Task: Use the dematting comb to brush your pet's fur, focusing on tangled areas.
Action: Mouse moved to (547, 66)
Screenshot: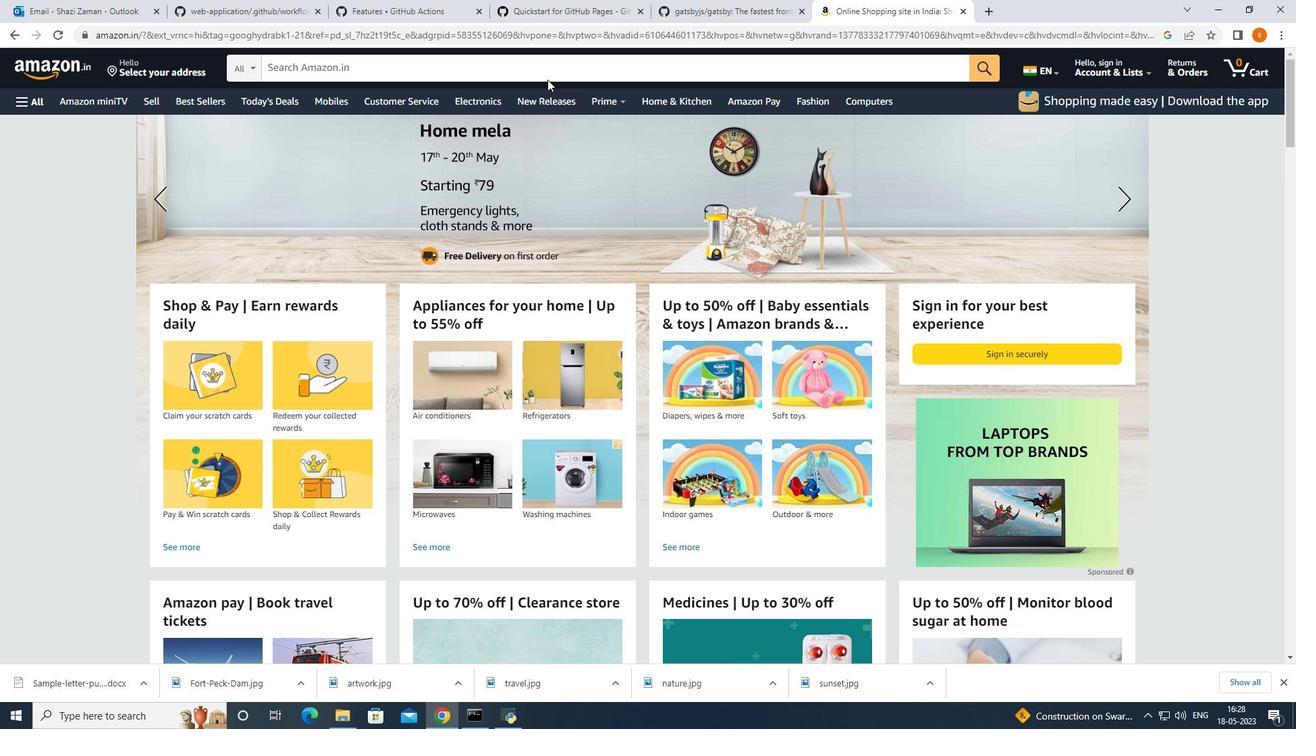 
Action: Mouse pressed left at (547, 66)
Screenshot: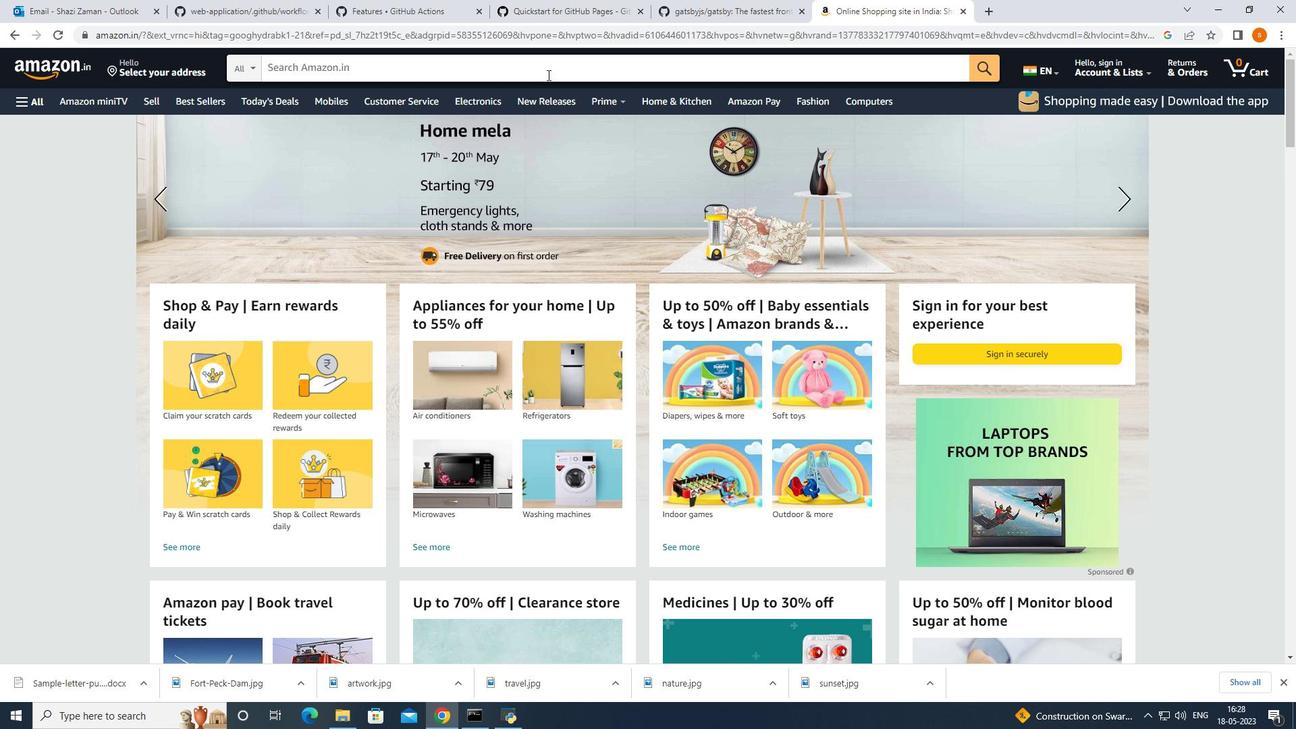 
Action: Mouse moved to (546, 69)
Screenshot: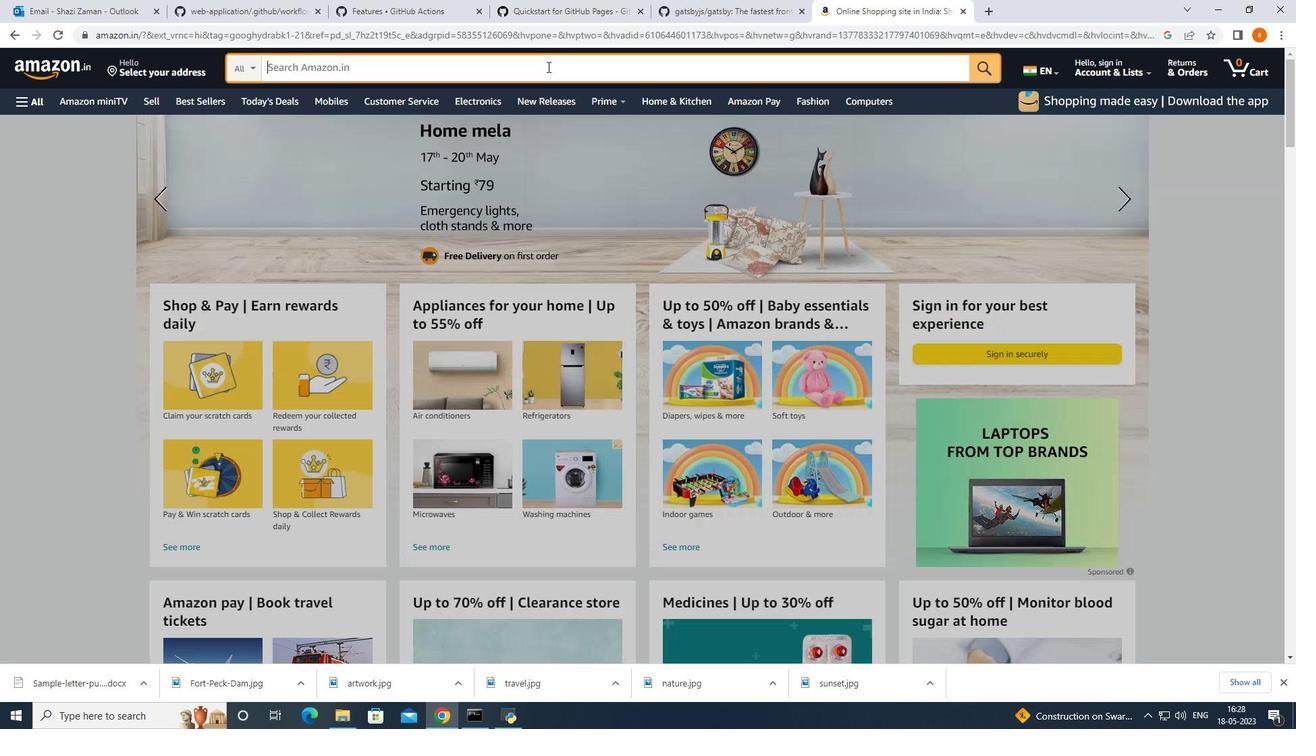 
Action: Key pressed pet<Key.space>grommingh<Key.backspace>
Screenshot: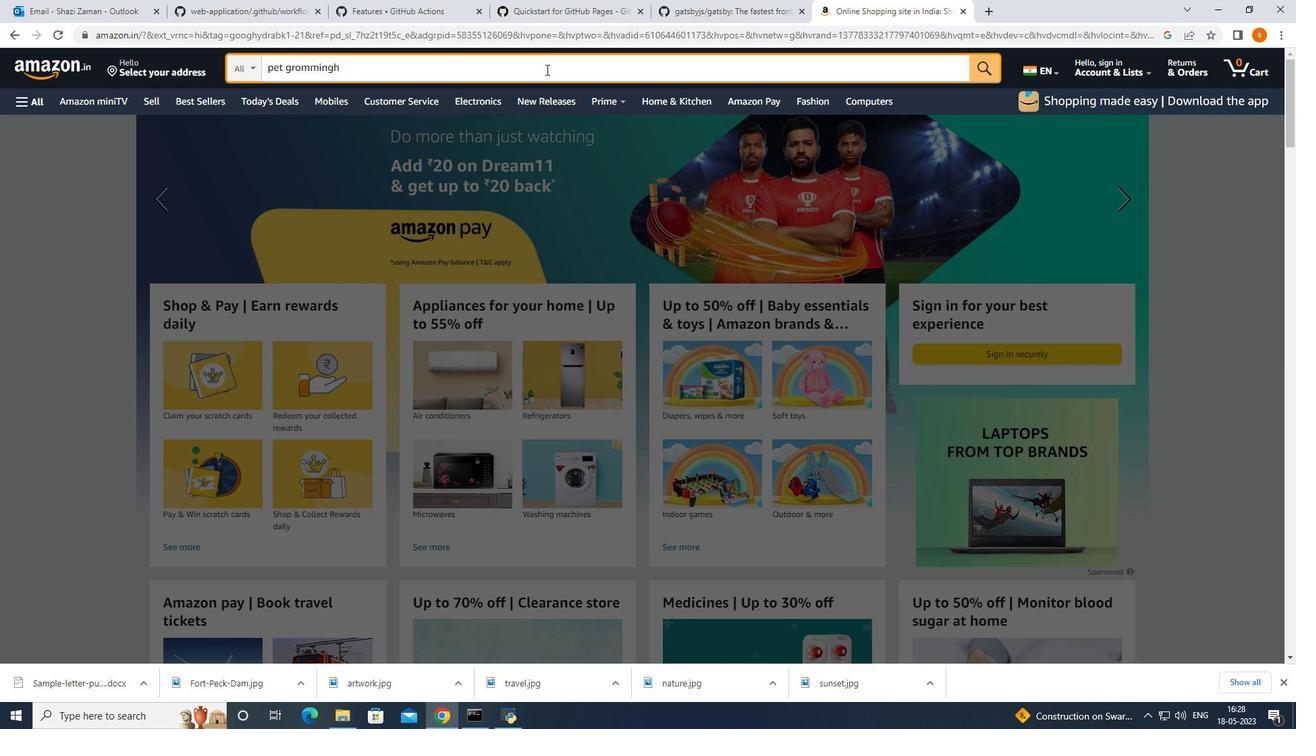 
Action: Mouse moved to (387, 87)
Screenshot: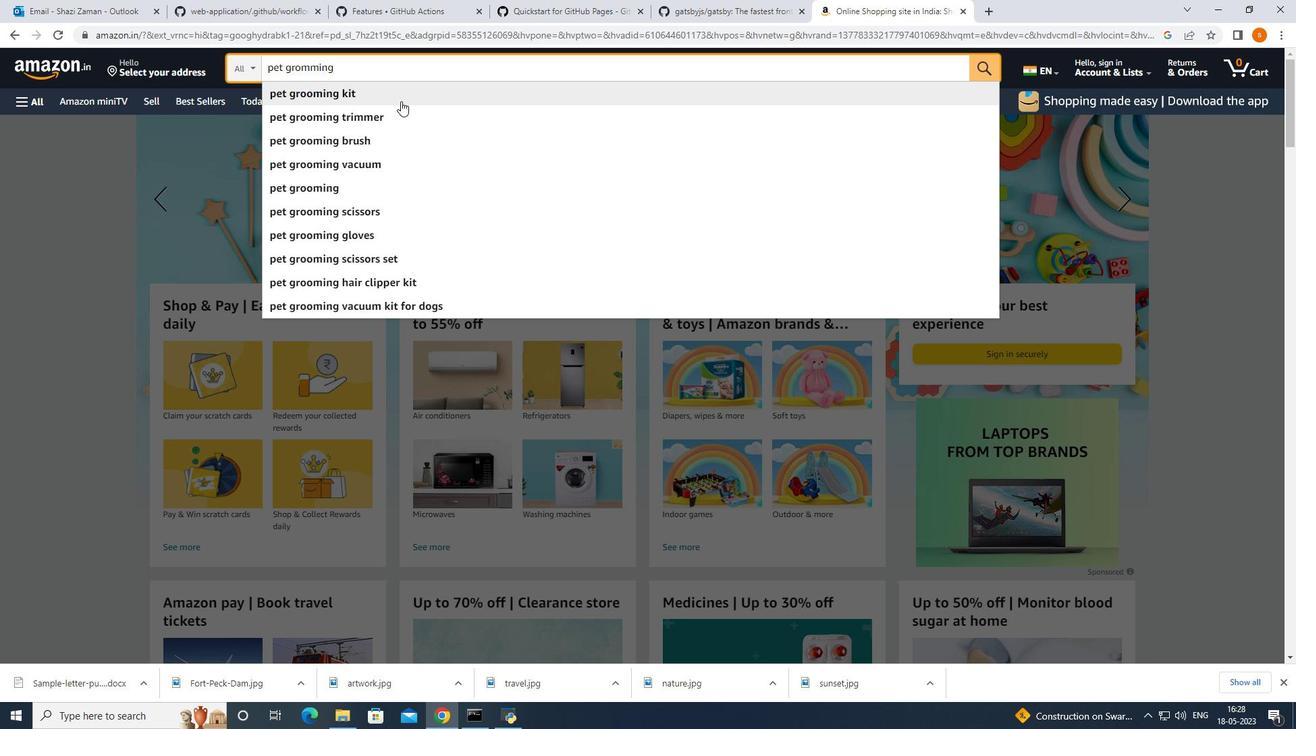 
Action: Mouse pressed left at (387, 87)
Screenshot: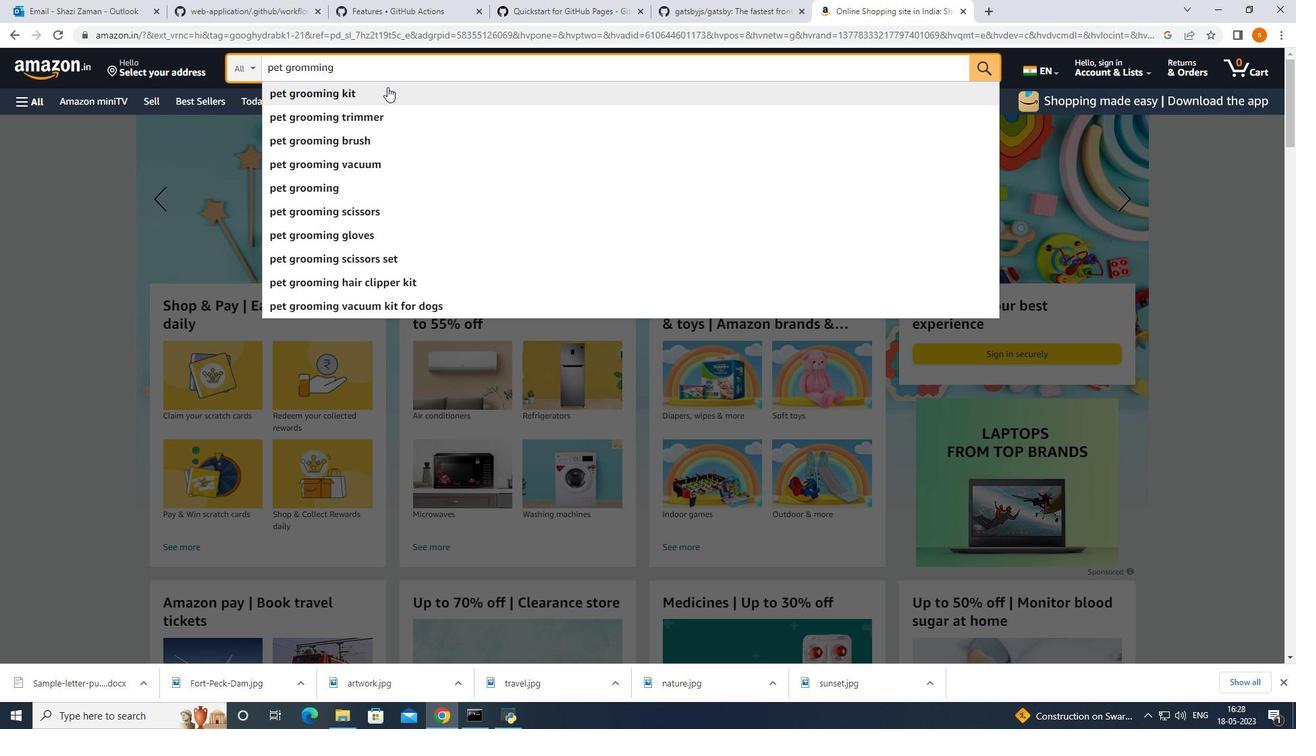 
Action: Mouse moved to (707, 199)
Screenshot: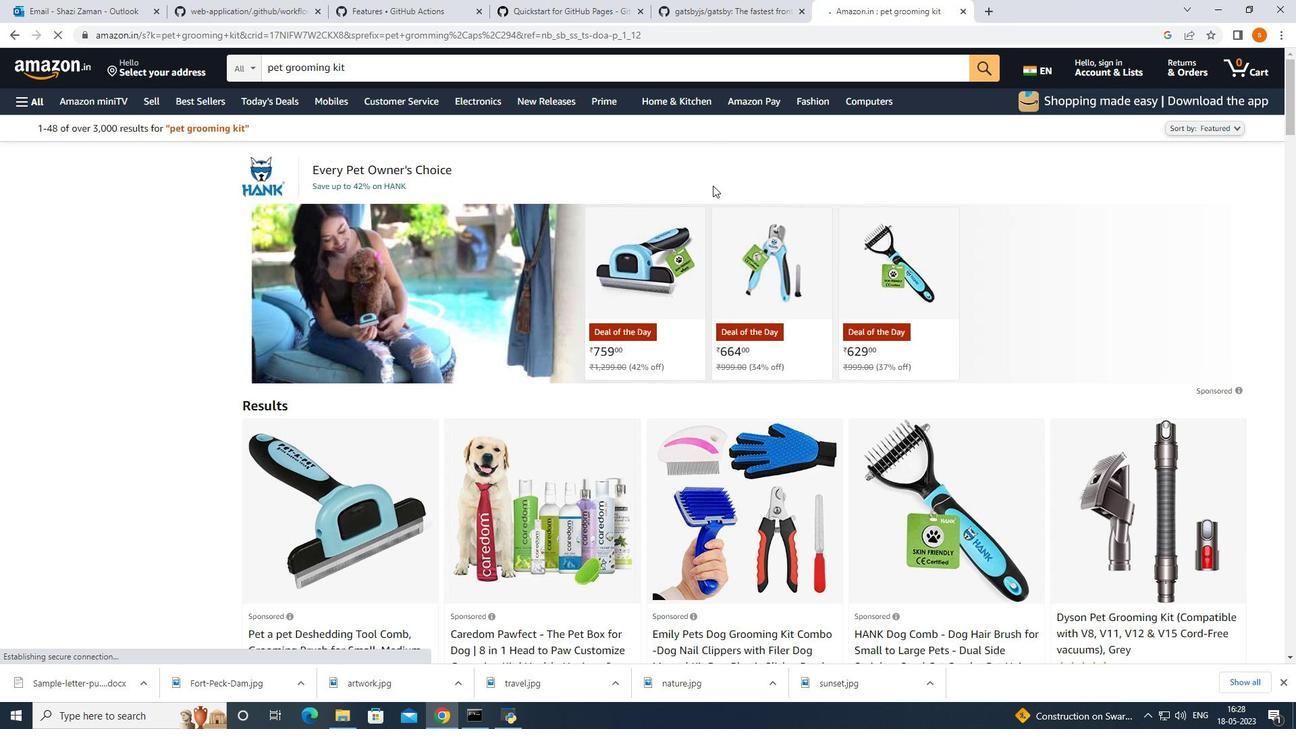 
Action: Mouse scrolled (707, 199) with delta (0, 0)
Screenshot: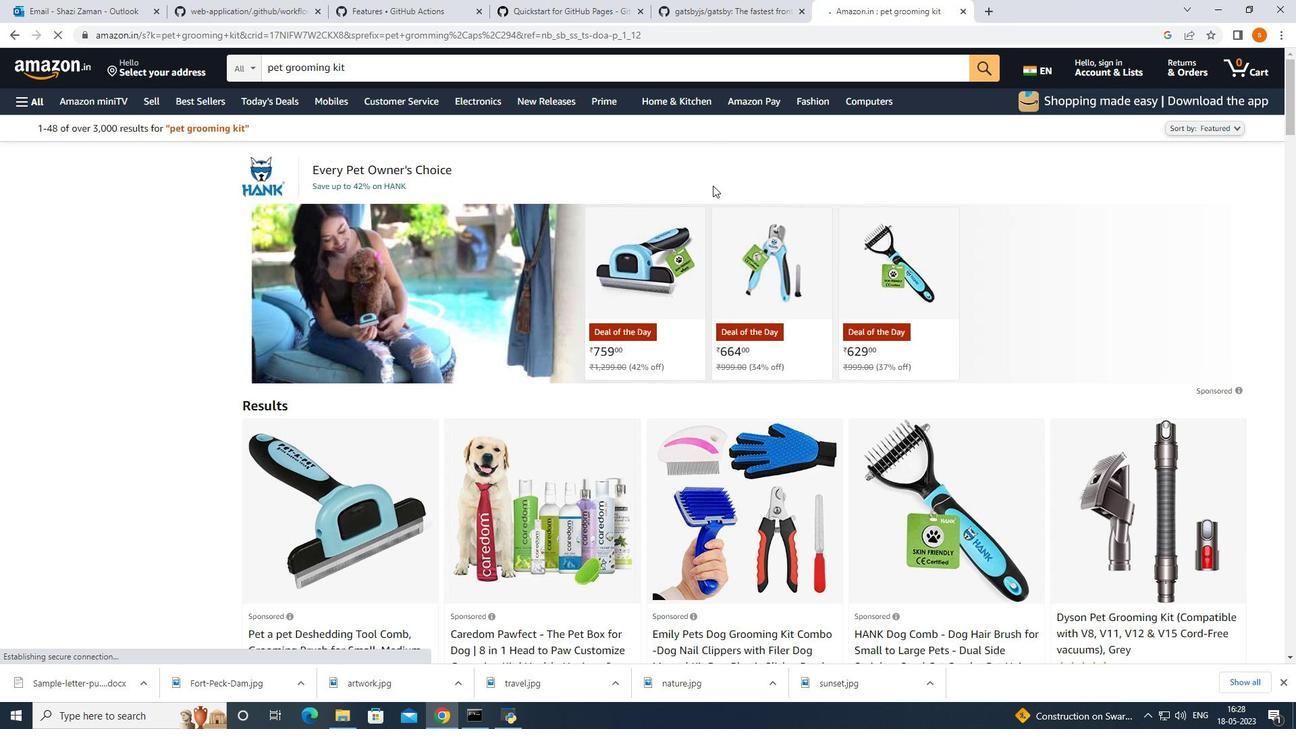 
Action: Mouse scrolled (707, 199) with delta (0, 0)
Screenshot: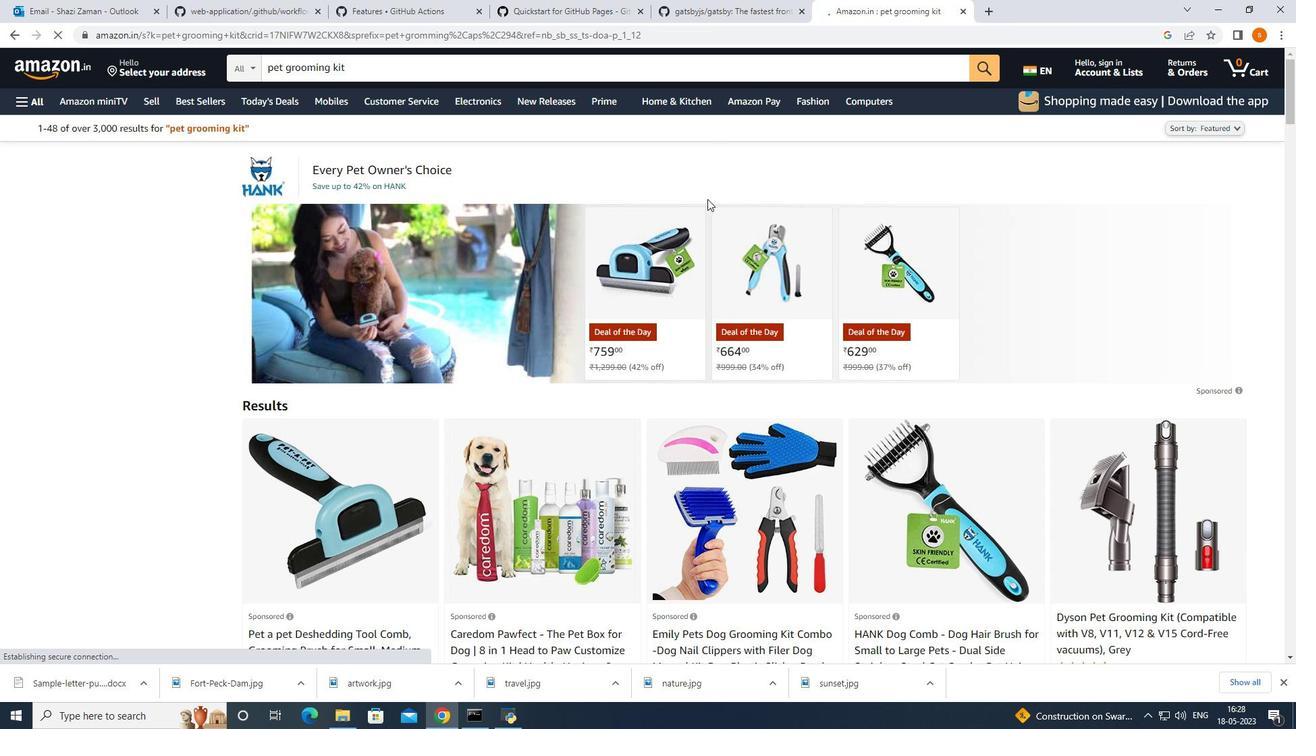 
Action: Mouse scrolled (707, 199) with delta (0, 0)
Screenshot: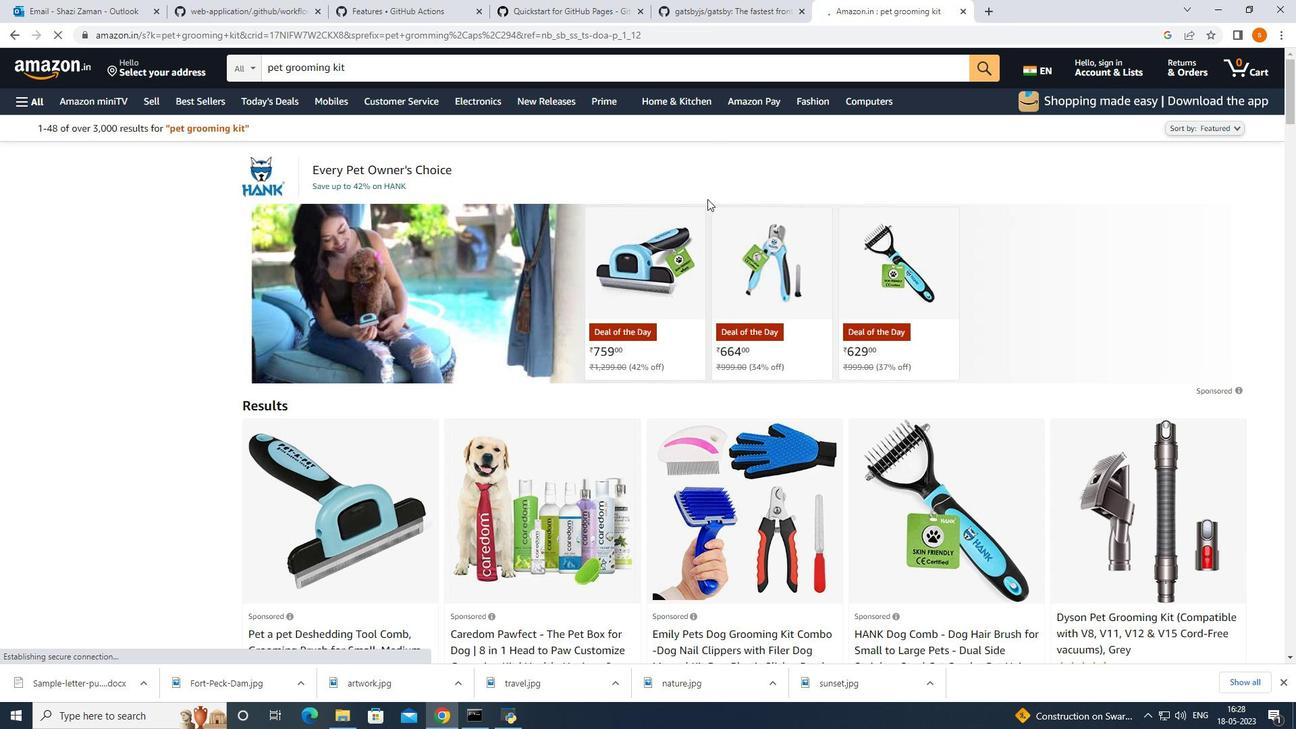 
Action: Mouse moved to (707, 199)
Screenshot: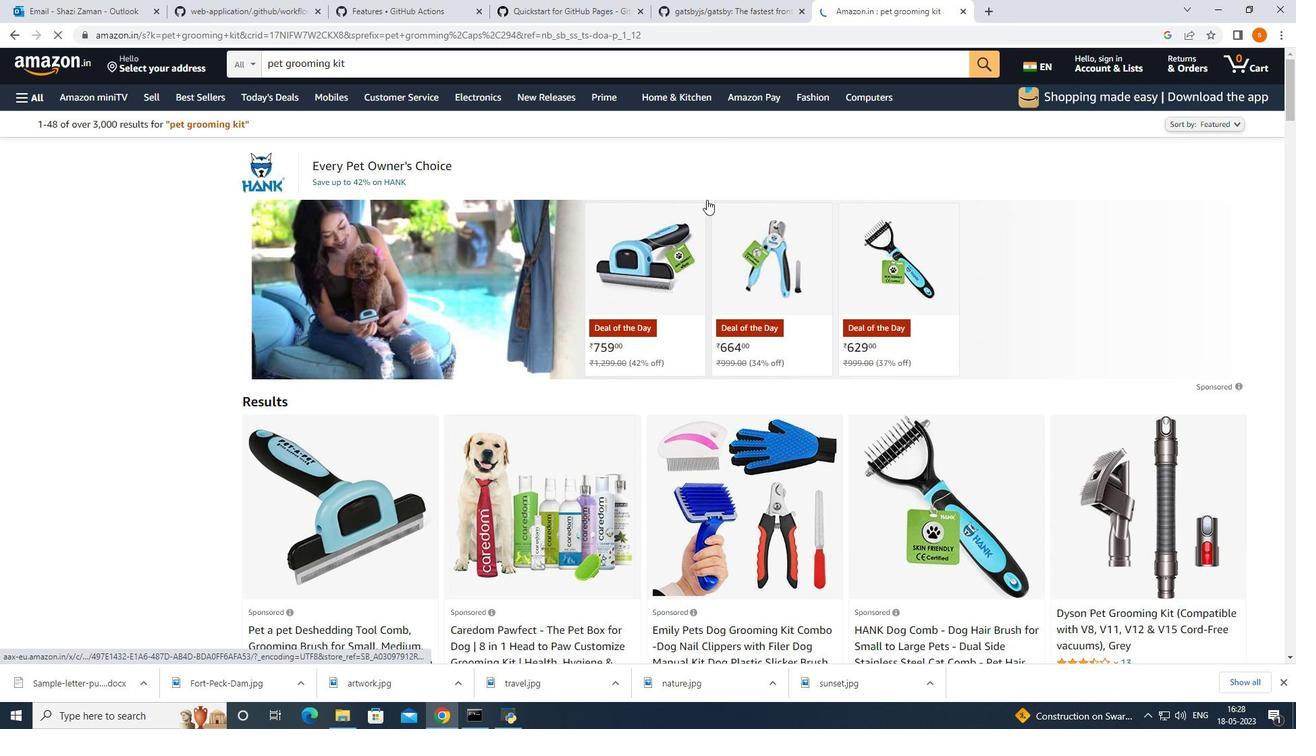
Action: Mouse scrolled (707, 199) with delta (0, 0)
Screenshot: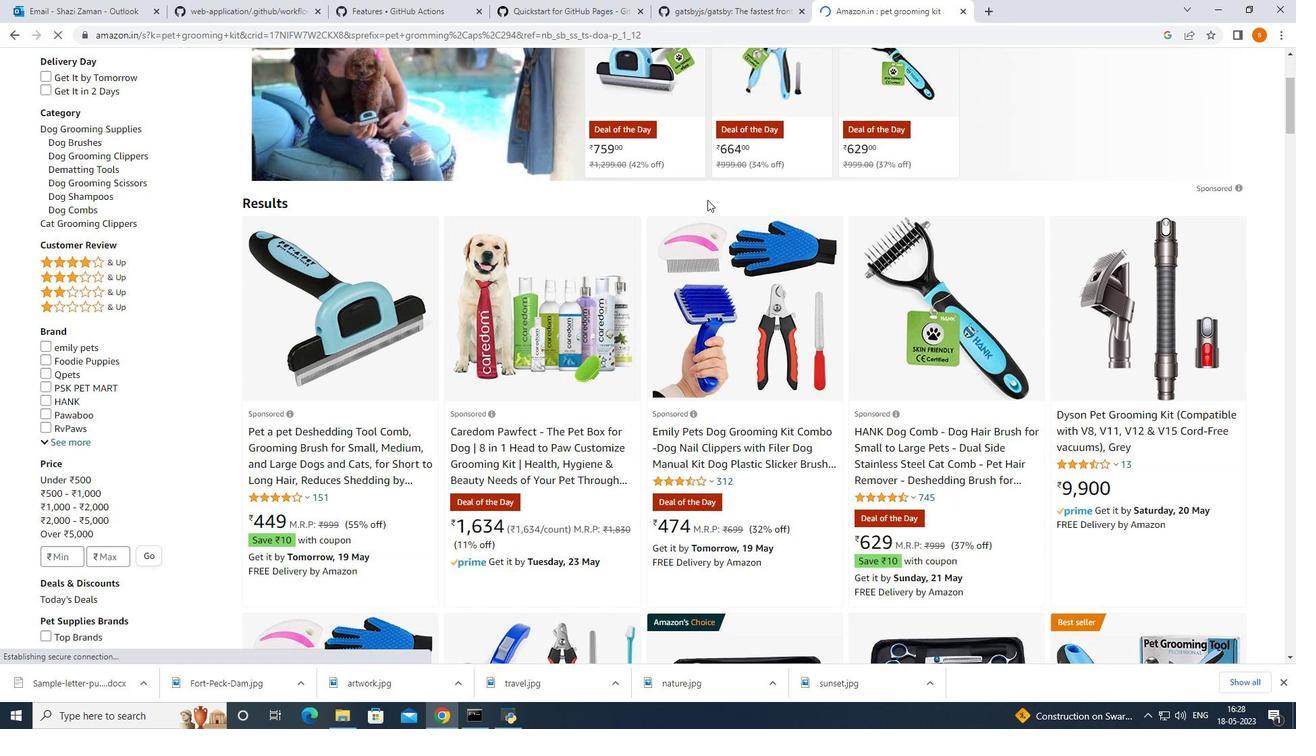 
Action: Mouse moved to (266, 237)
Screenshot: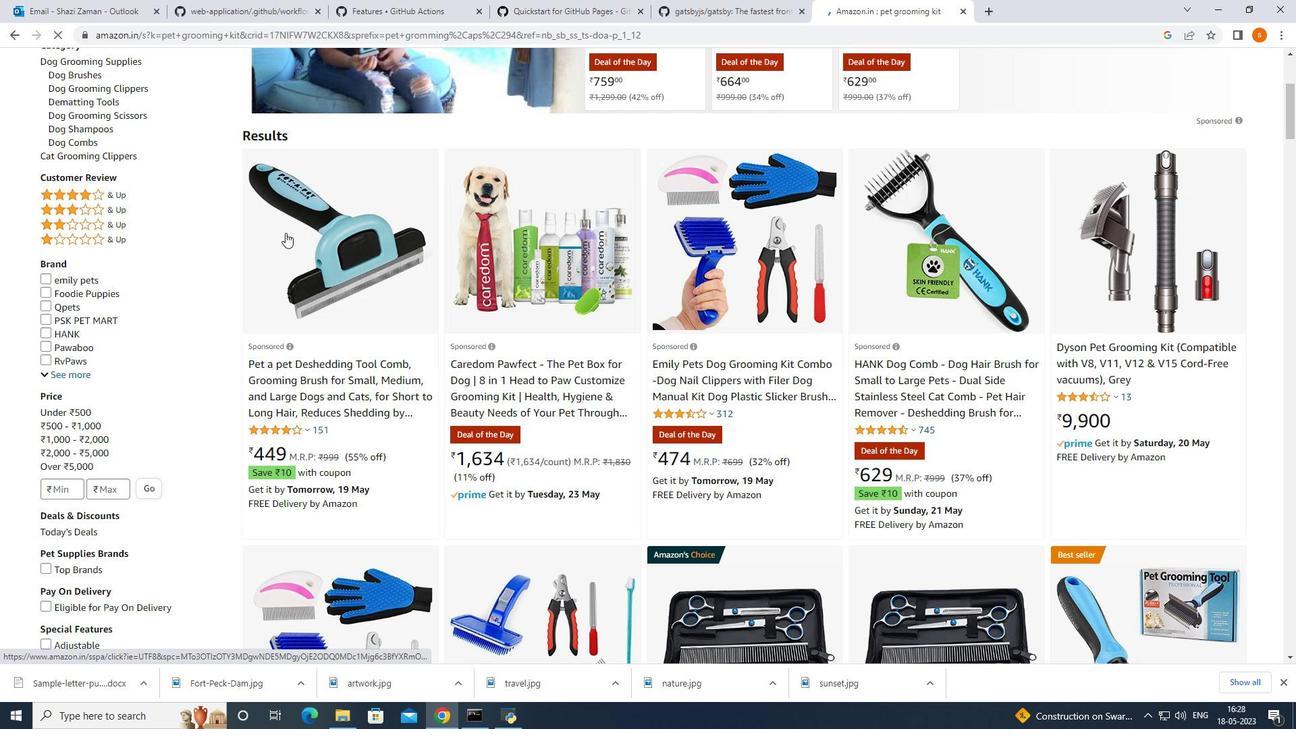 
Action: Mouse scrolled (266, 236) with delta (0, 0)
Screenshot: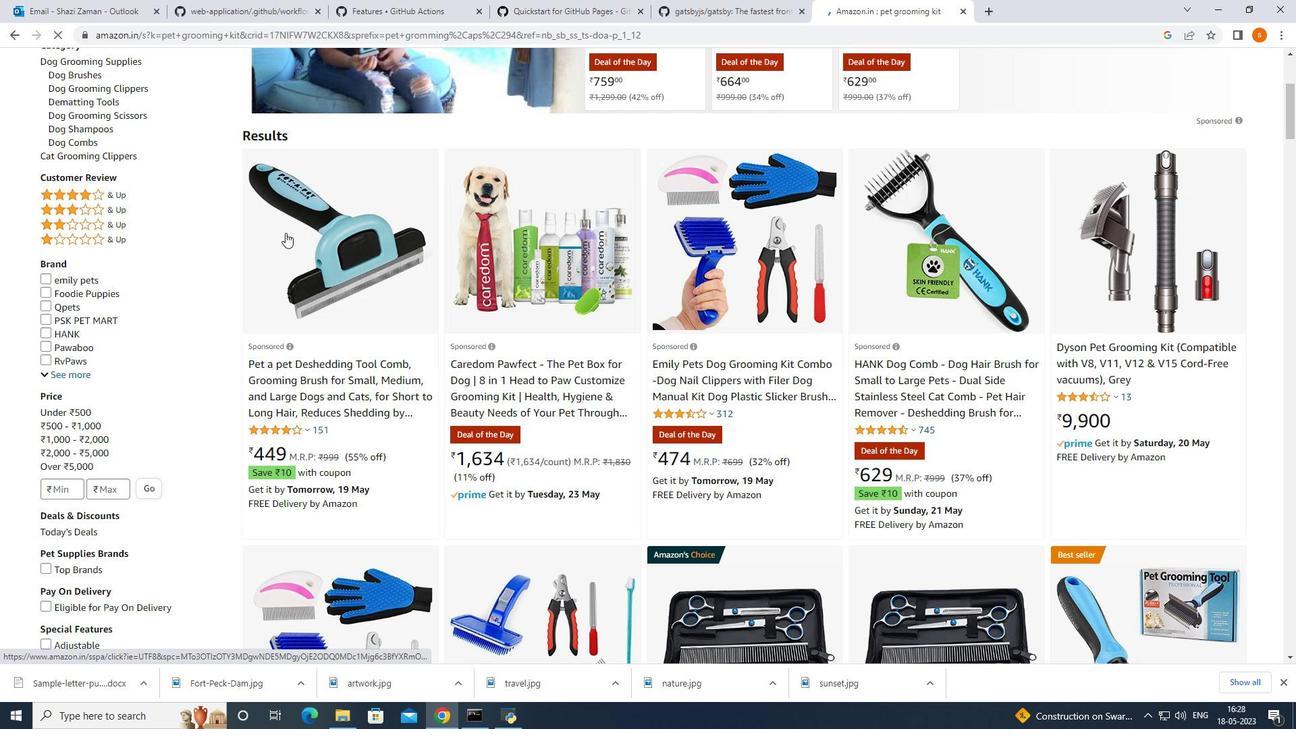 
Action: Mouse moved to (265, 248)
Screenshot: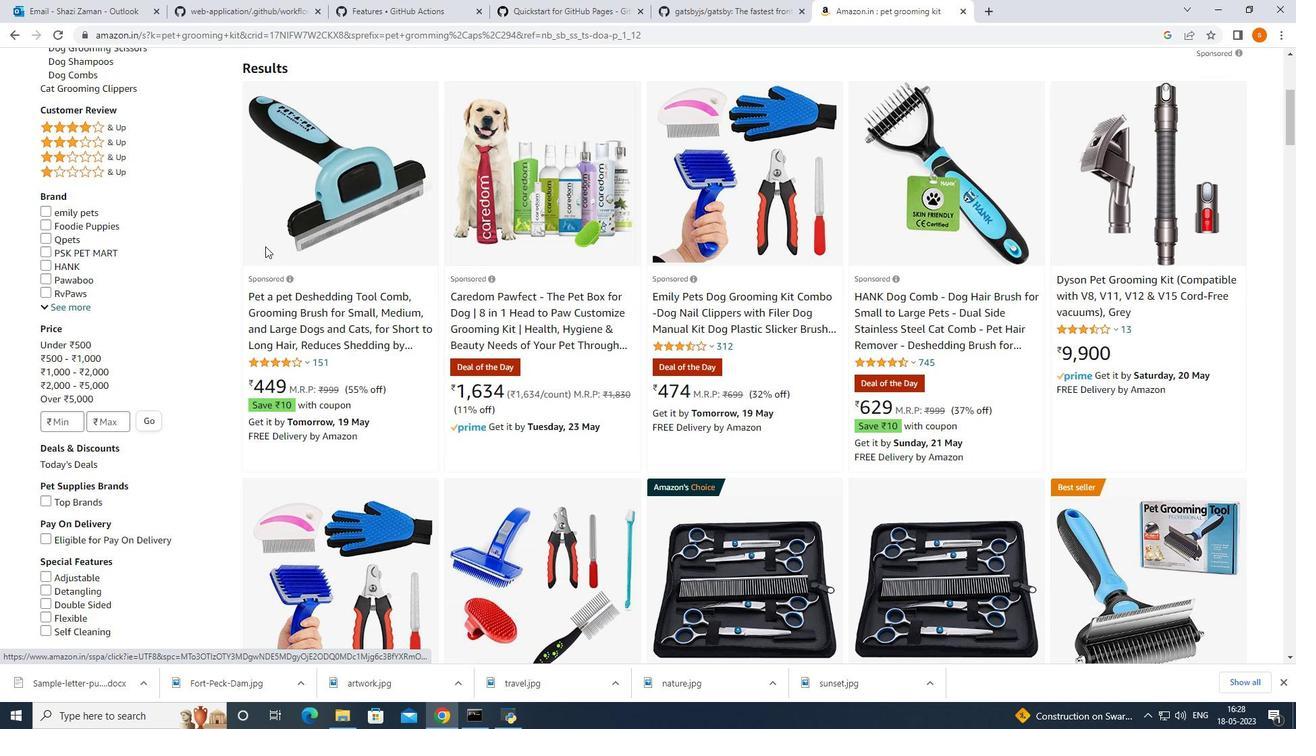 
Action: Mouse scrolled (265, 247) with delta (0, 0)
Screenshot: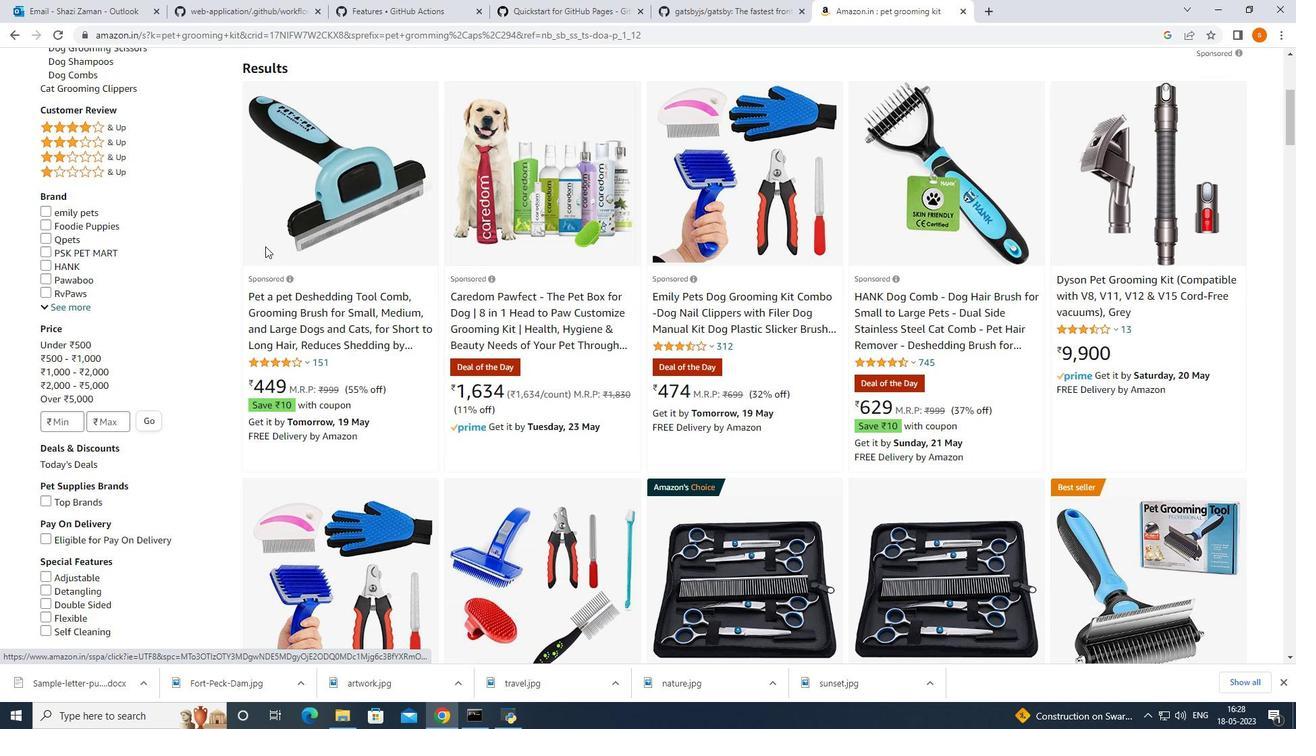 
Action: Mouse moved to (277, 256)
Screenshot: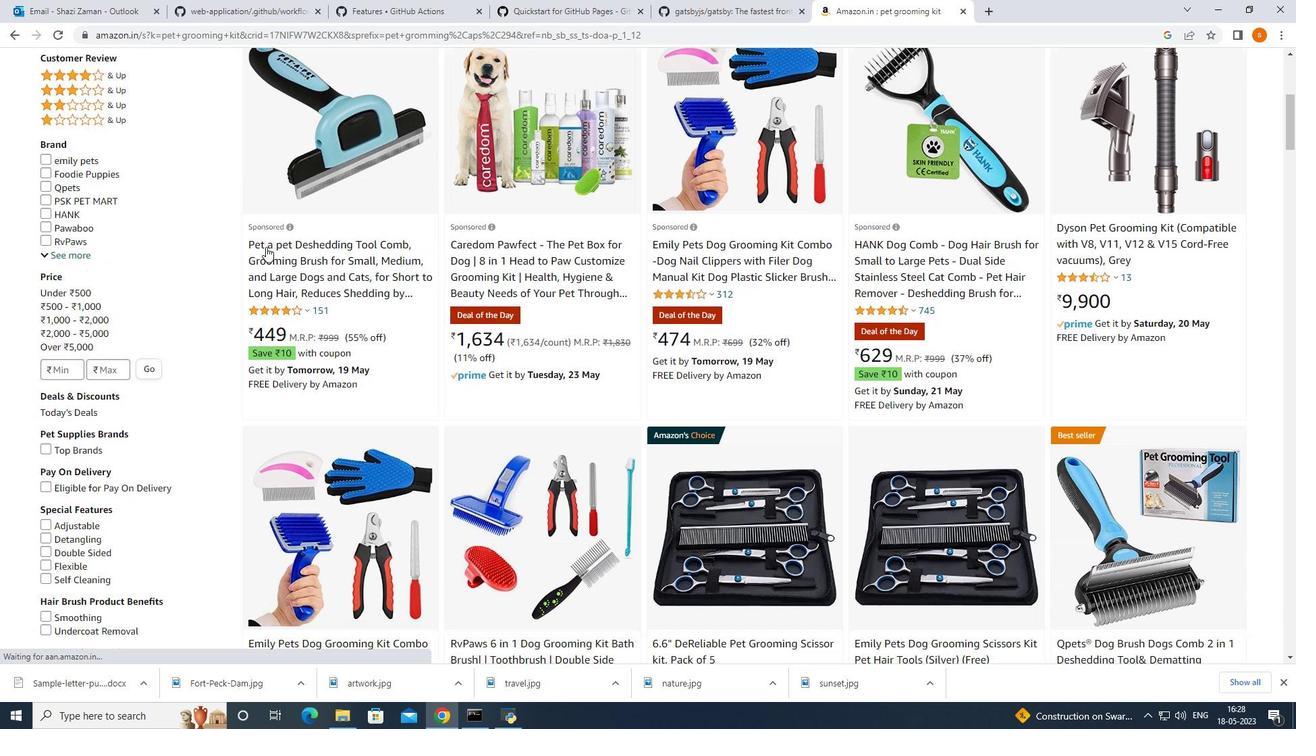 
Action: Mouse scrolled (277, 256) with delta (0, 0)
Screenshot: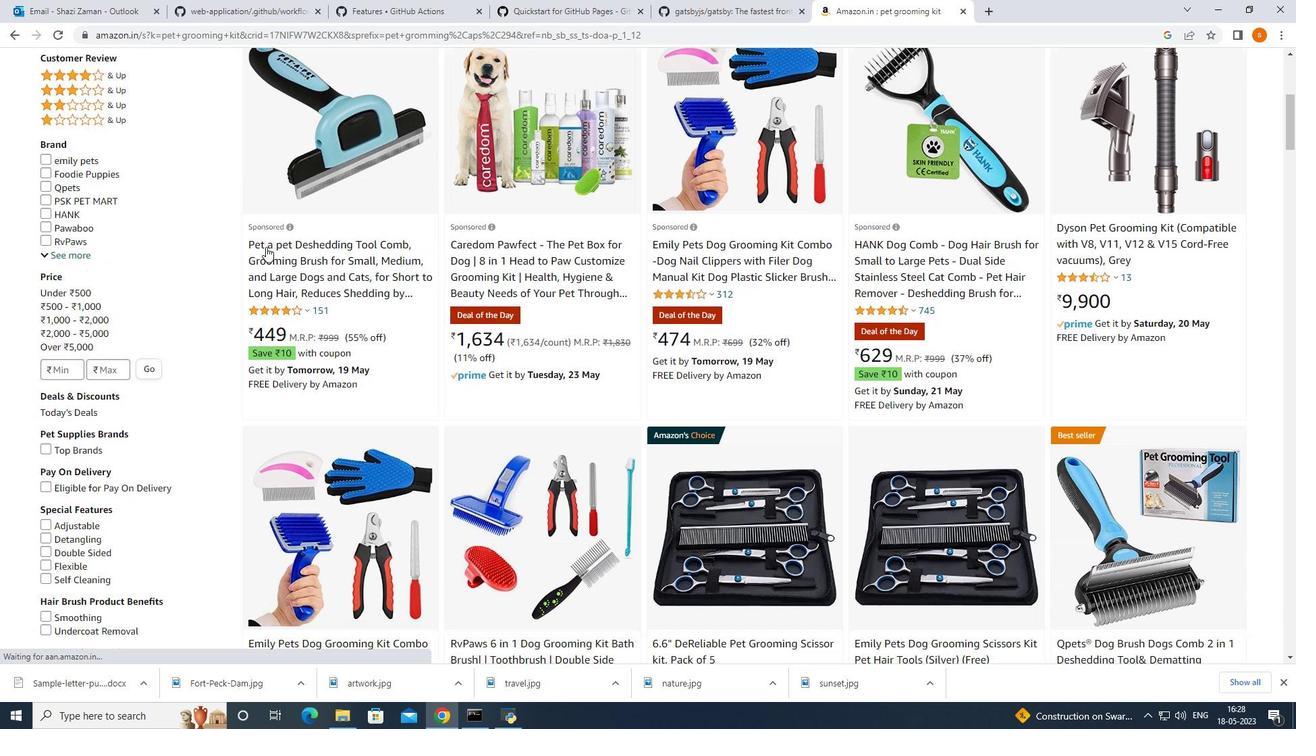 
Action: Mouse moved to (304, 278)
Screenshot: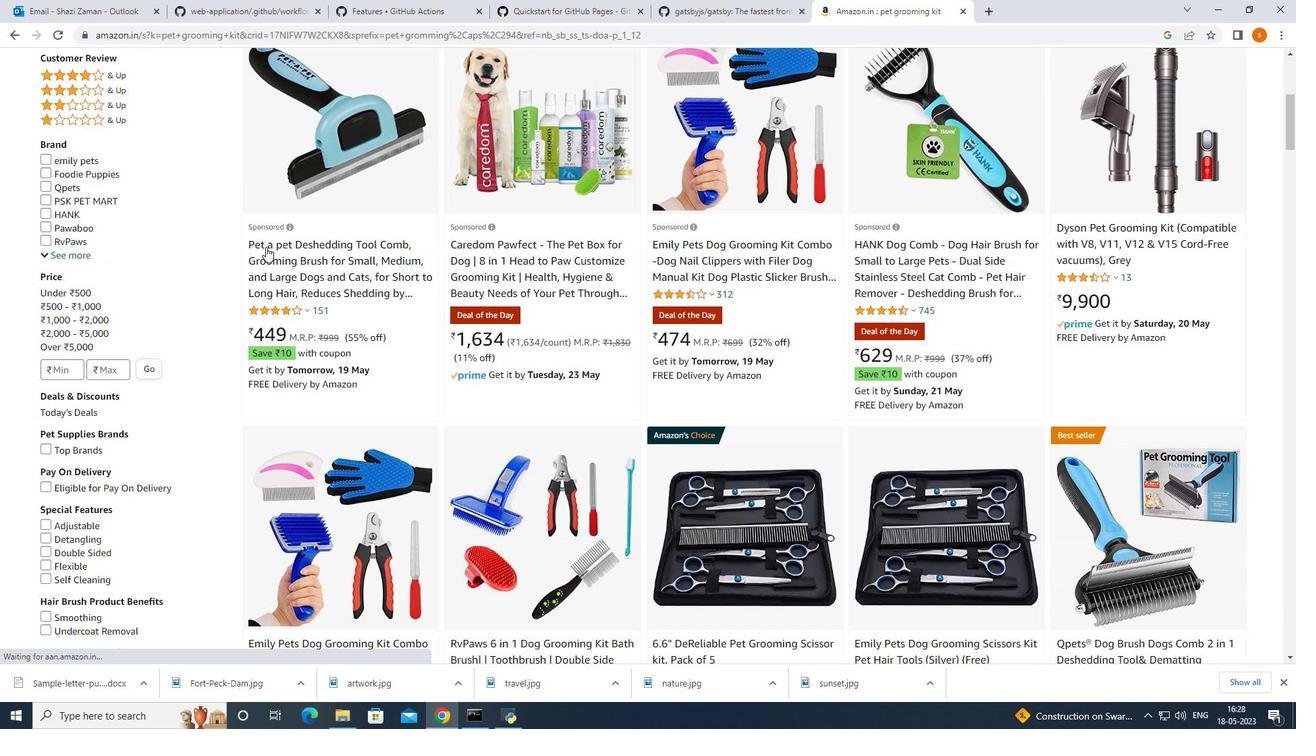 
Action: Mouse scrolled (304, 277) with delta (0, 0)
Screenshot: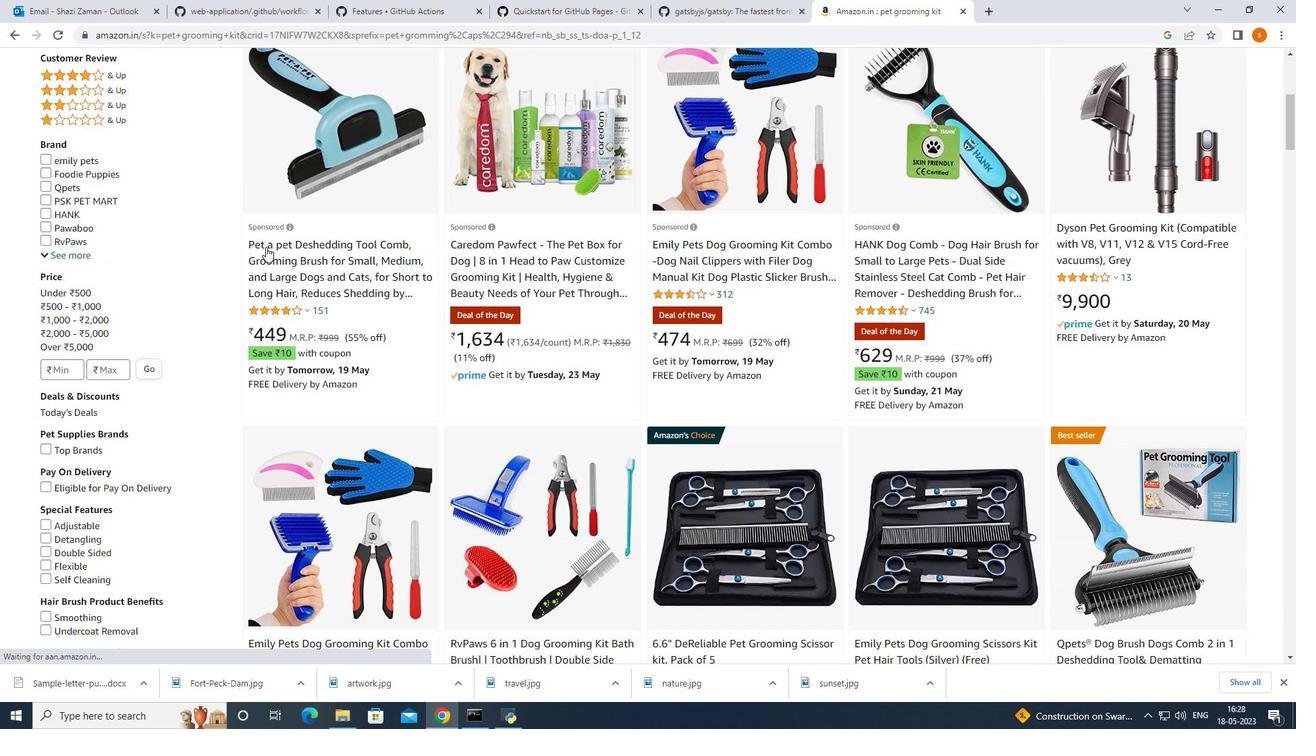 
Action: Mouse moved to (309, 283)
Screenshot: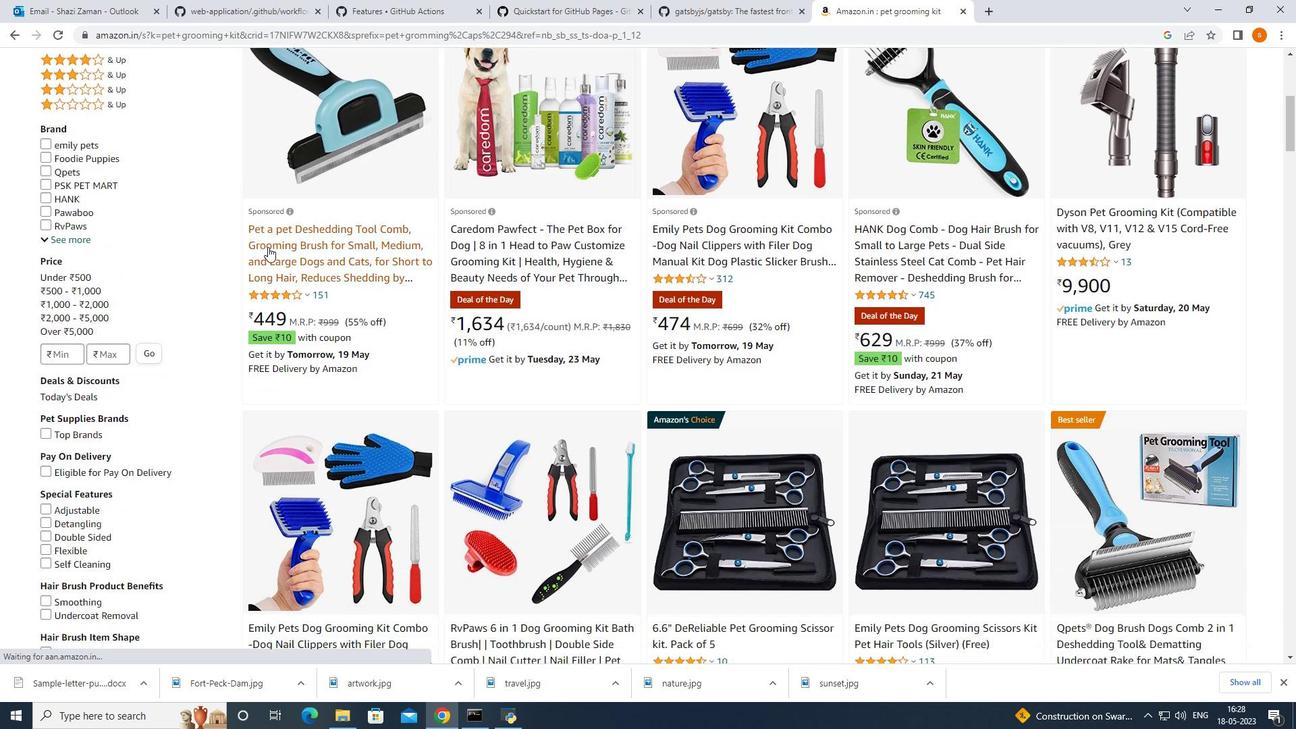 
Action: Mouse scrolled (309, 283) with delta (0, 0)
Screenshot: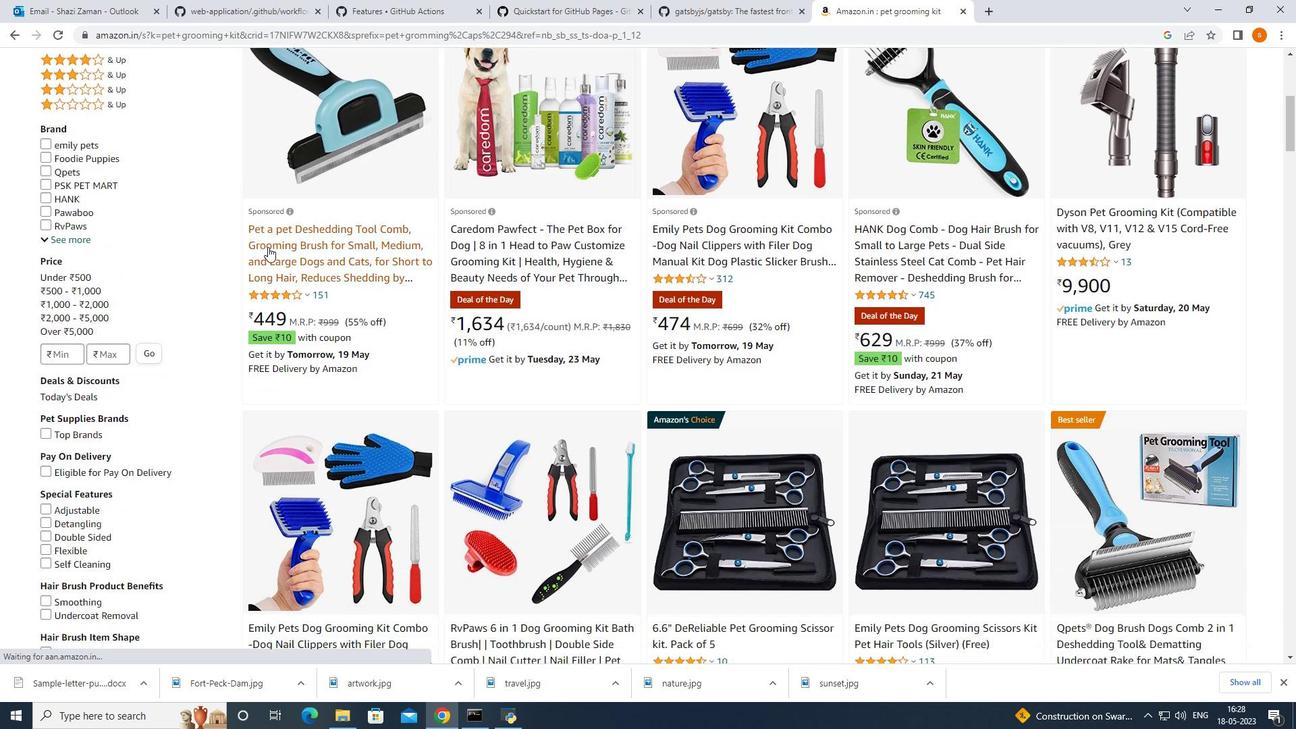 
Action: Mouse moved to (310, 284)
Screenshot: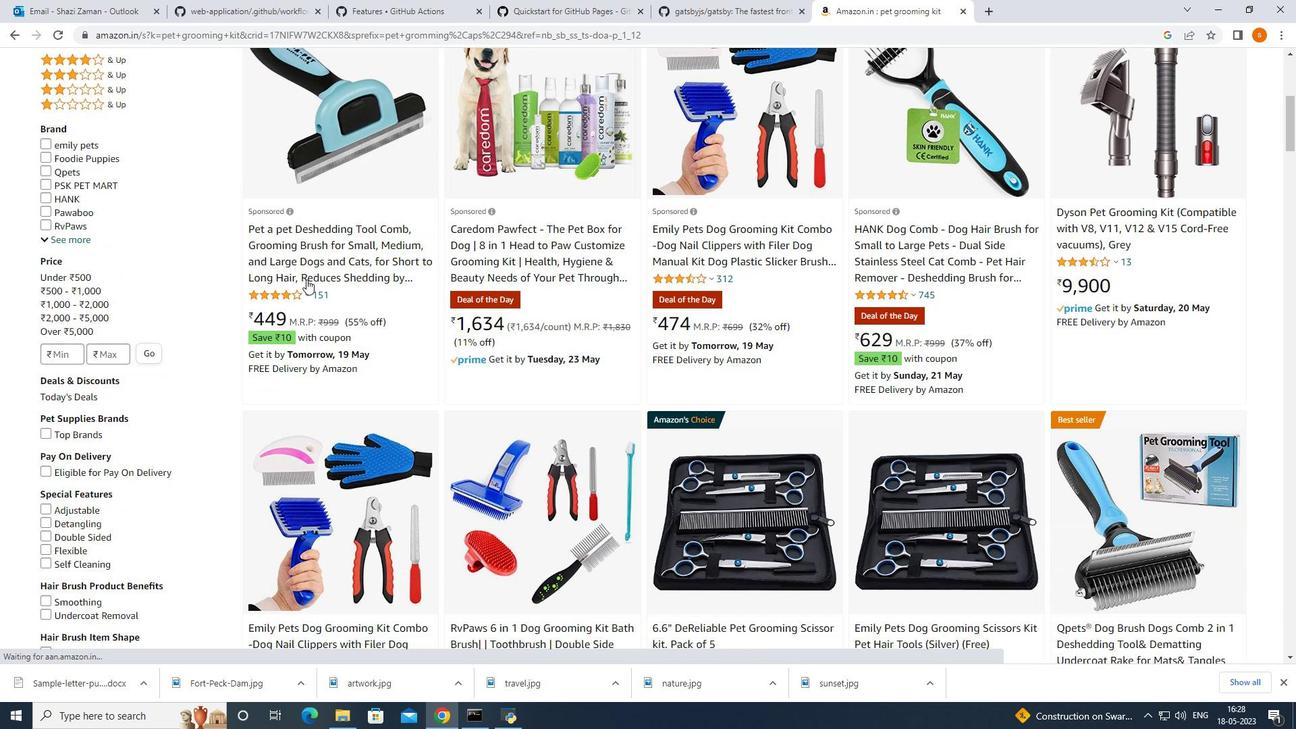 
Action: Mouse scrolled (310, 283) with delta (0, 0)
Screenshot: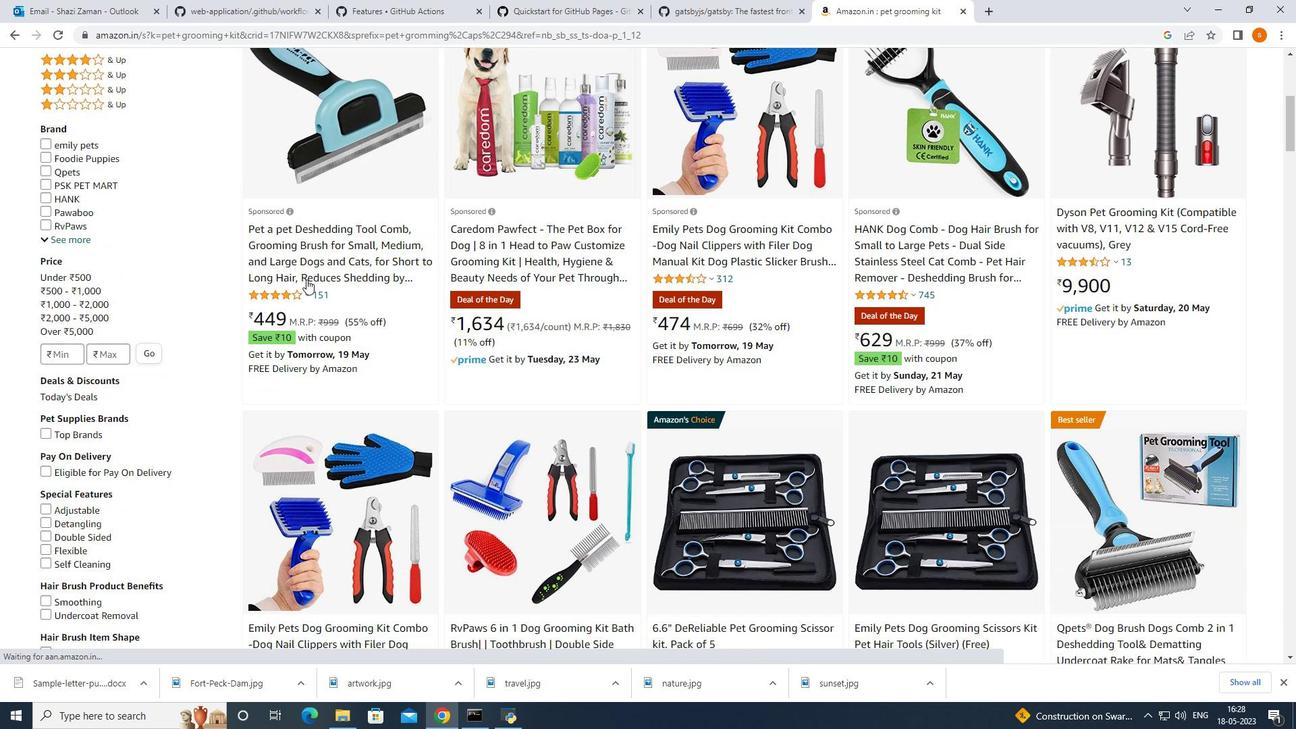 
Action: Mouse moved to (308, 279)
Screenshot: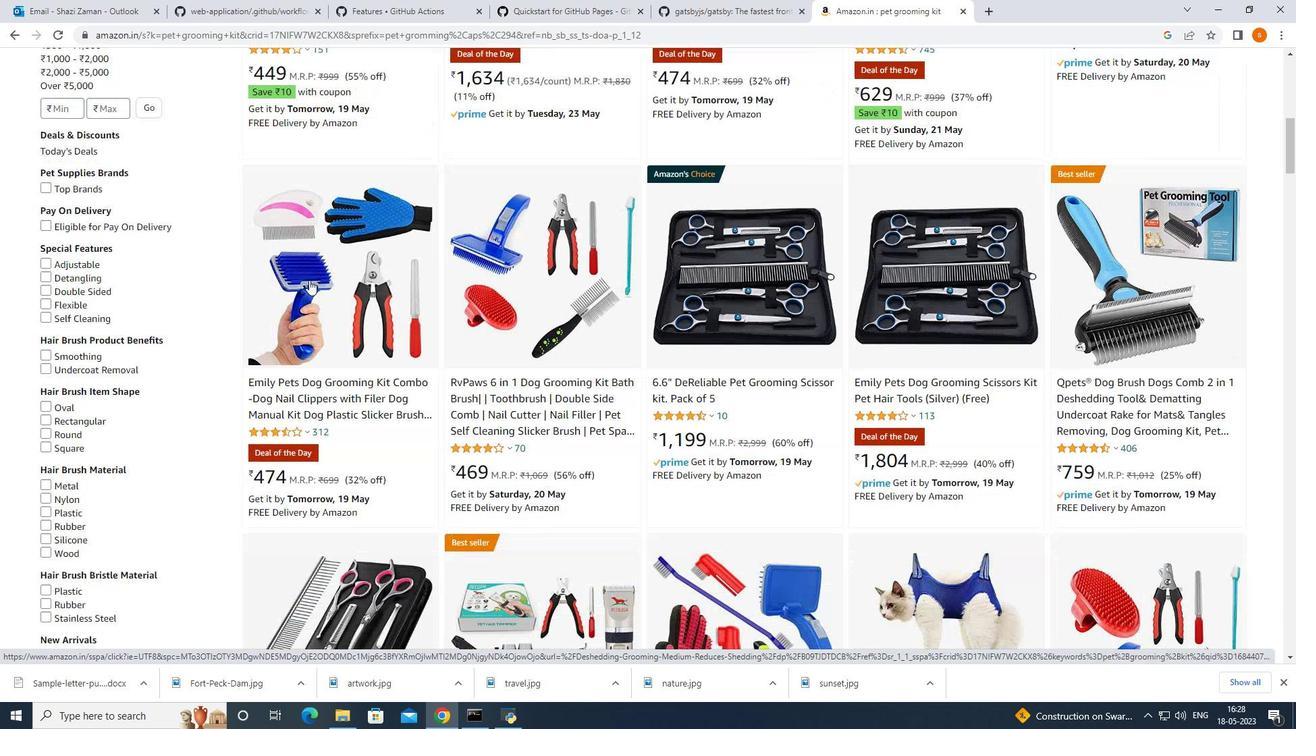 
Action: Mouse scrolled (308, 278) with delta (0, 0)
Screenshot: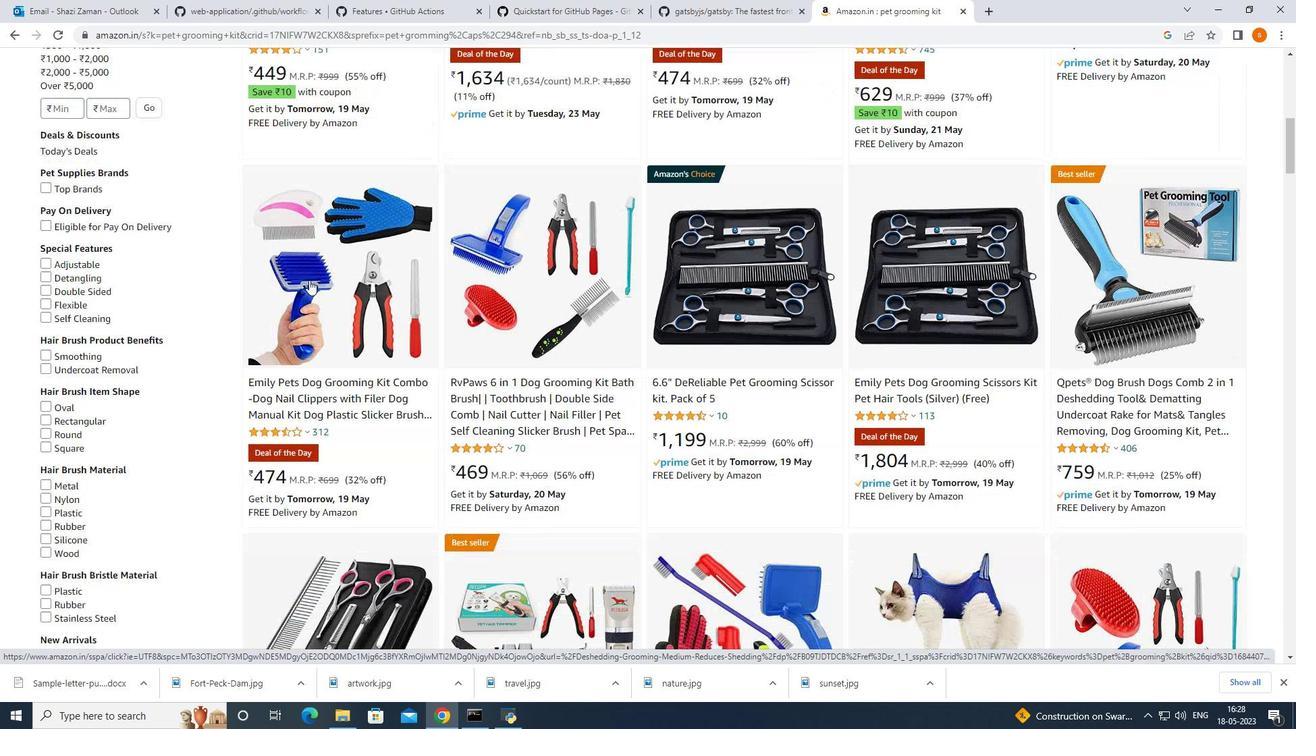 
Action: Mouse scrolled (308, 278) with delta (0, 0)
Screenshot: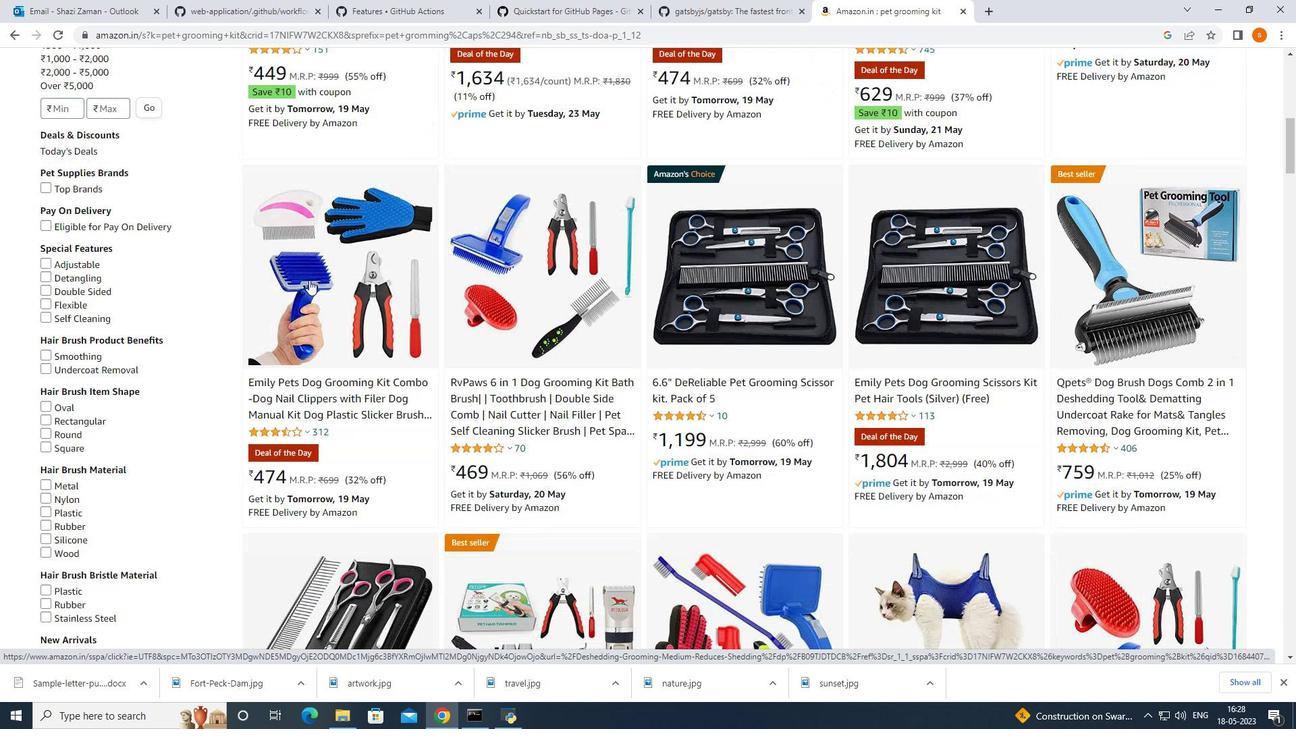 
Action: Mouse scrolled (308, 278) with delta (0, 0)
Screenshot: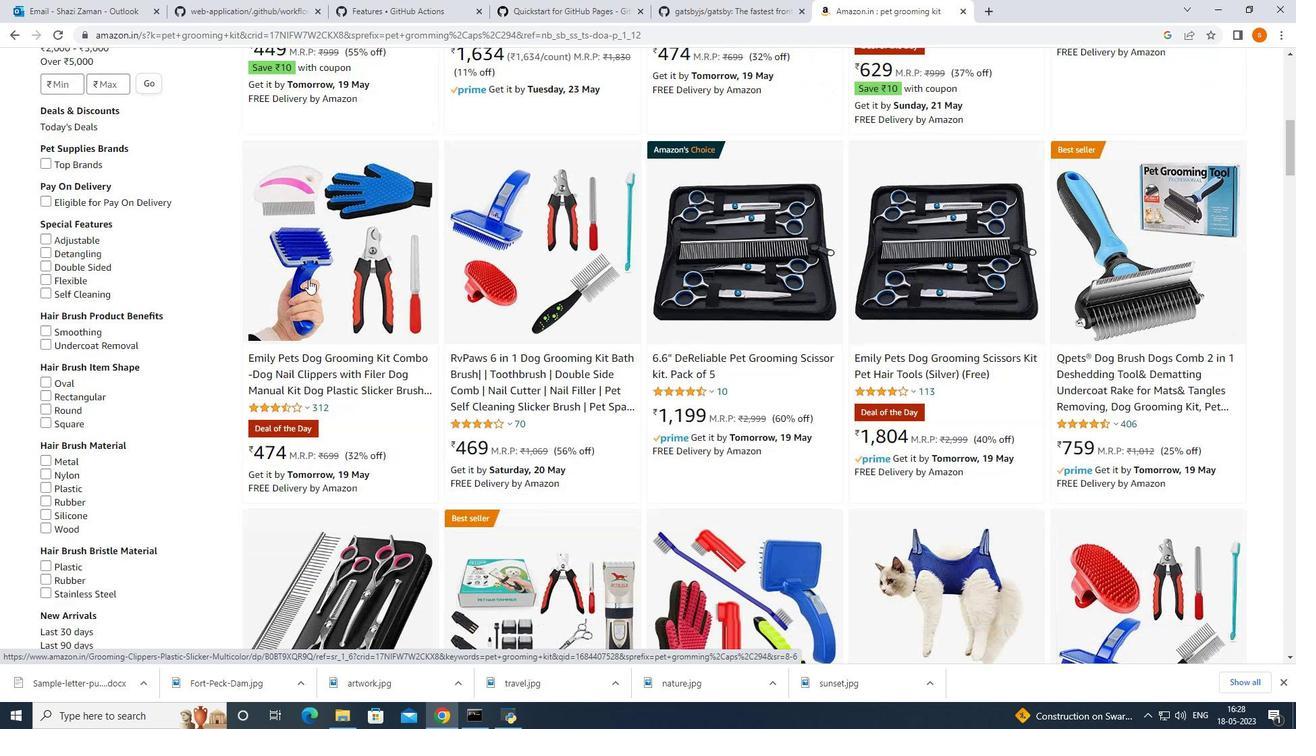 
Action: Mouse moved to (397, 281)
Screenshot: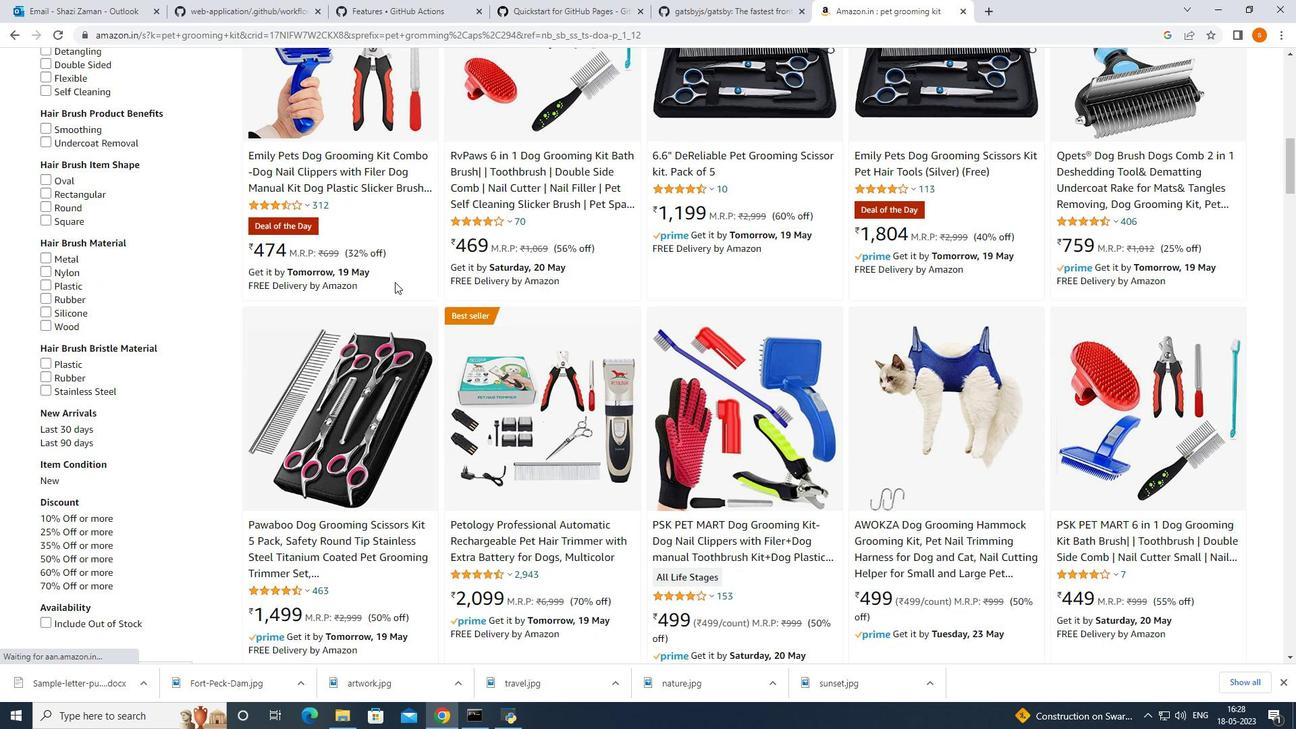 
Action: Mouse scrolled (397, 280) with delta (0, 0)
Screenshot: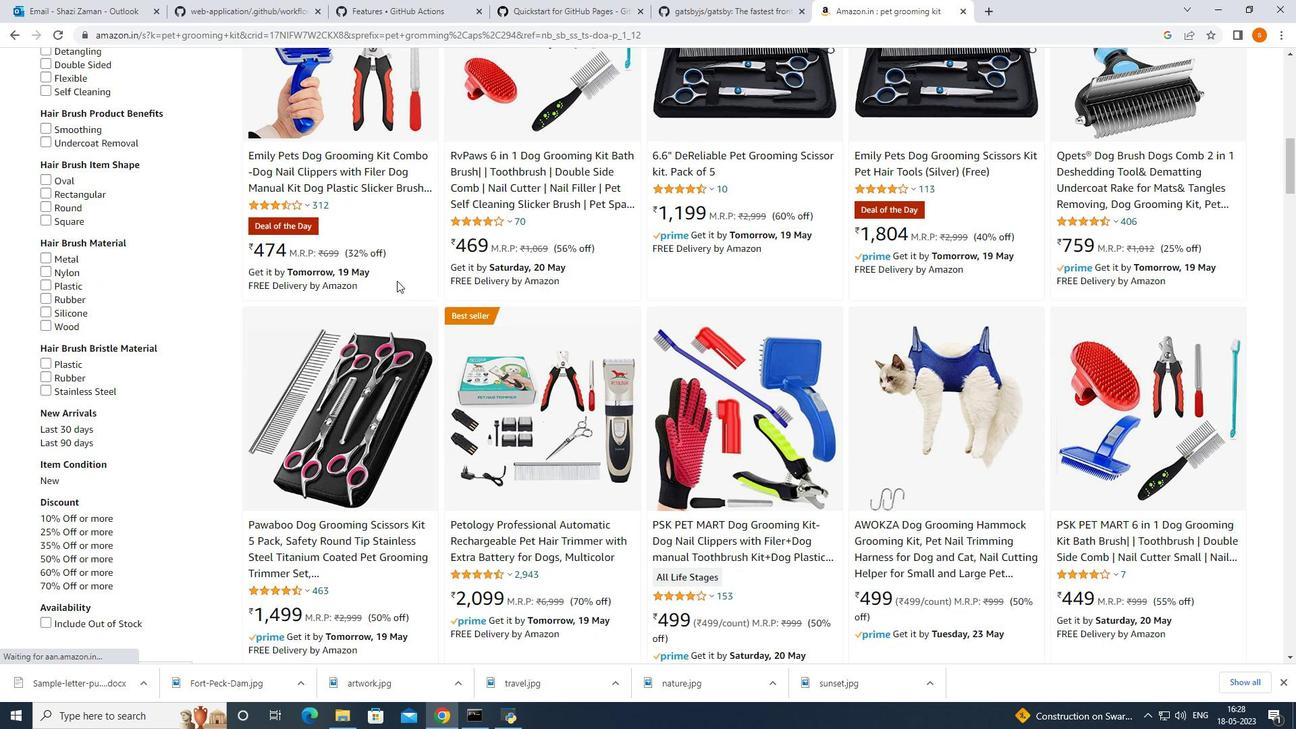 
Action: Mouse moved to (401, 282)
Screenshot: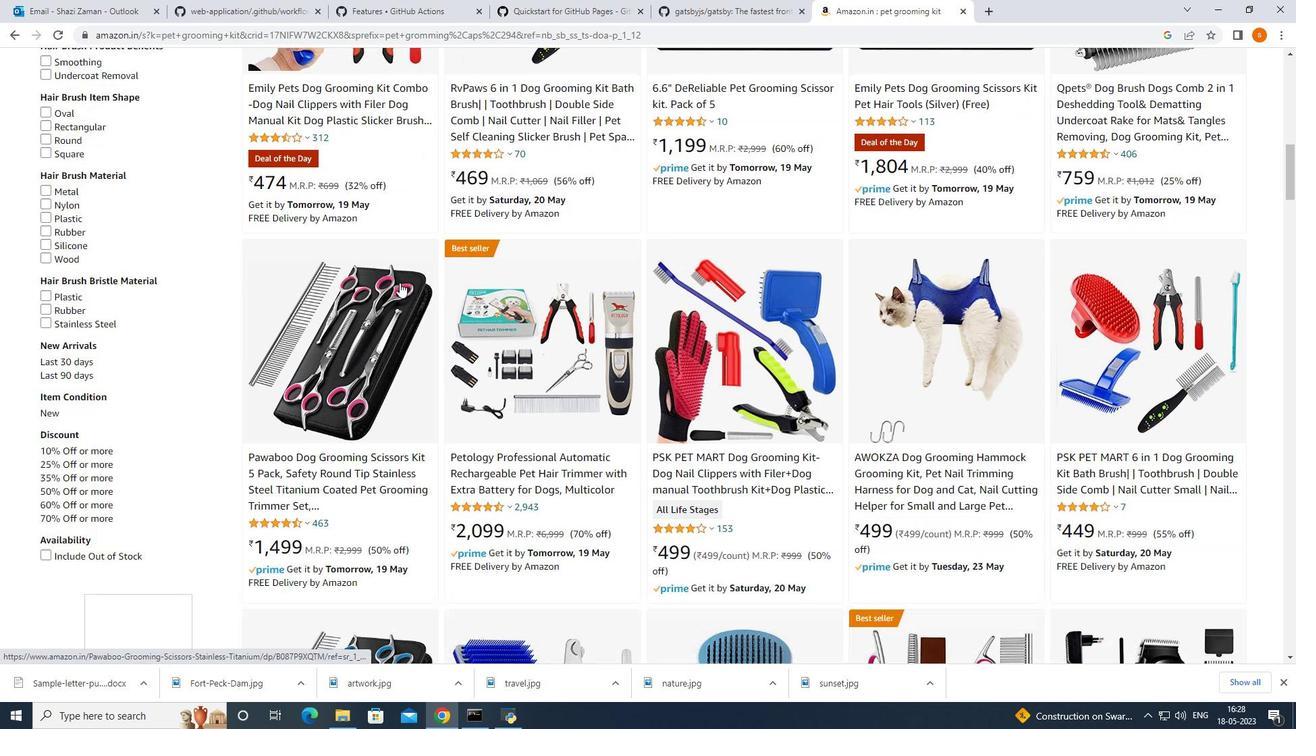 
Action: Mouse scrolled (401, 283) with delta (0, 0)
Screenshot: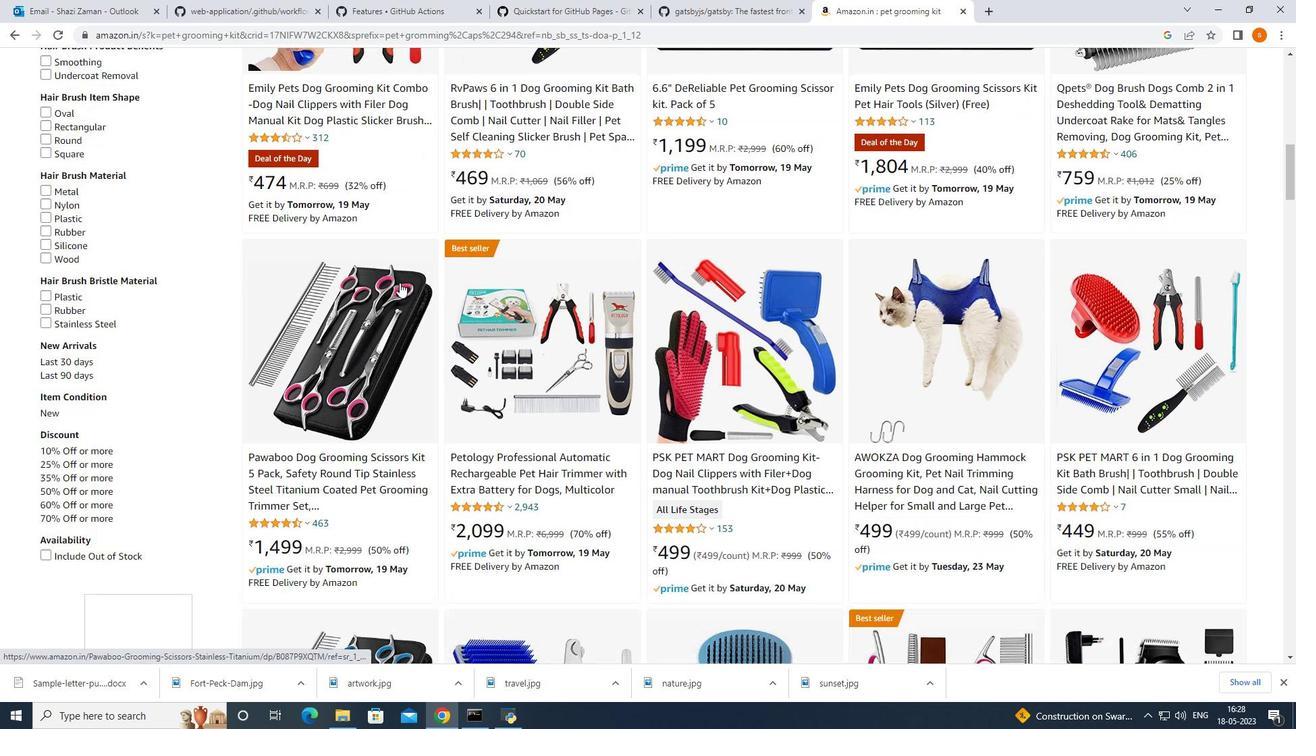 
Action: Mouse moved to (401, 282)
Screenshot: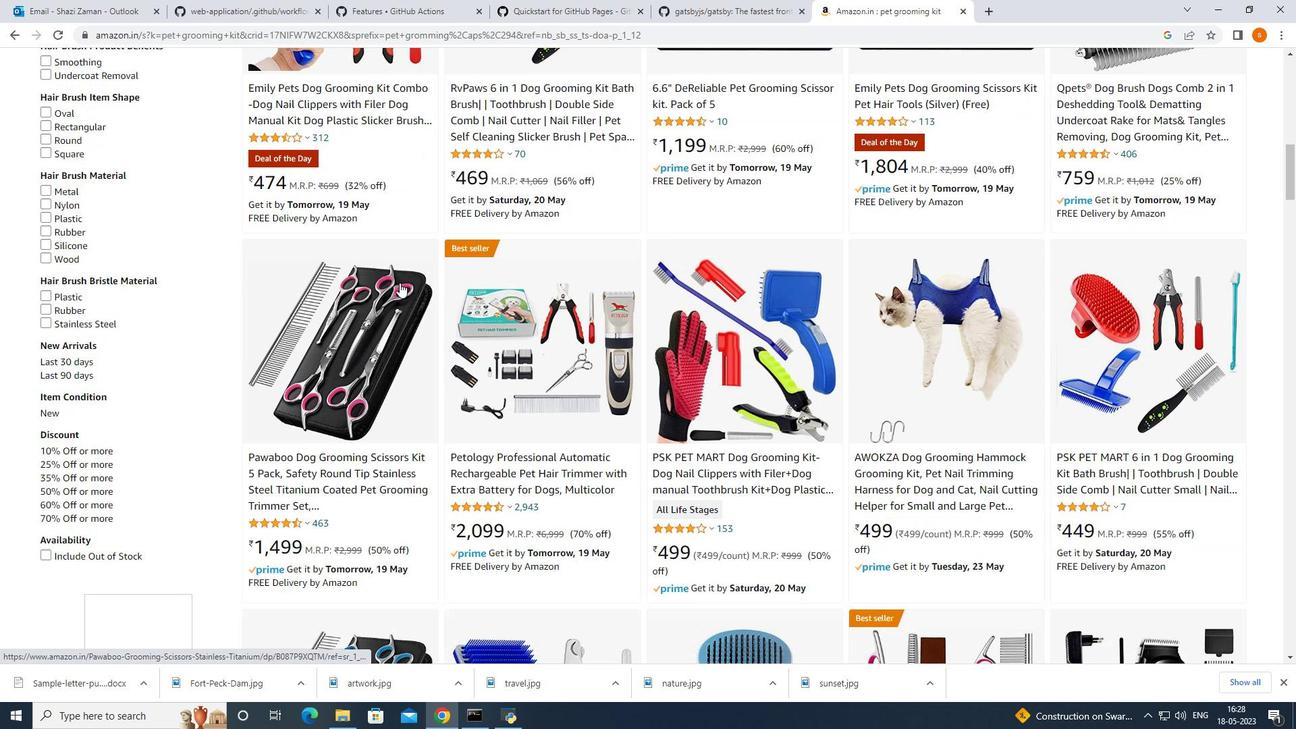 
Action: Mouse scrolled (401, 283) with delta (0, 0)
Screenshot: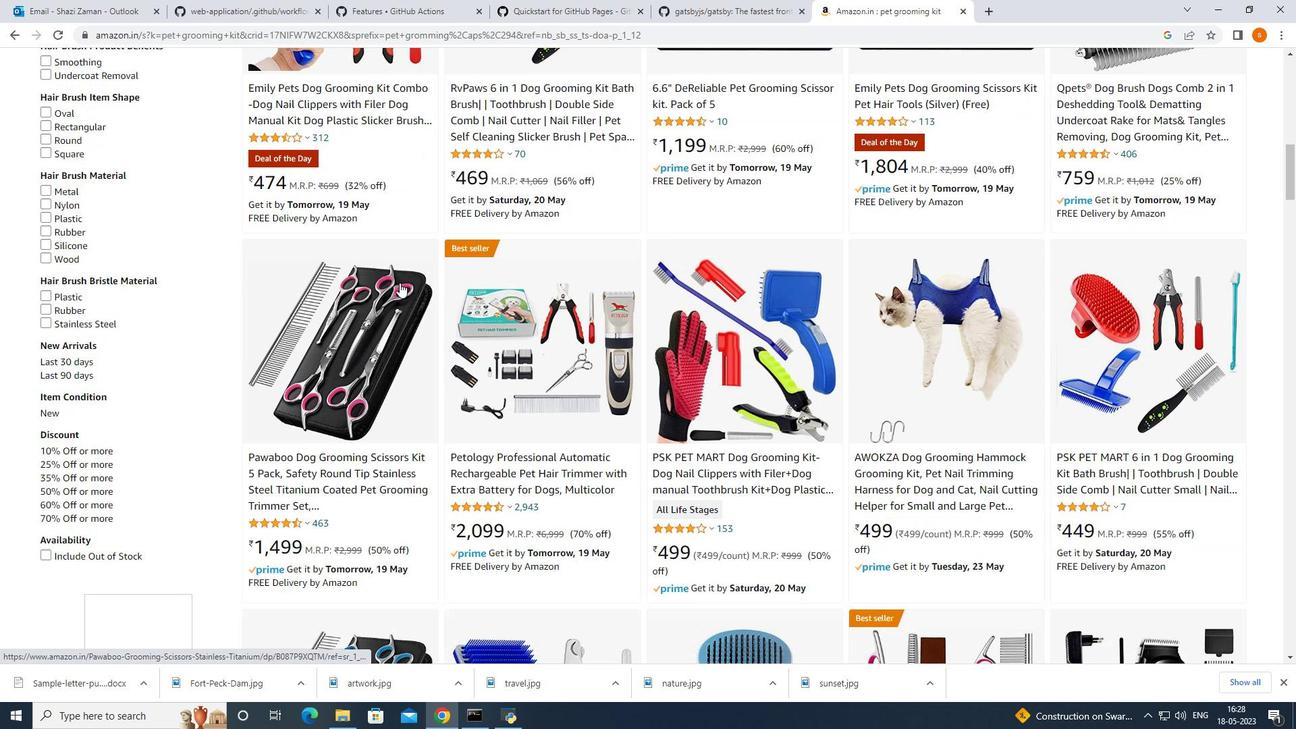 
Action: Mouse scrolled (401, 283) with delta (0, 0)
Screenshot: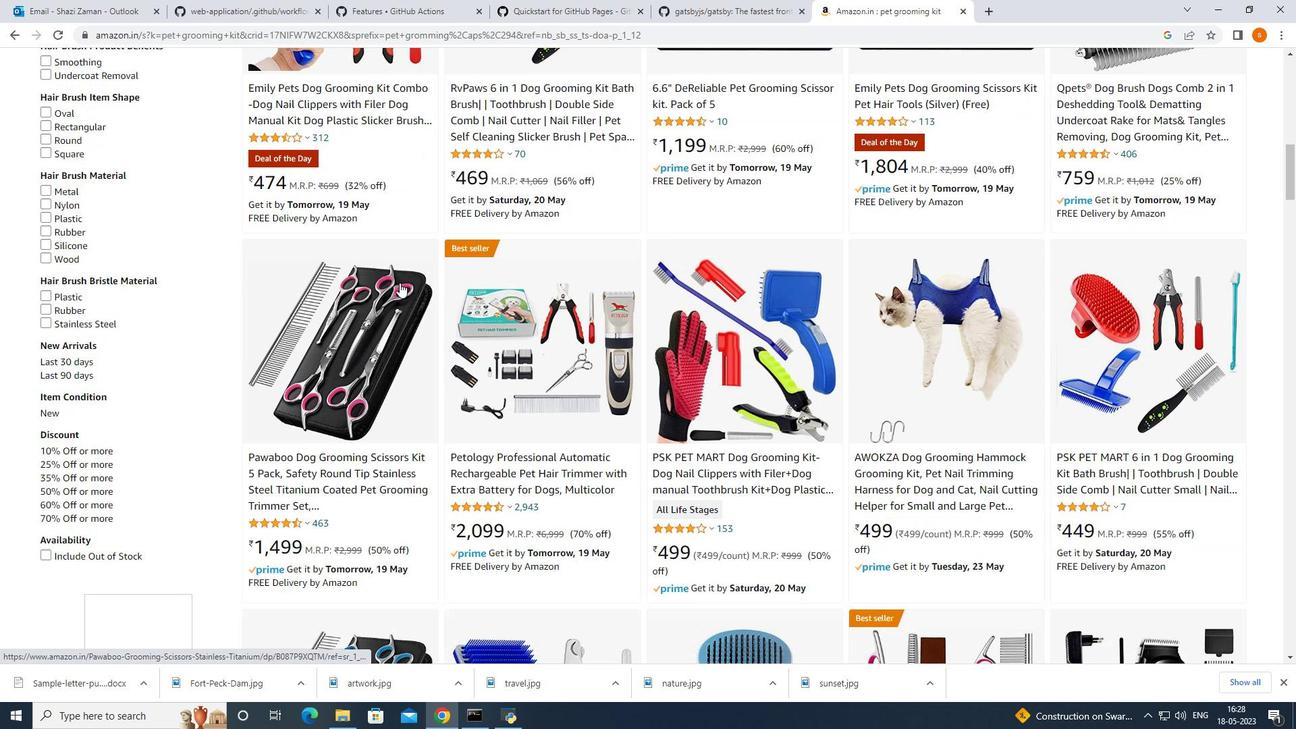 
Action: Mouse scrolled (401, 283) with delta (0, 0)
Screenshot: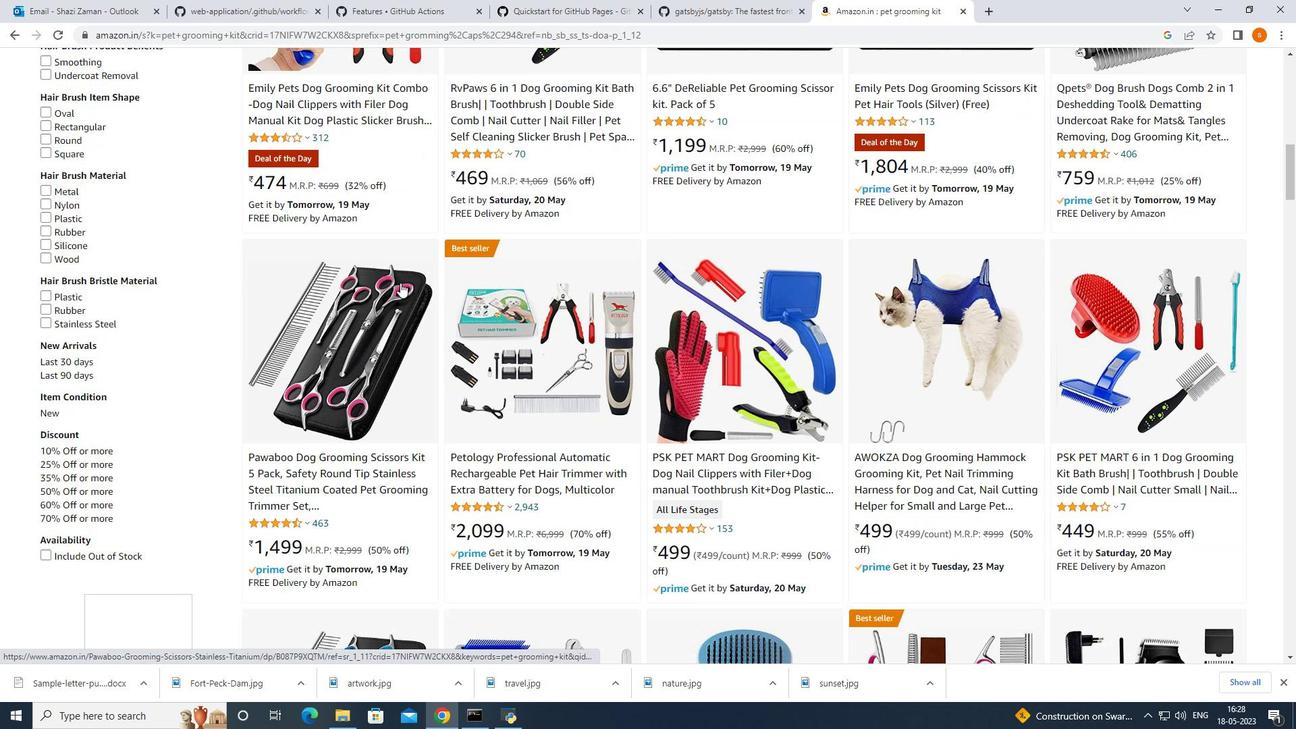 
Action: Mouse moved to (399, 278)
Screenshot: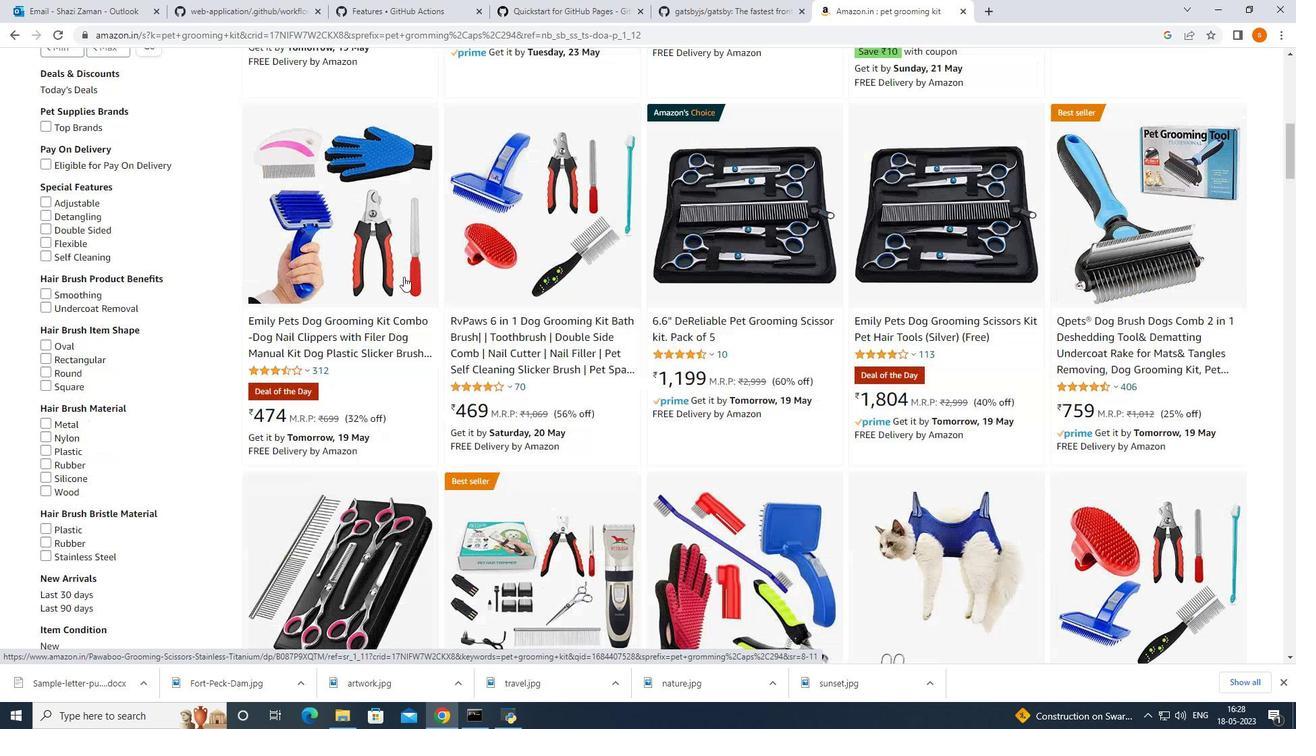 
Action: Mouse scrolled (399, 278) with delta (0, 0)
Screenshot: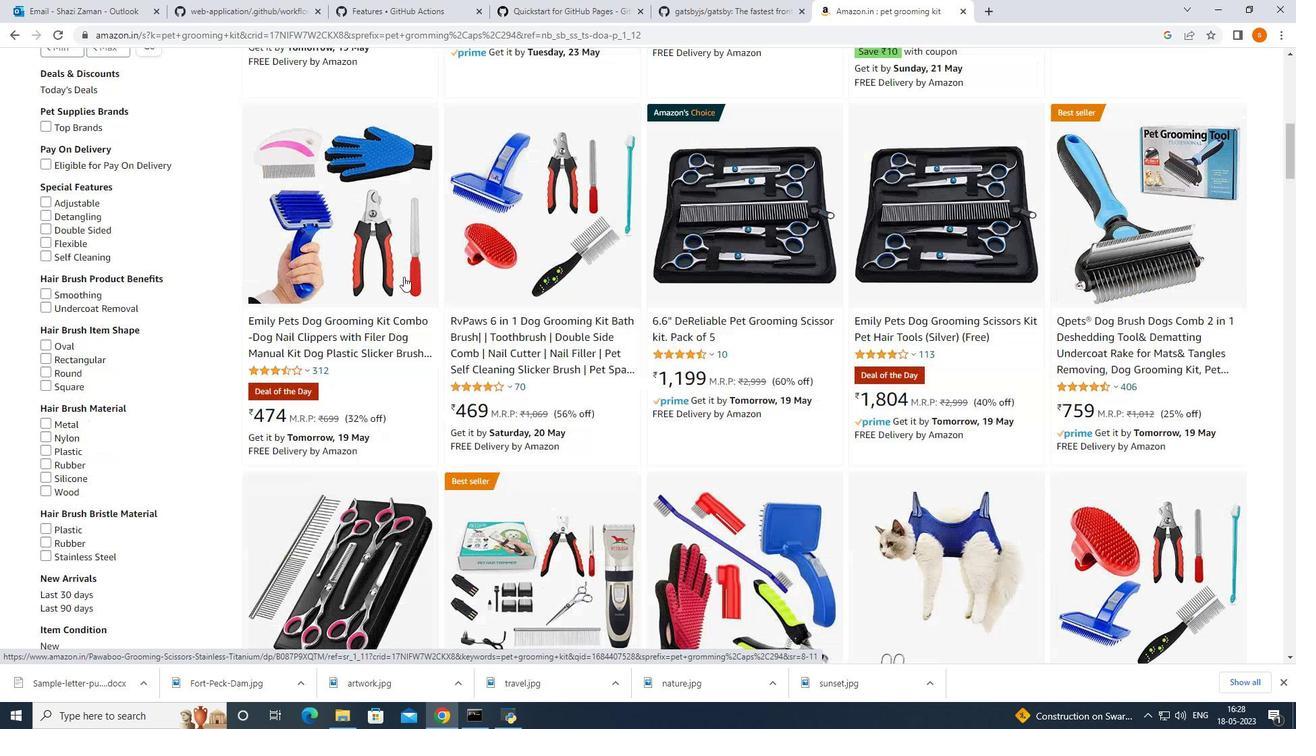 
Action: Mouse moved to (399, 279)
Screenshot: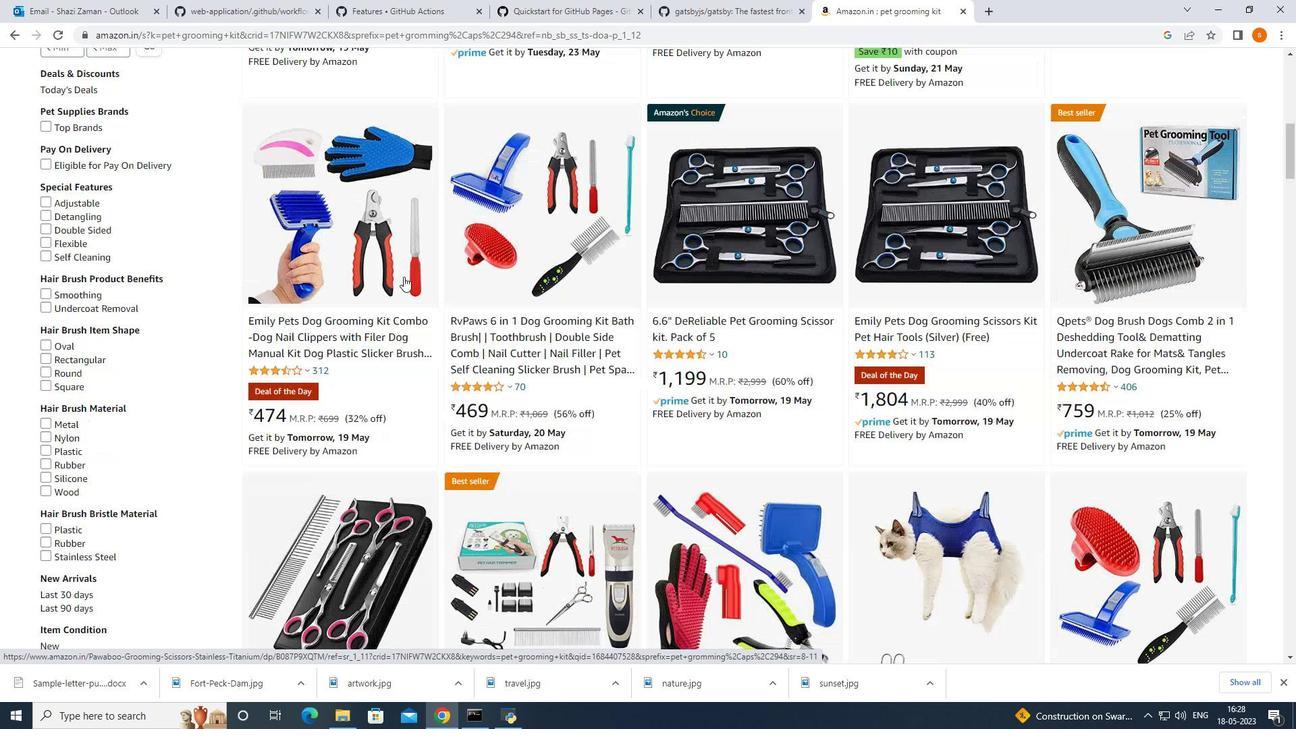 
Action: Mouse scrolled (399, 280) with delta (0, 0)
Screenshot: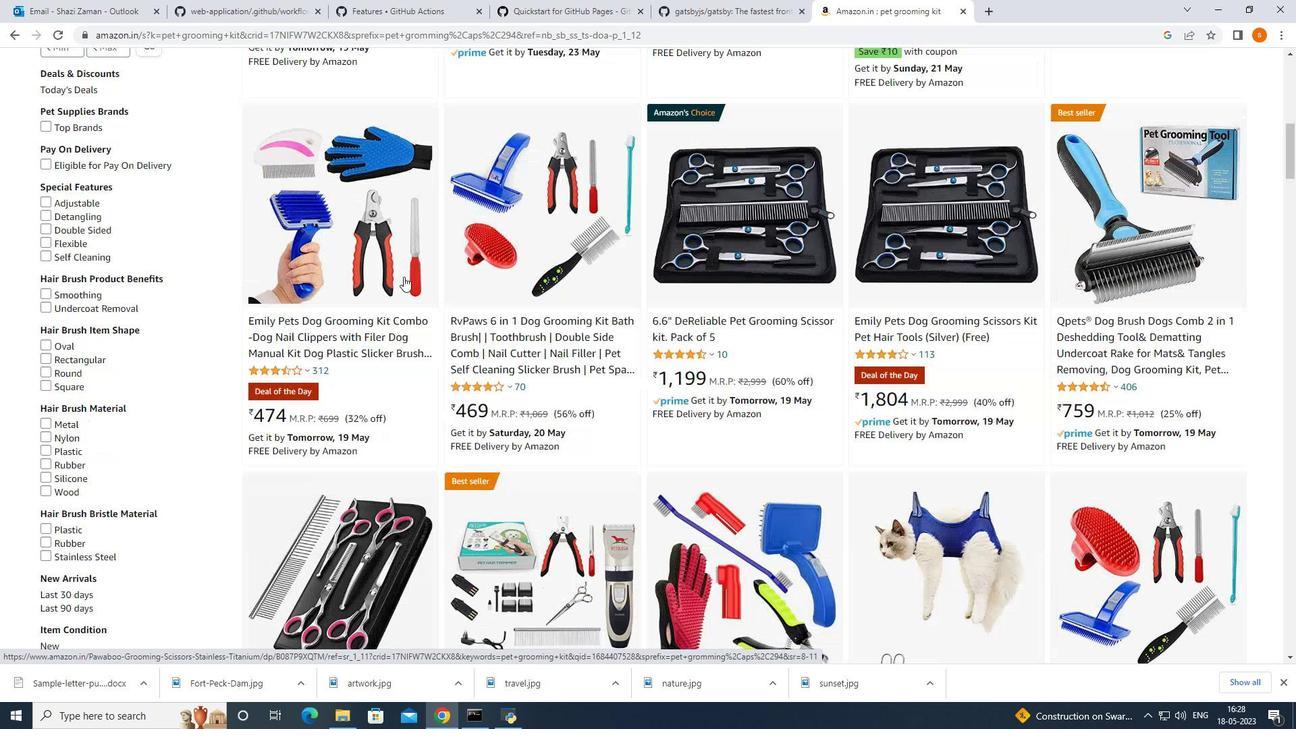 
Action: Mouse moved to (399, 271)
Screenshot: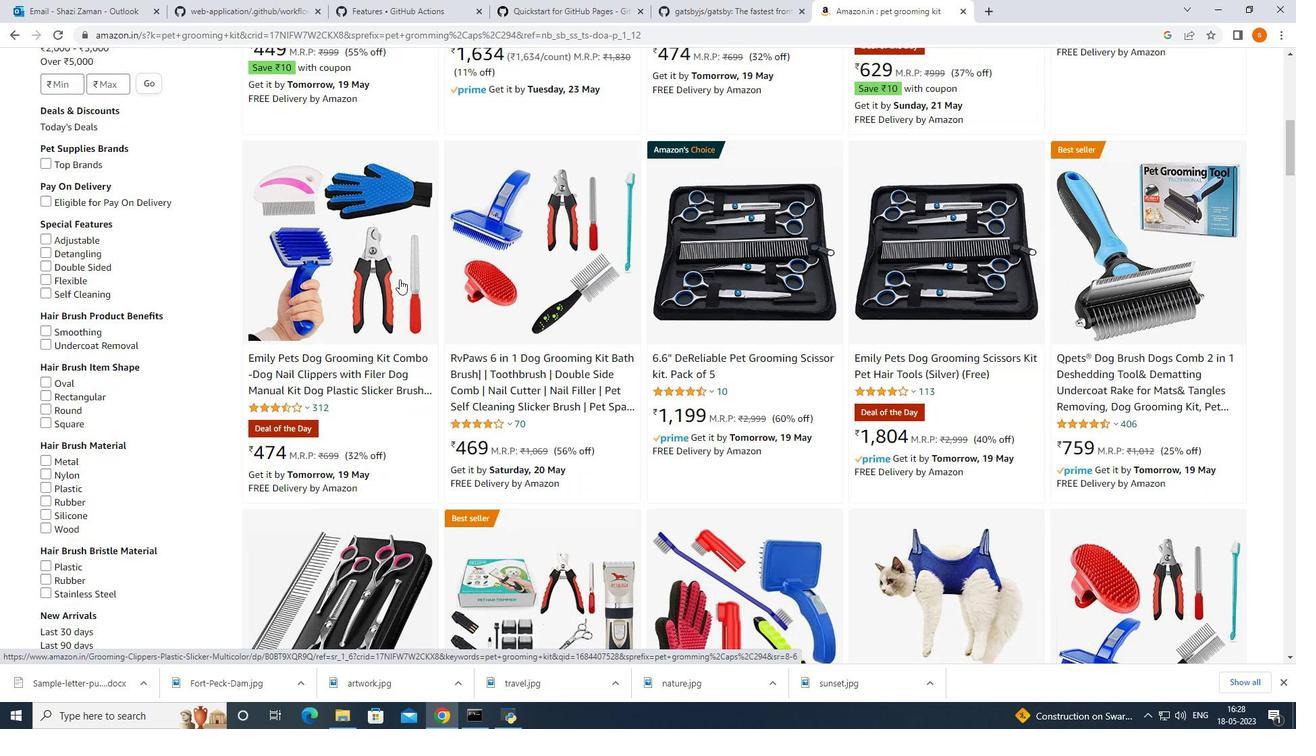 
Action: Mouse scrolled (399, 280) with delta (0, 0)
Screenshot: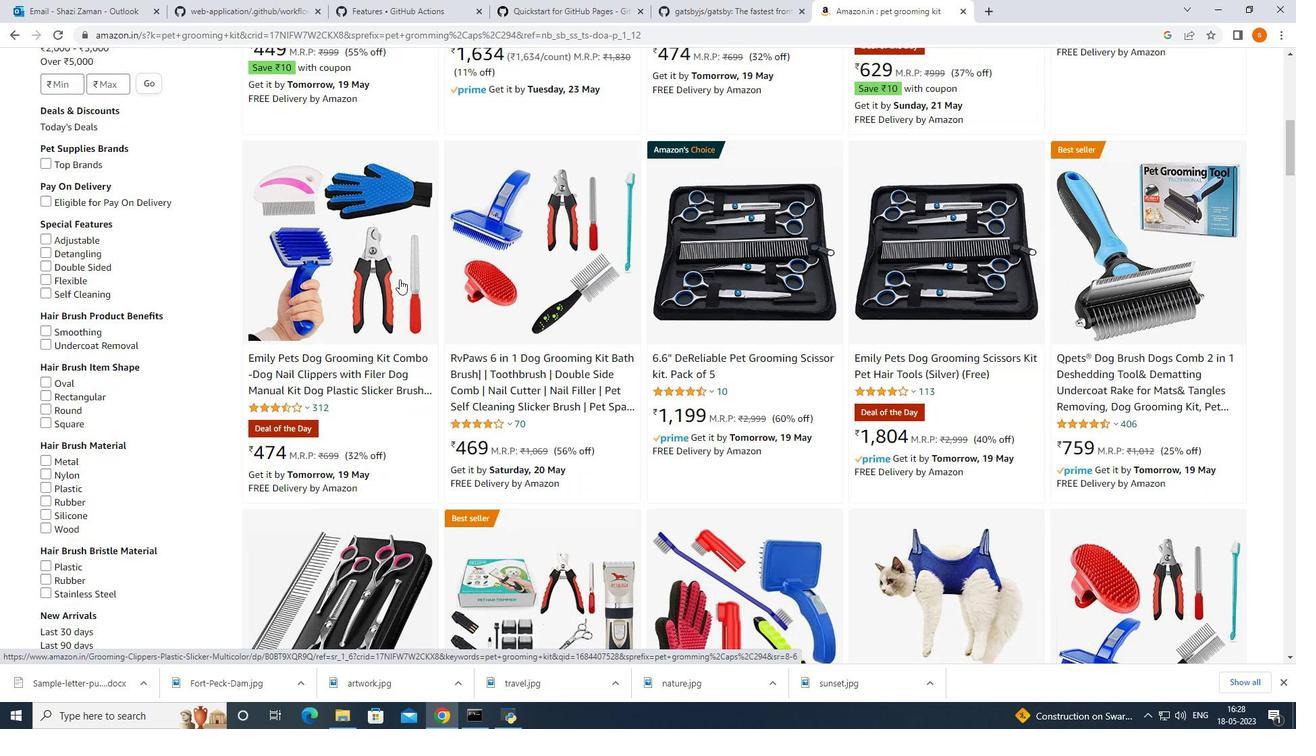 
Action: Mouse moved to (399, 268)
Screenshot: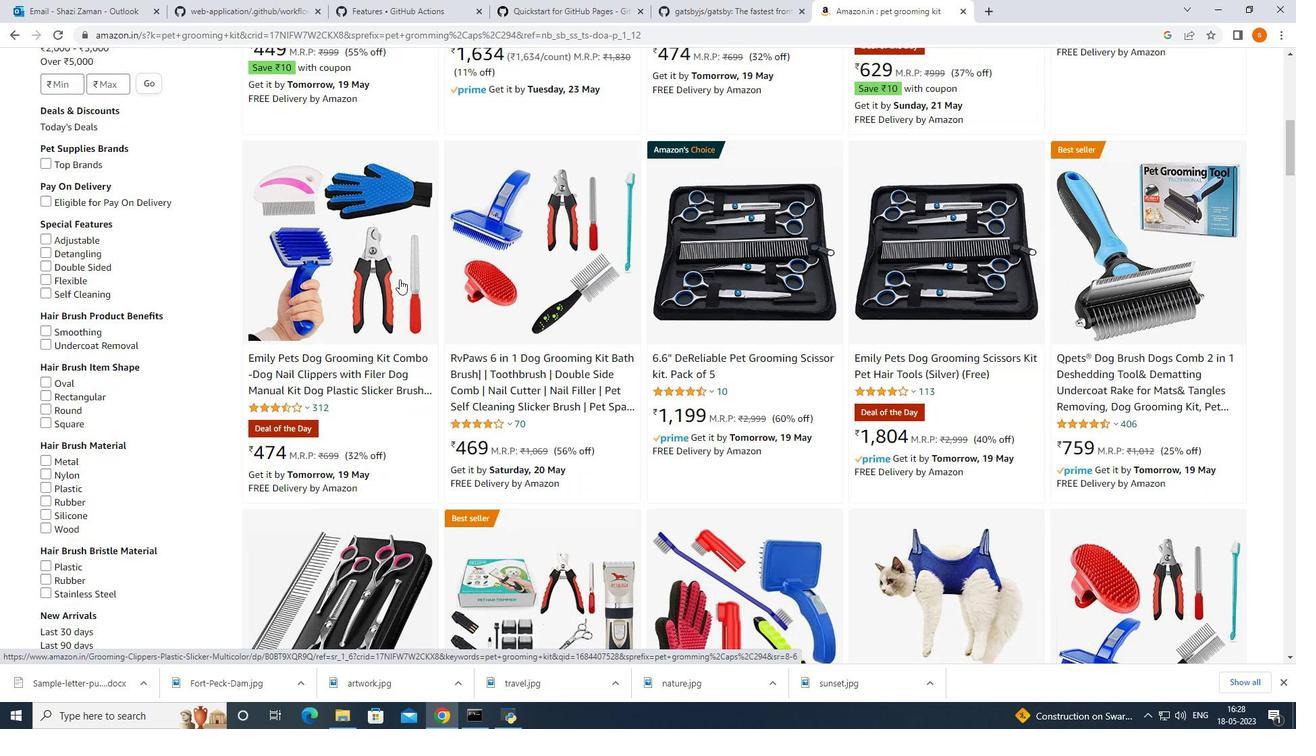 
Action: Mouse scrolled (399, 280) with delta (0, 0)
Screenshot: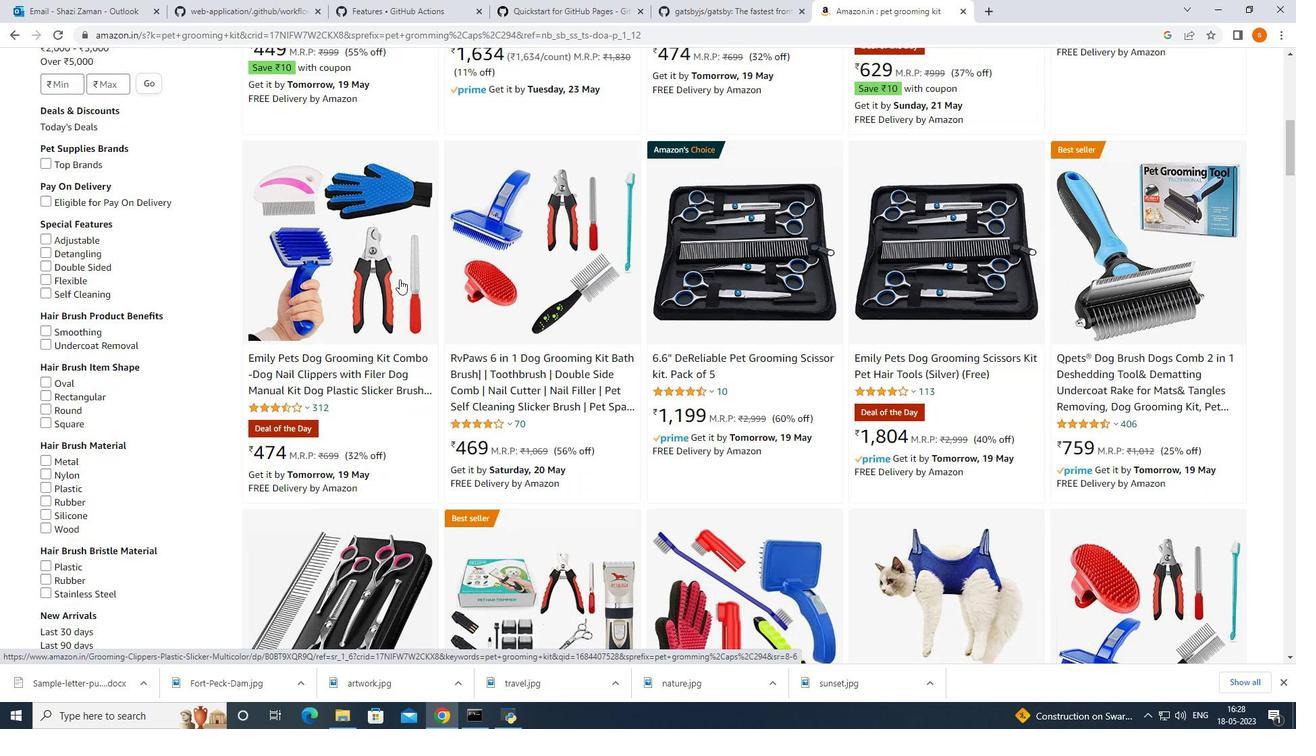 
Action: Mouse moved to (395, 260)
Screenshot: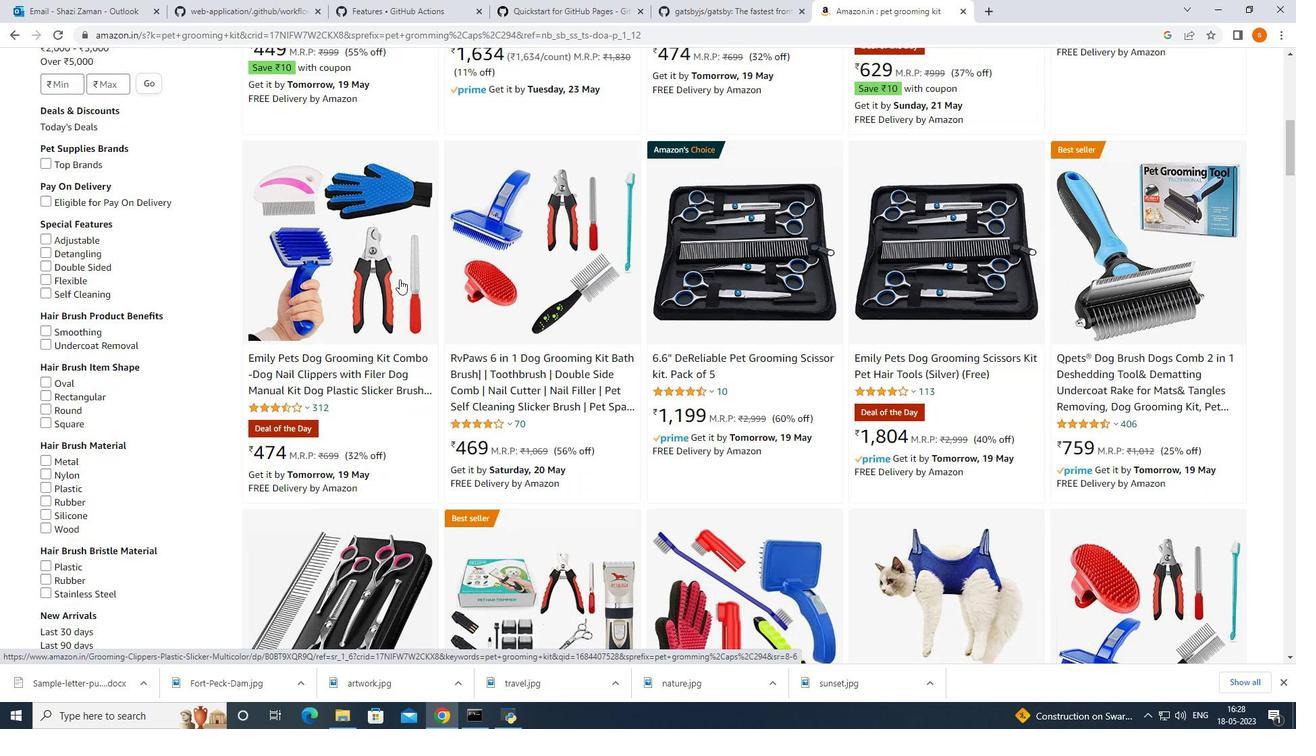 
Action: Mouse scrolled (399, 268) with delta (0, 0)
Screenshot: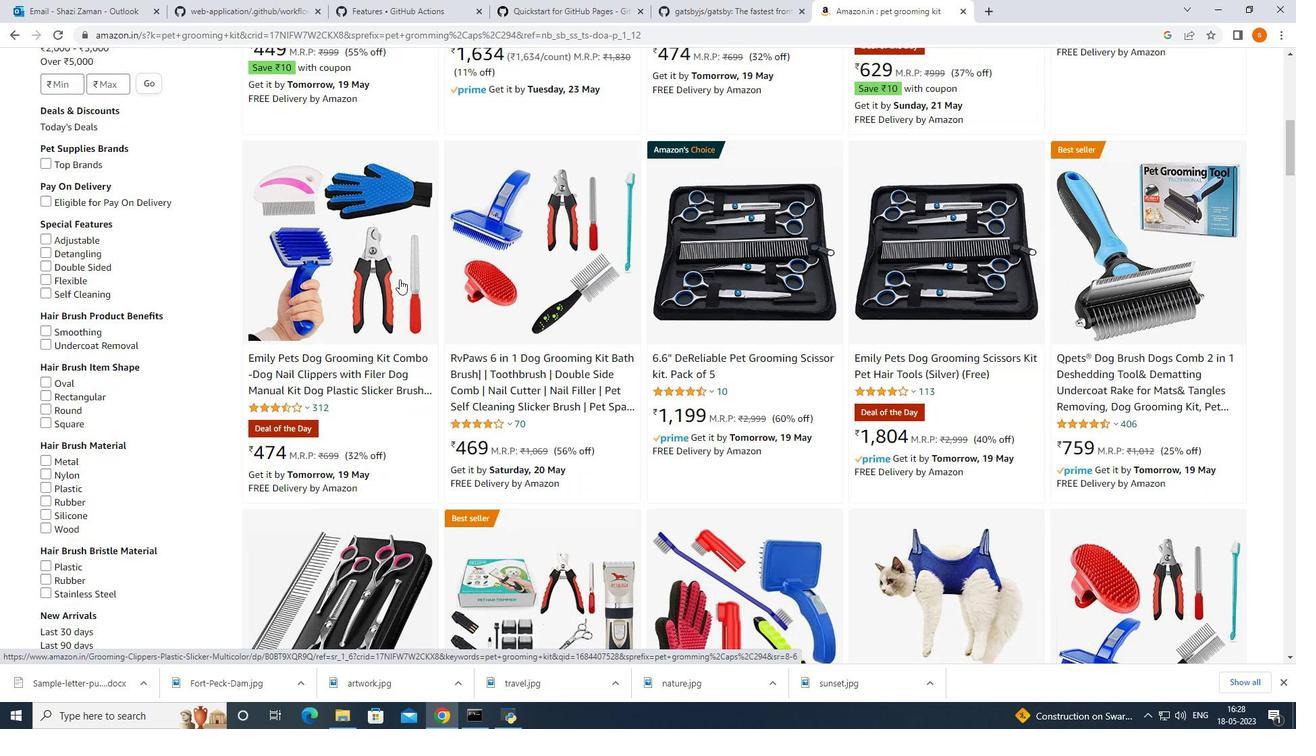 
Action: Mouse moved to (368, 335)
Screenshot: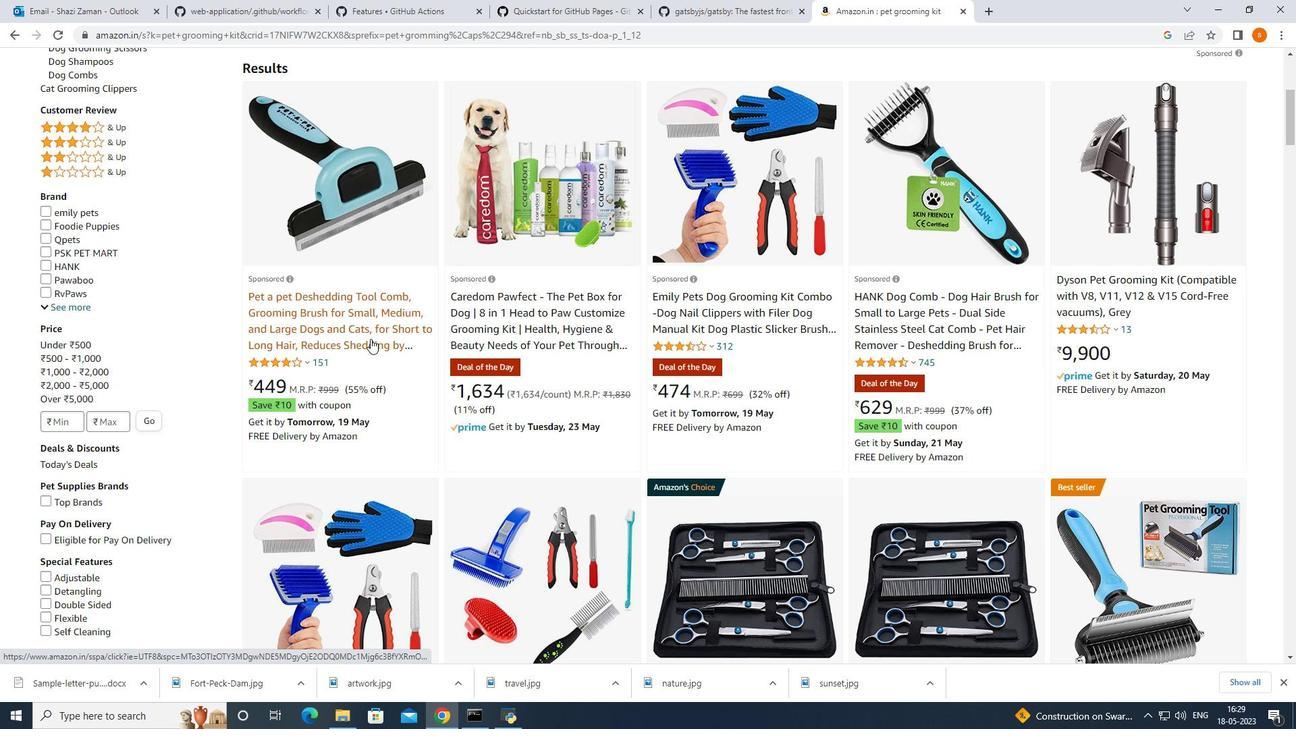 
Action: Mouse pressed left at (368, 335)
Screenshot: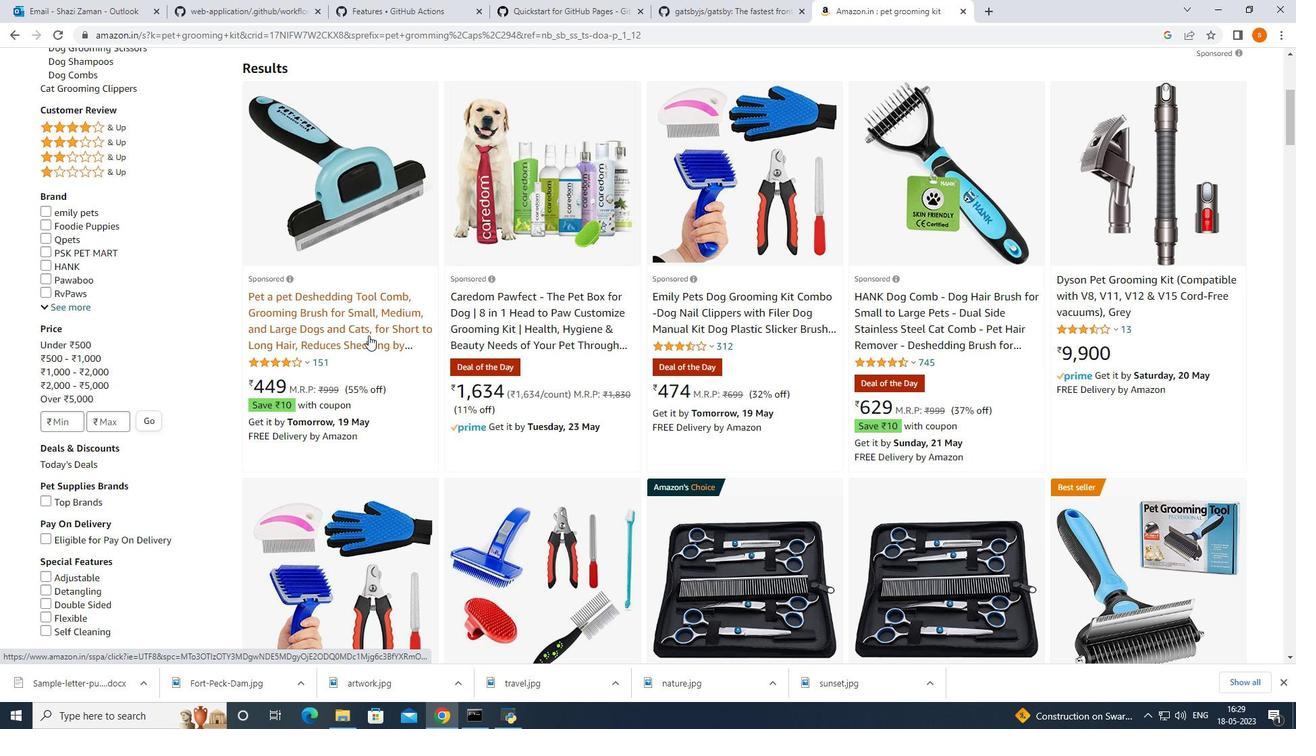 
Action: Mouse moved to (418, 347)
Screenshot: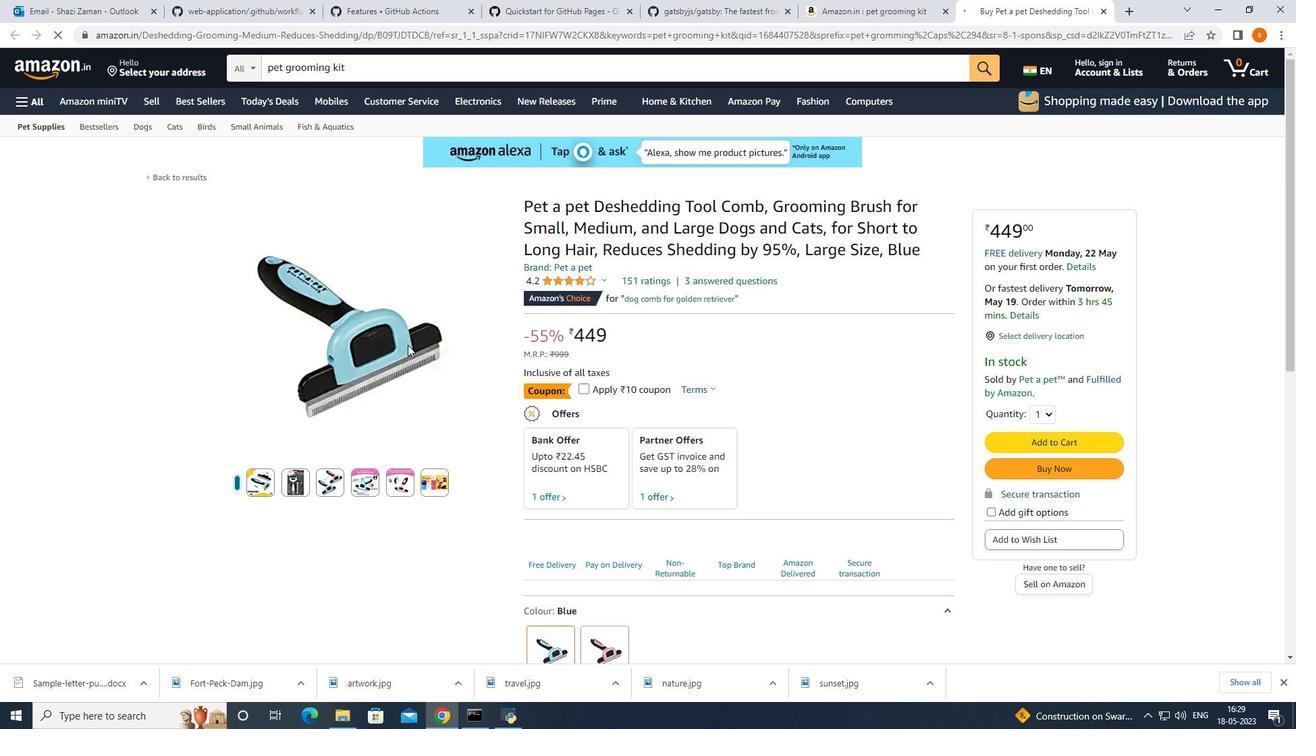 
Action: Mouse scrolled (418, 346) with delta (0, 0)
Screenshot: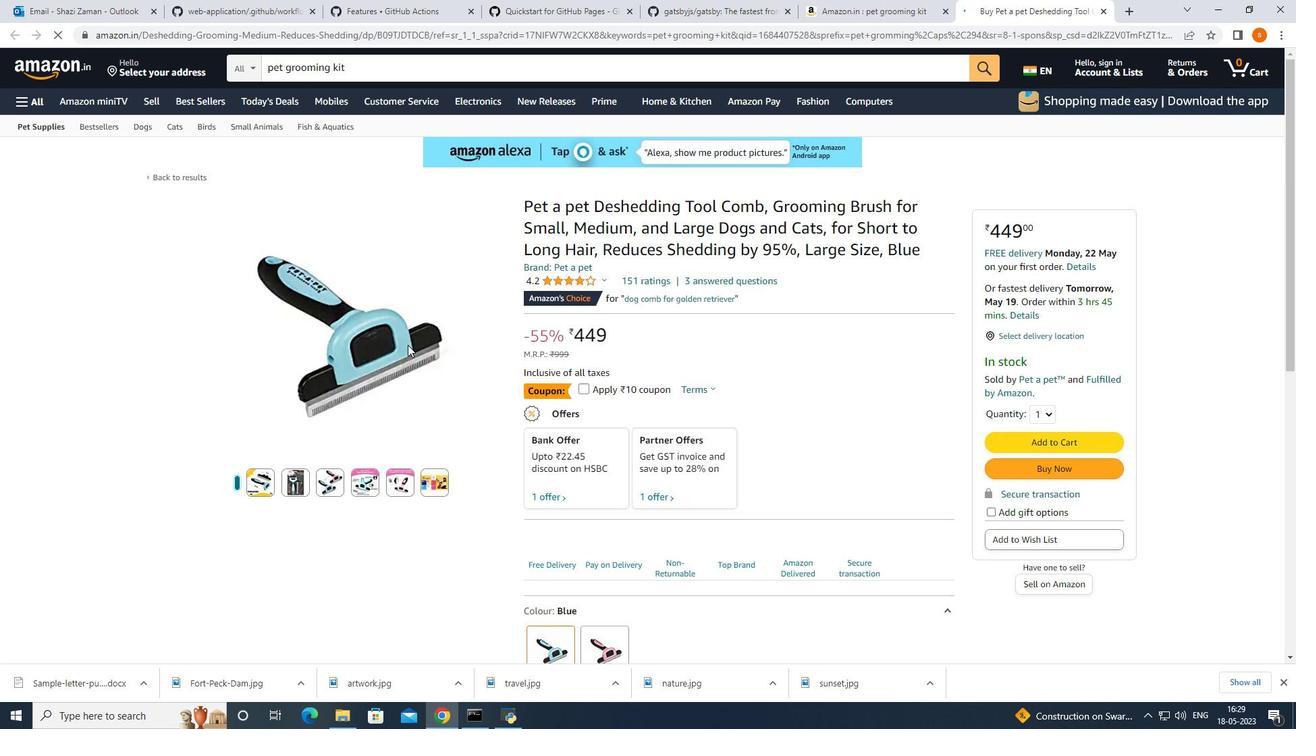 
Action: Mouse moved to (438, 361)
Screenshot: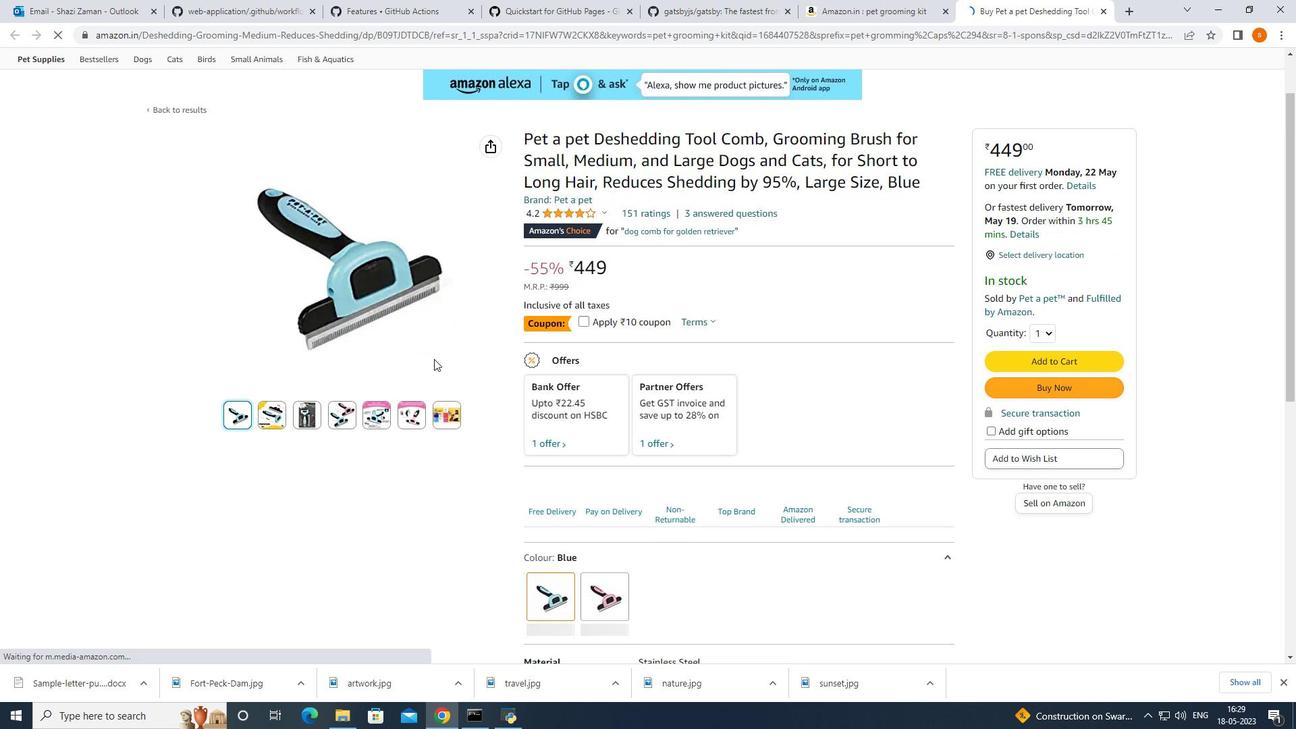 
Action: Mouse scrolled (436, 360) with delta (0, 0)
Screenshot: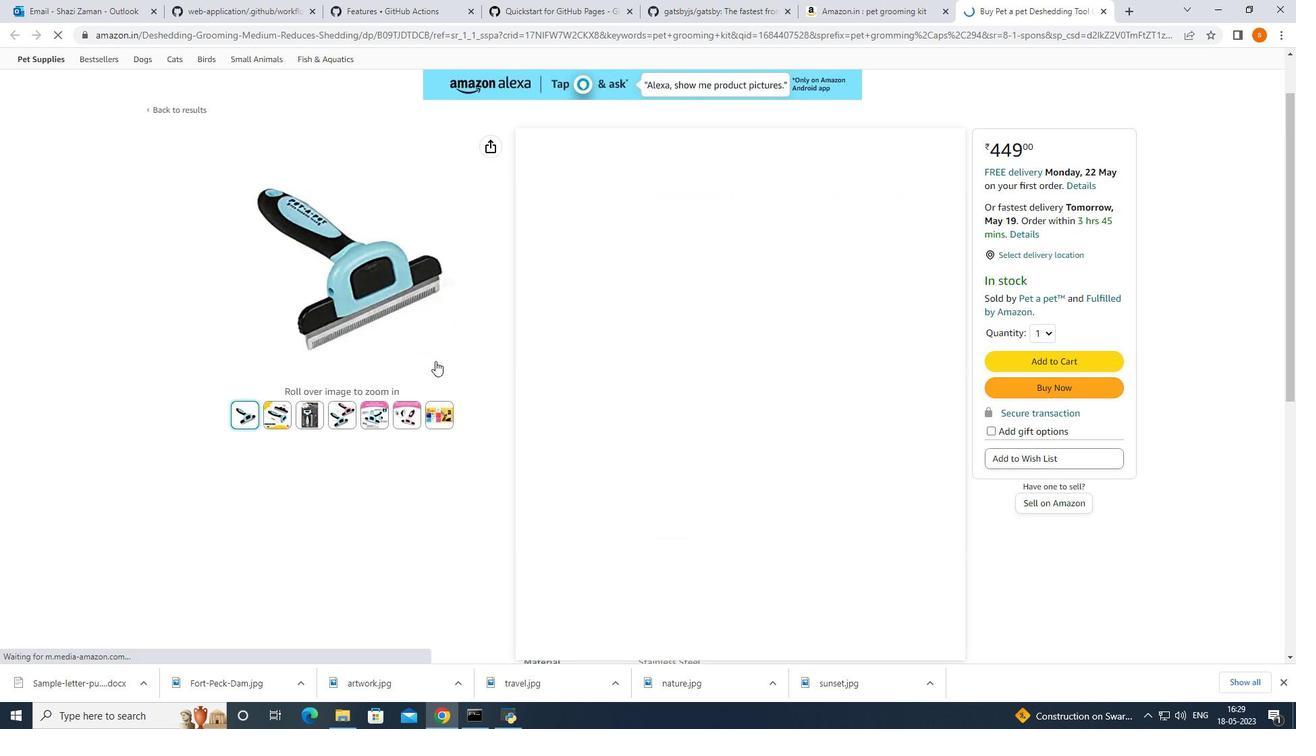 
Action: Mouse moved to (439, 360)
Screenshot: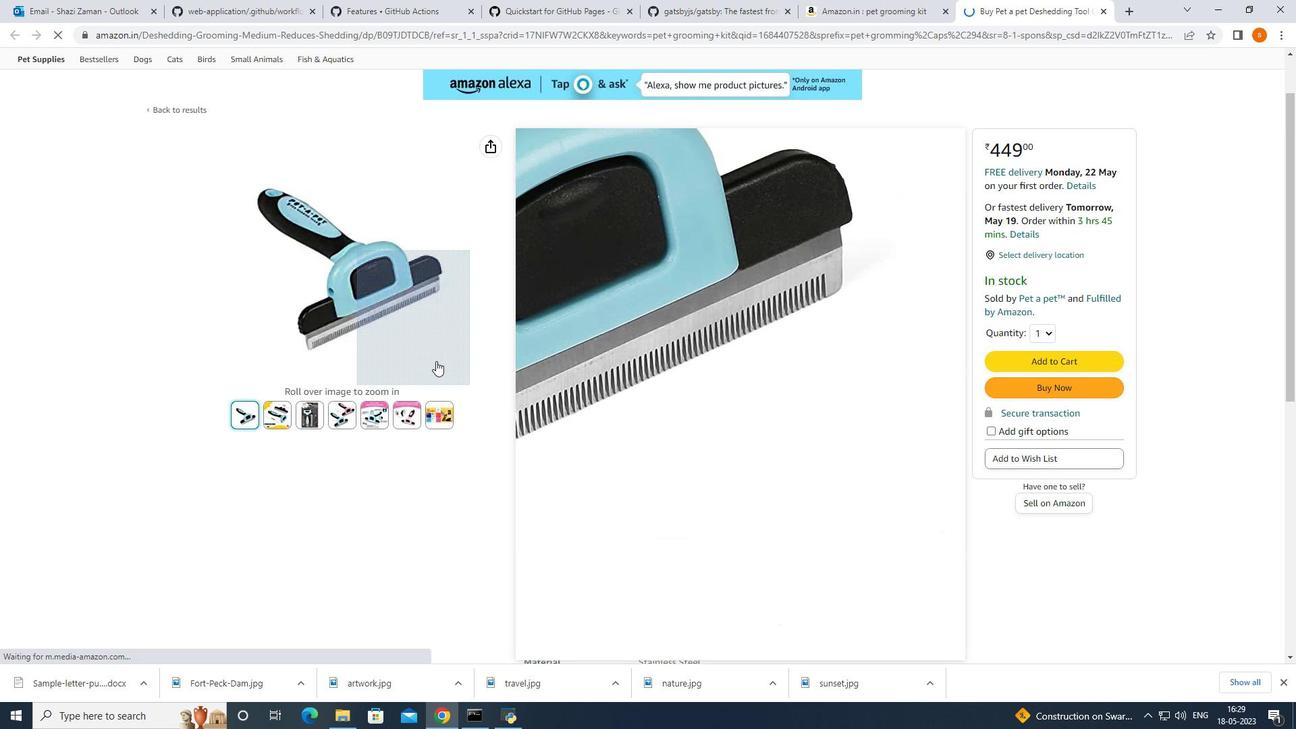 
Action: Mouse scrolled (439, 360) with delta (0, 0)
Screenshot: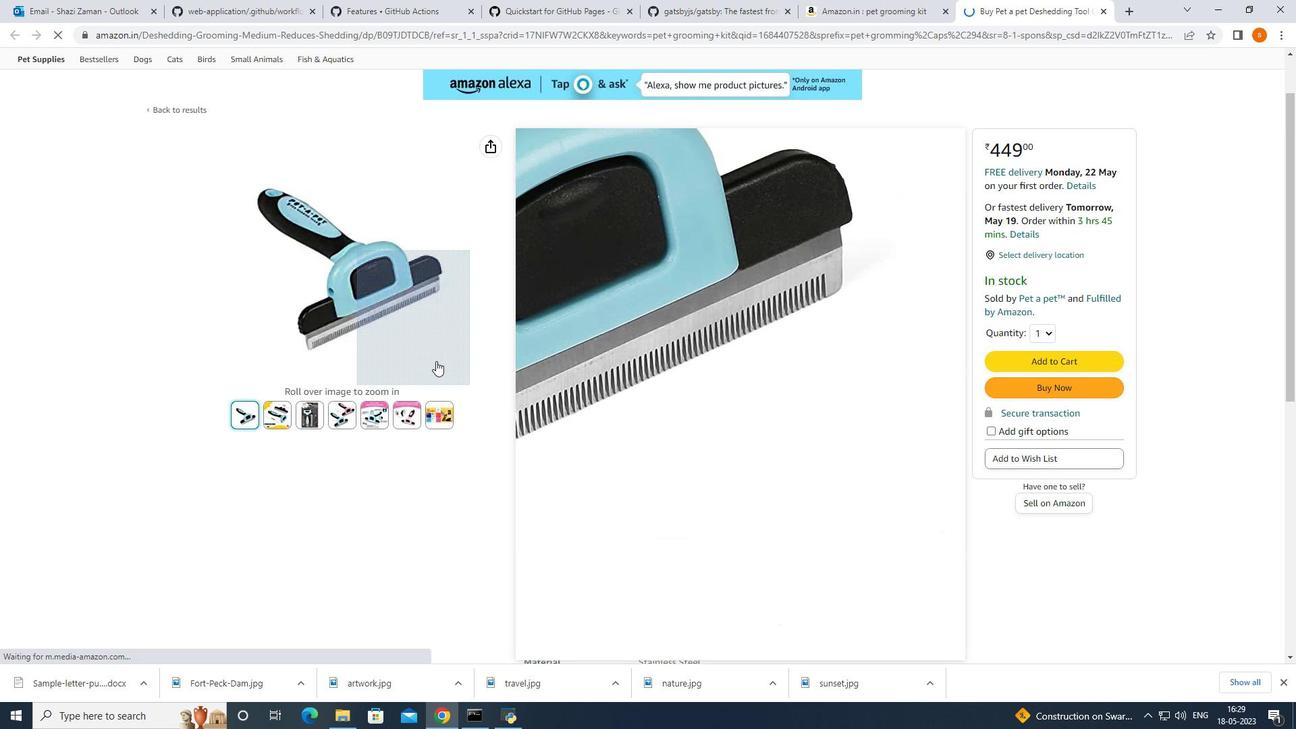 
Action: Mouse moved to (584, 354)
Screenshot: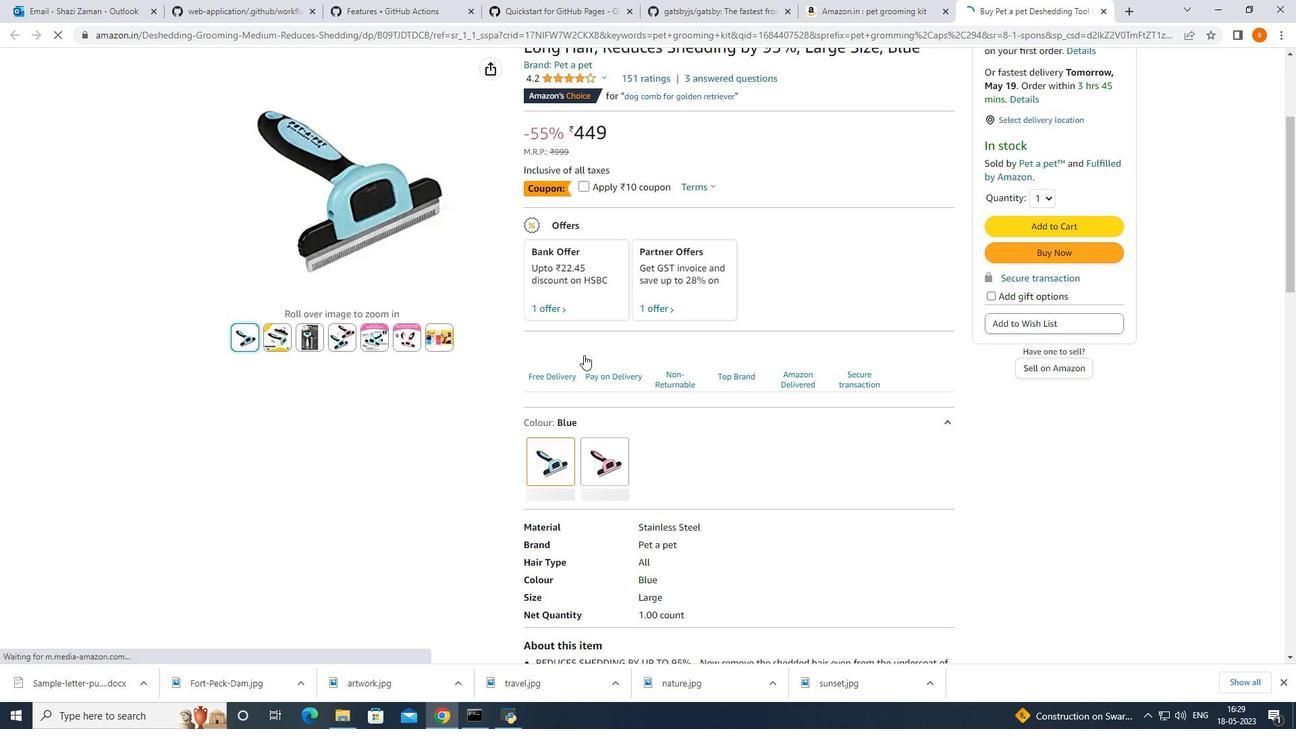 
Action: Mouse scrolled (584, 353) with delta (0, 0)
Screenshot: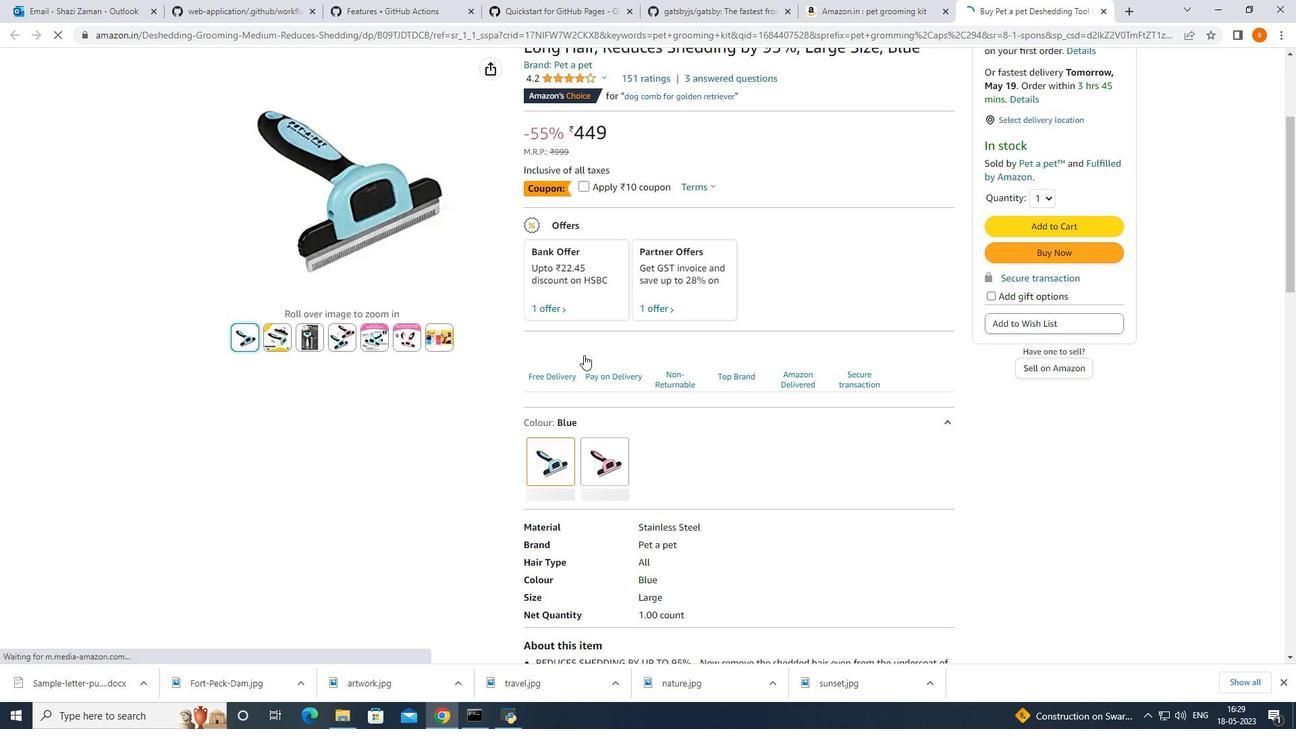 
Action: Mouse moved to (584, 354)
Screenshot: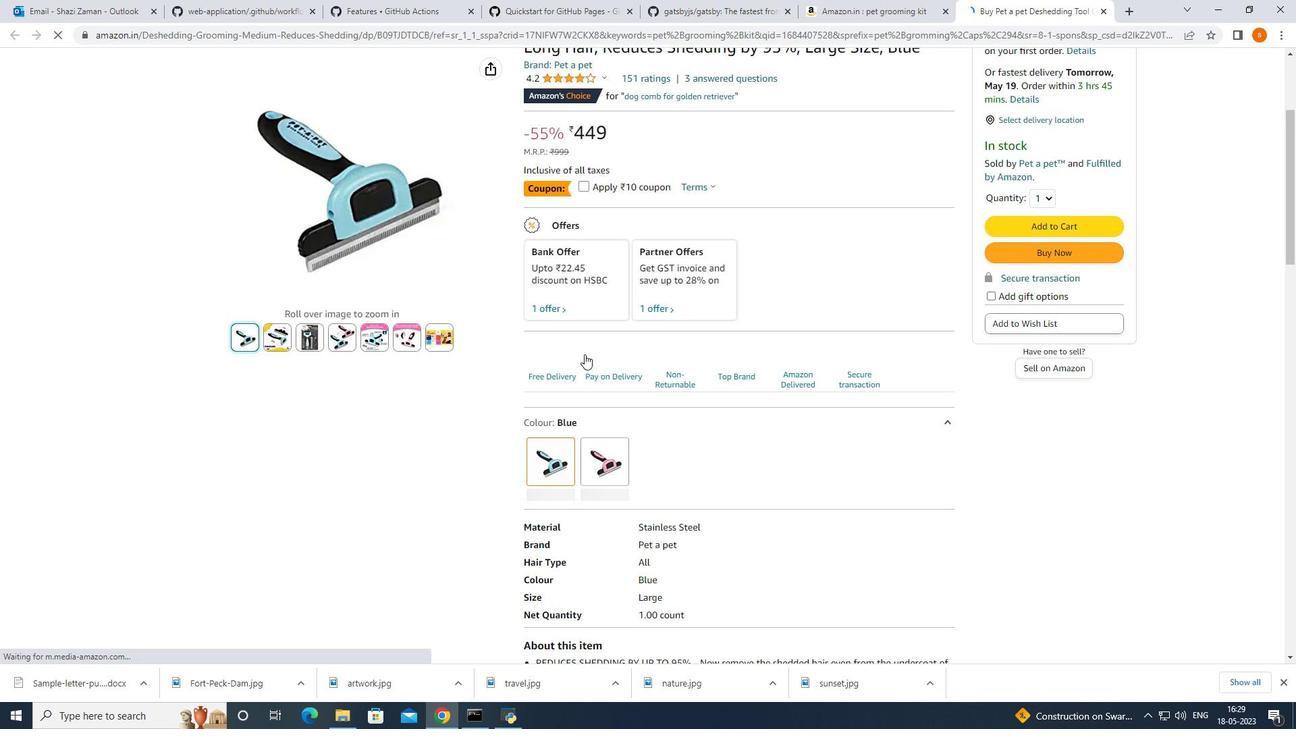 
Action: Mouse scrolled (584, 353) with delta (0, 0)
Screenshot: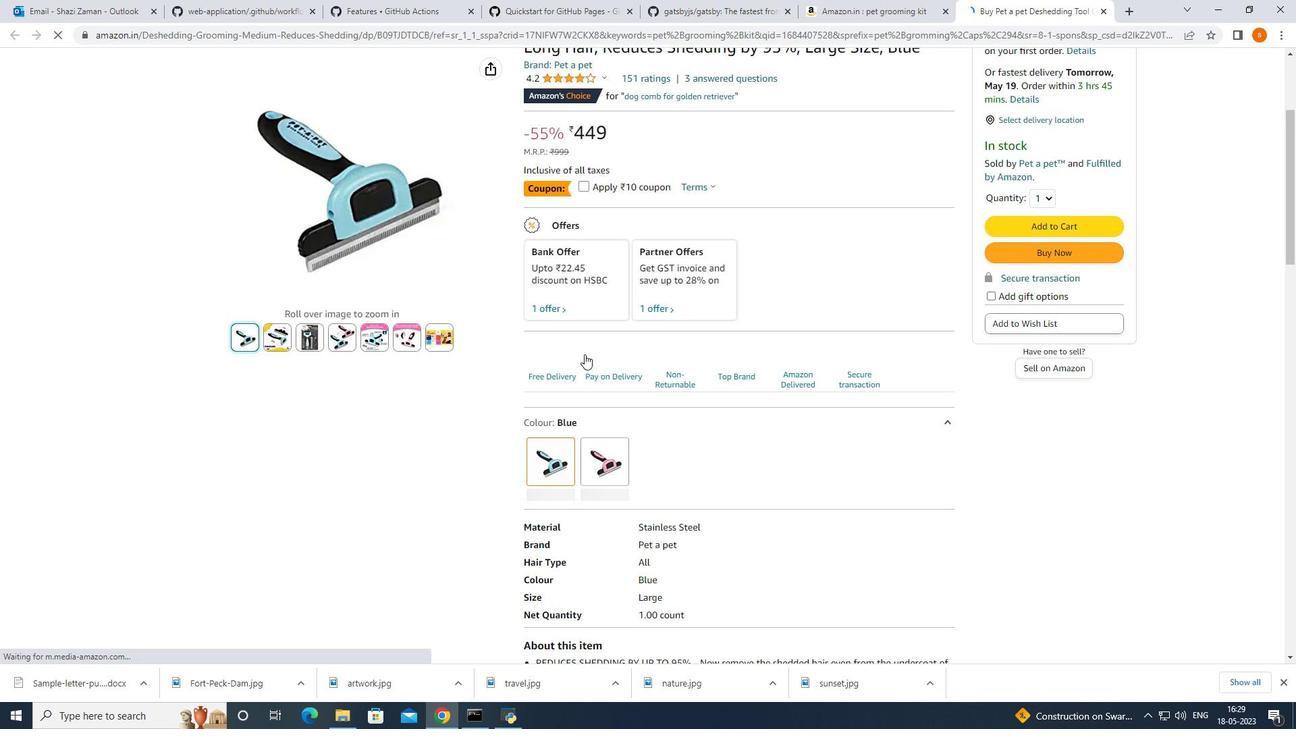 
Action: Mouse moved to (584, 352)
Screenshot: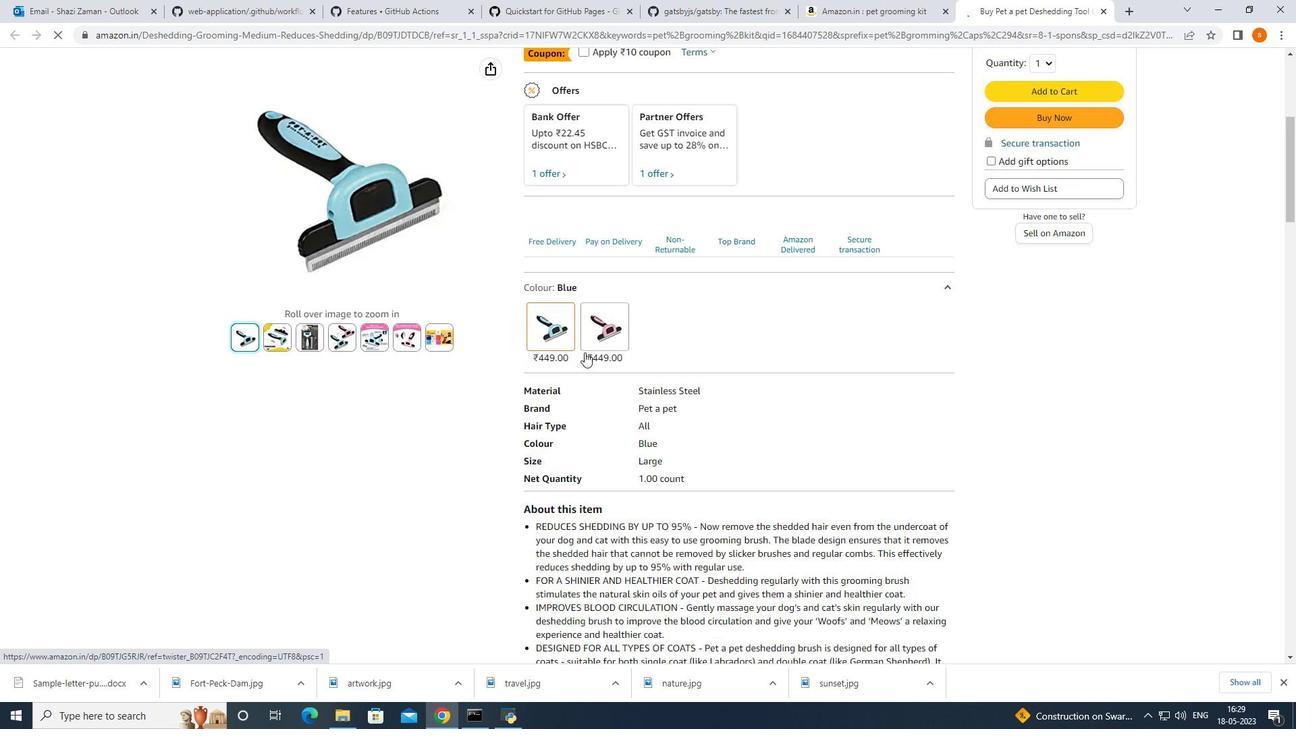
Action: Mouse scrolled (584, 351) with delta (0, 0)
Screenshot: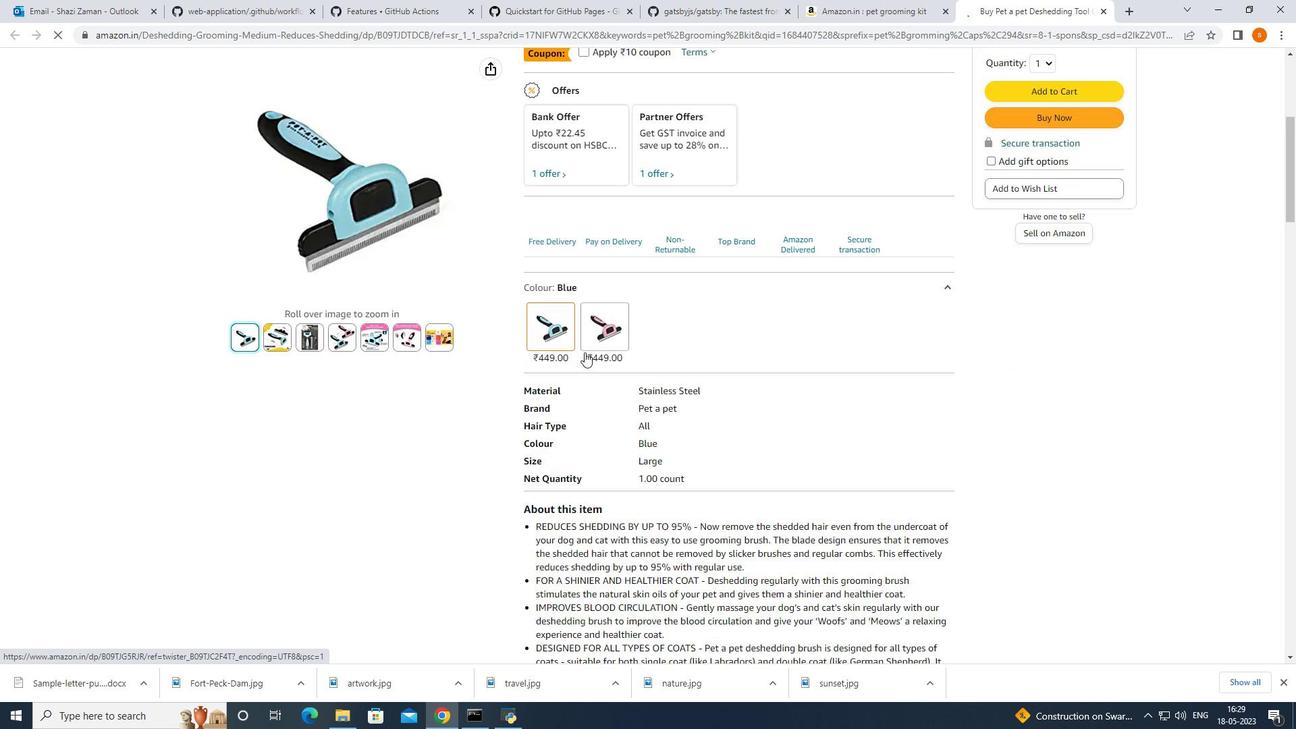 
Action: Mouse moved to (584, 352)
Screenshot: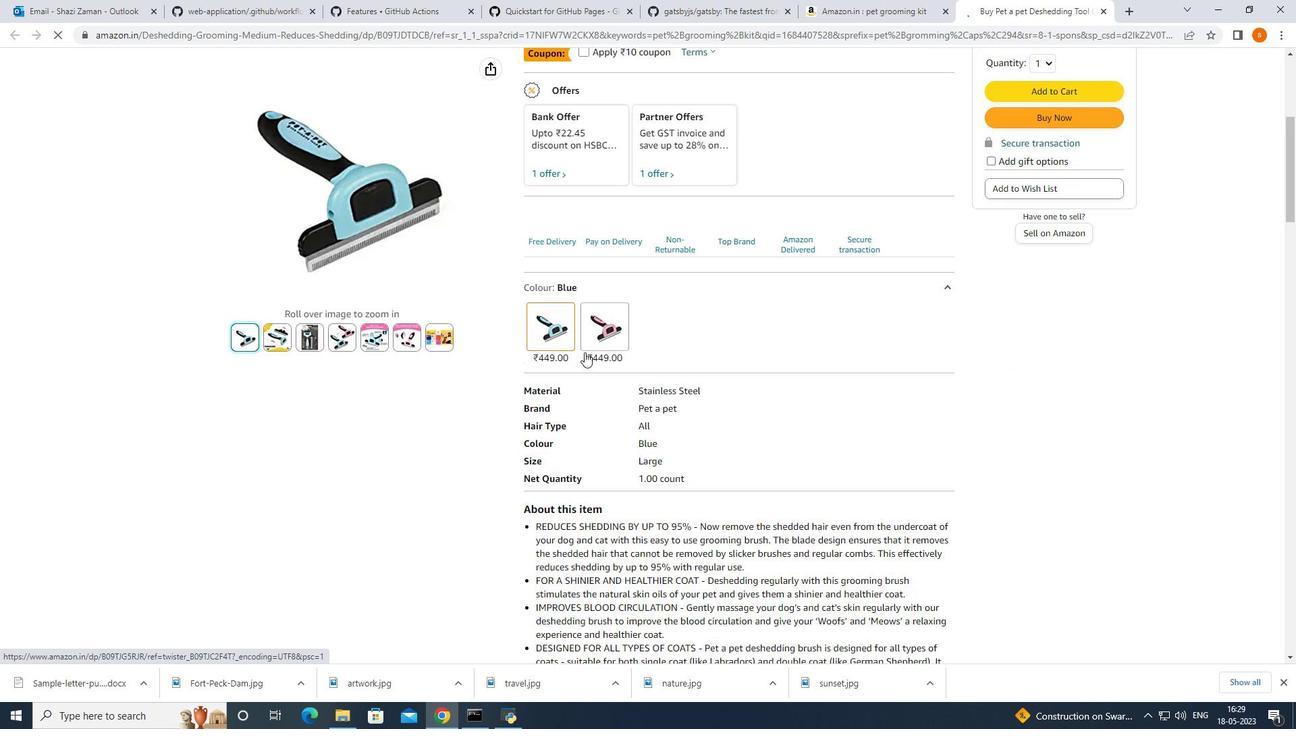 
Action: Mouse scrolled (584, 351) with delta (0, 0)
Screenshot: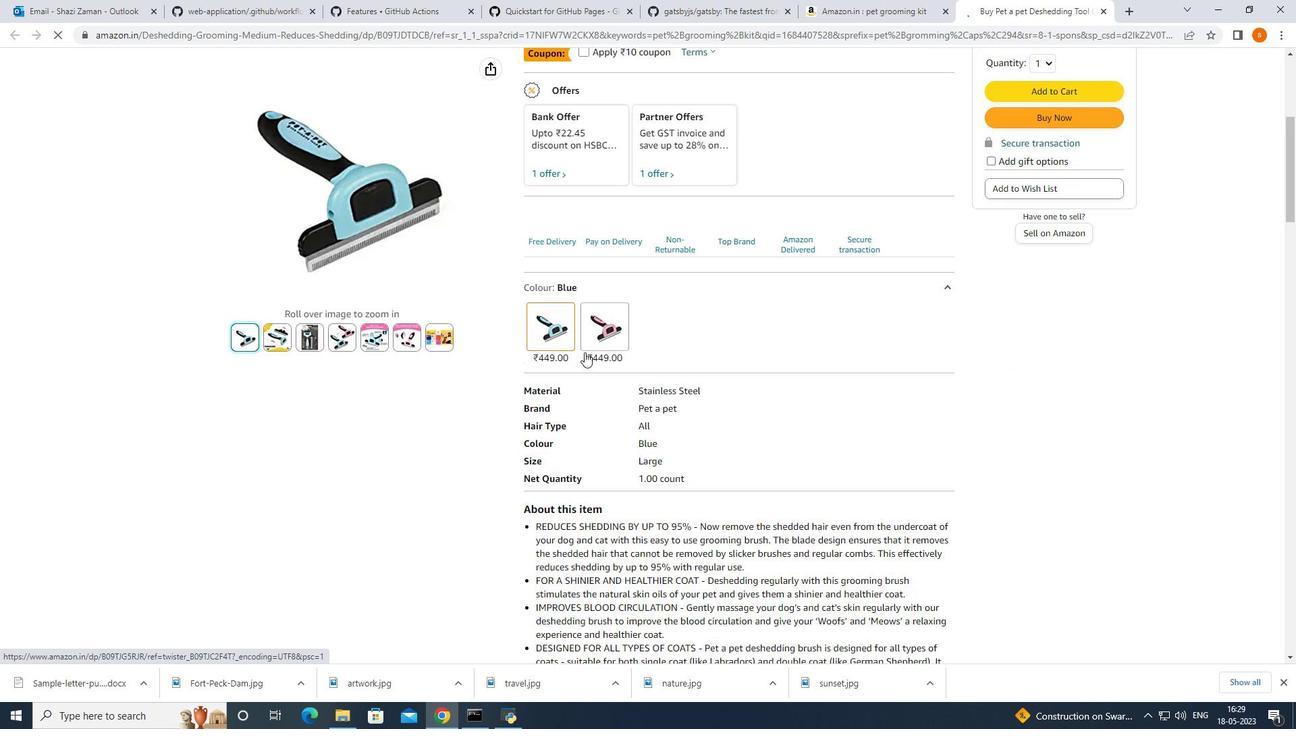 
Action: Mouse moved to (584, 353)
Screenshot: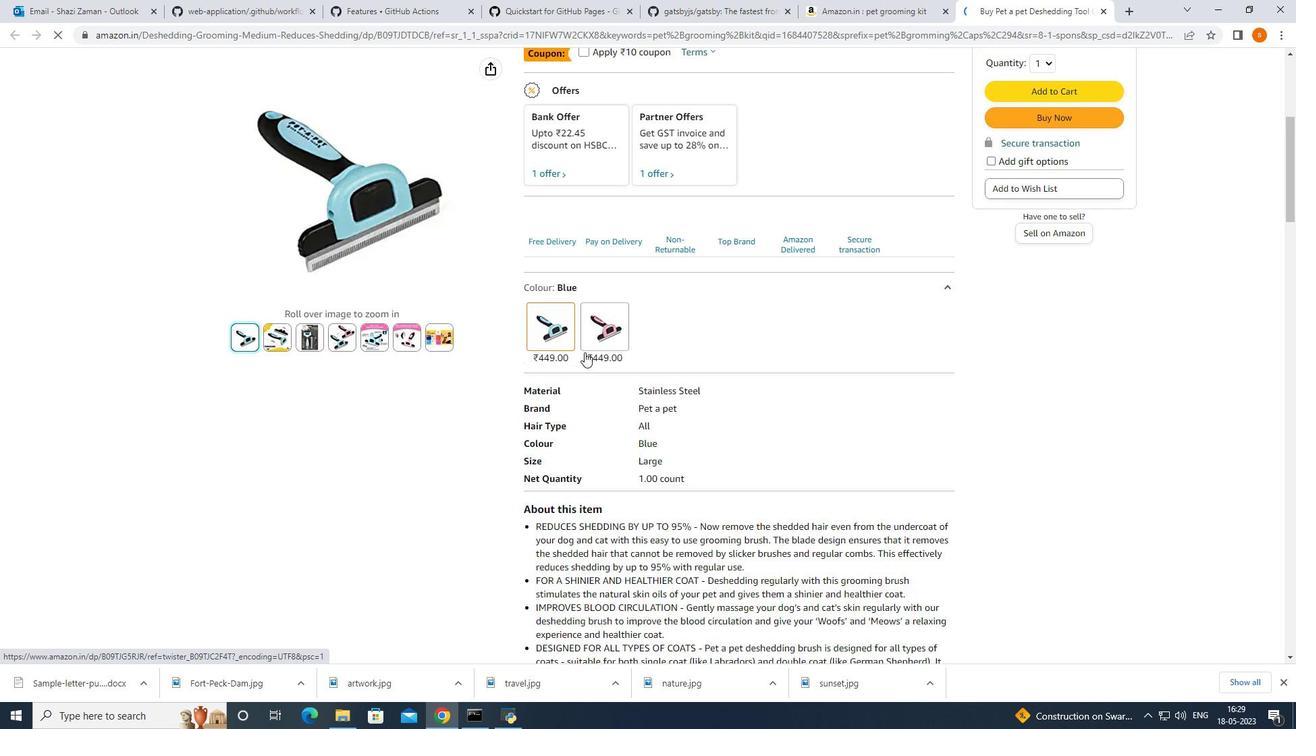 
Action: Mouse scrolled (584, 352) with delta (0, 0)
Screenshot: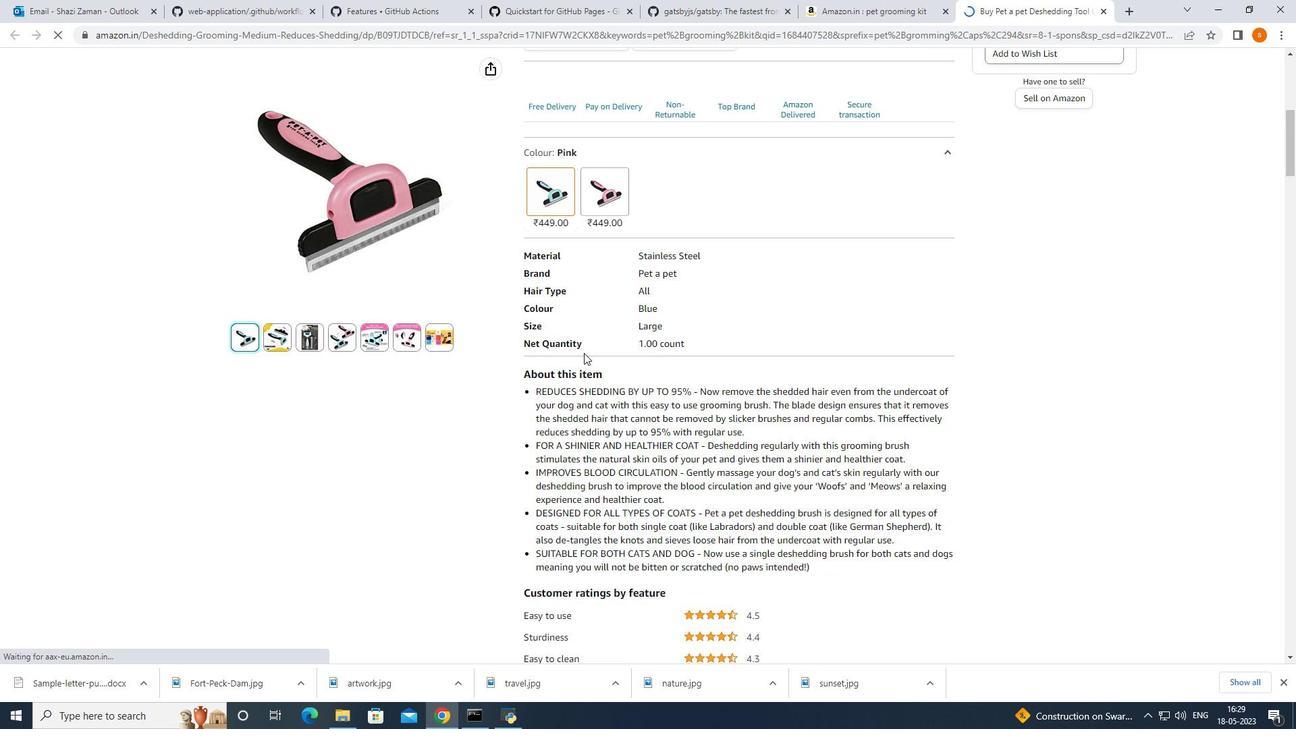 
Action: Mouse moved to (584, 353)
Screenshot: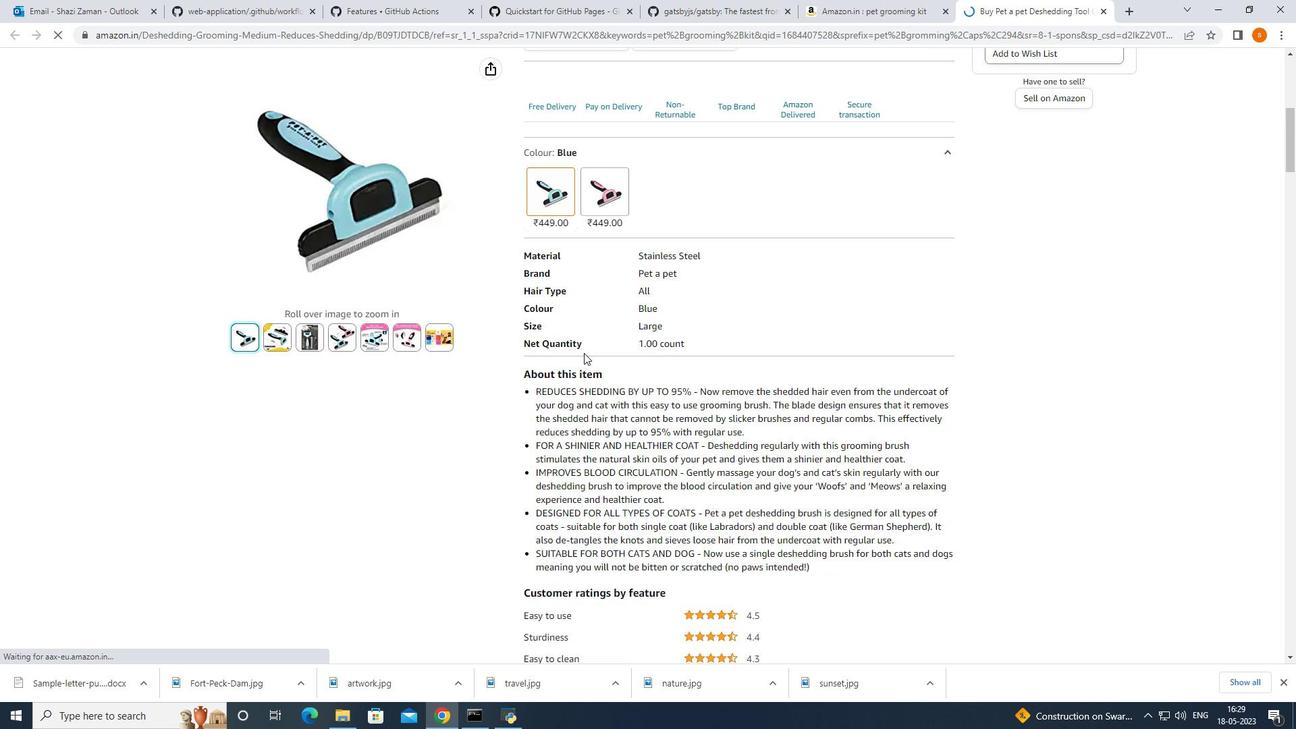 
Action: Mouse scrolled (584, 353) with delta (0, 0)
Screenshot: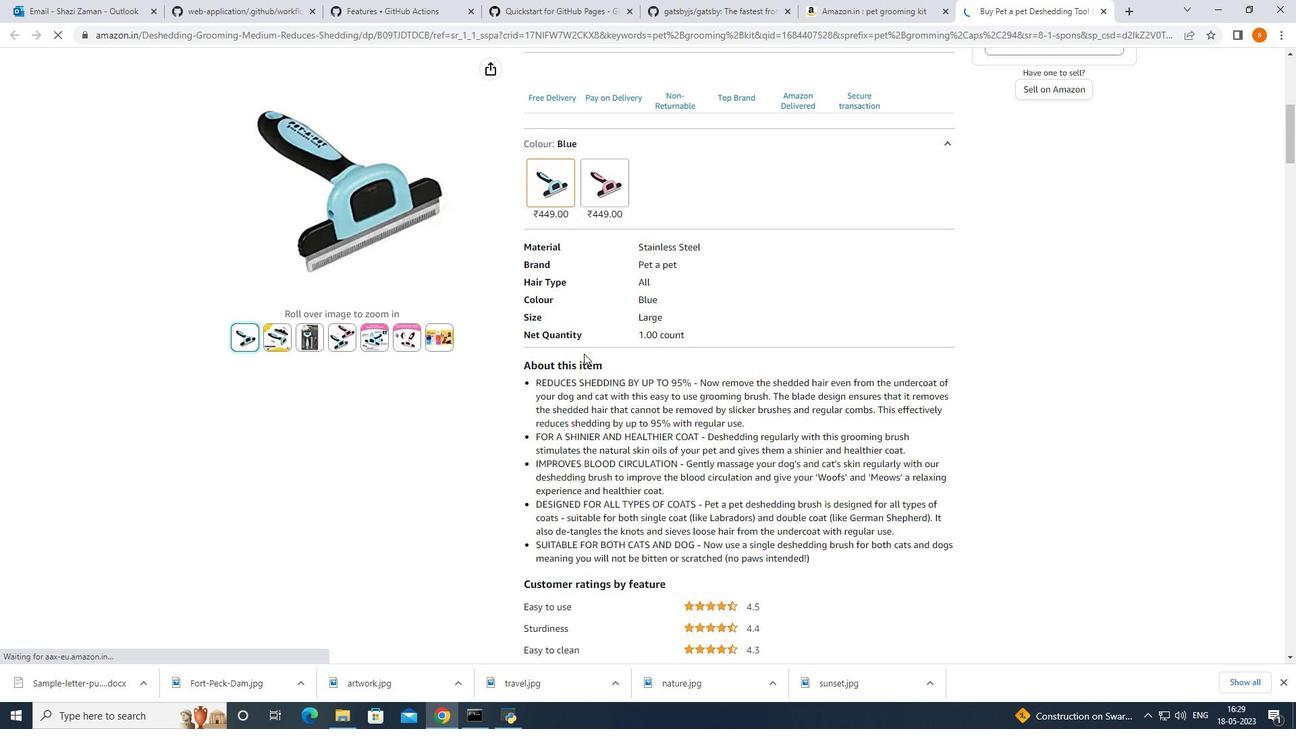 
Action: Mouse scrolled (584, 353) with delta (0, 0)
Screenshot: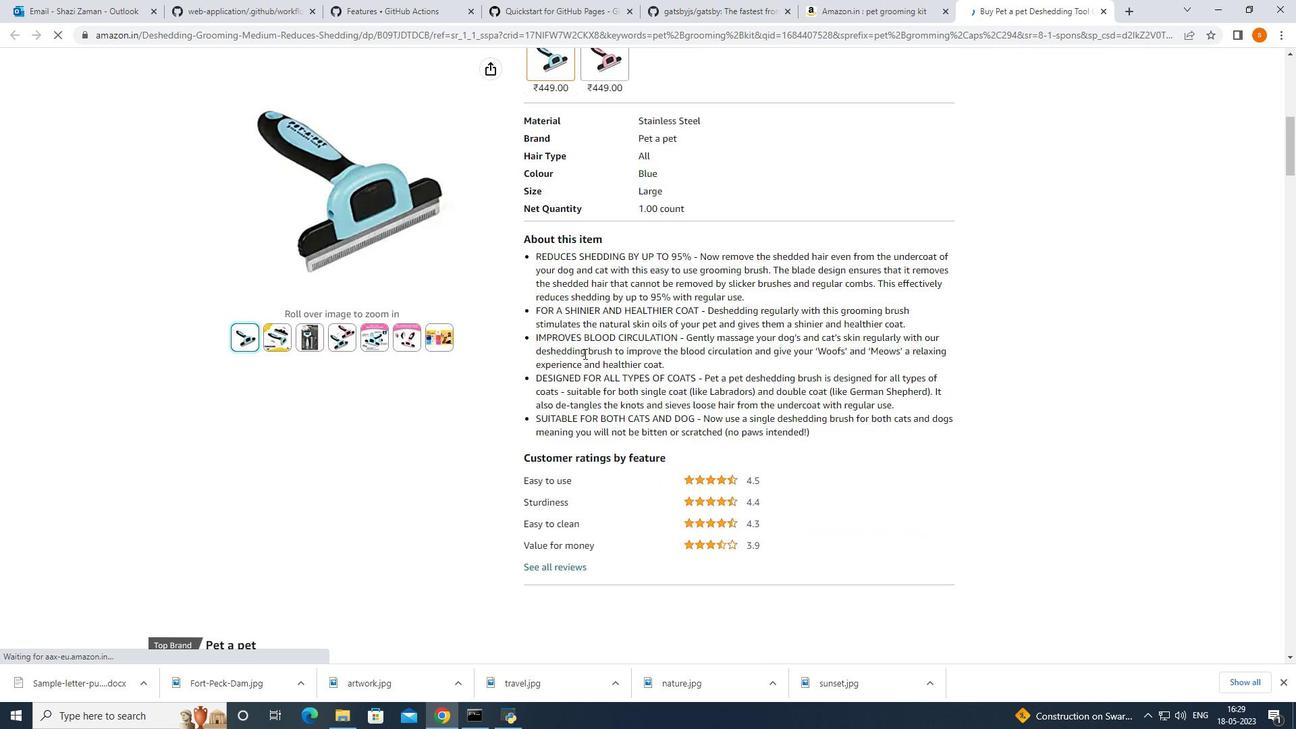 
Action: Mouse moved to (623, 399)
Screenshot: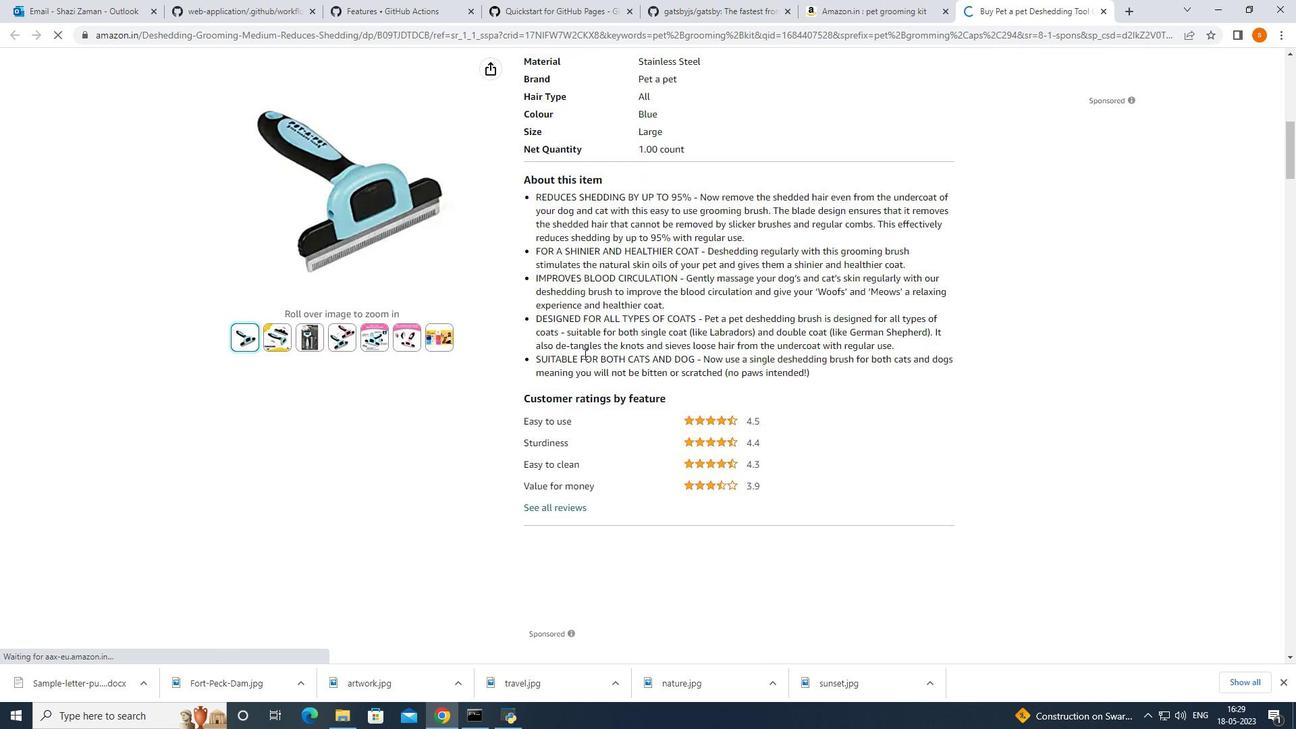
Action: Mouse scrolled (623, 398) with delta (0, 0)
Screenshot: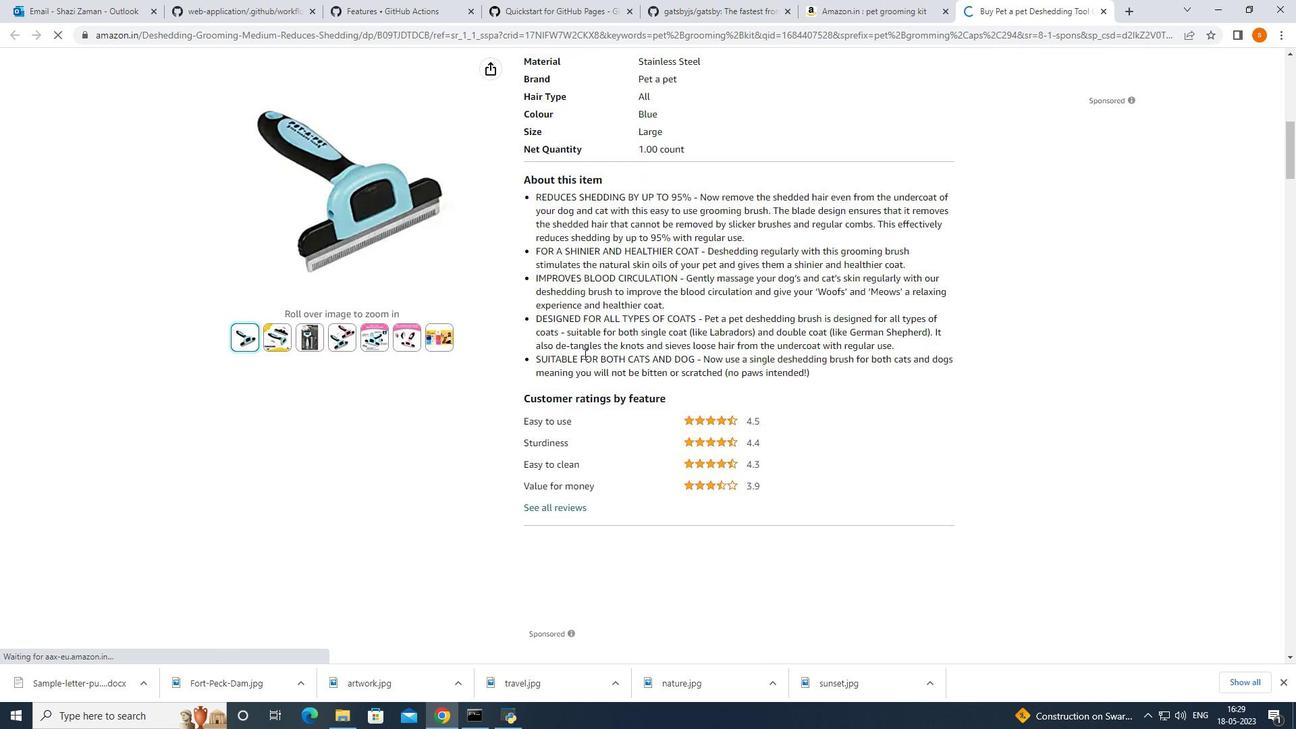 
Action: Mouse moved to (630, 401)
Screenshot: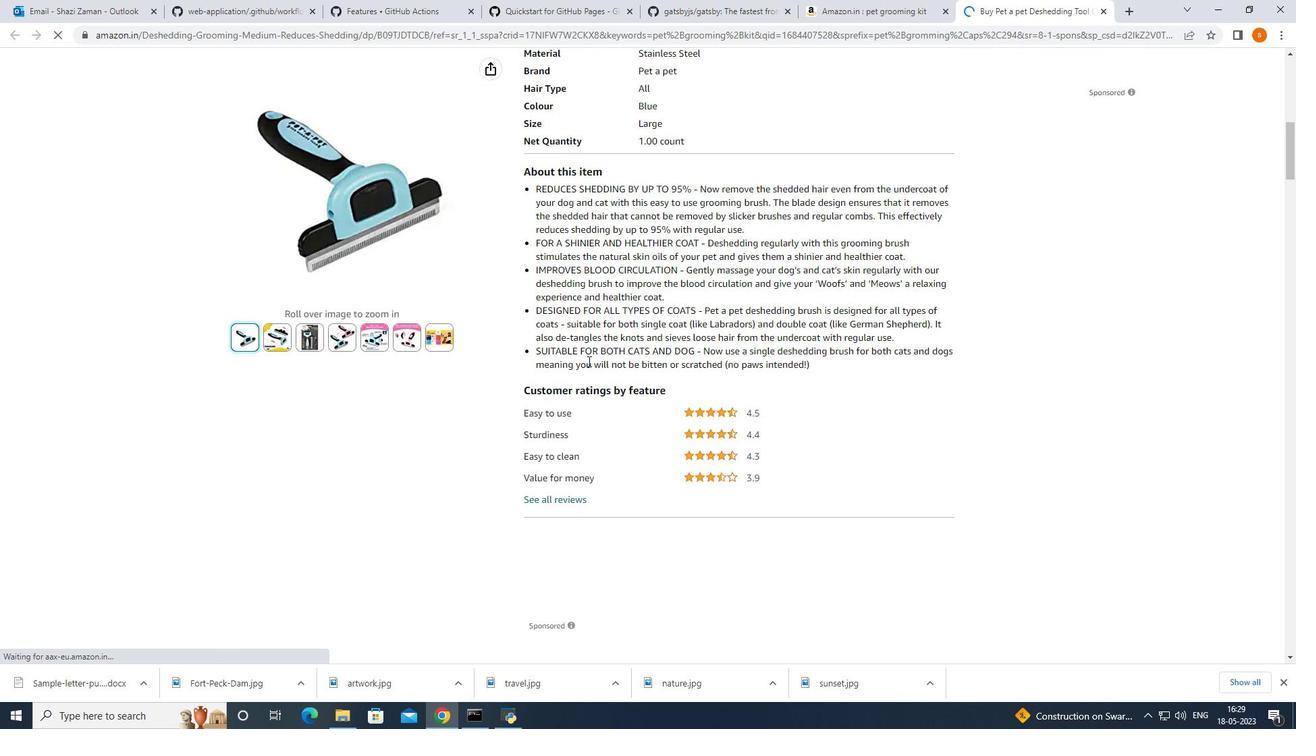 
Action: Mouse scrolled (629, 401) with delta (0, 0)
Screenshot: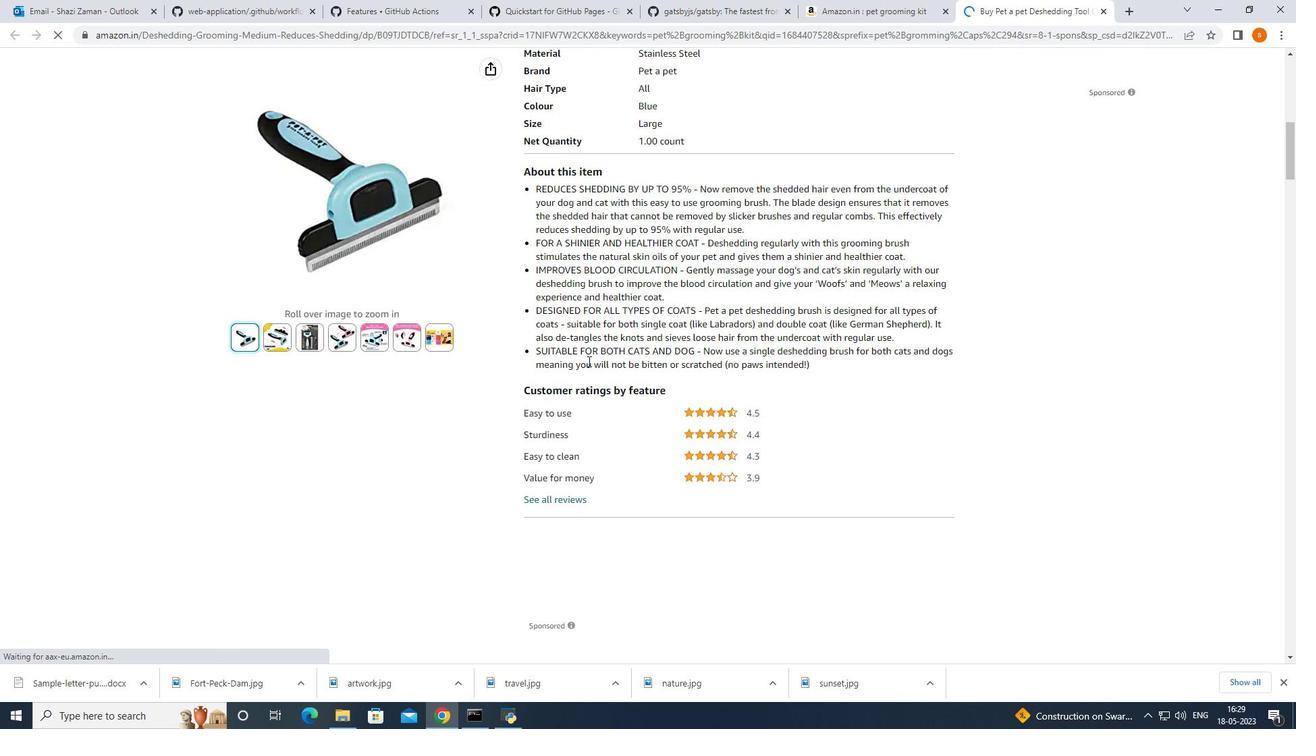 
Action: Mouse moved to (633, 406)
Screenshot: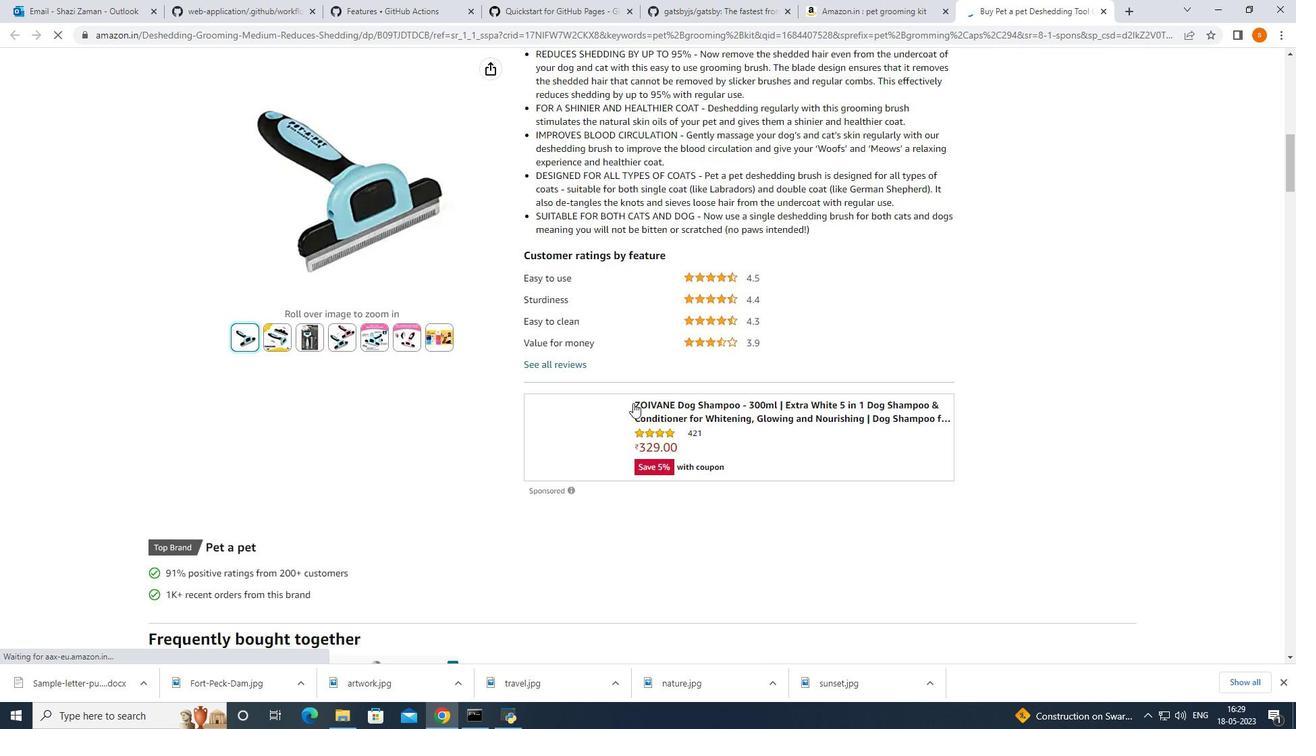 
Action: Mouse scrolled (633, 405) with delta (0, 0)
Screenshot: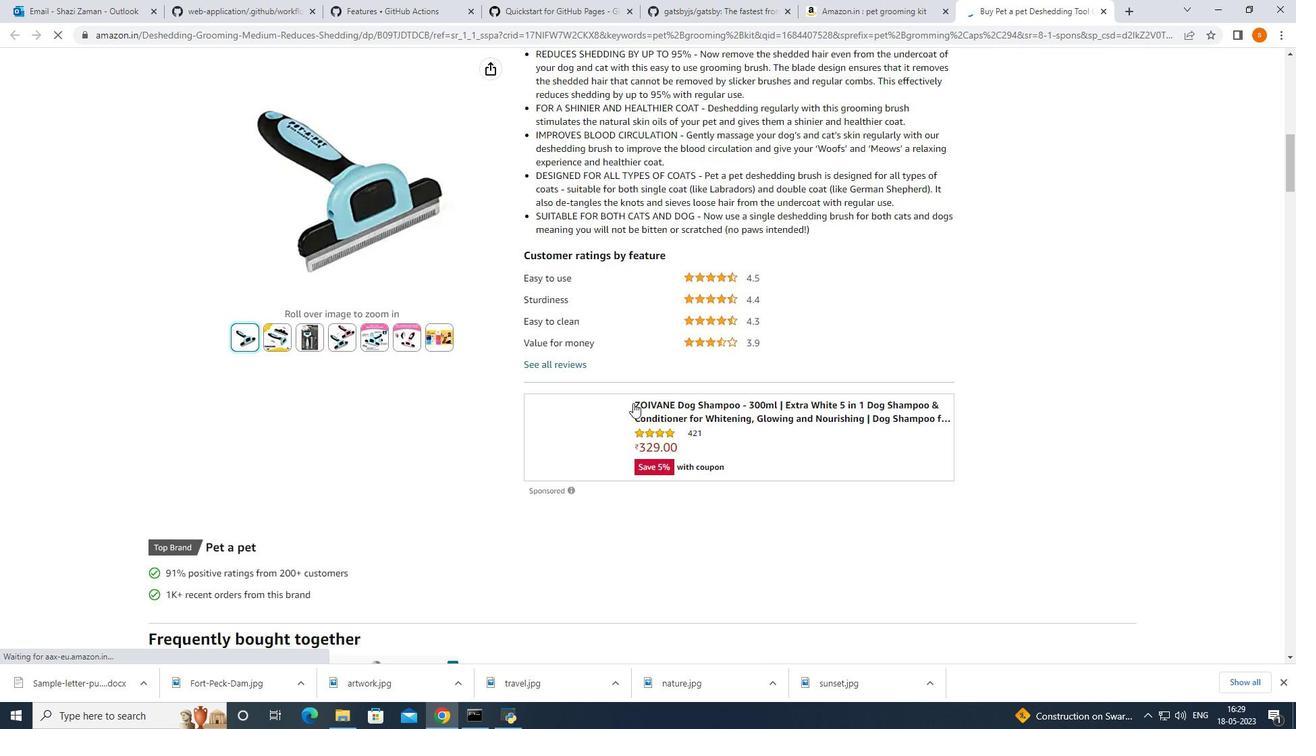 
Action: Mouse scrolled (633, 405) with delta (0, 0)
Screenshot: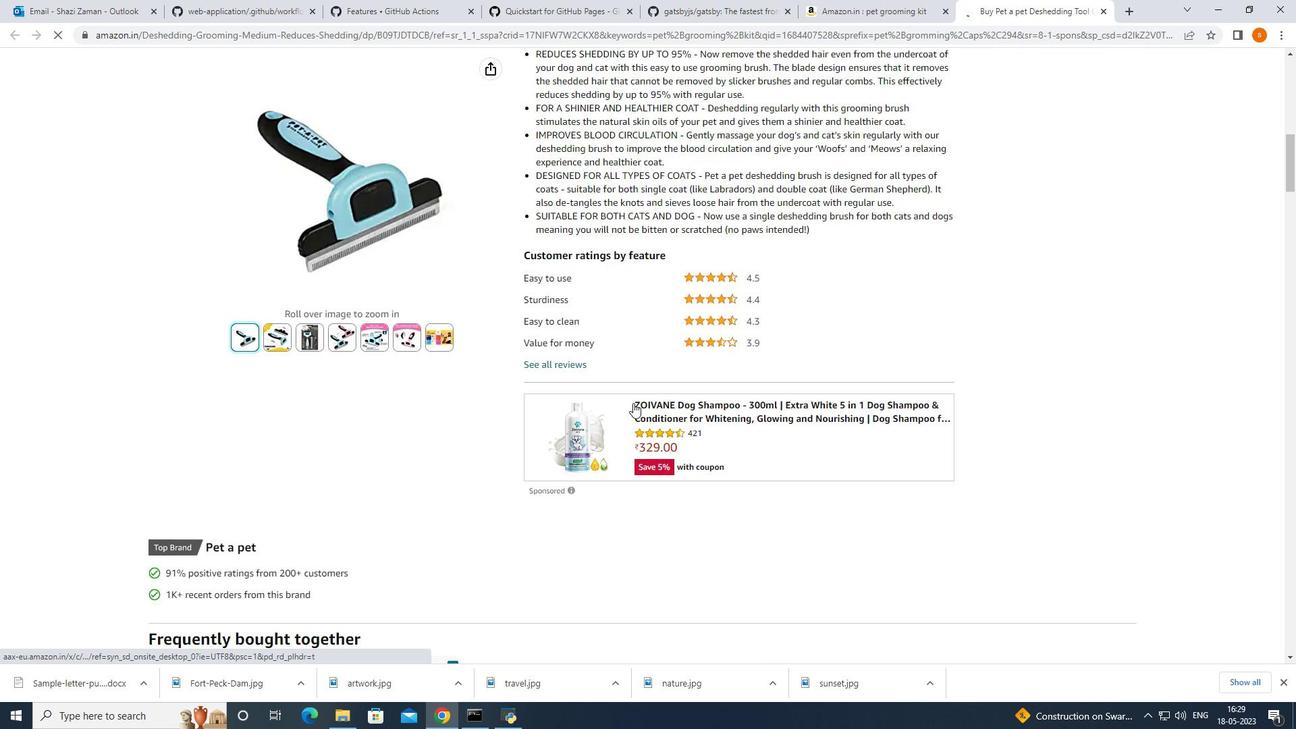 
Action: Mouse scrolled (633, 405) with delta (0, 0)
Screenshot: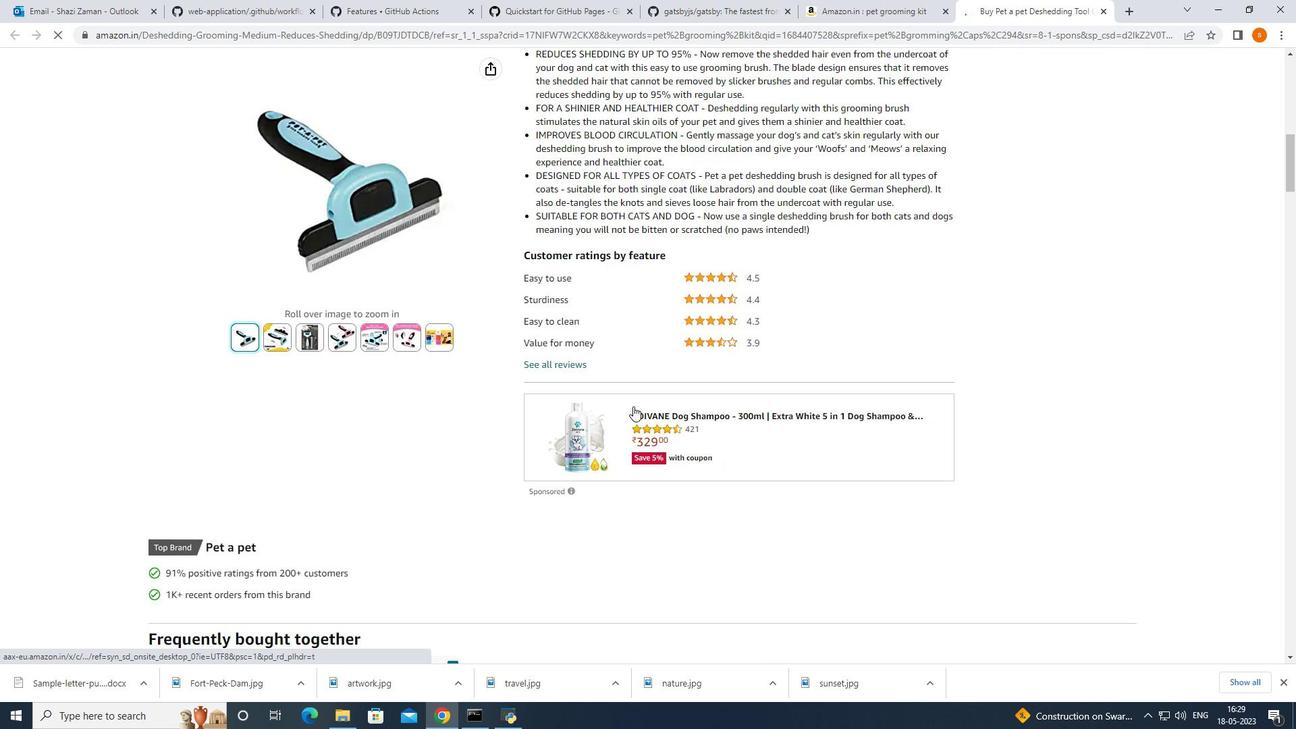 
Action: Mouse moved to (633, 406)
Screenshot: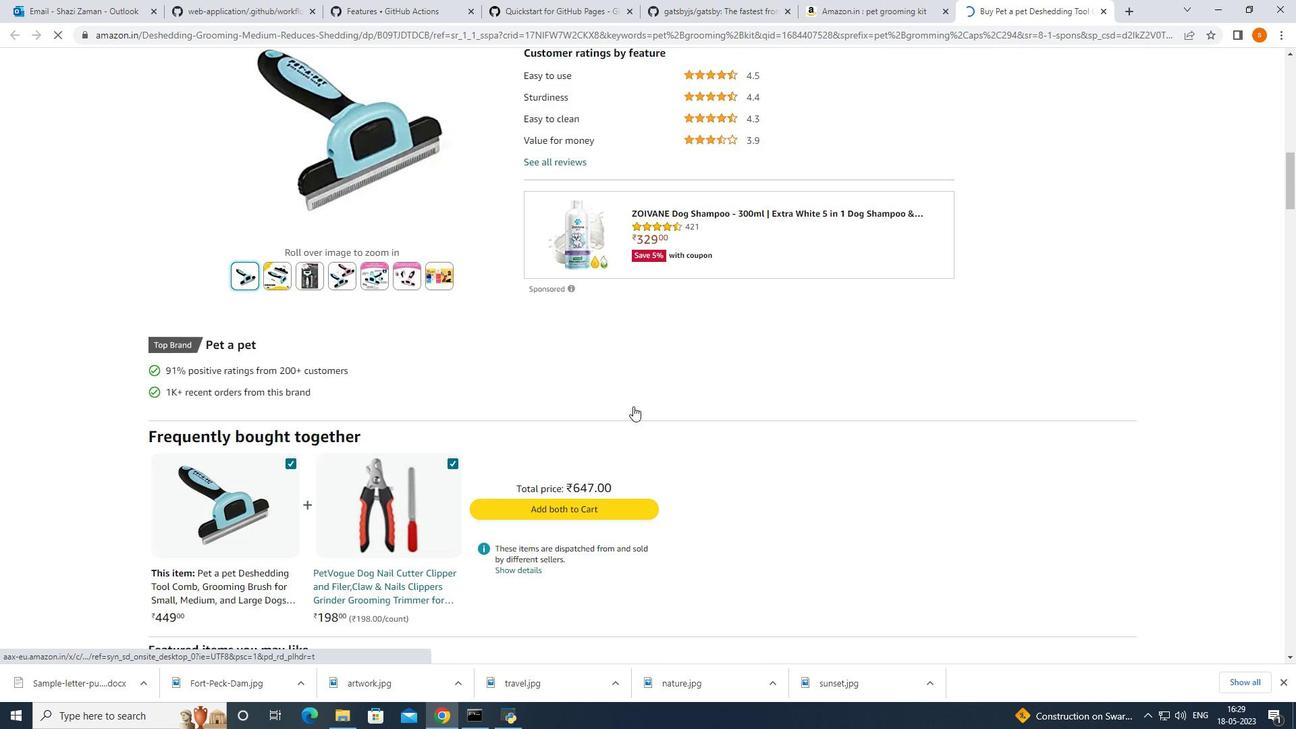 
Action: Mouse scrolled (633, 405) with delta (0, 0)
Screenshot: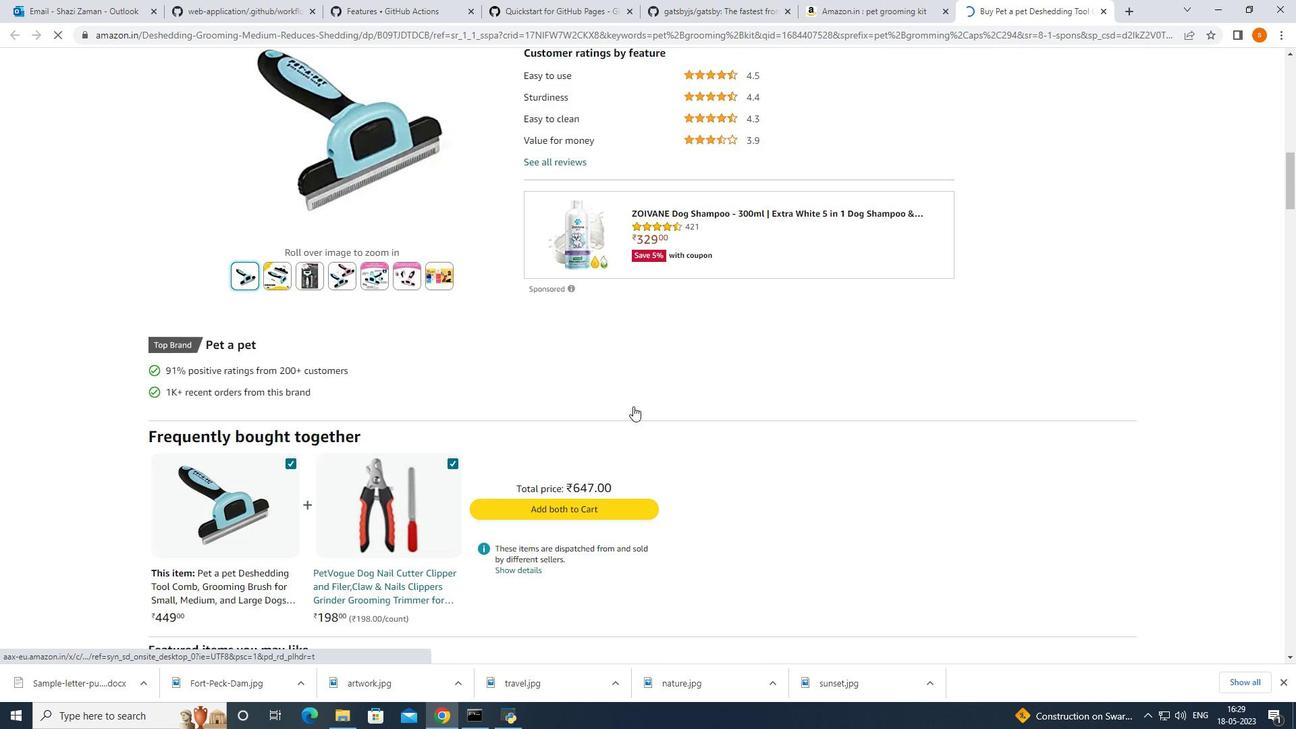 
Action: Mouse moved to (633, 407)
Screenshot: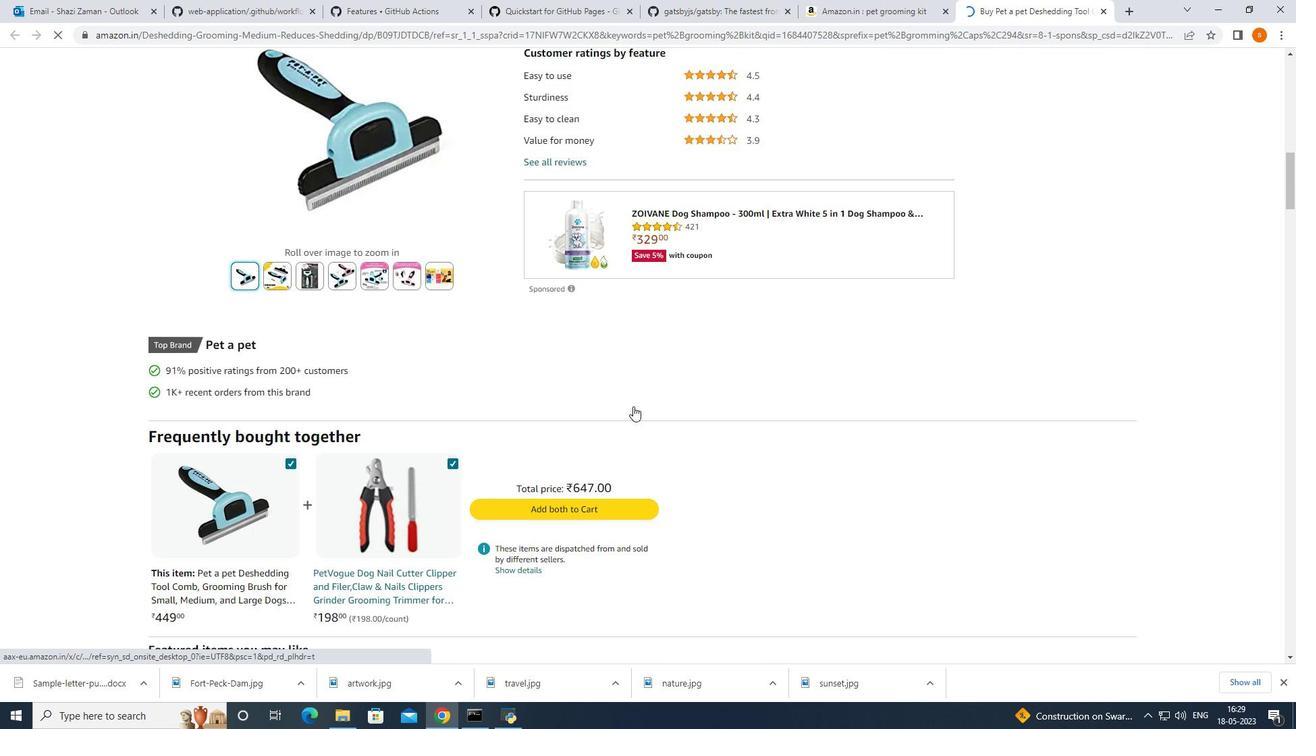 
Action: Mouse scrolled (633, 406) with delta (0, 0)
Screenshot: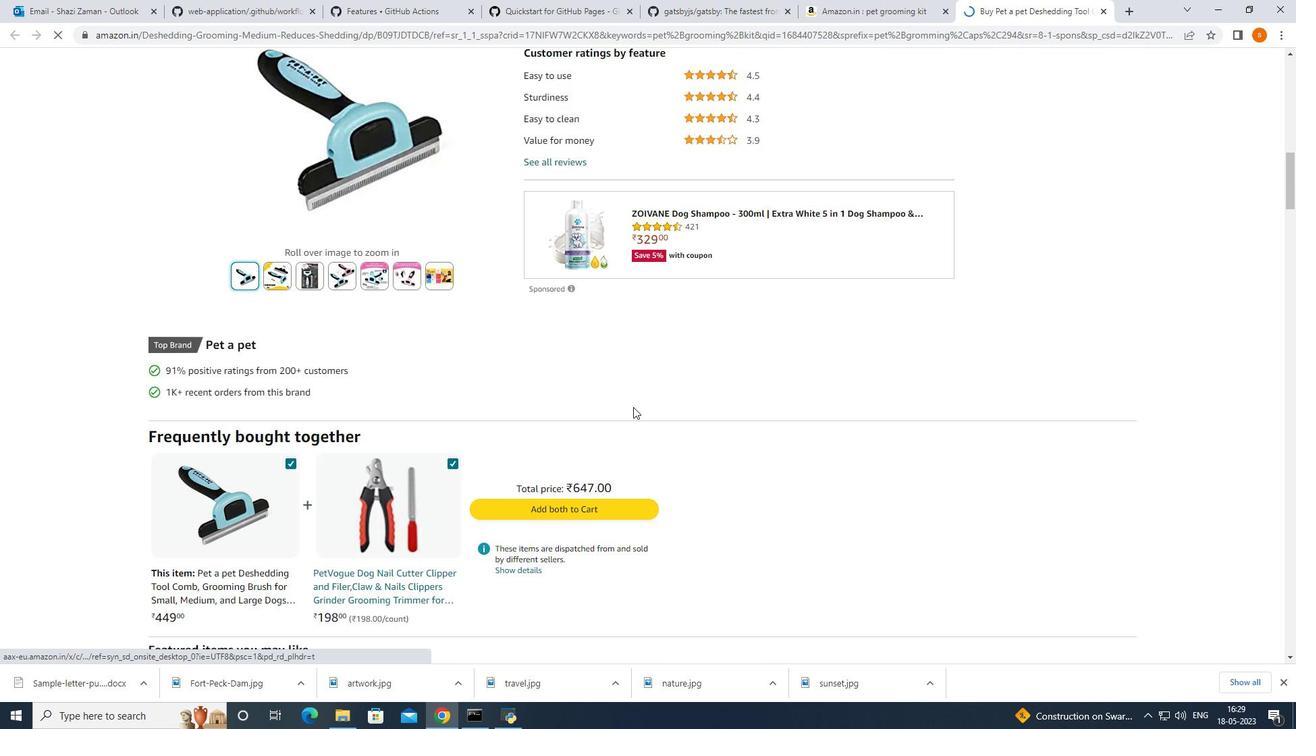 
Action: Mouse moved to (630, 410)
Screenshot: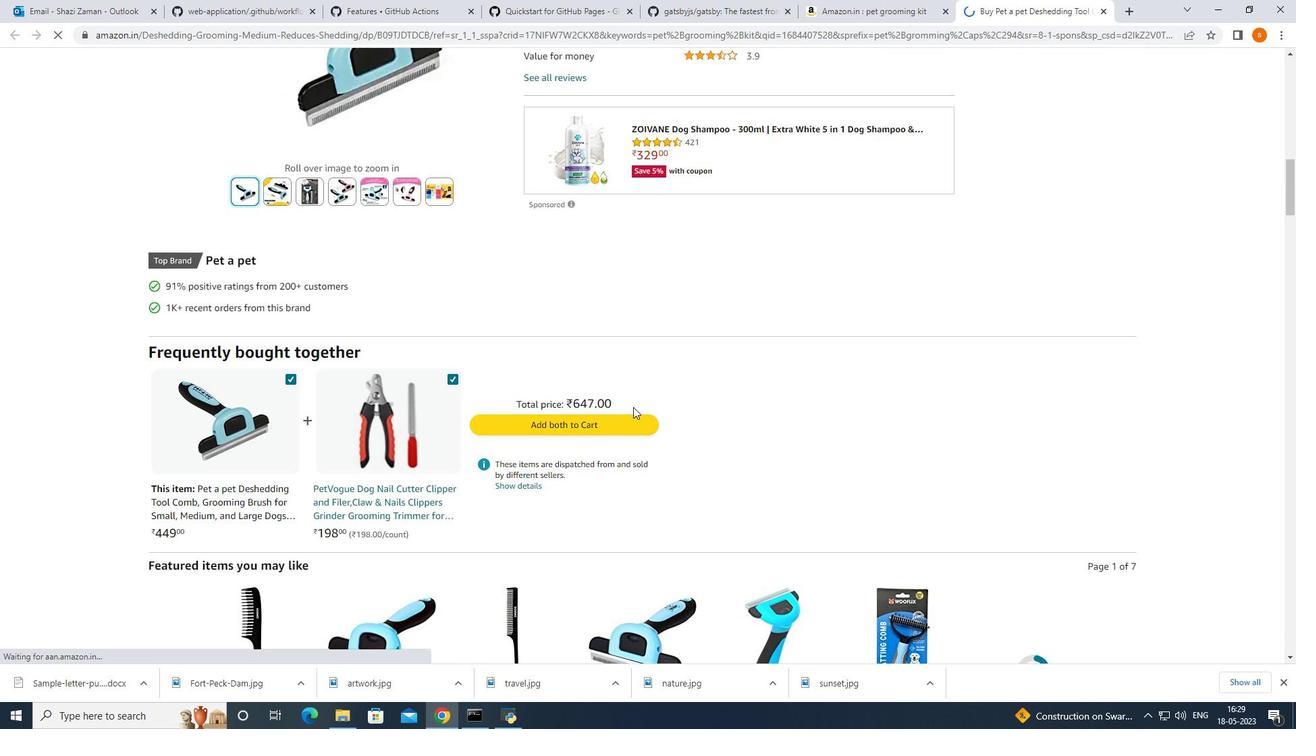 
Action: Mouse scrolled (630, 410) with delta (0, 0)
Screenshot: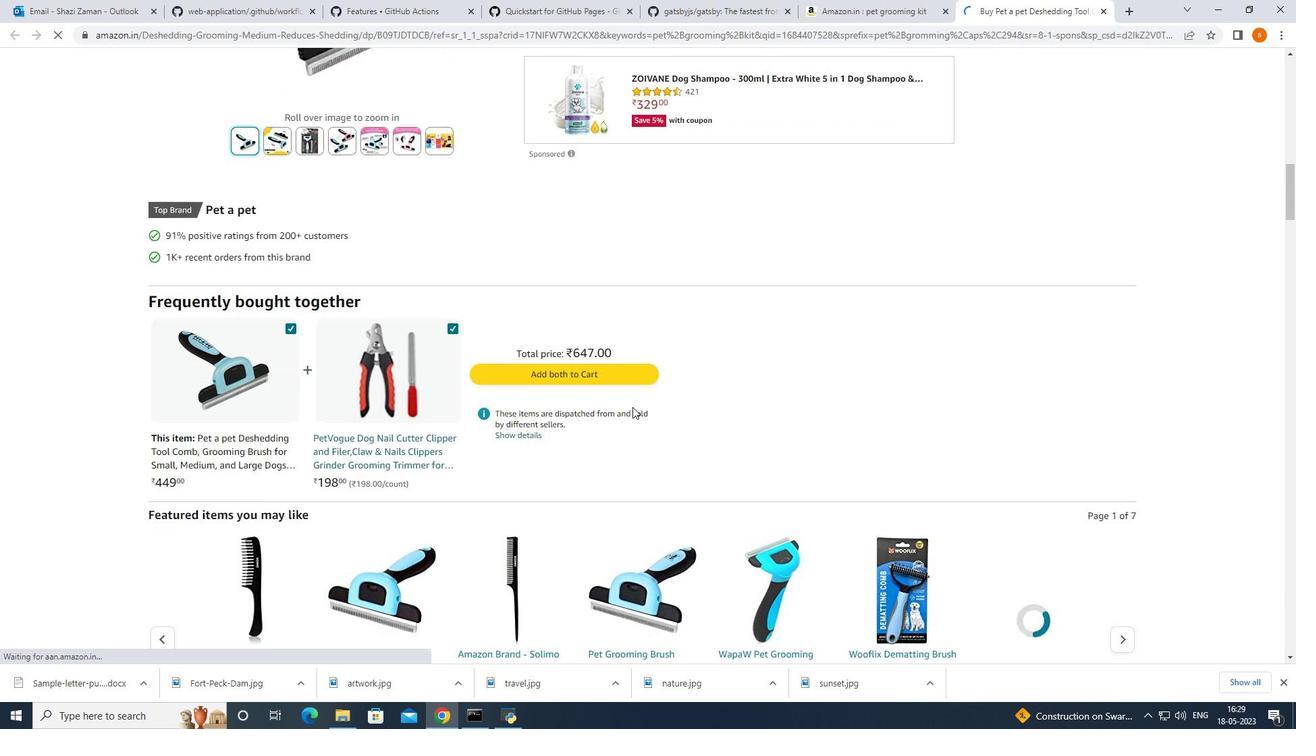 
Action: Mouse scrolled (630, 410) with delta (0, 0)
Screenshot: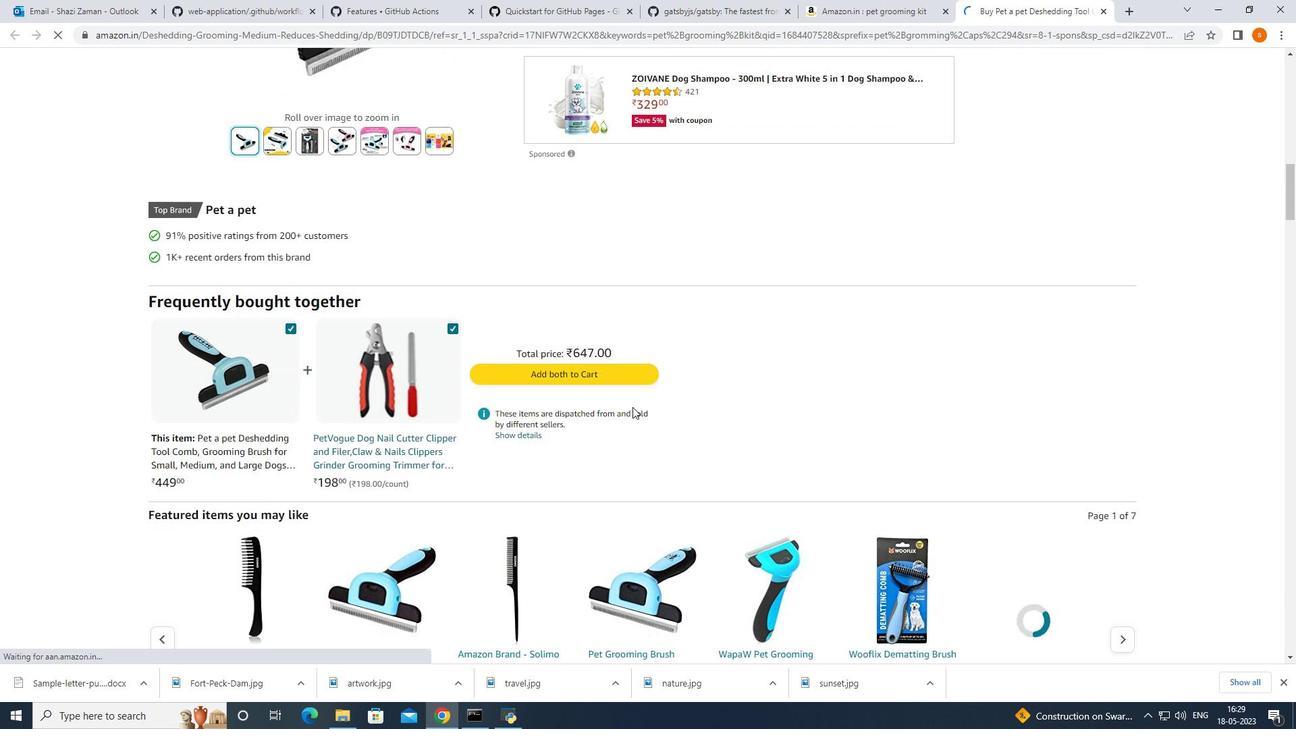 
Action: Mouse scrolled (630, 410) with delta (0, 0)
Screenshot: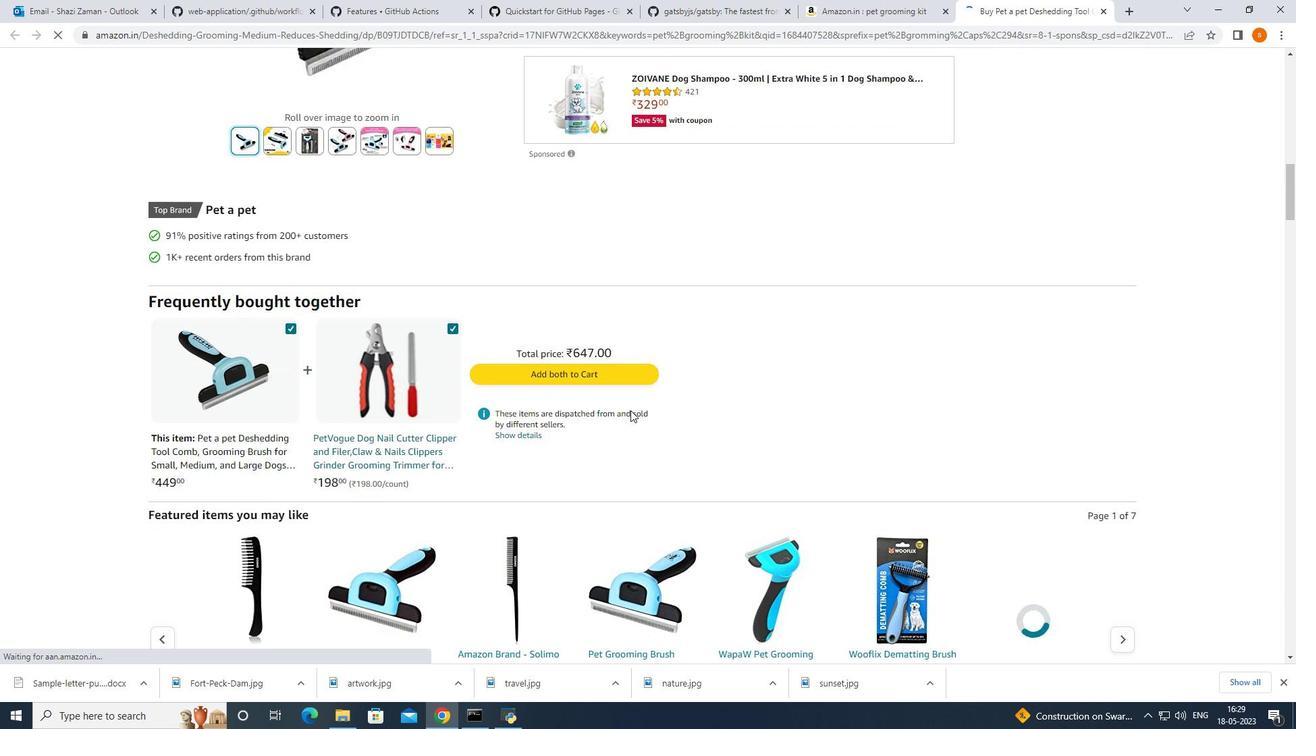 
Action: Mouse moved to (630, 409)
Screenshot: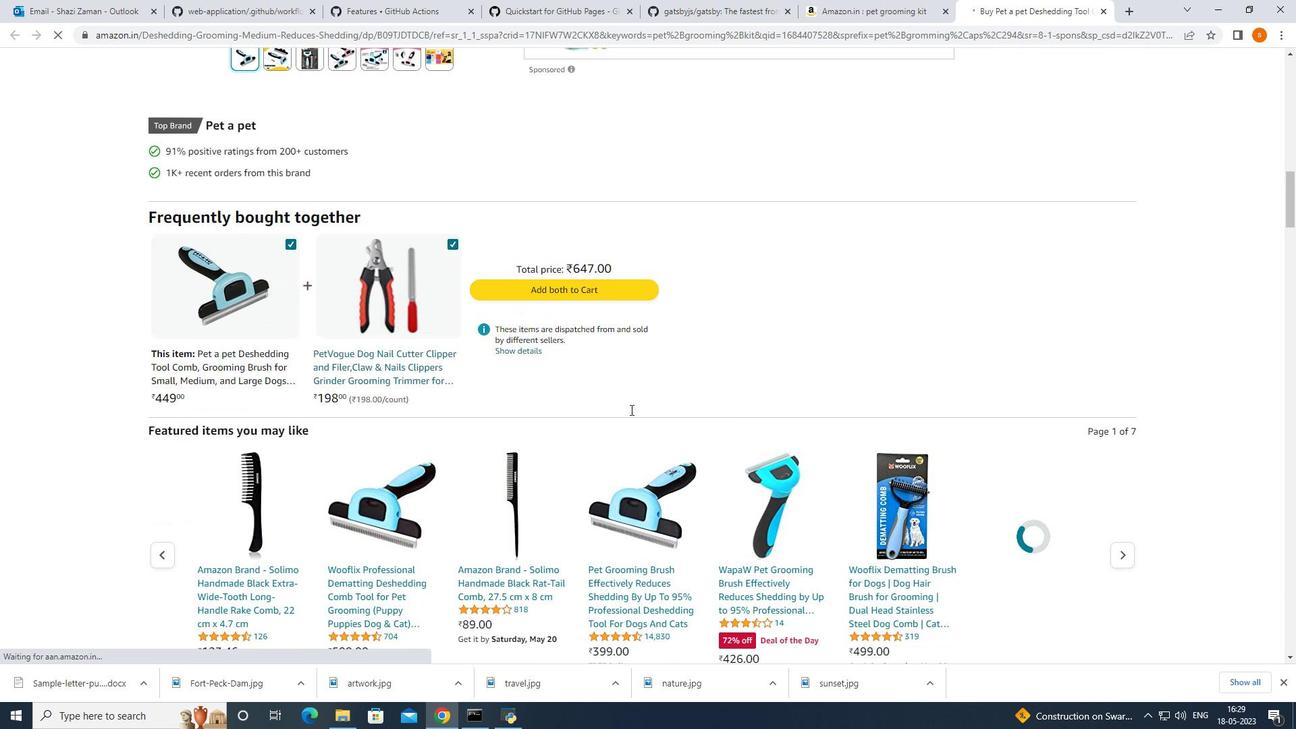 
Action: Mouse scrolled (630, 408) with delta (0, 0)
Screenshot: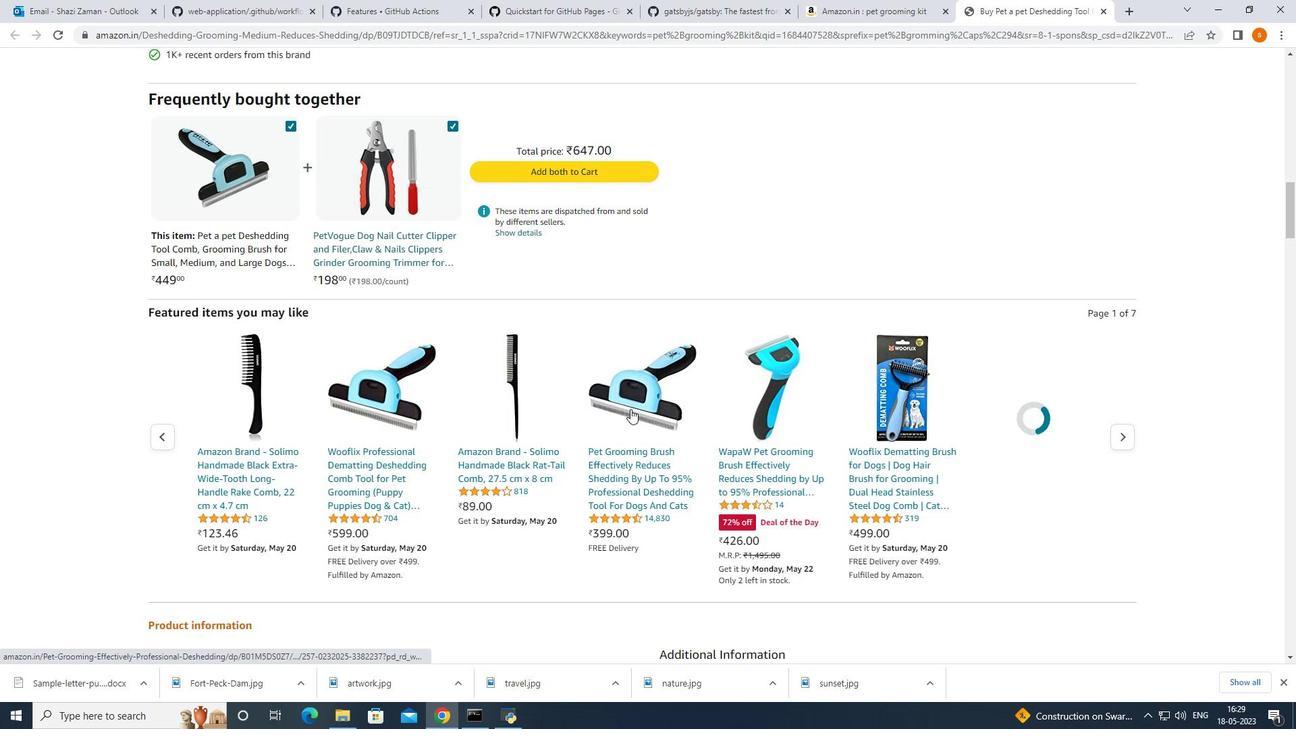 
Action: Mouse moved to (631, 409)
Screenshot: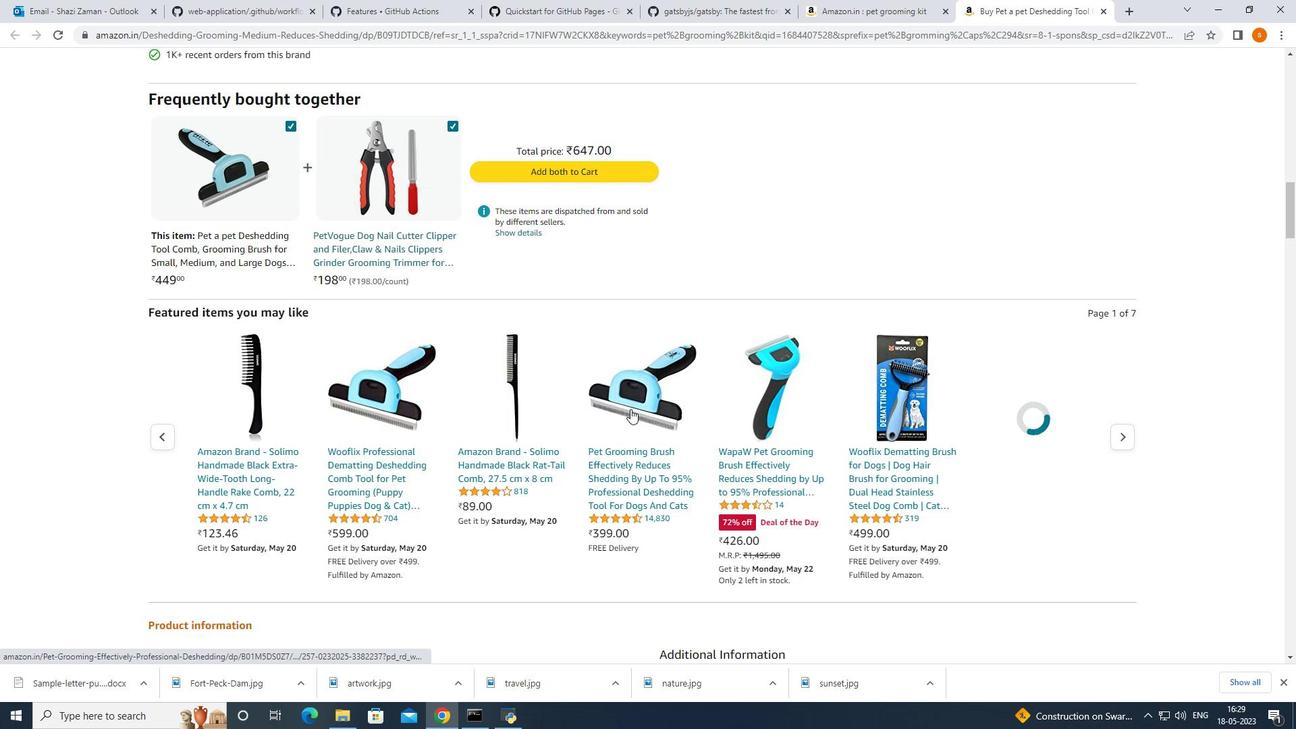 
Action: Mouse scrolled (631, 408) with delta (0, 0)
Screenshot: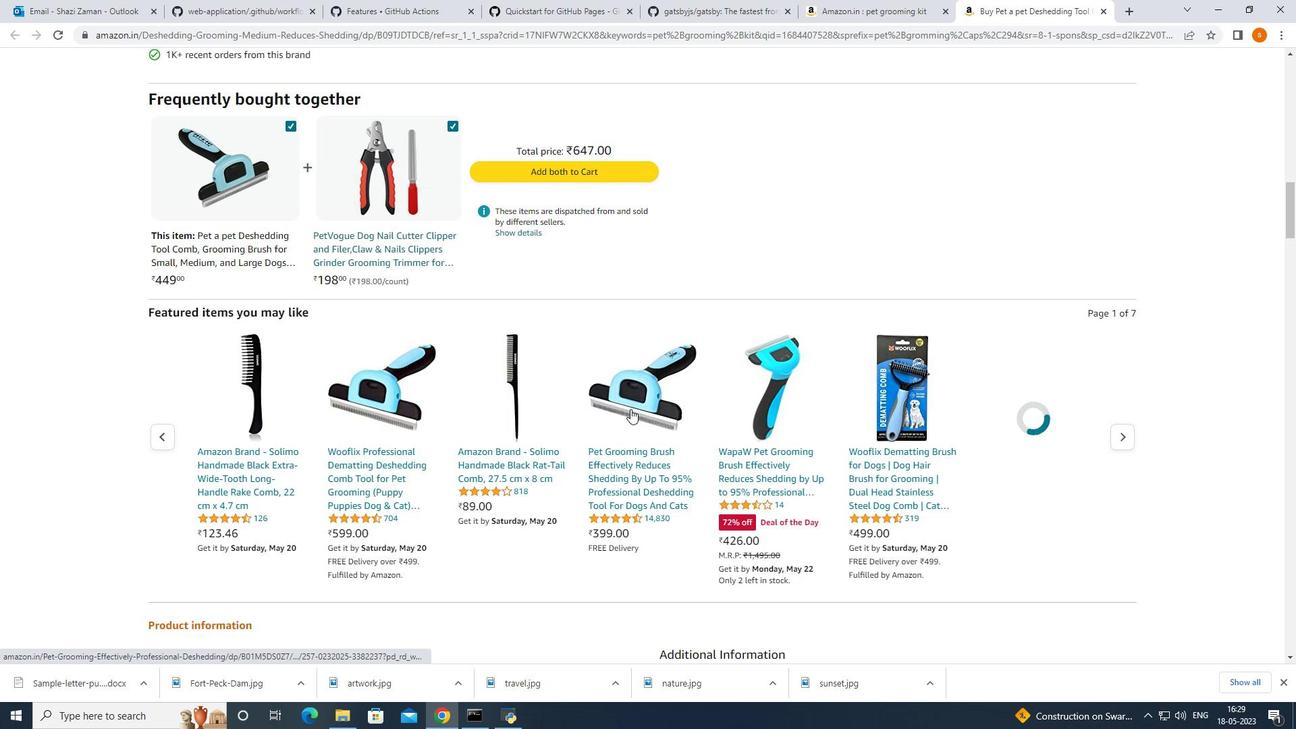 
Action: Mouse moved to (632, 410)
Screenshot: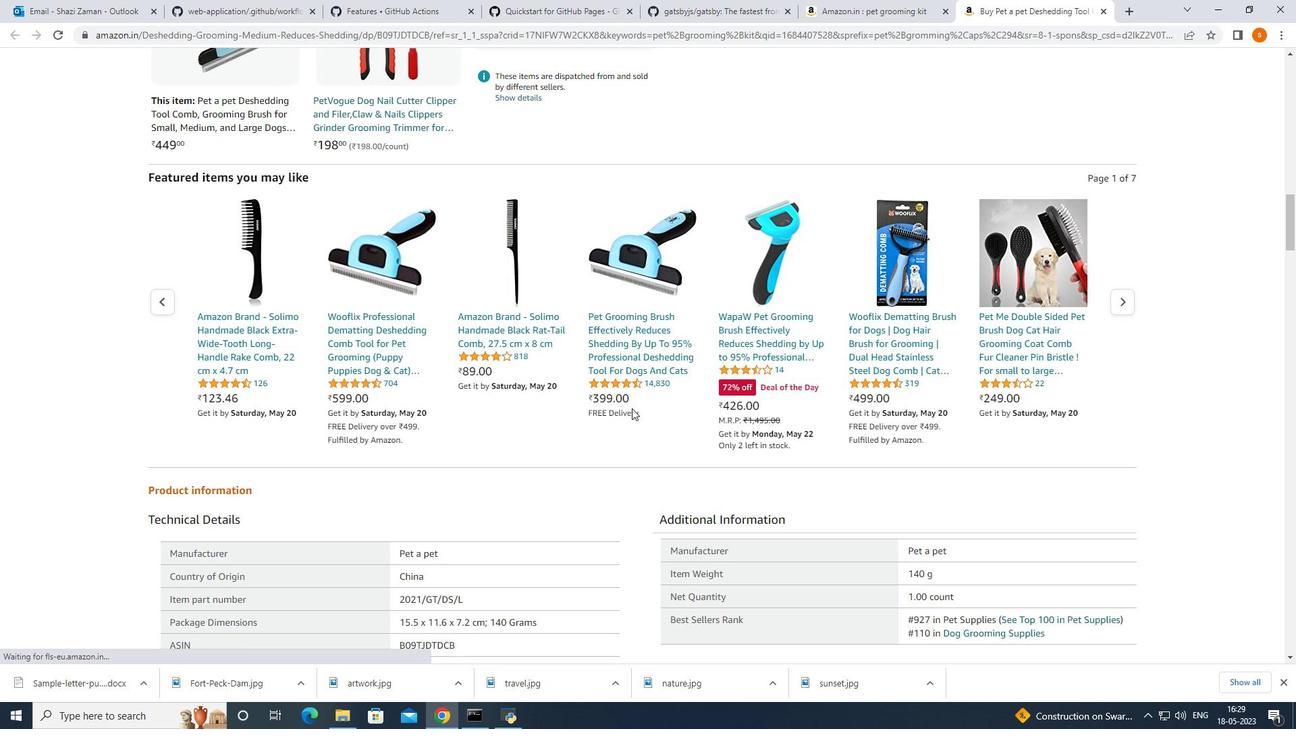 
Action: Mouse scrolled (632, 409) with delta (0, 0)
Screenshot: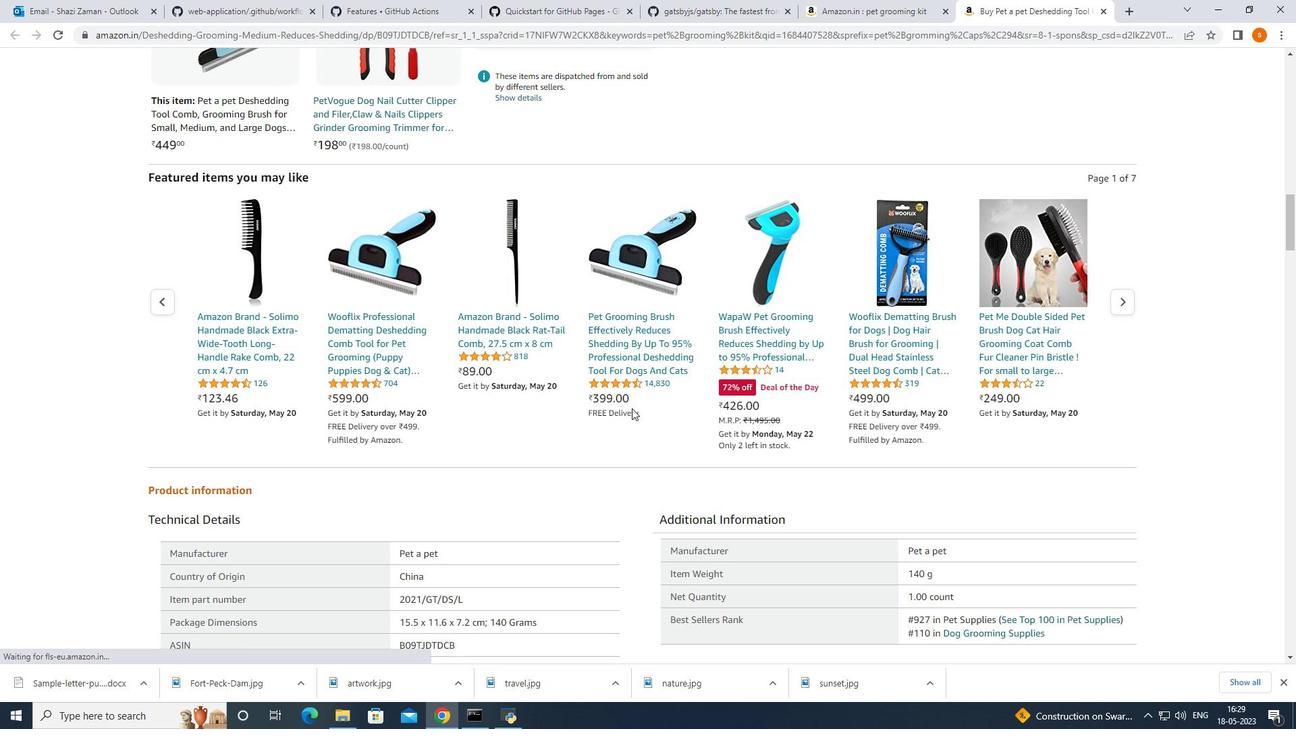 
Action: Mouse moved to (633, 414)
Screenshot: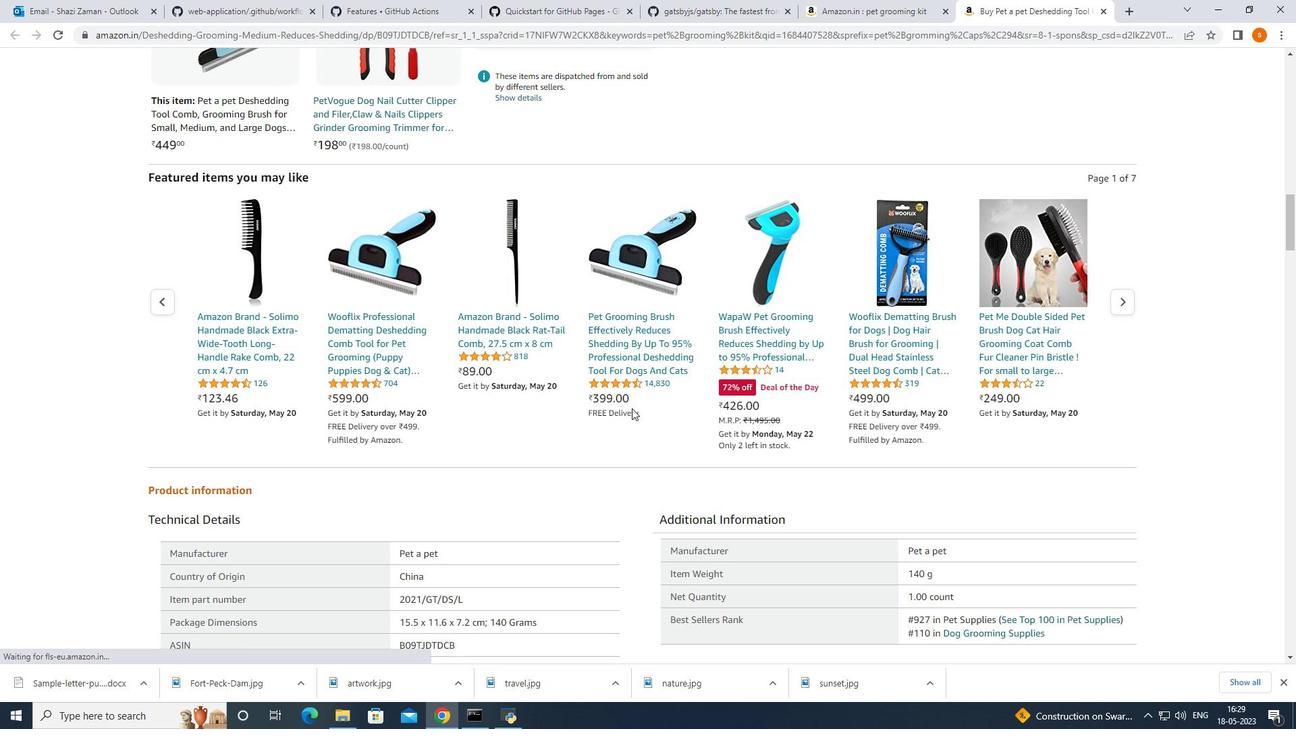 
Action: Mouse scrolled (633, 413) with delta (0, 0)
Screenshot: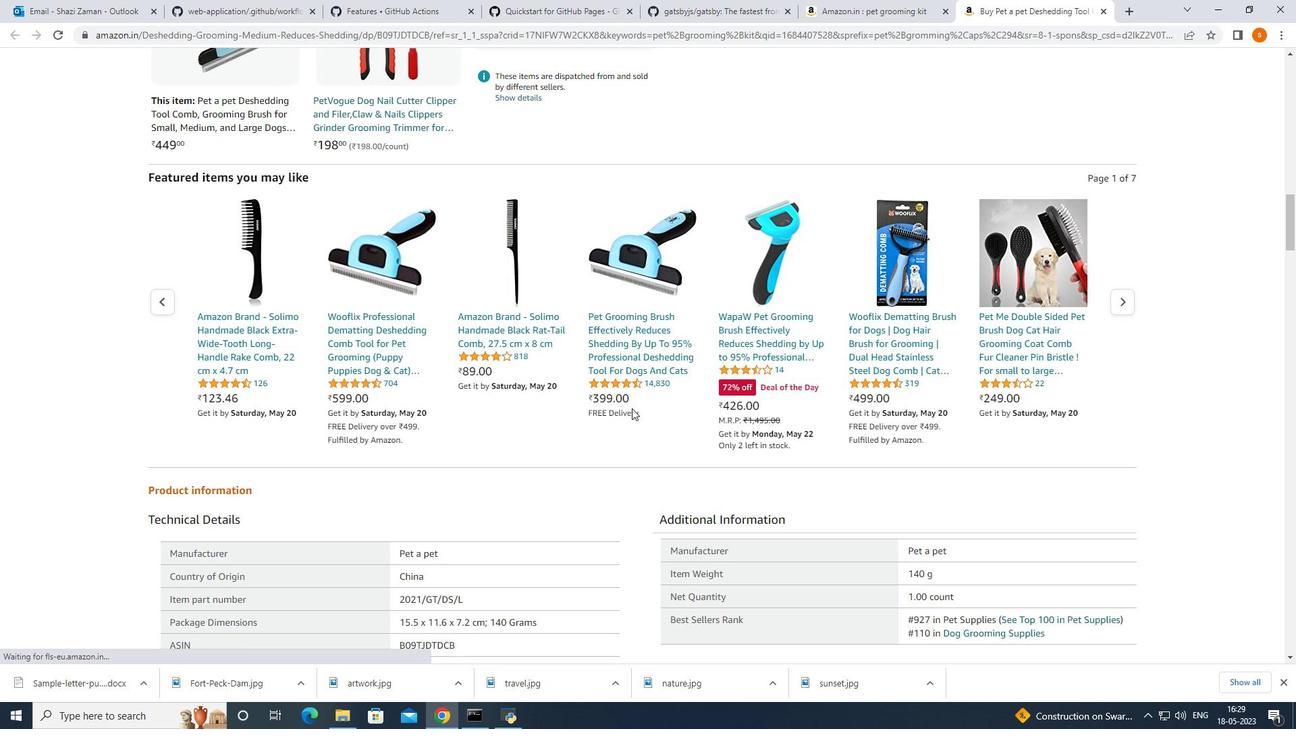 
Action: Mouse moved to (640, 426)
Screenshot: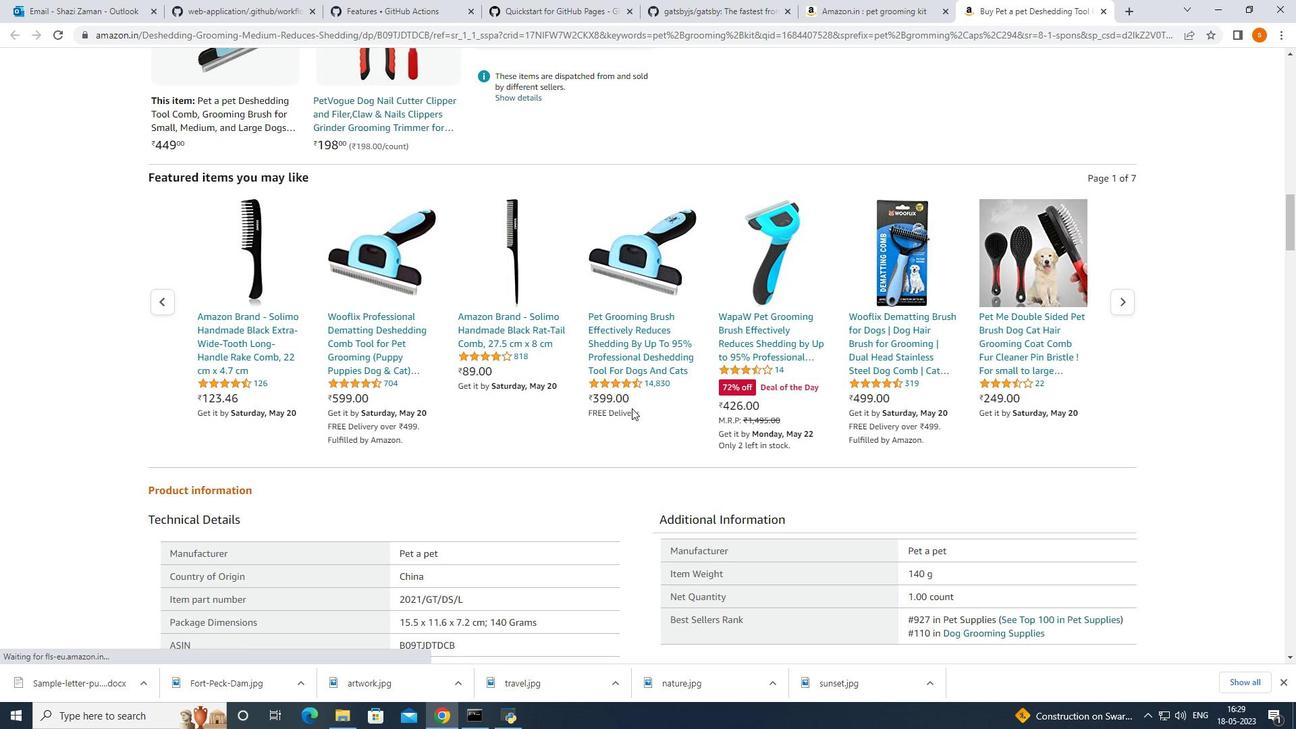 
Action: Mouse scrolled (639, 424) with delta (0, 0)
Screenshot: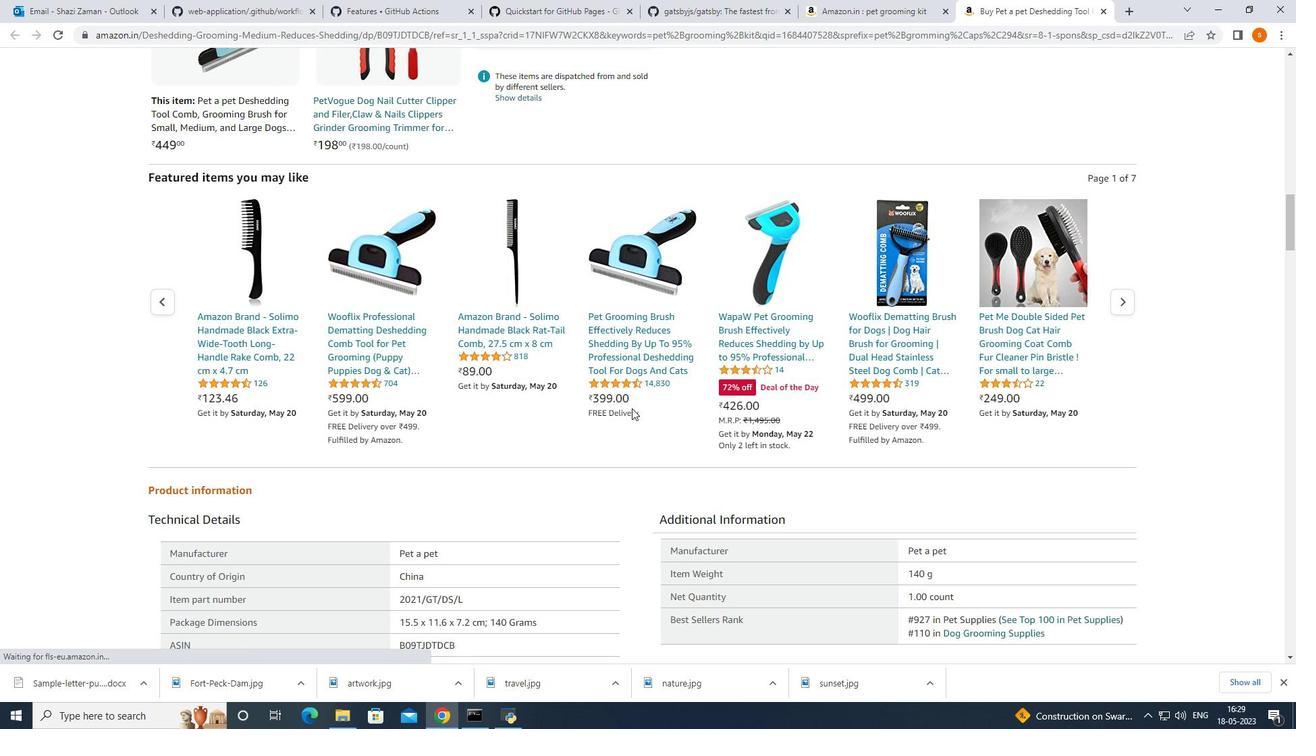 
Action: Mouse moved to (645, 433)
Screenshot: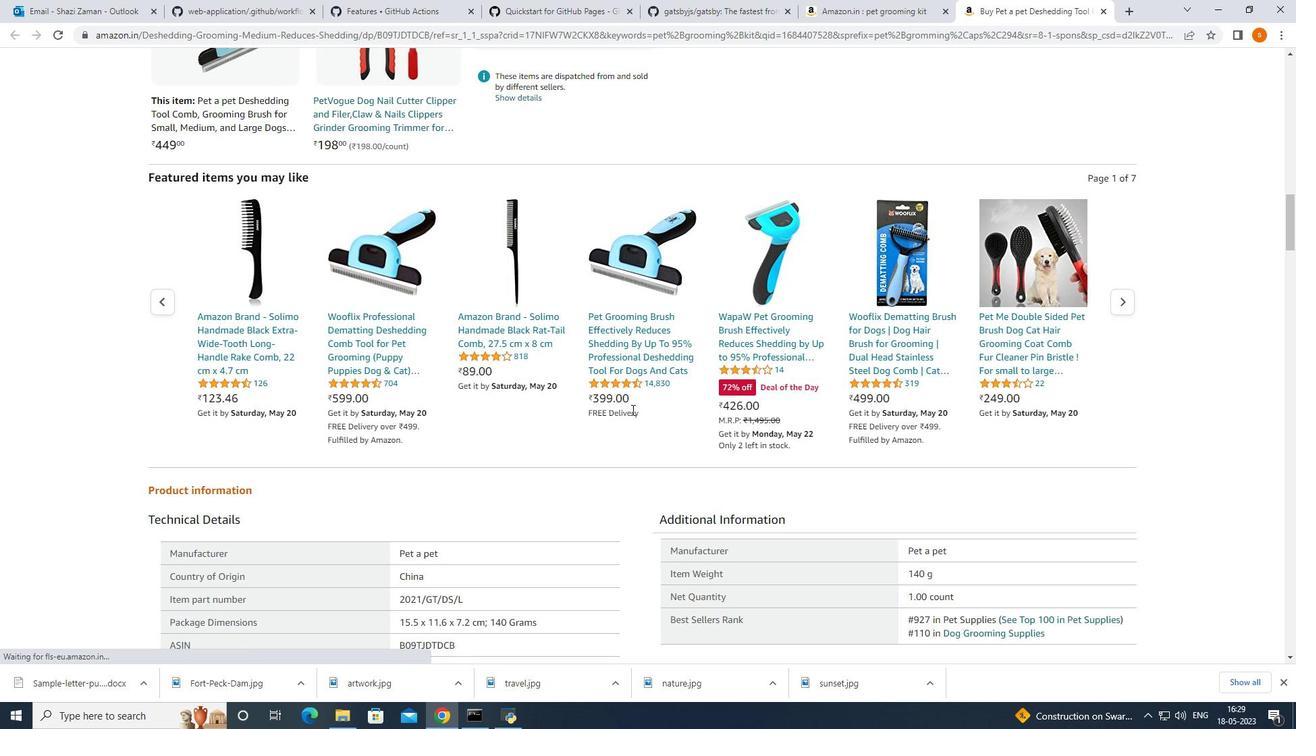 
Action: Mouse scrolled (645, 432) with delta (0, 0)
Screenshot: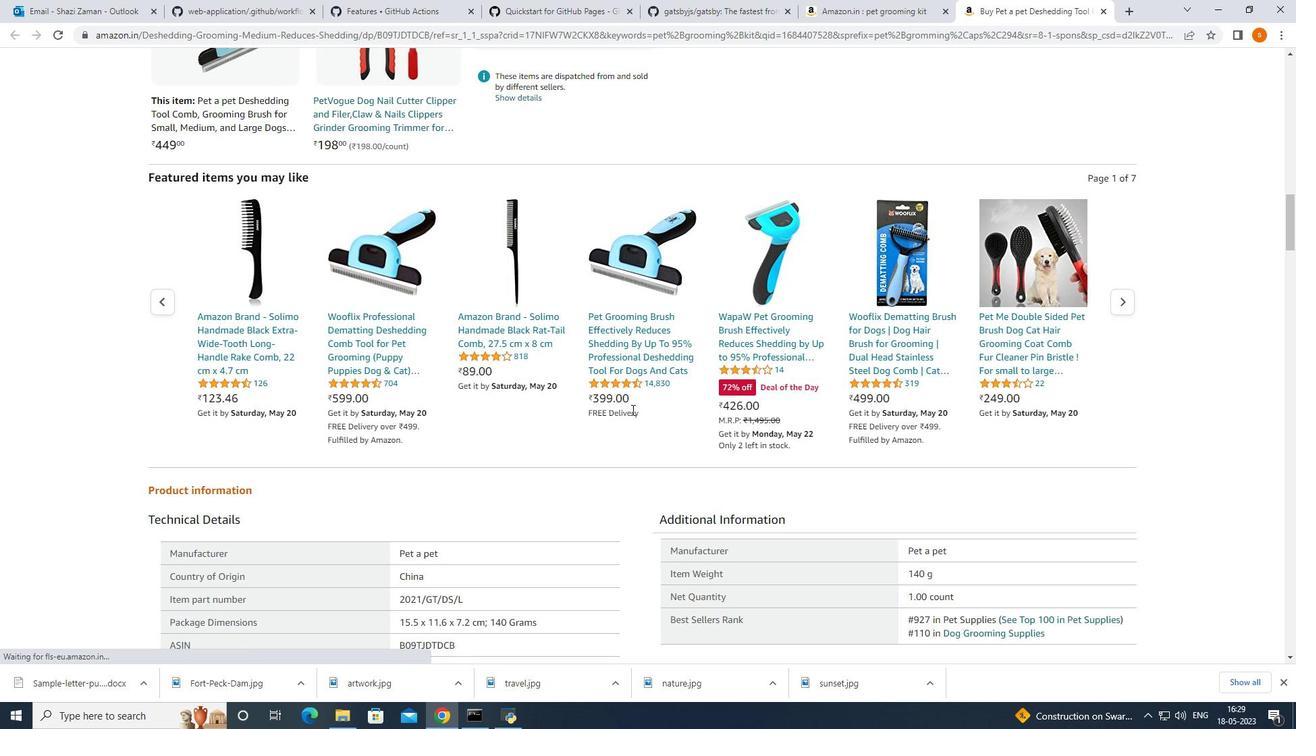 
Action: Mouse moved to (611, 426)
Screenshot: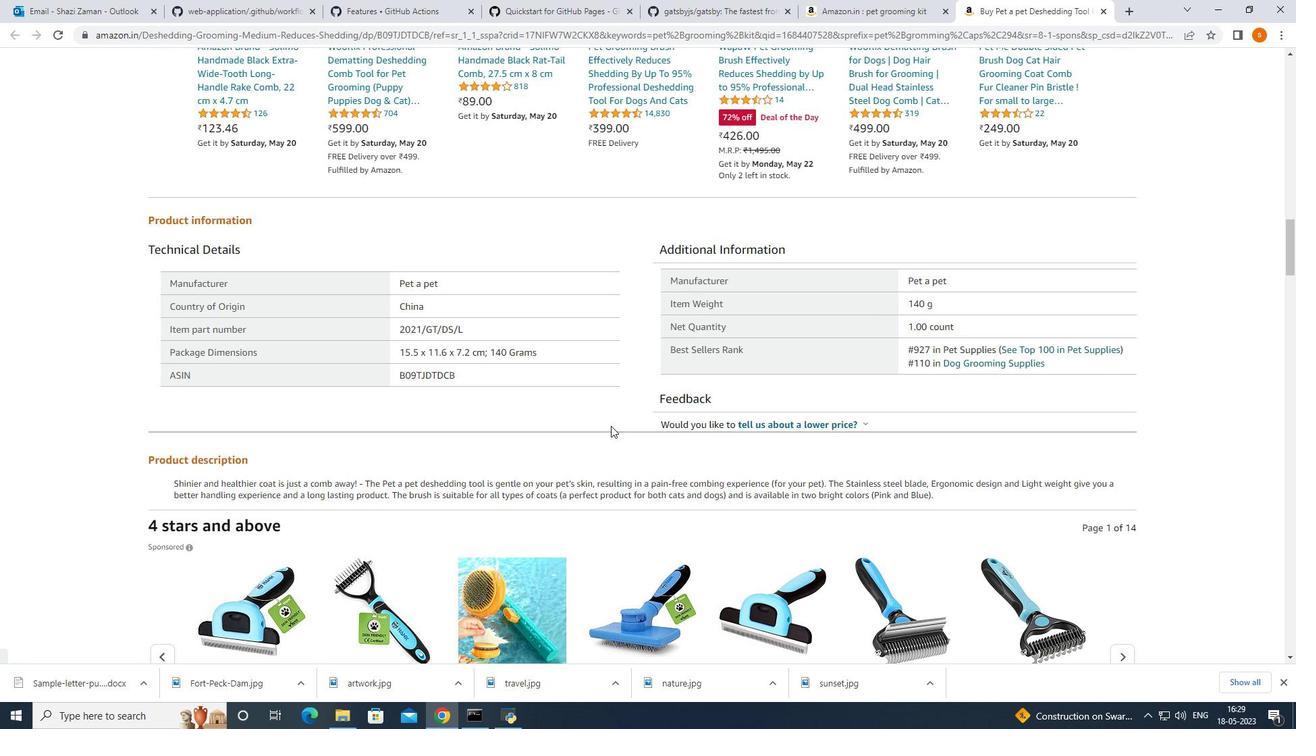 
Action: Mouse scrolled (611, 426) with delta (0, 0)
Screenshot: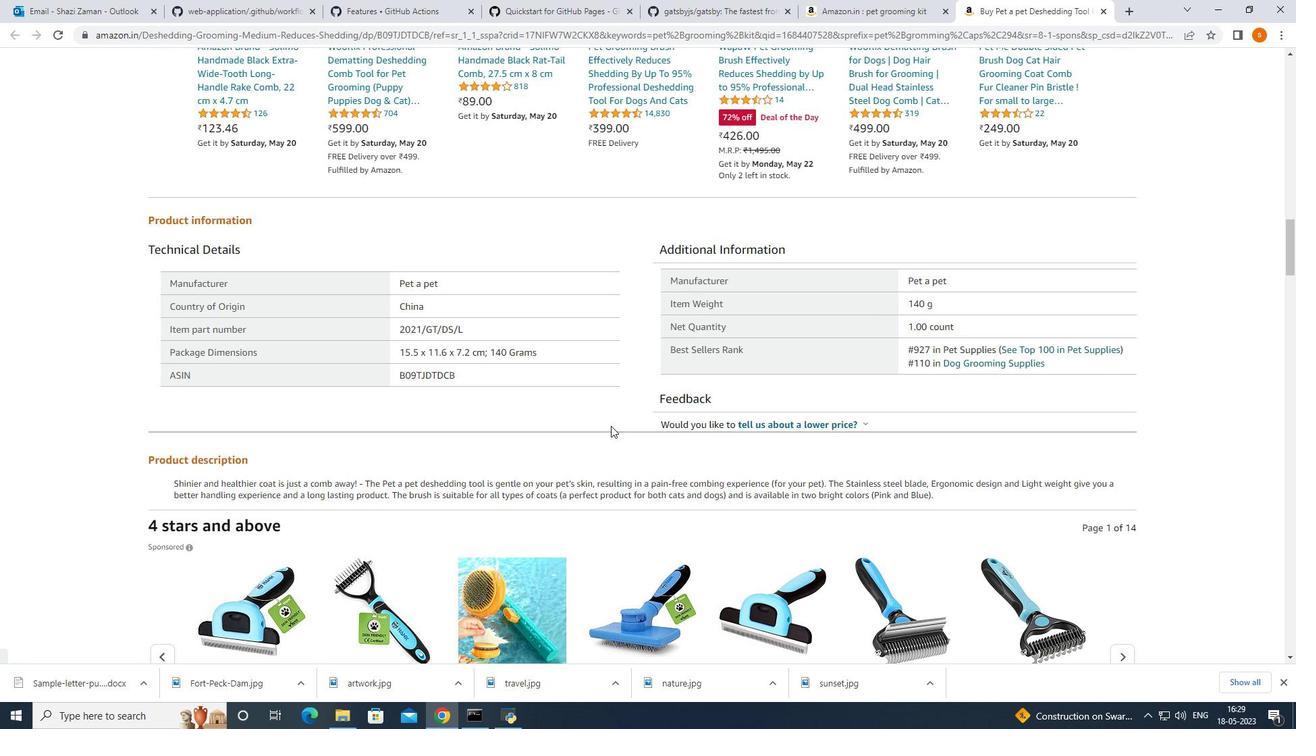 
Action: Mouse scrolled (611, 426) with delta (0, 0)
Screenshot: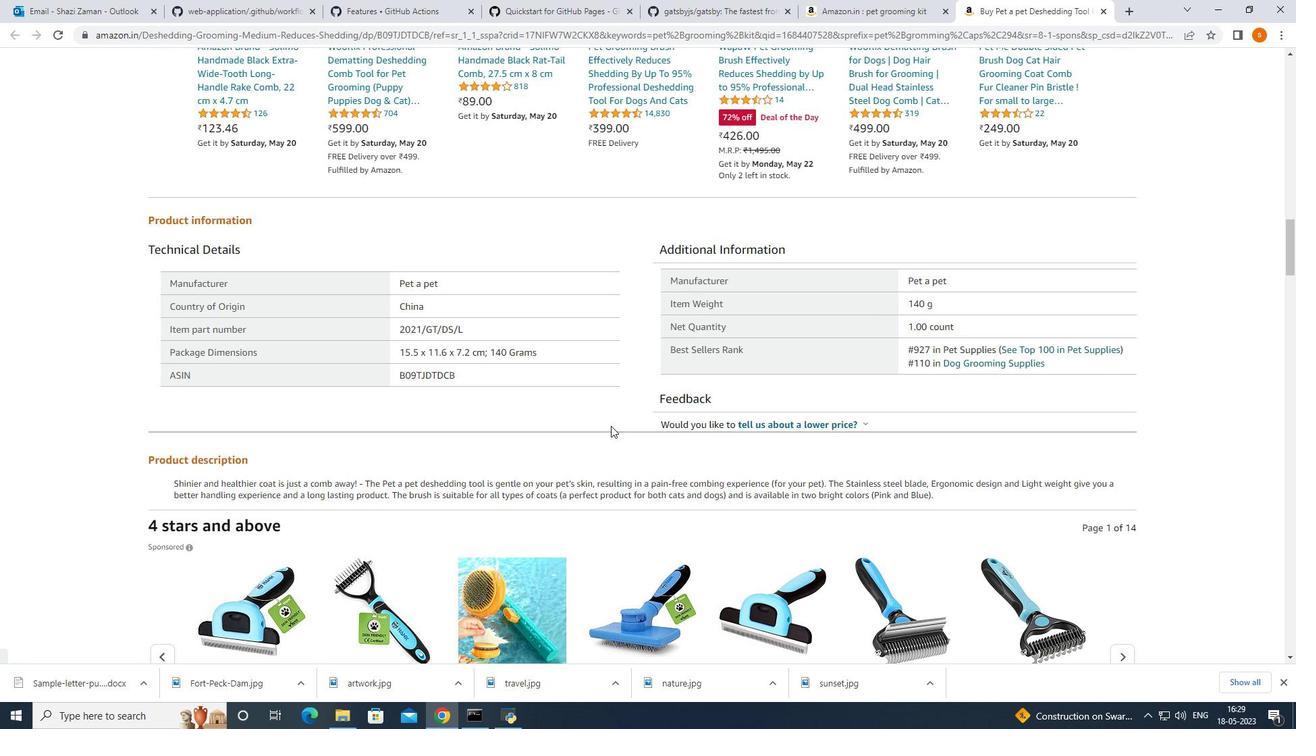 
Action: Mouse moved to (611, 426)
Screenshot: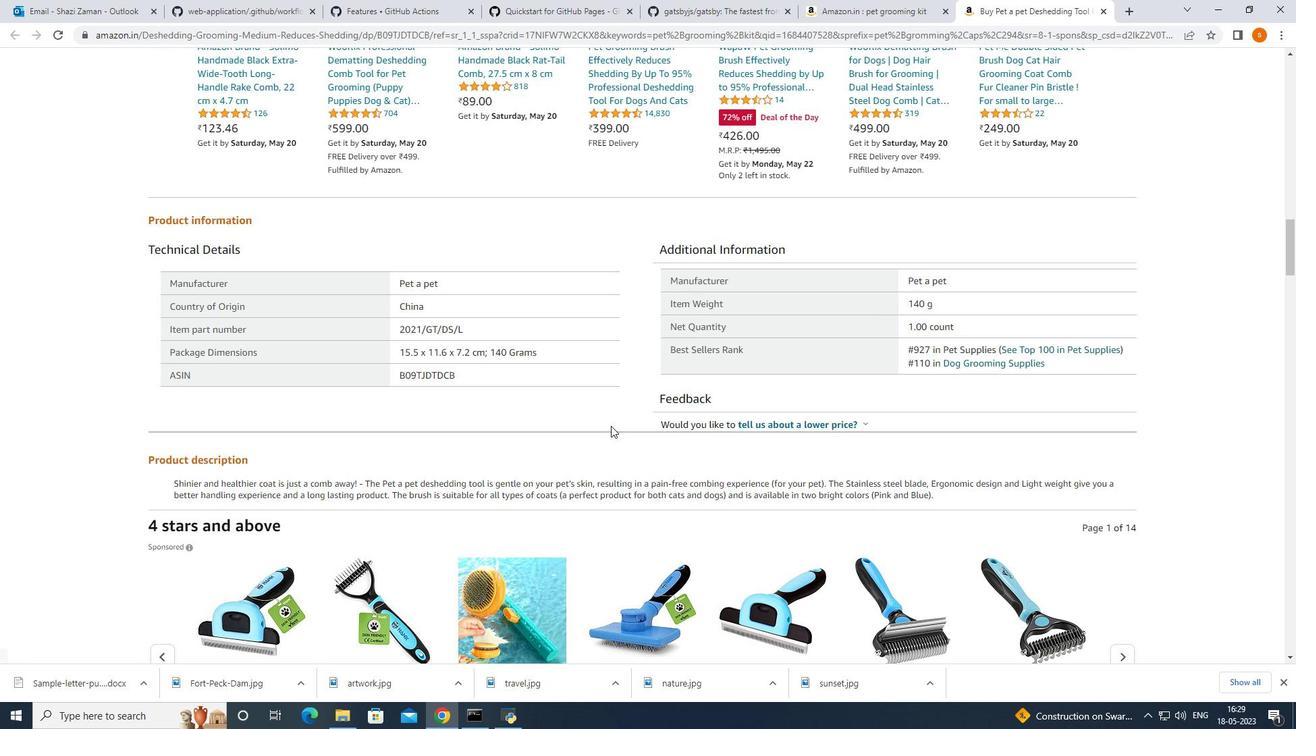 
Action: Mouse scrolled (611, 426) with delta (0, 0)
Screenshot: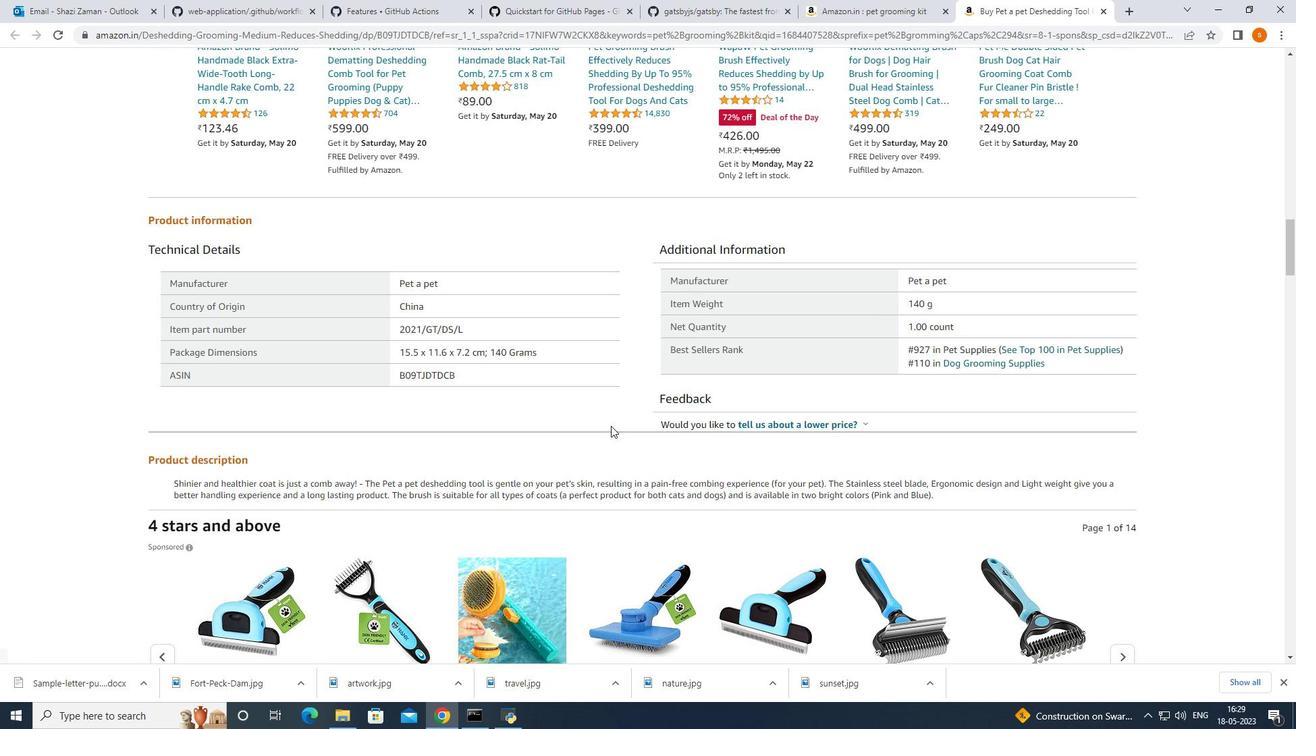 
Action: Mouse moved to (611, 428)
Screenshot: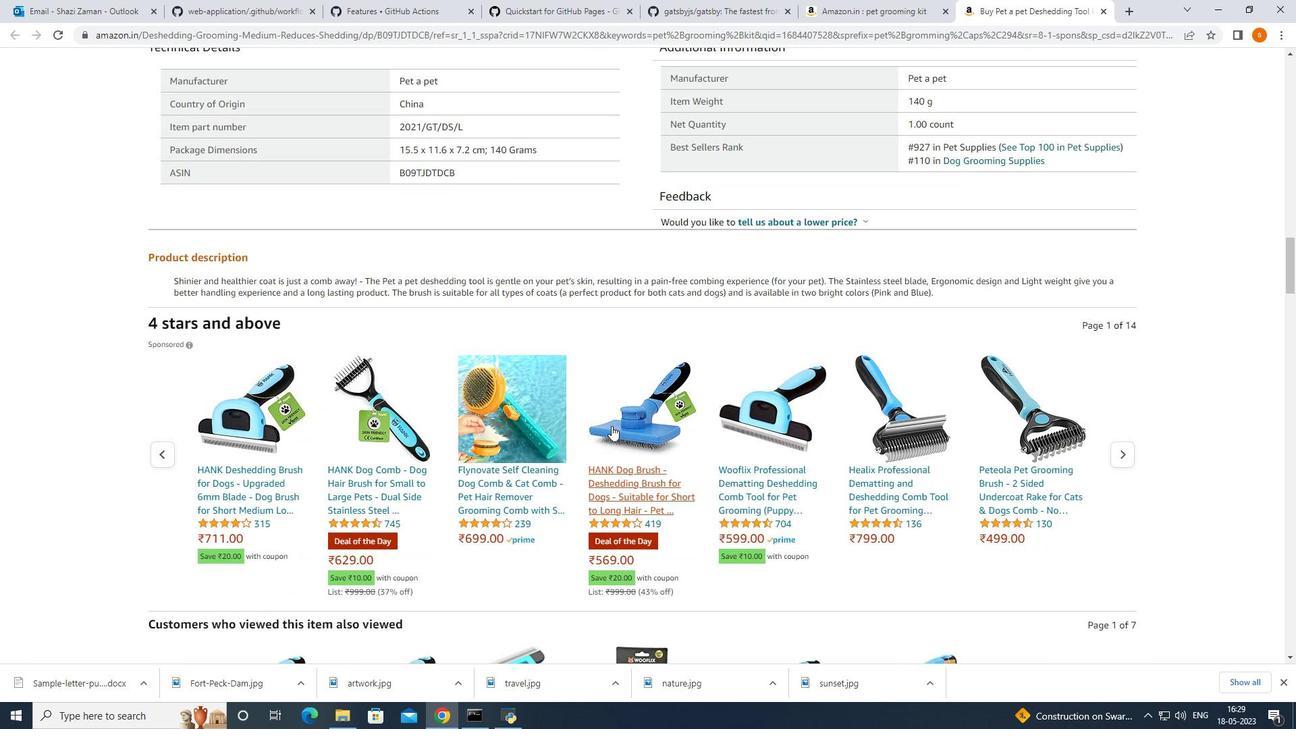 
Action: Mouse scrolled (611, 427) with delta (0, 0)
Screenshot: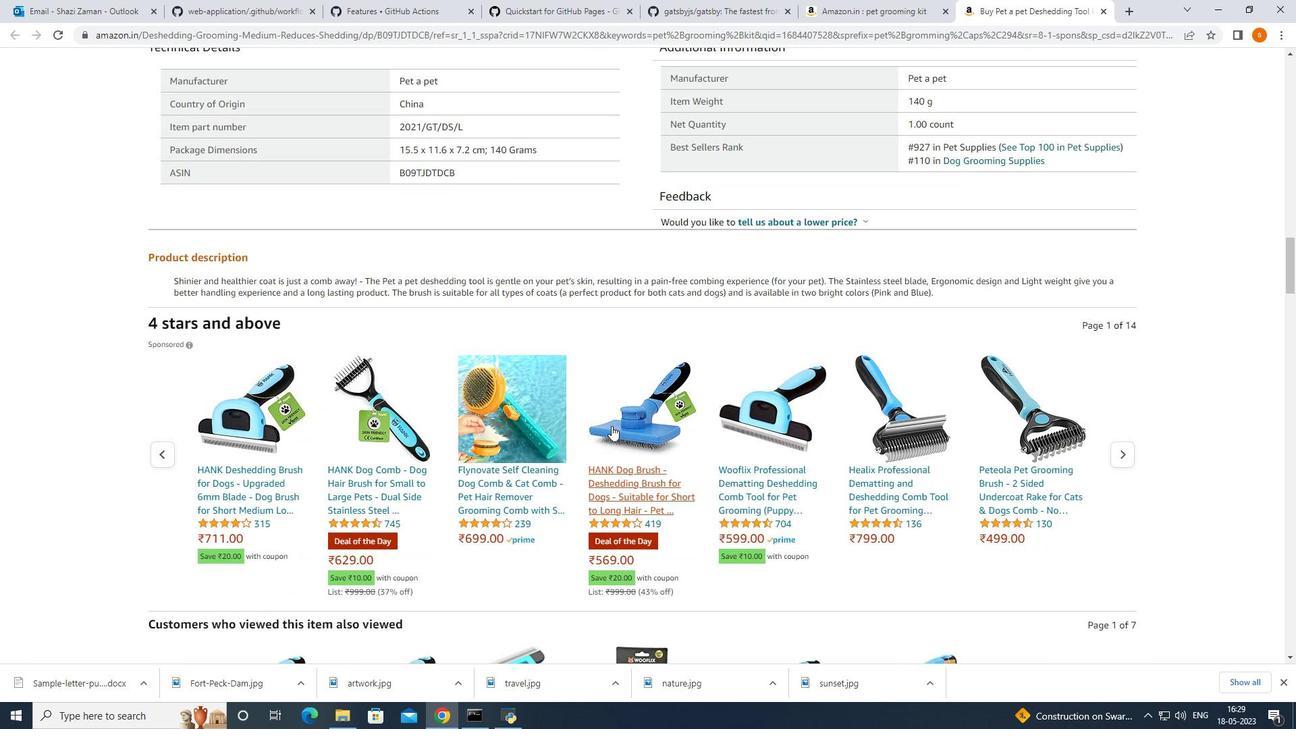 
Action: Mouse scrolled (611, 427) with delta (0, 0)
Screenshot: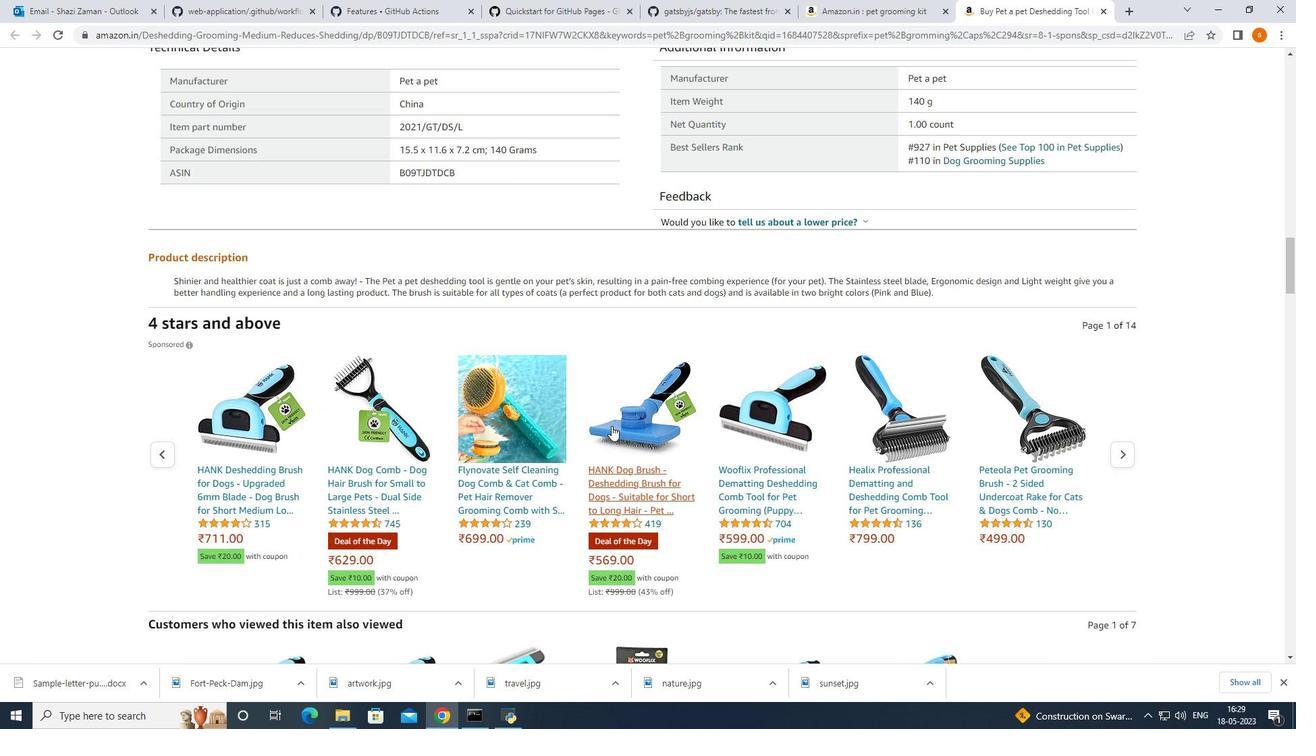 
Action: Mouse moved to (611, 428)
Screenshot: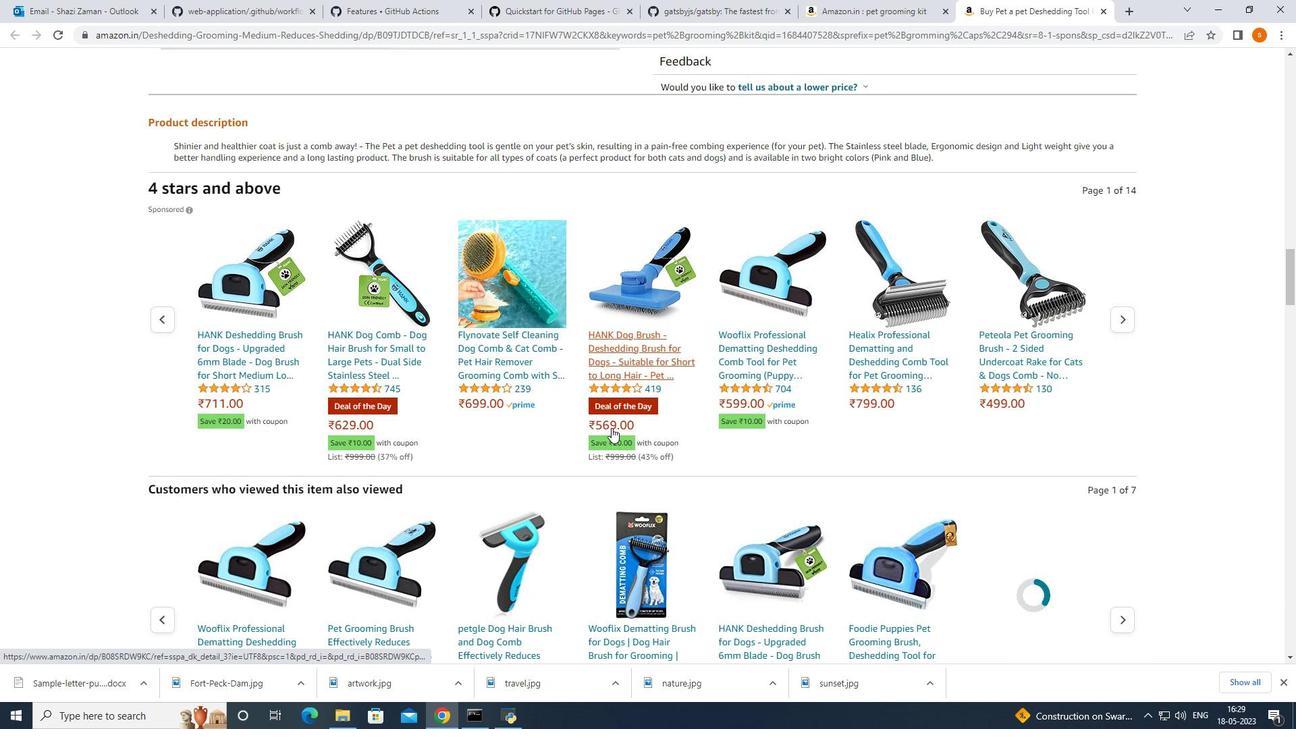 
Action: Mouse scrolled (611, 428) with delta (0, 0)
Screenshot: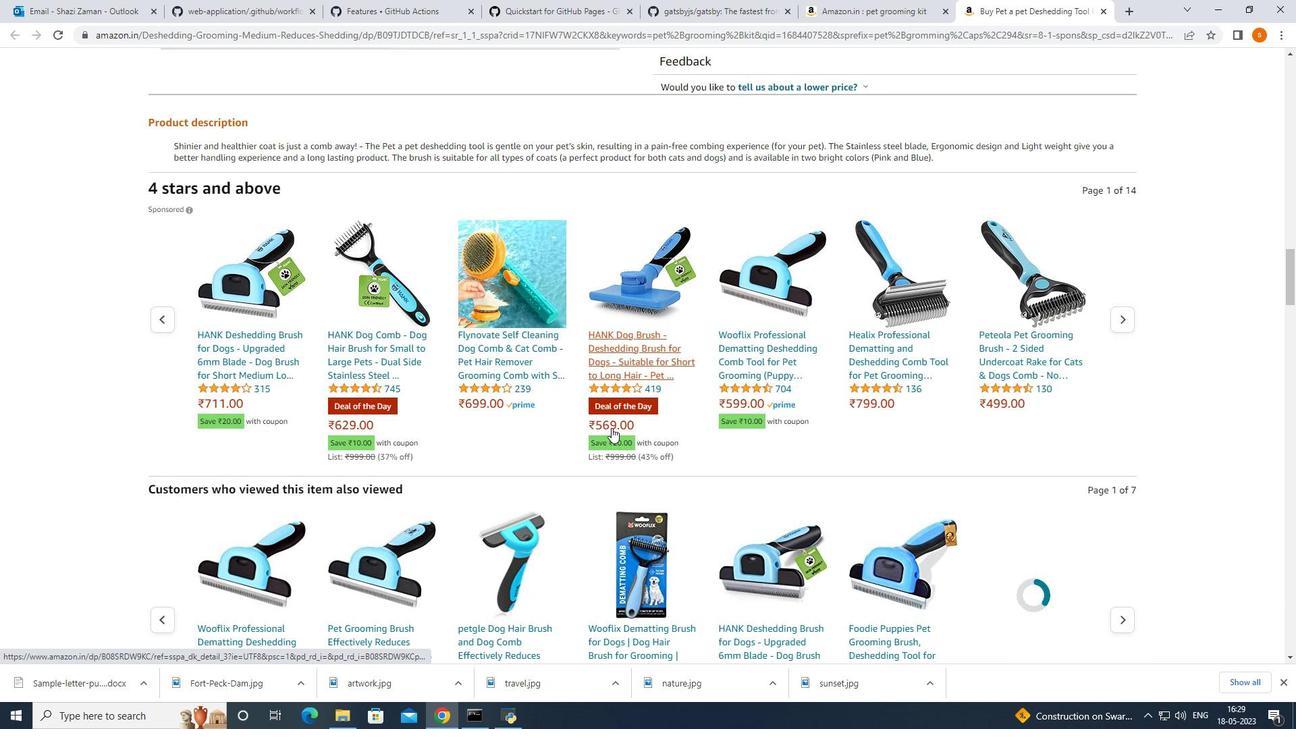 
Action: Mouse moved to (611, 429)
Screenshot: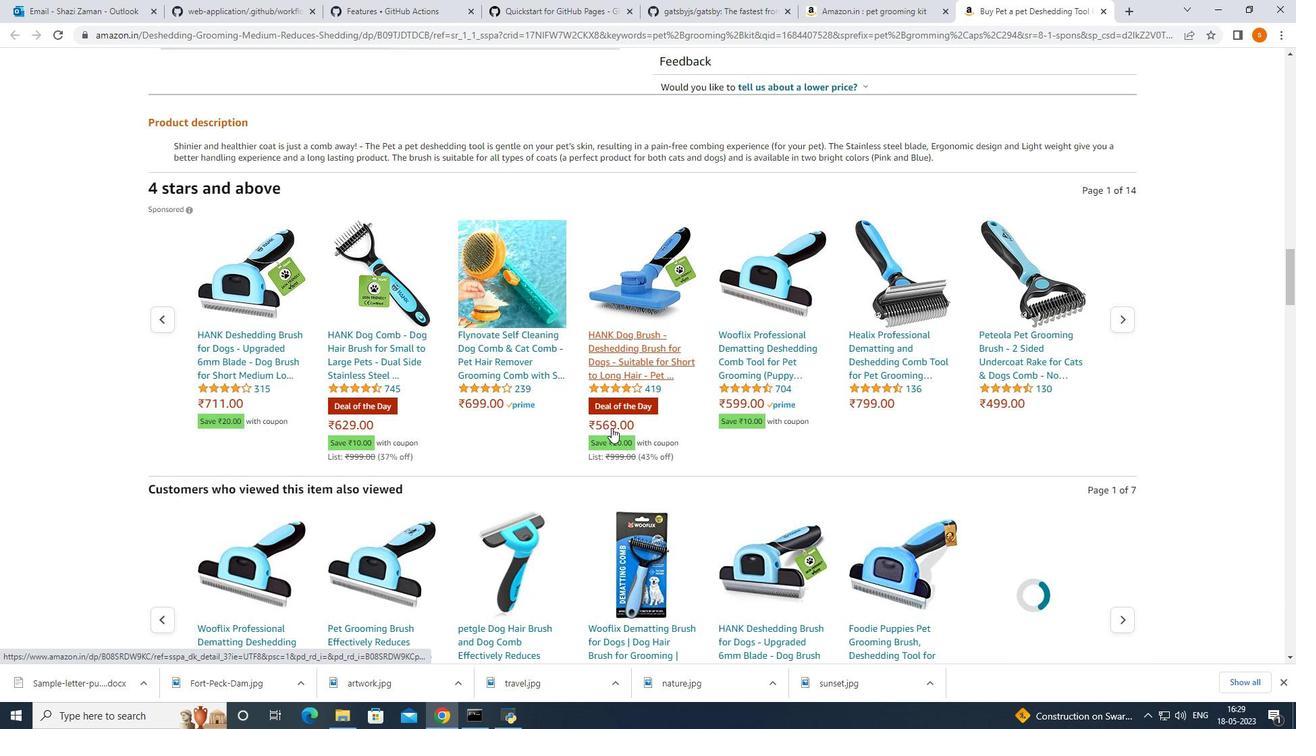
Action: Mouse scrolled (611, 428) with delta (0, 0)
Screenshot: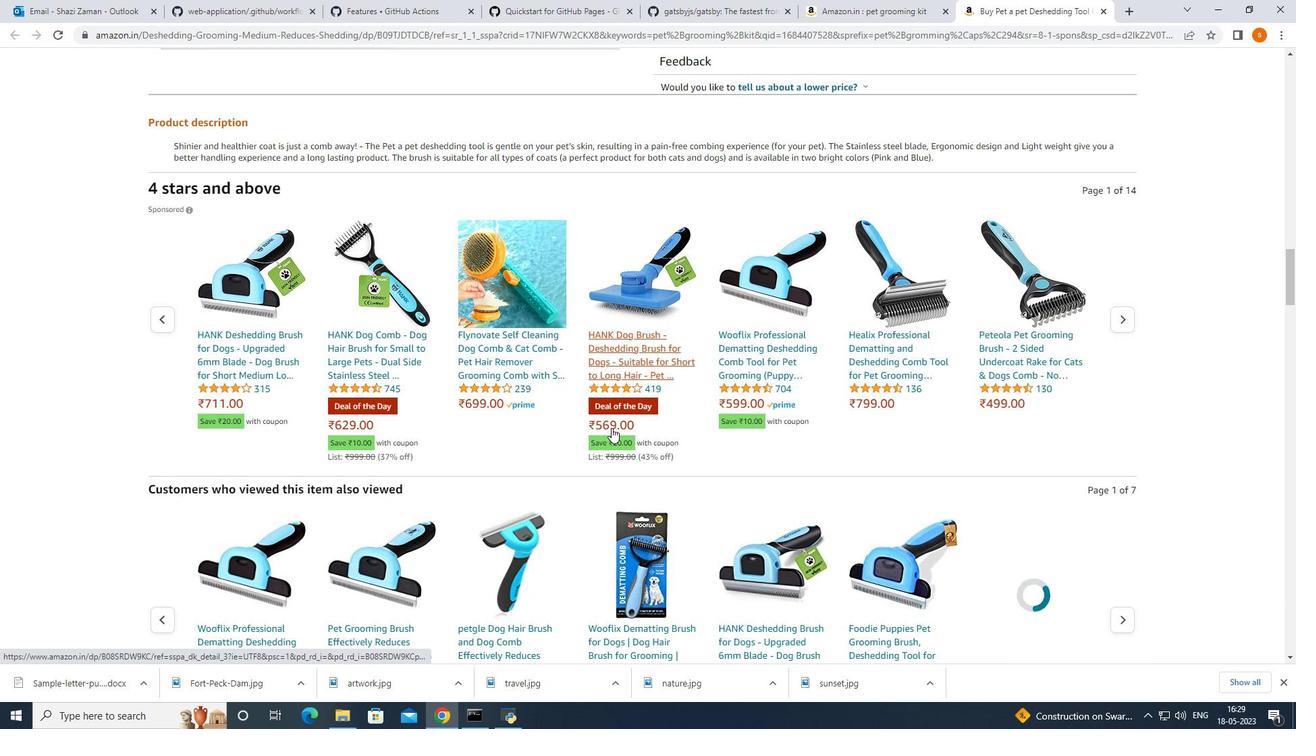 
Action: Mouse moved to (611, 429)
Screenshot: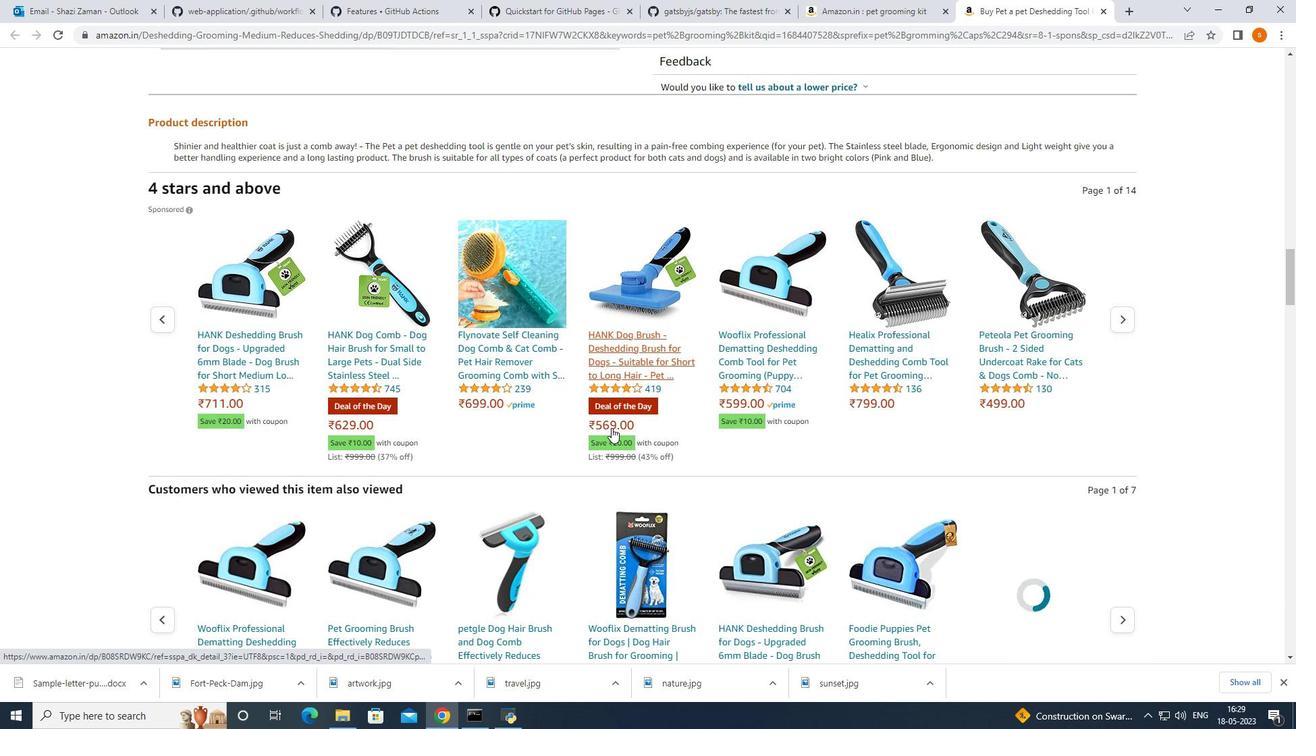 
Action: Mouse scrolled (611, 428) with delta (0, 0)
Screenshot: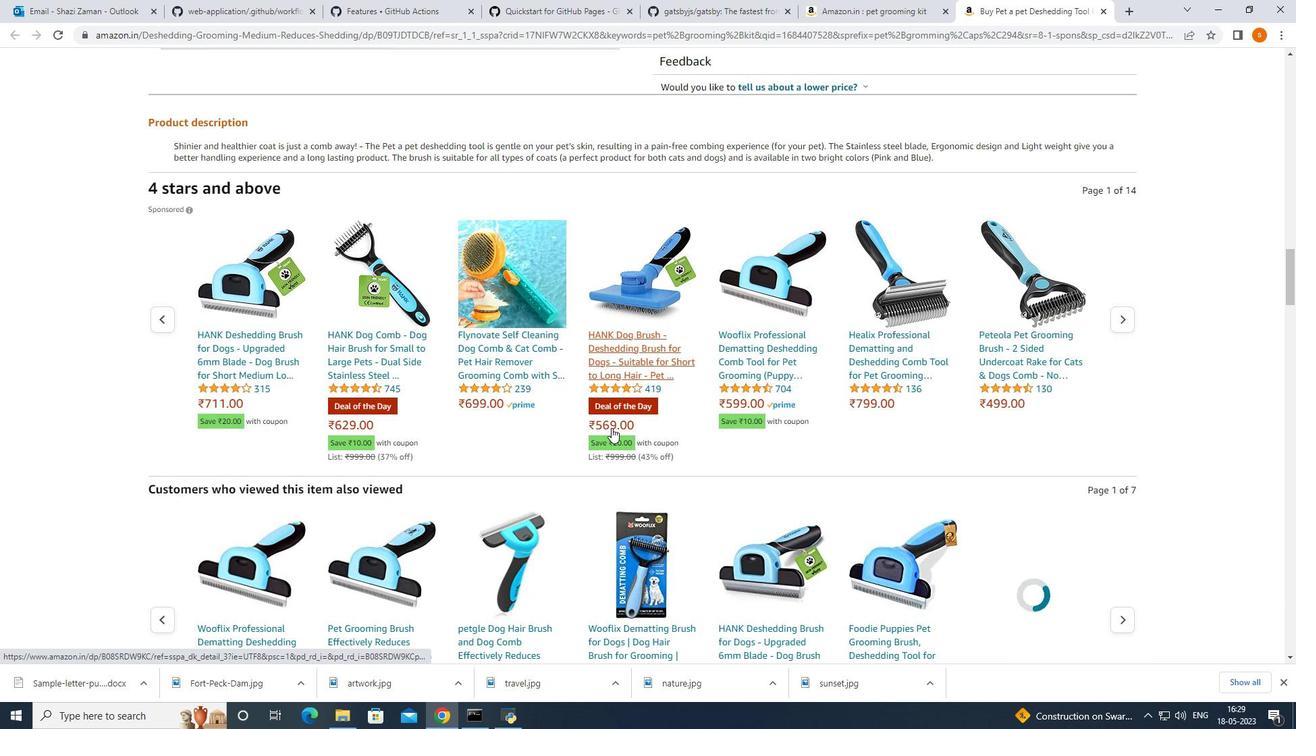 
Action: Mouse scrolled (611, 428) with delta (0, 0)
Screenshot: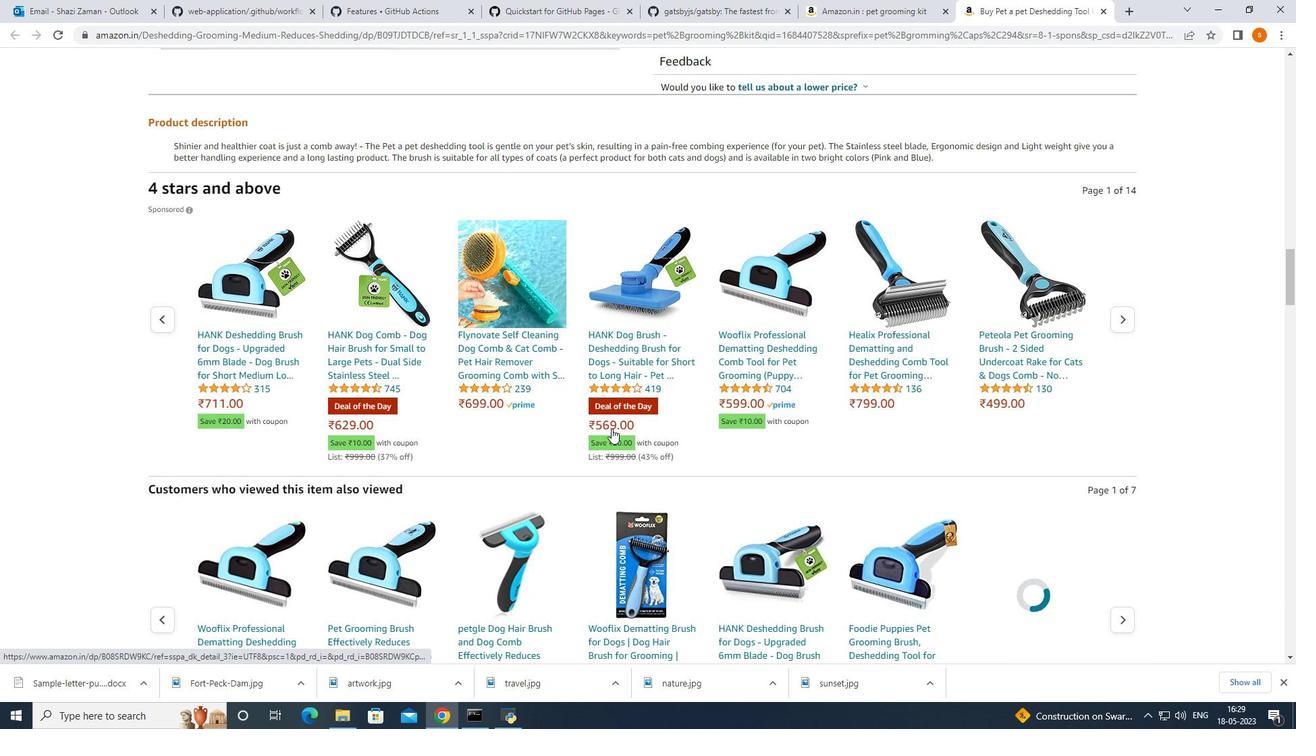 
Action: Mouse moved to (607, 438)
Screenshot: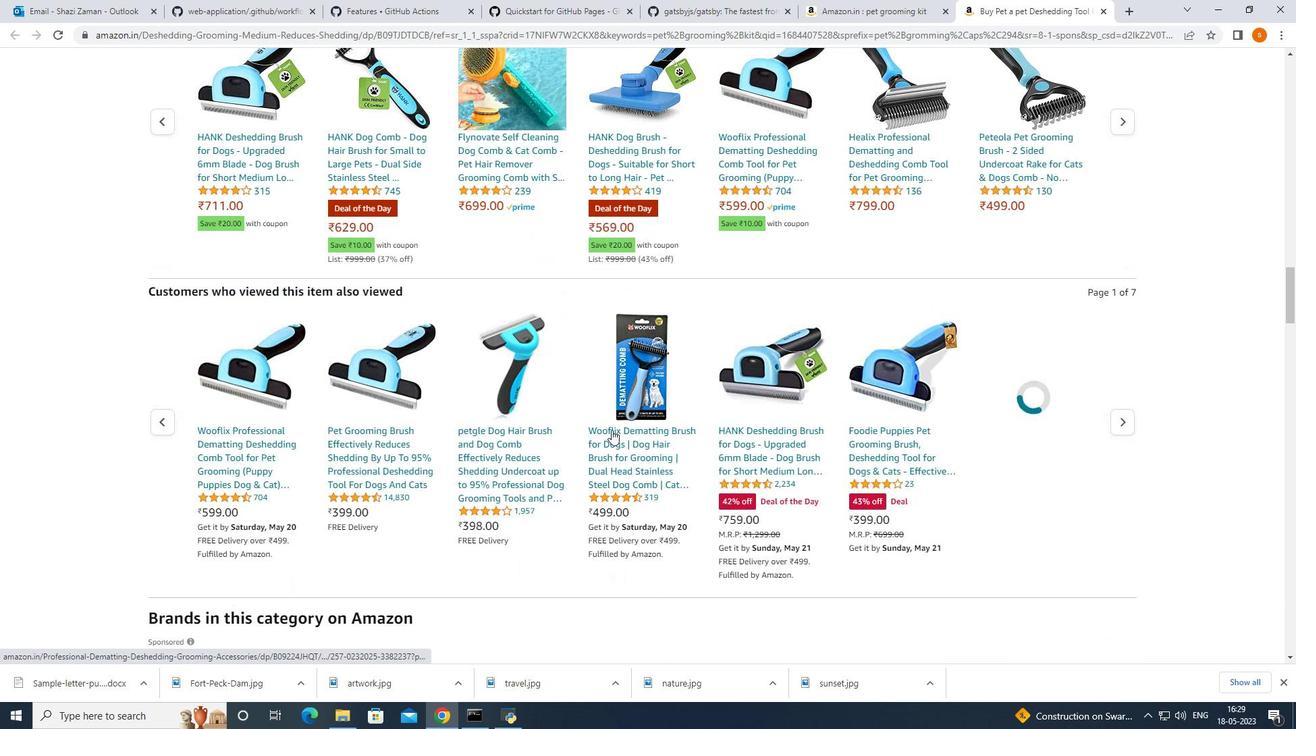 
Action: Mouse scrolled (607, 437) with delta (0, 0)
Screenshot: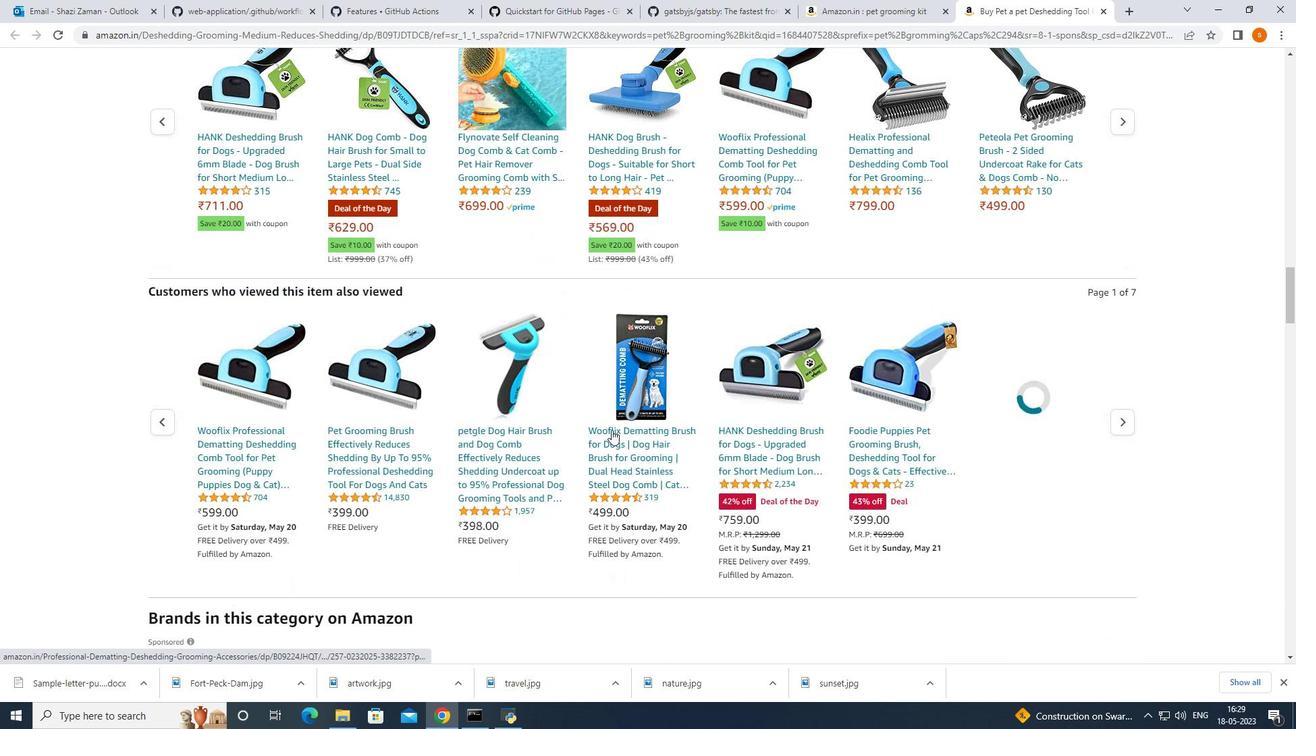 
Action: Mouse moved to (607, 438)
Screenshot: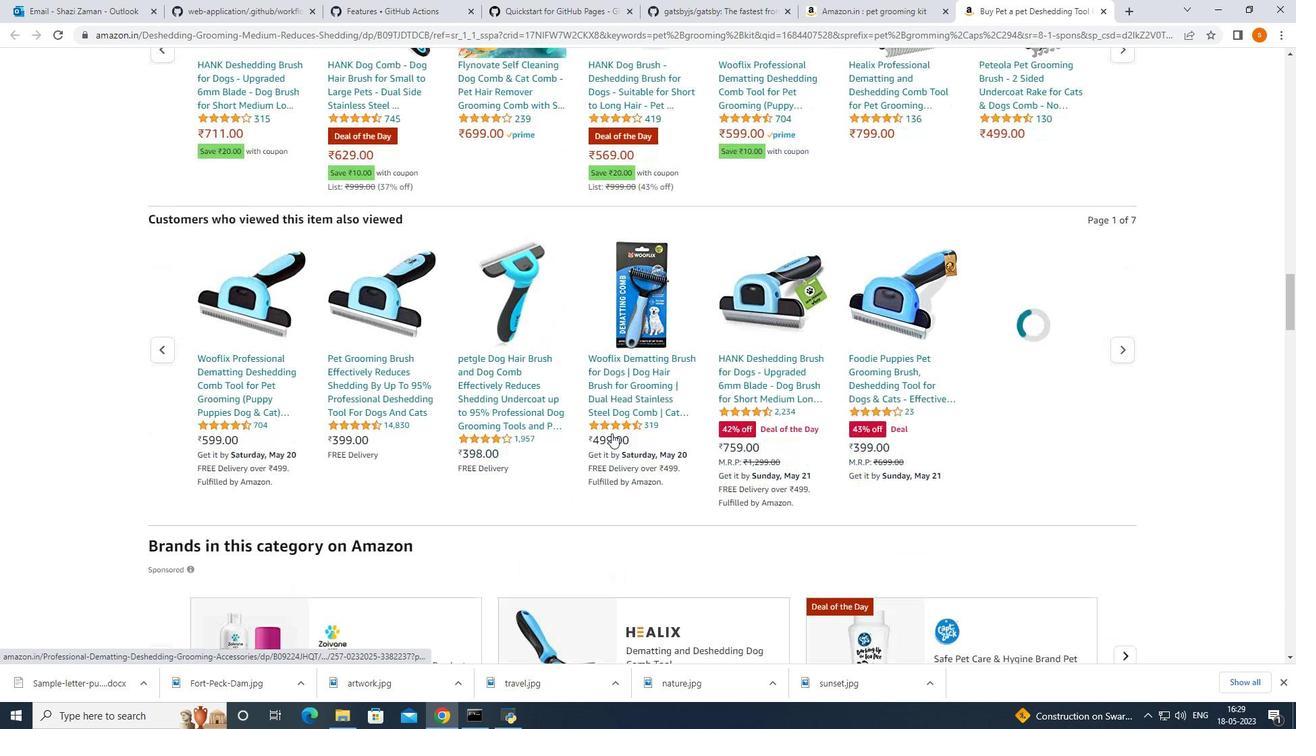 
Action: Mouse scrolled (607, 437) with delta (0, 0)
Screenshot: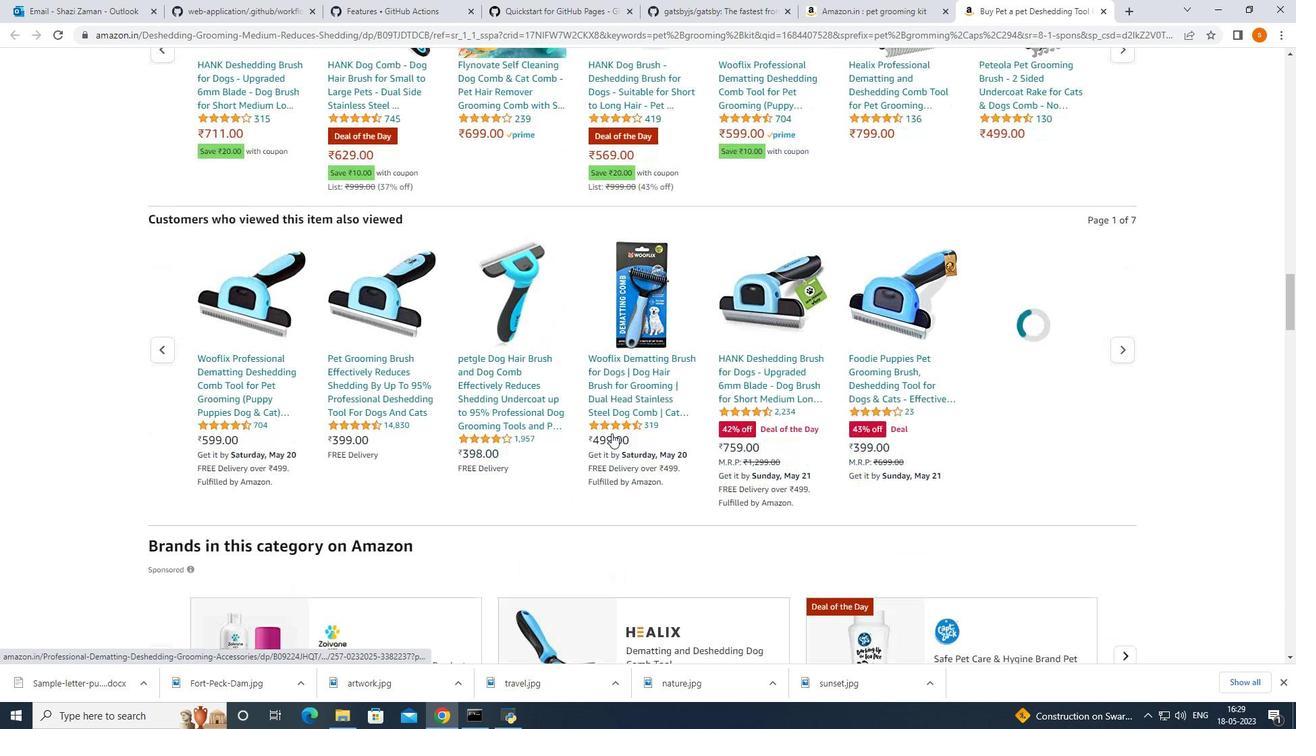 
Action: Mouse scrolled (607, 437) with delta (0, 0)
Screenshot: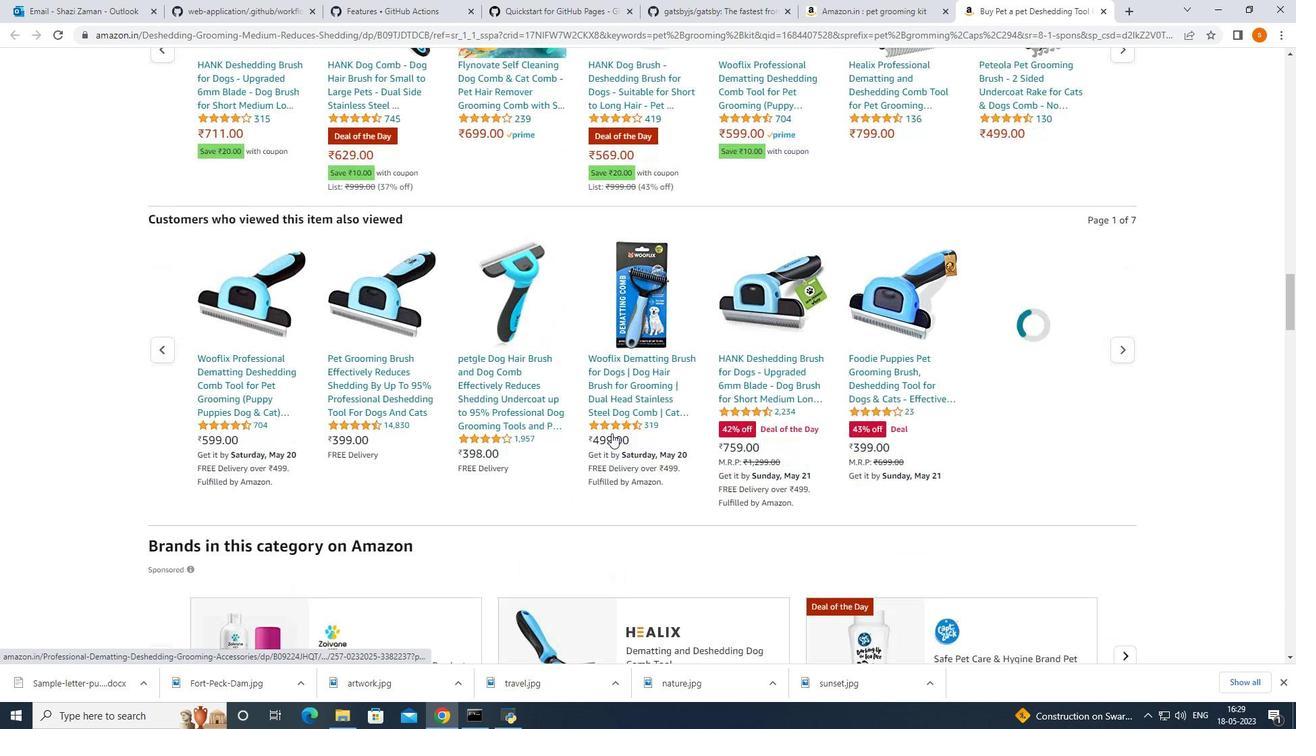 
Action: Mouse scrolled (607, 437) with delta (0, 0)
Screenshot: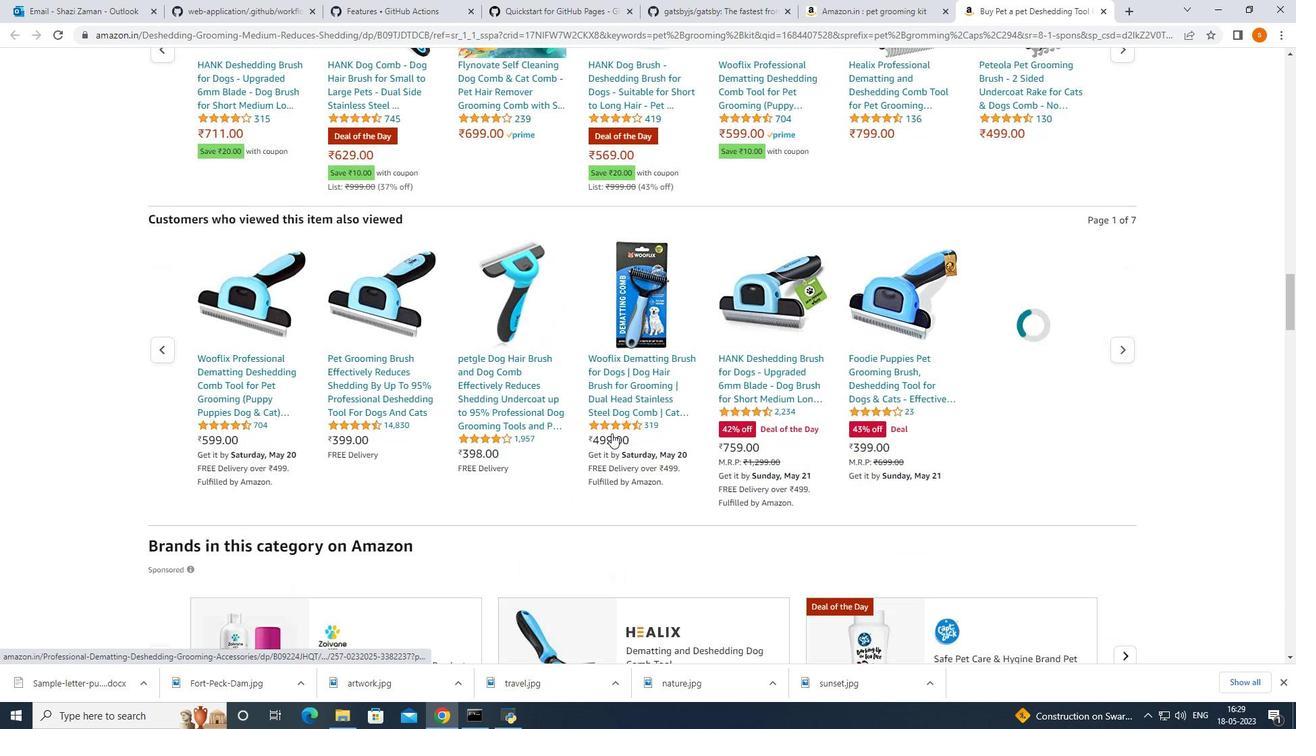 
Action: Mouse moved to (604, 438)
Screenshot: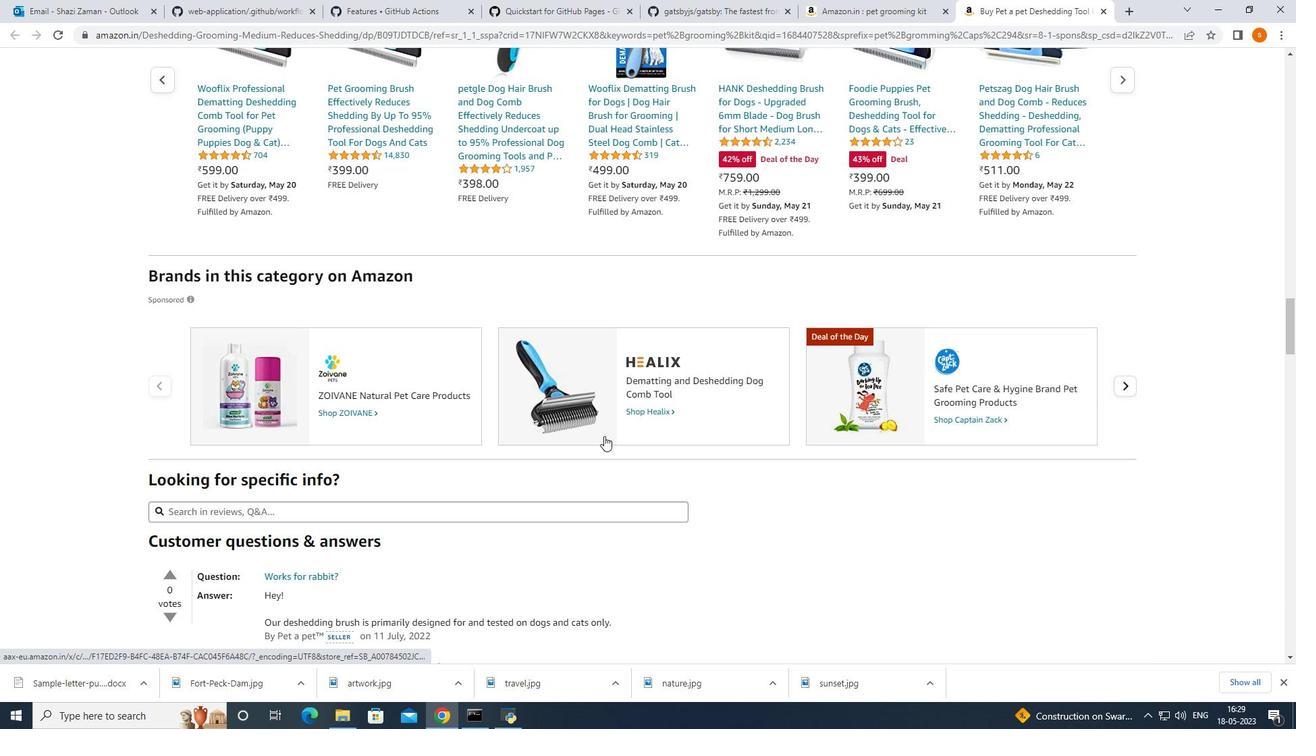 
Action: Mouse scrolled (604, 437) with delta (0, 0)
Screenshot: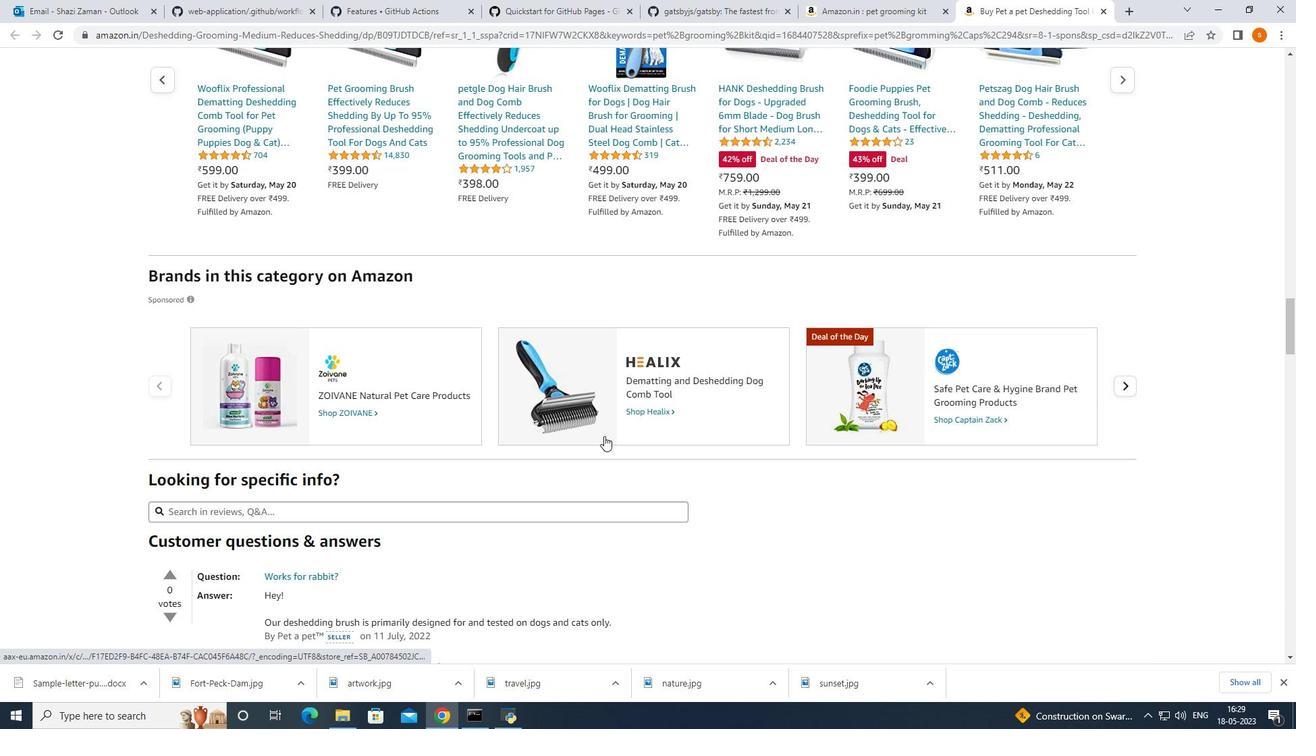 
Action: Mouse moved to (604, 439)
Screenshot: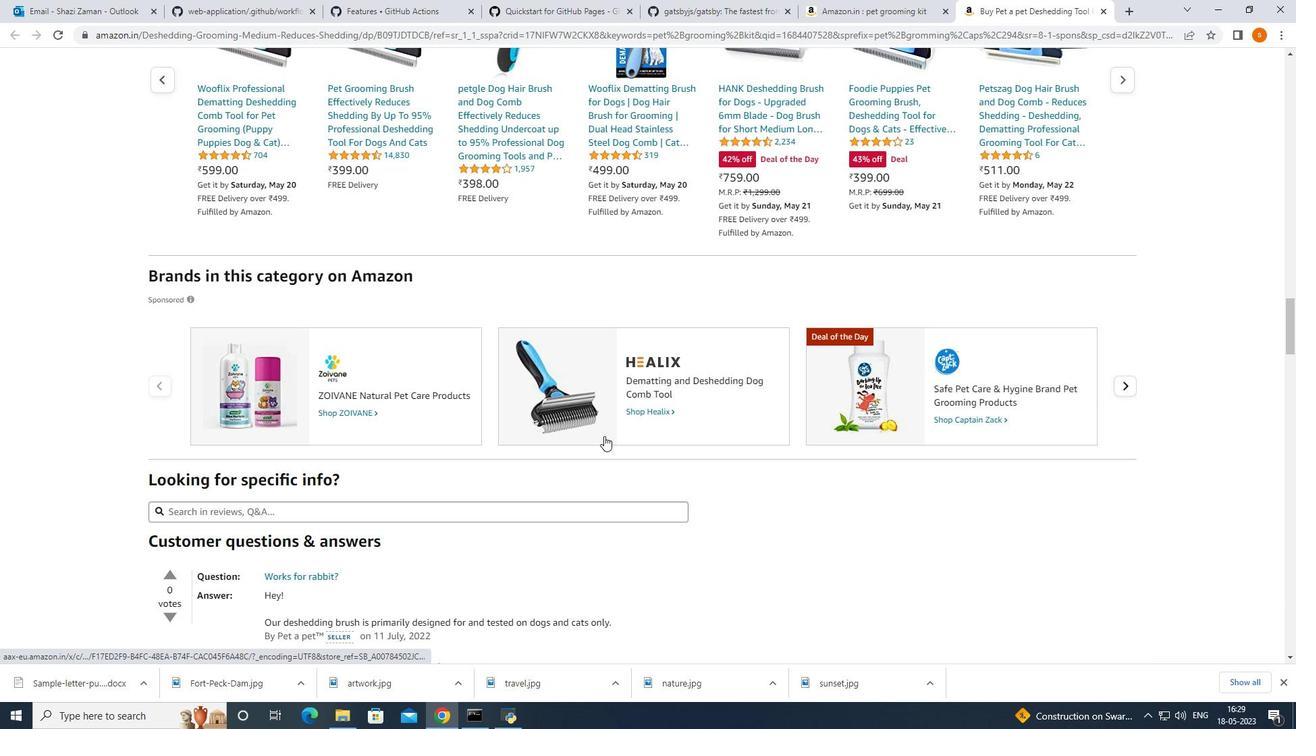 
Action: Mouse scrolled (604, 439) with delta (0, 0)
Screenshot: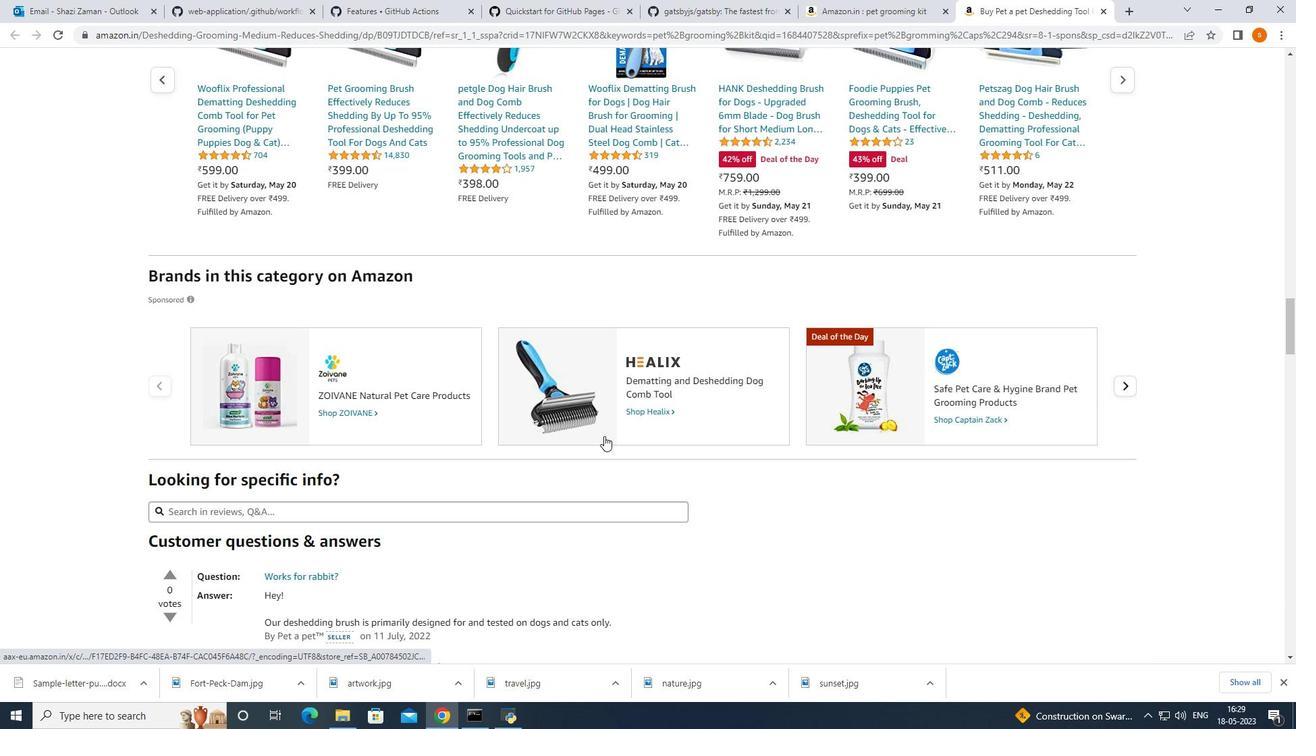 
Action: Mouse moved to (604, 439)
Screenshot: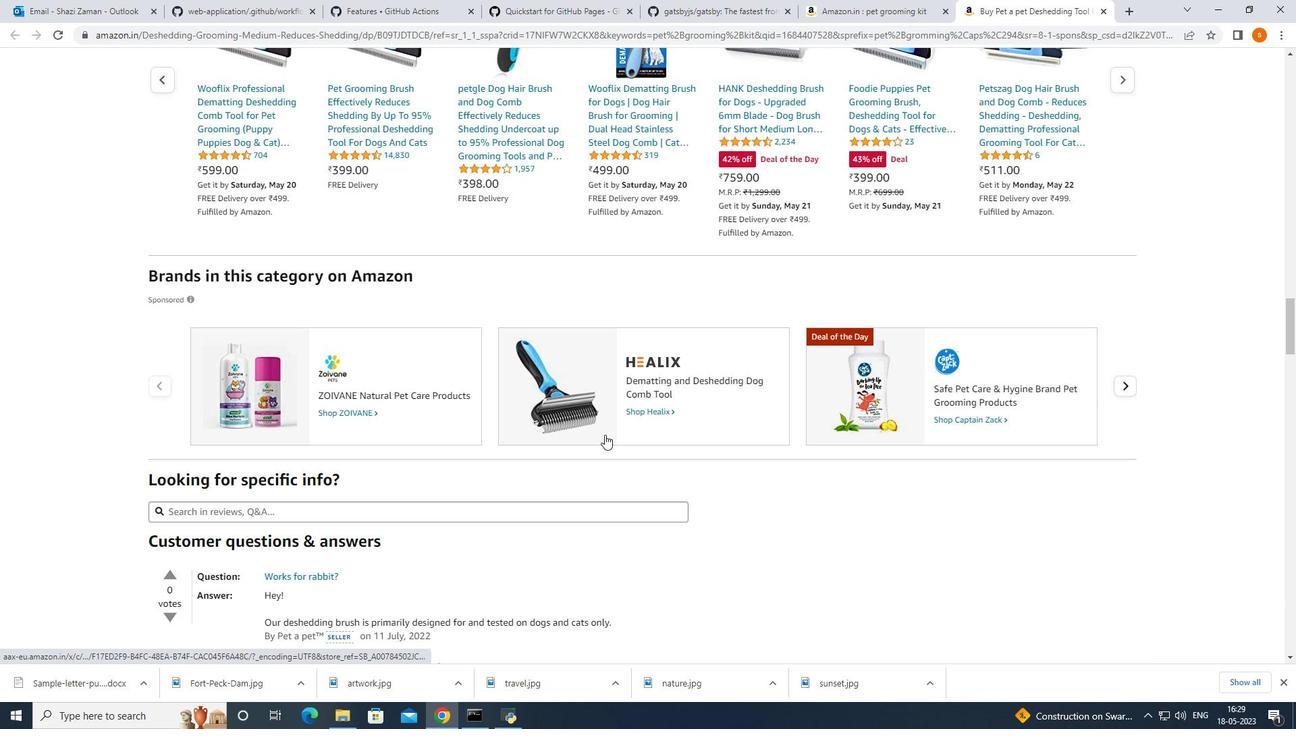 
Action: Mouse scrolled (604, 439) with delta (0, 0)
Screenshot: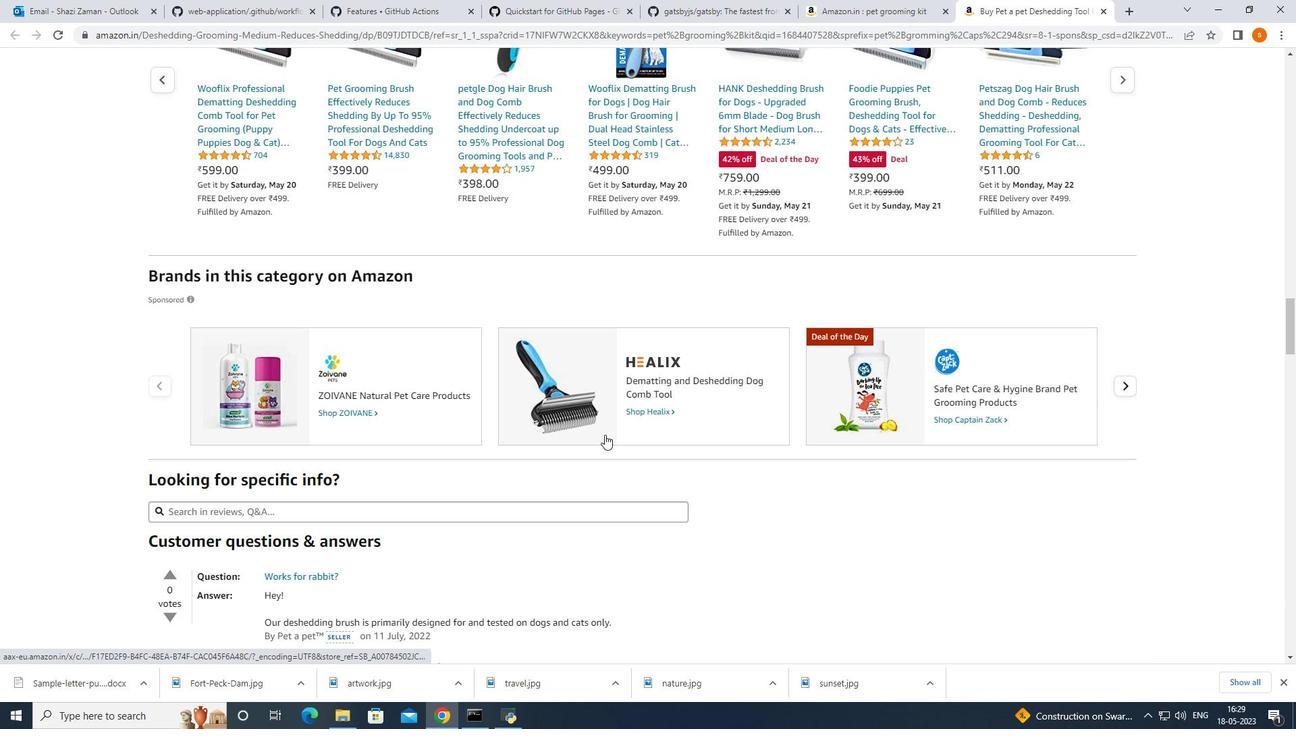 
Action: Mouse scrolled (604, 439) with delta (0, 0)
Screenshot: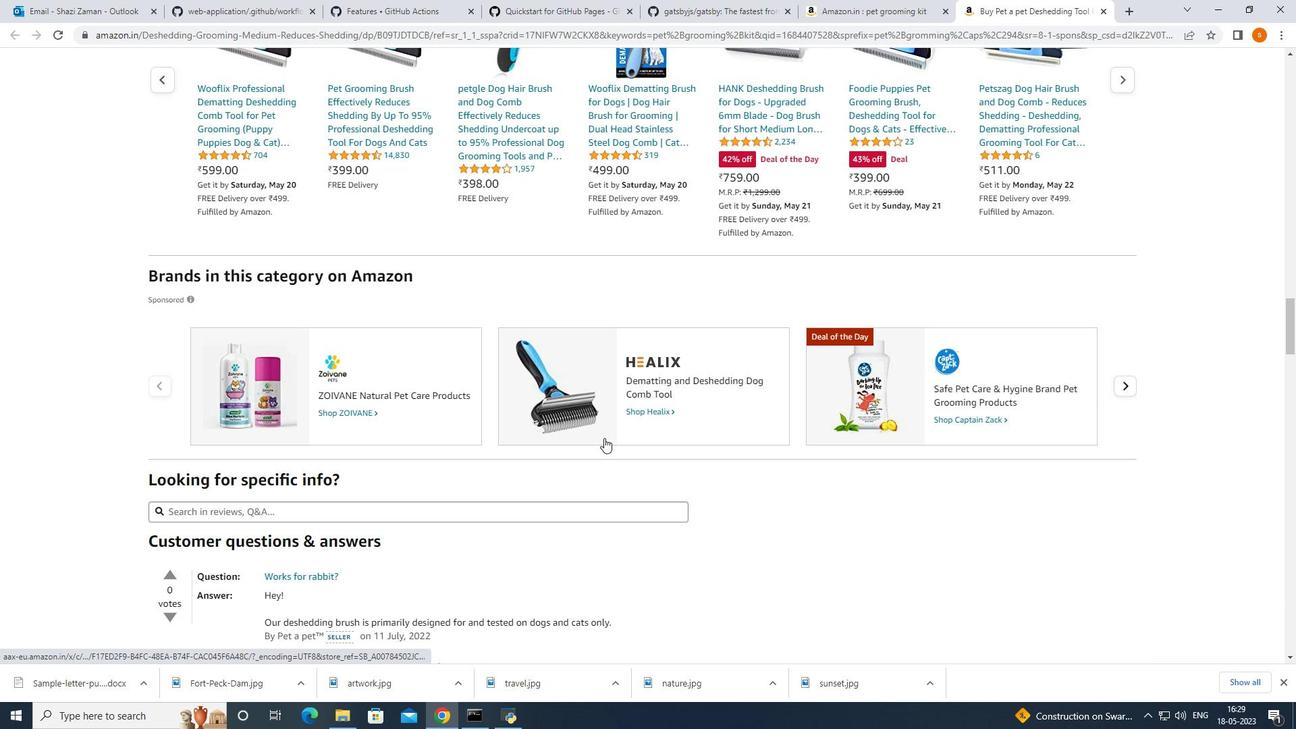 
Action: Mouse moved to (436, 444)
Screenshot: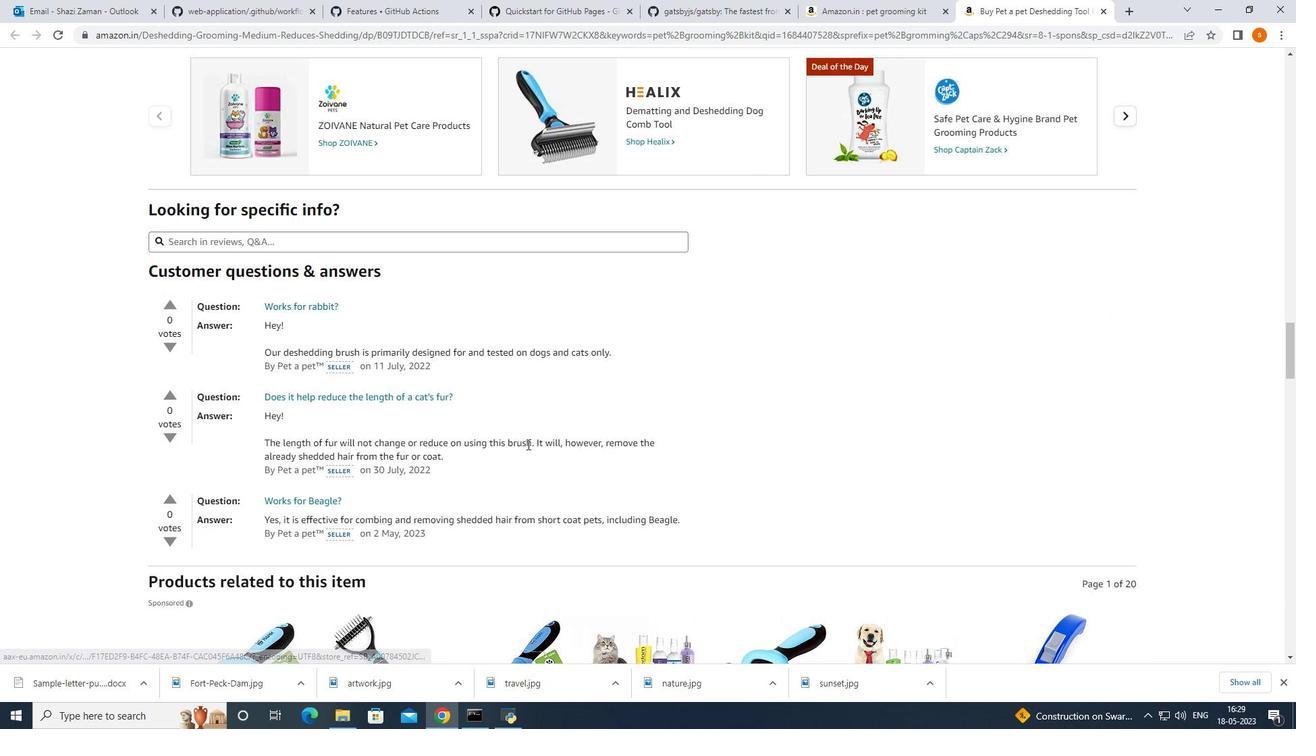 
Action: Mouse scrolled (436, 443) with delta (0, 0)
Screenshot: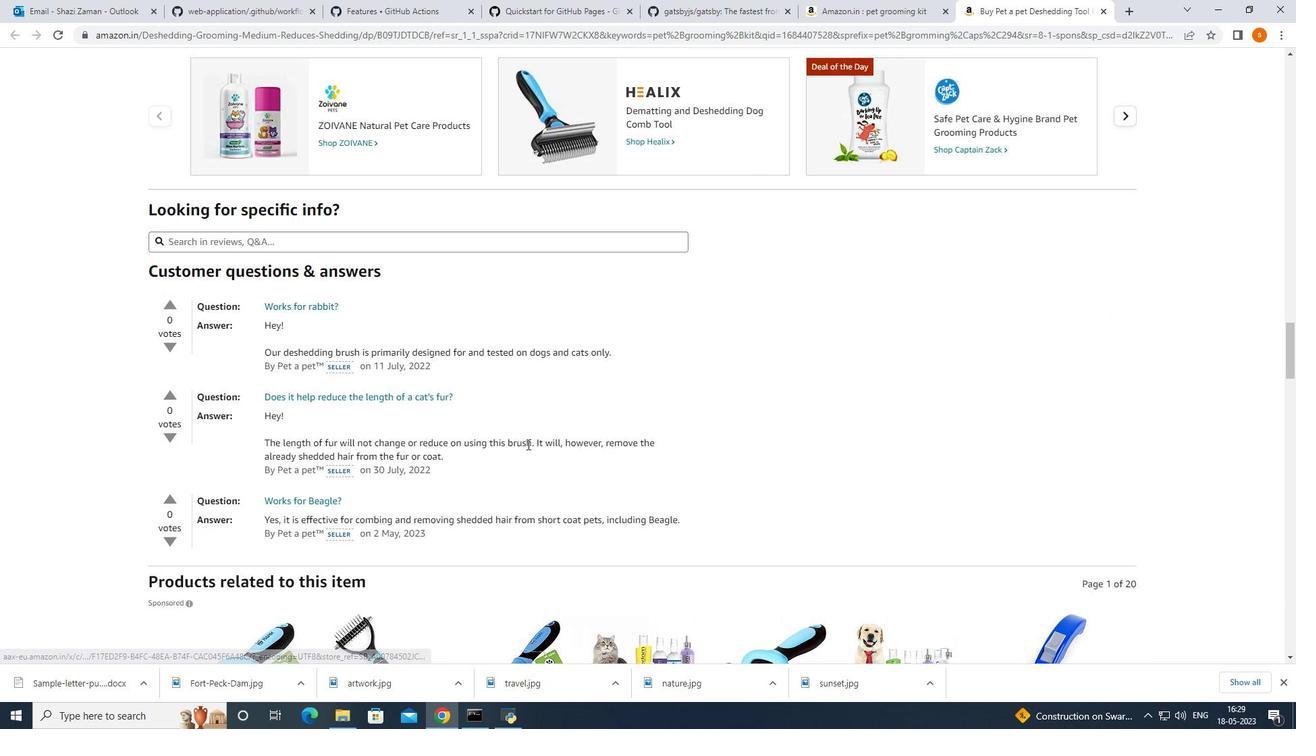 
Action: Mouse moved to (435, 444)
Screenshot: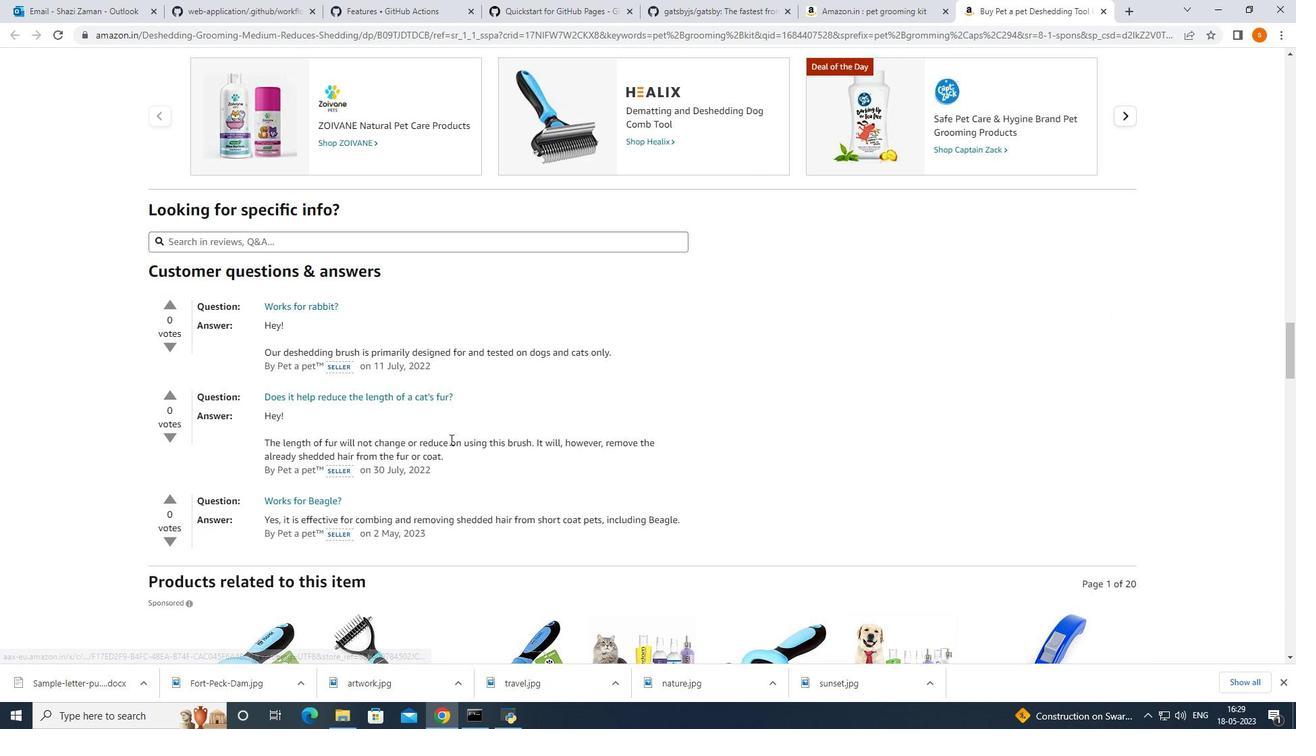 
Action: Mouse scrolled (435, 443) with delta (0, 0)
Screenshot: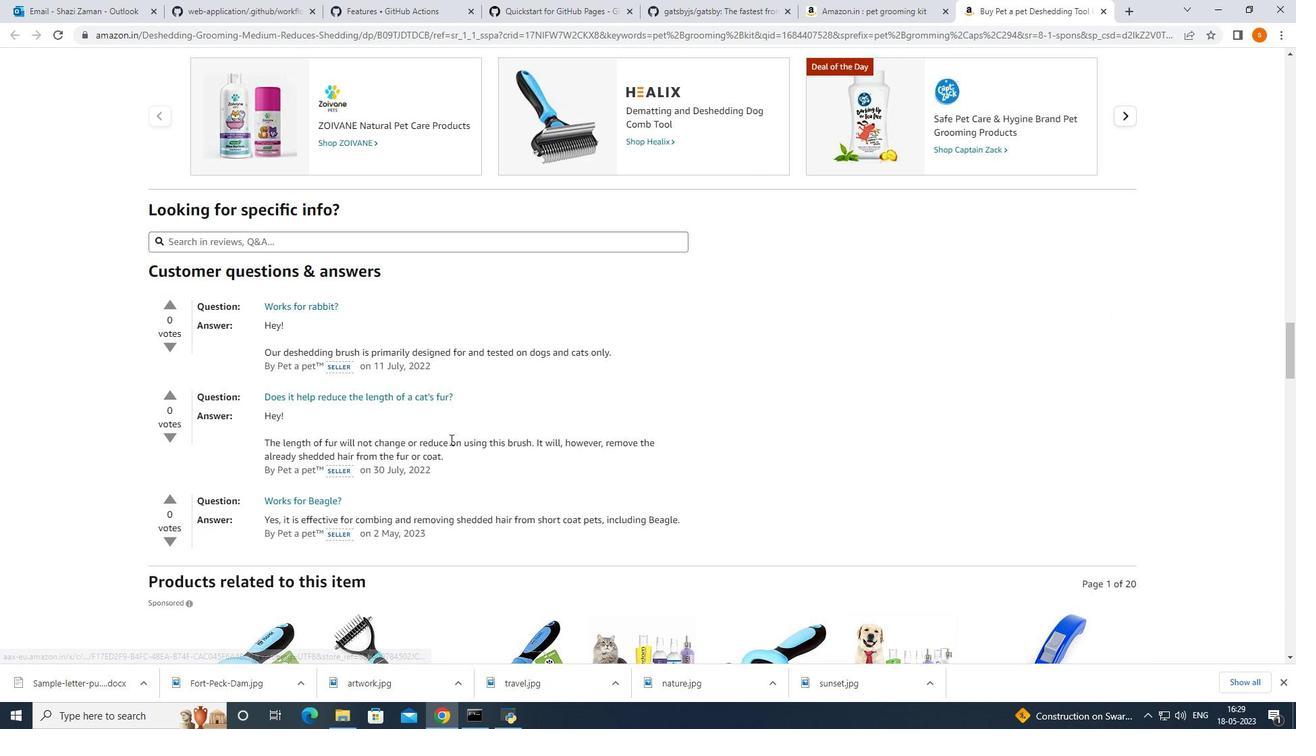 
Action: Mouse moved to (333, 402)
Screenshot: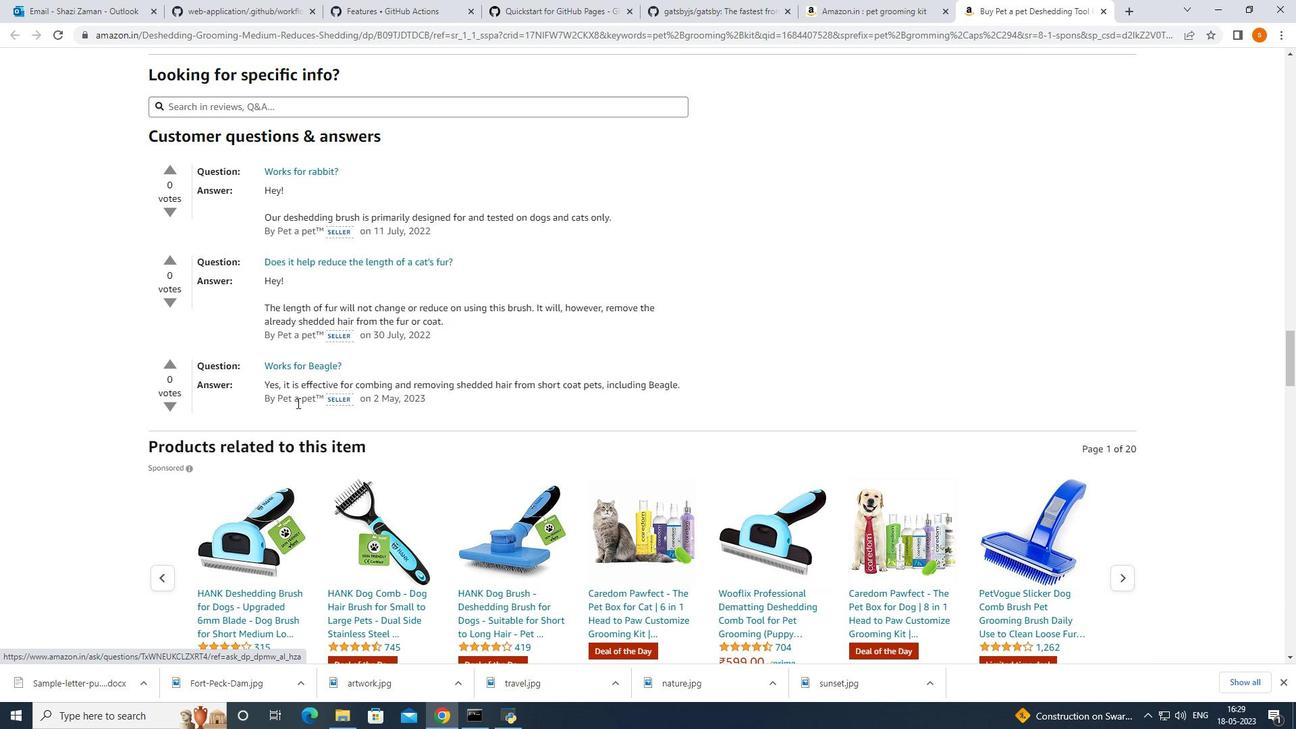 
Action: Mouse scrolled (333, 401) with delta (0, 0)
Screenshot: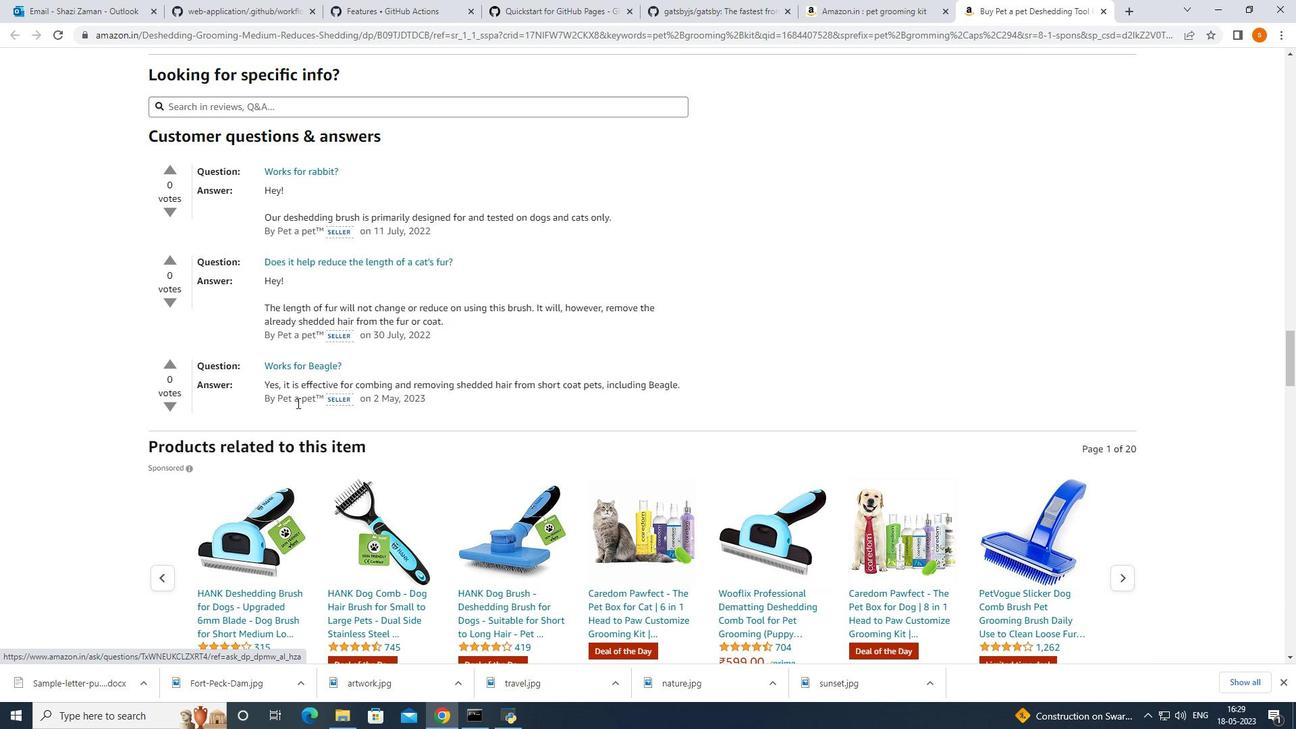 
Action: Mouse moved to (335, 403)
Screenshot: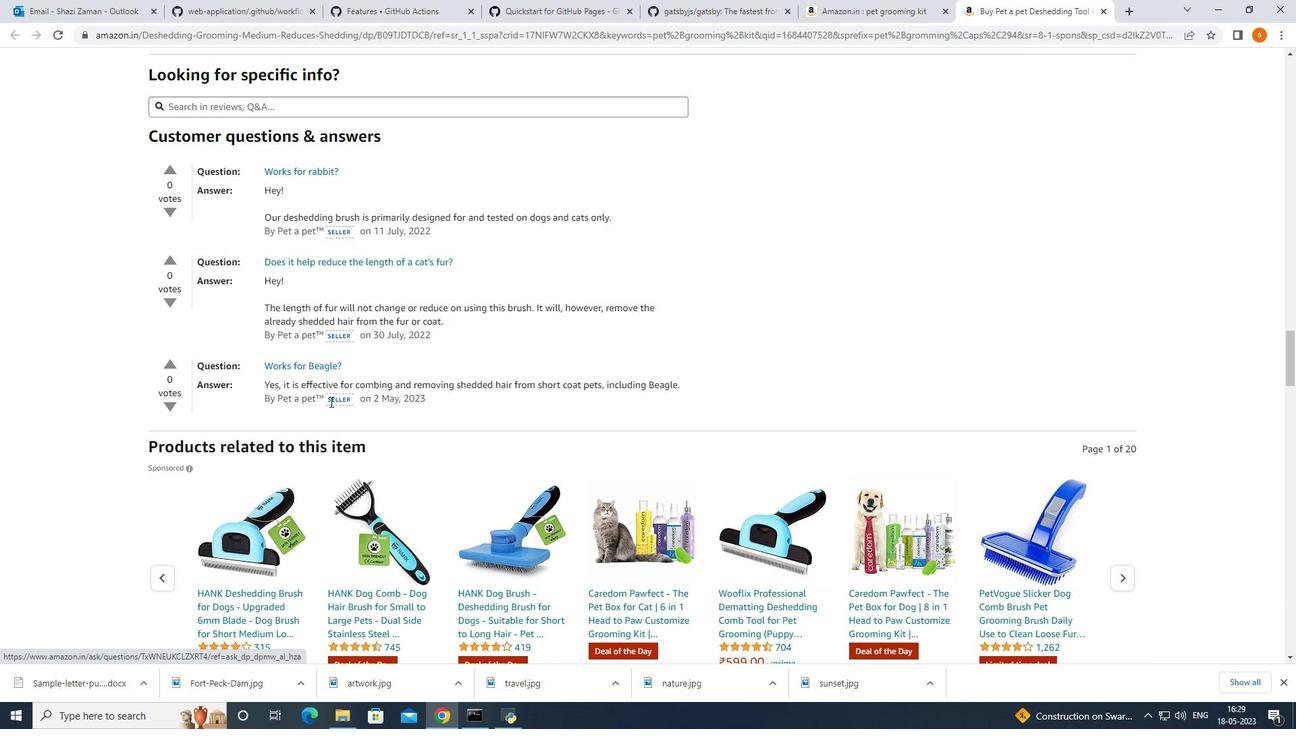 
Action: Mouse scrolled (333, 402) with delta (0, 0)
Screenshot: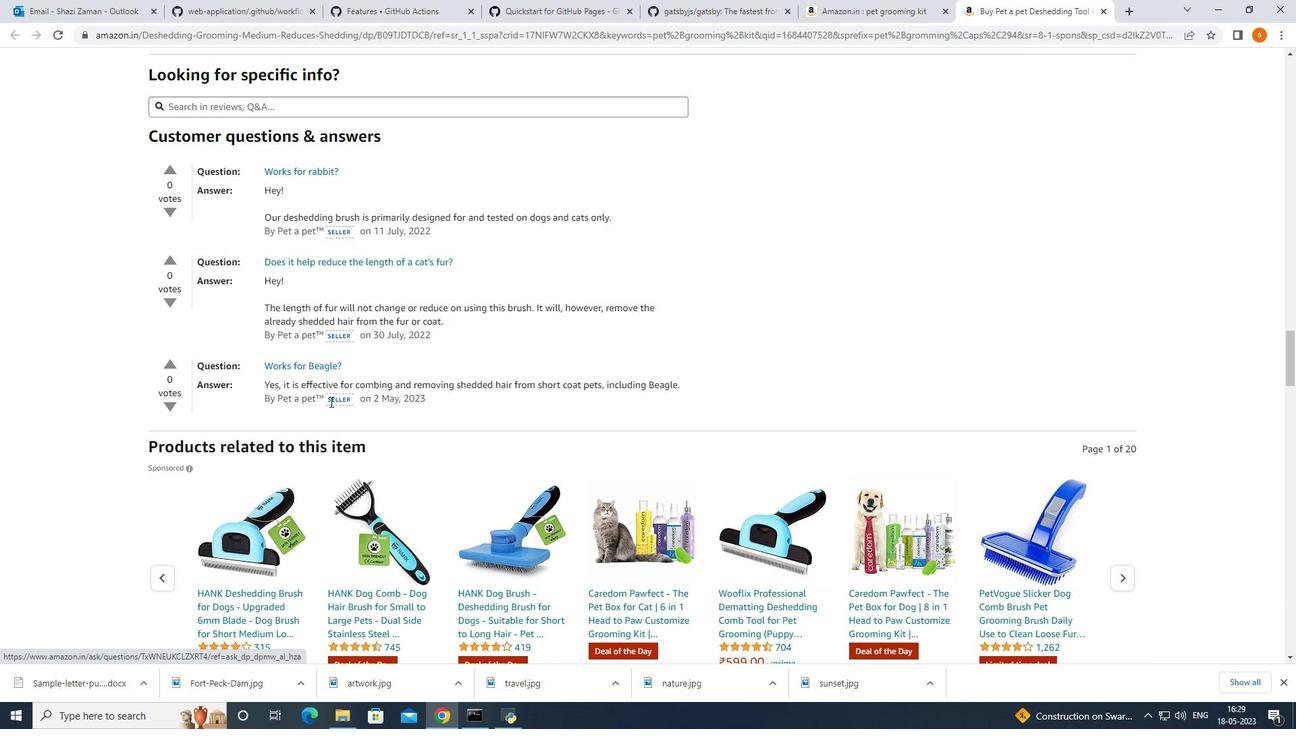 
Action: Mouse moved to (337, 405)
Screenshot: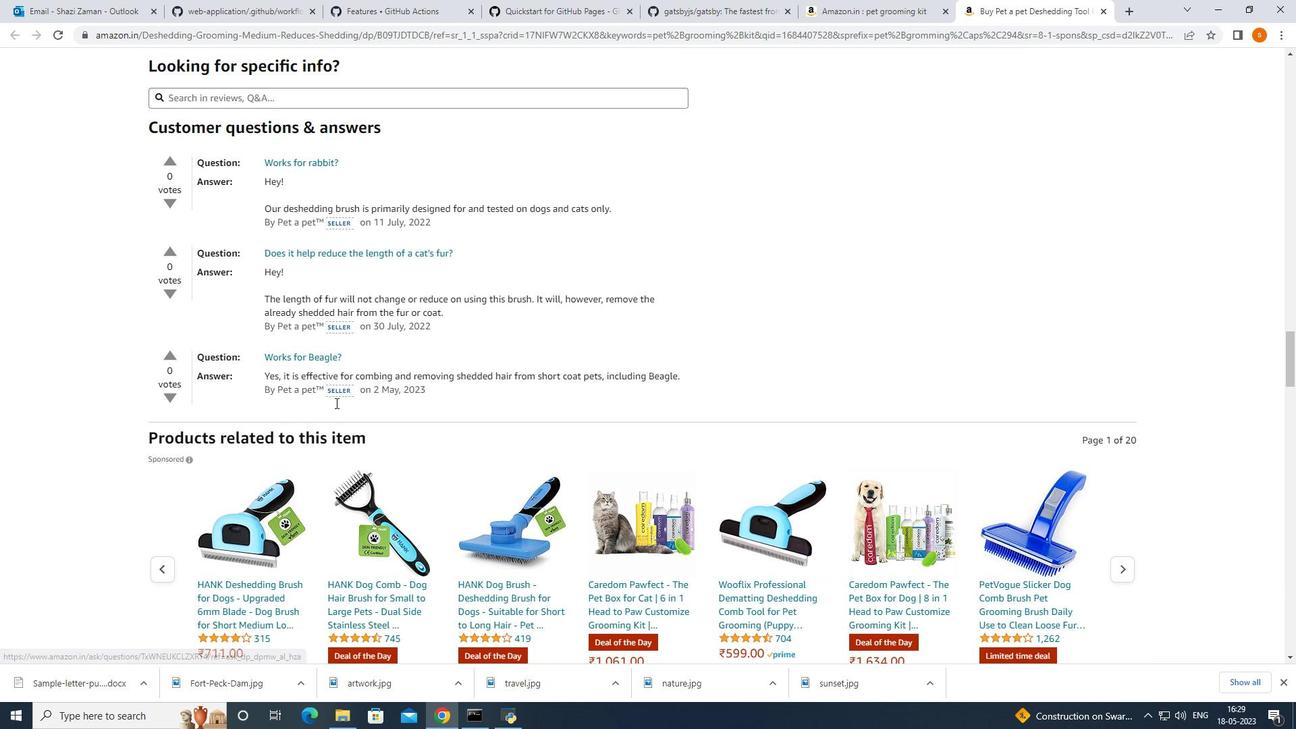 
Action: Mouse scrolled (336, 403) with delta (0, 0)
Screenshot: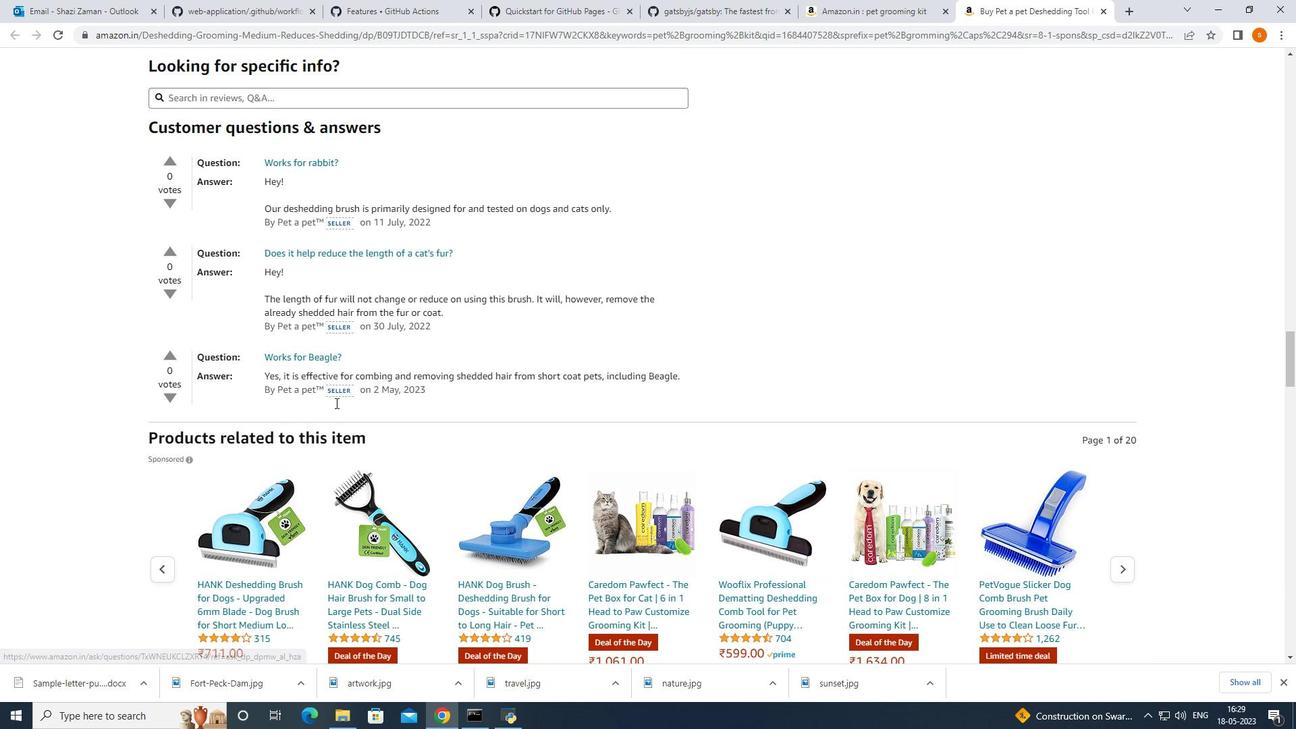 
Action: Mouse moved to (343, 410)
Screenshot: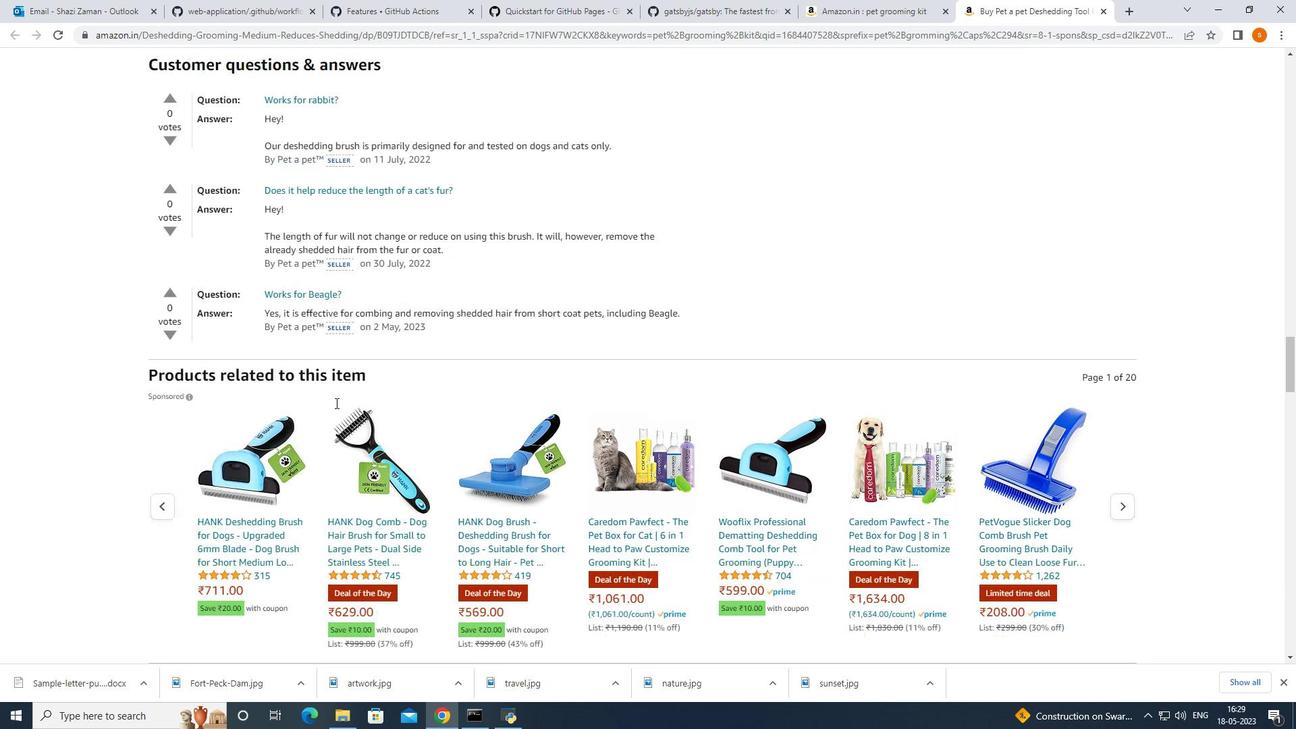 
Action: Mouse scrolled (342, 408) with delta (0, 0)
Screenshot: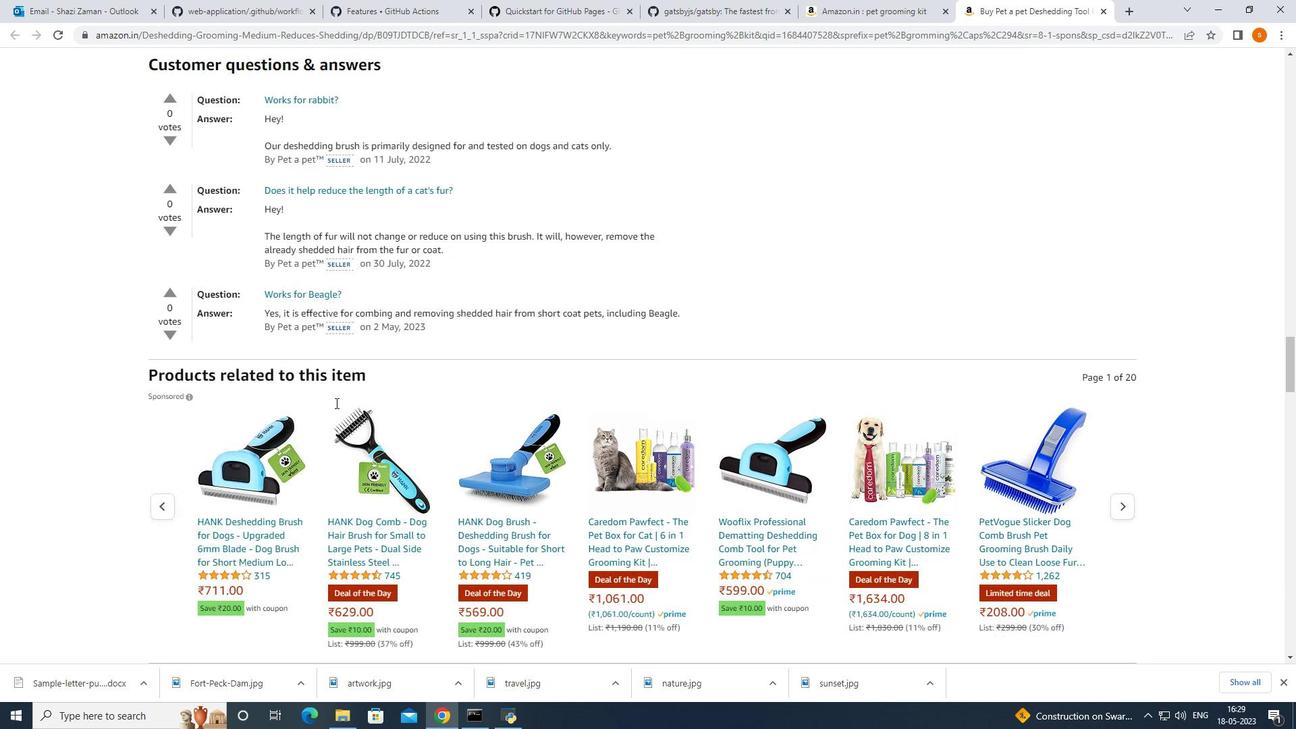 
Action: Mouse moved to (344, 410)
Screenshot: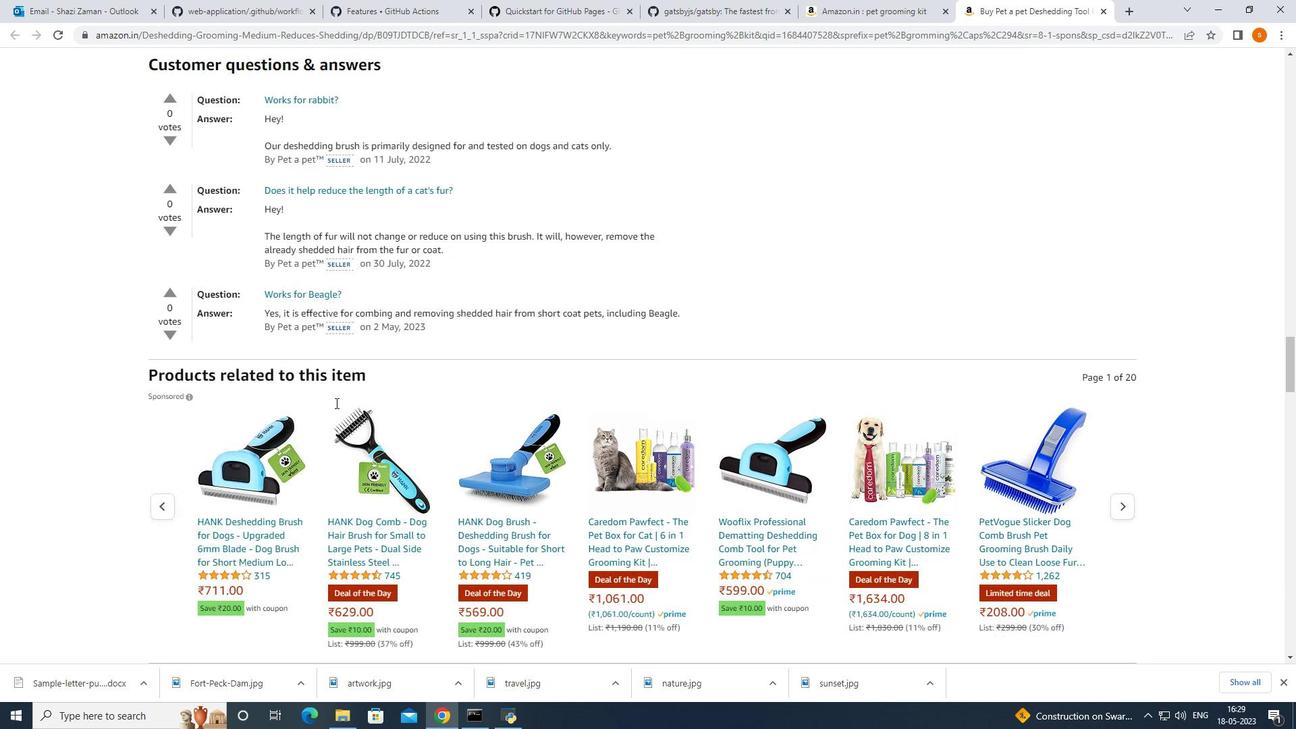 
Action: Mouse scrolled (343, 410) with delta (0, 0)
Screenshot: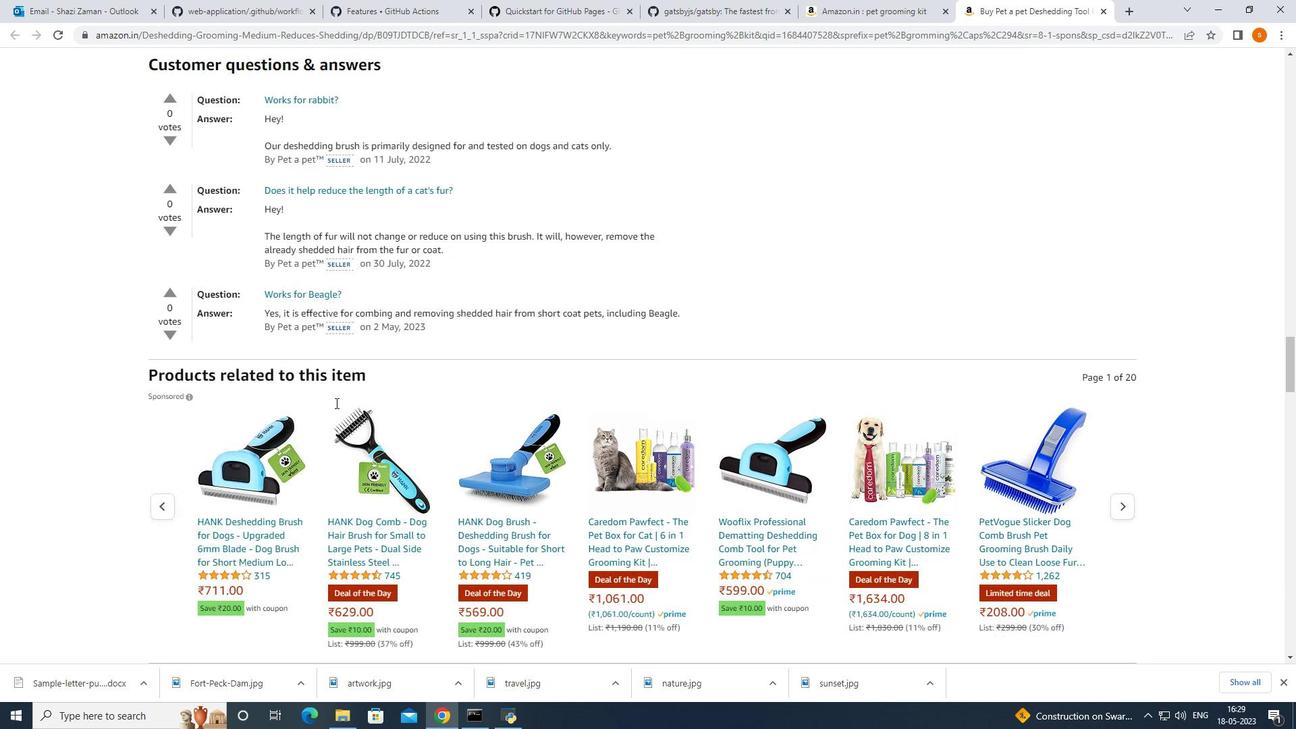 
Action: Mouse moved to (345, 410)
Screenshot: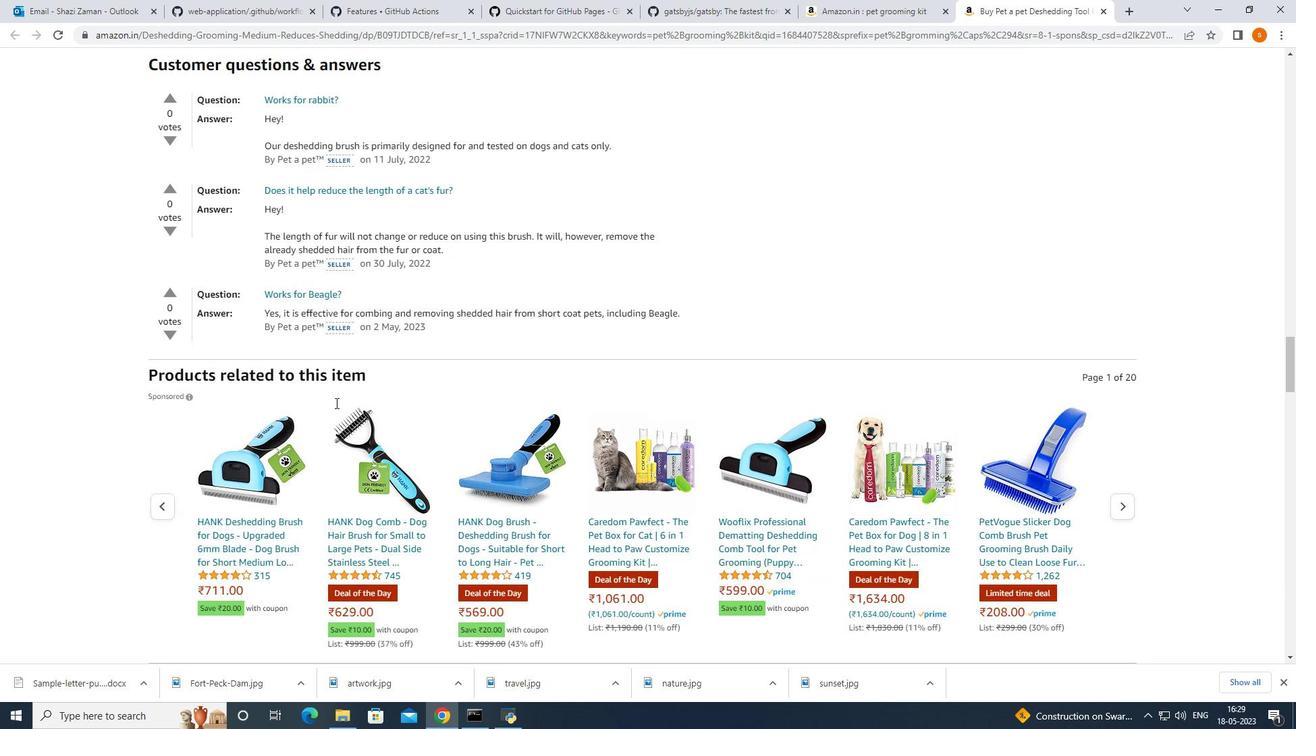 
Action: Mouse scrolled (344, 410) with delta (0, 0)
Screenshot: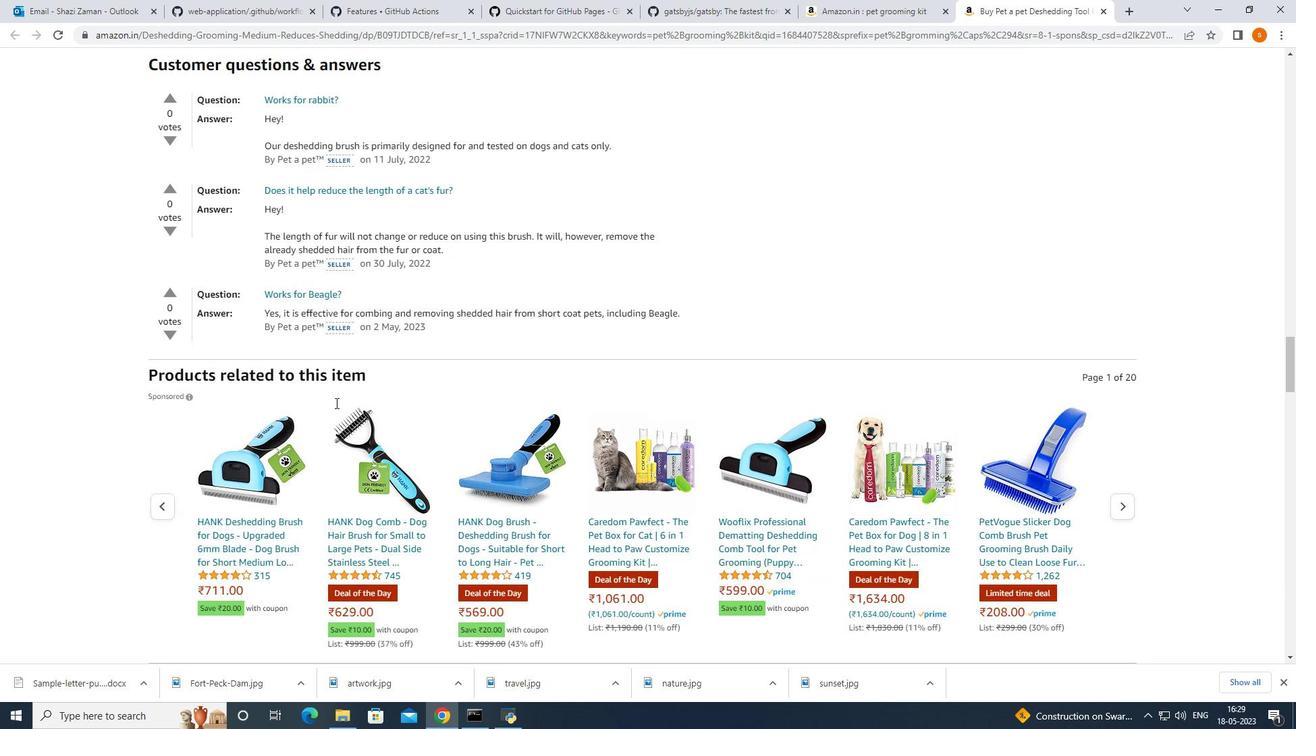 
Action: Mouse moved to (367, 407)
Screenshot: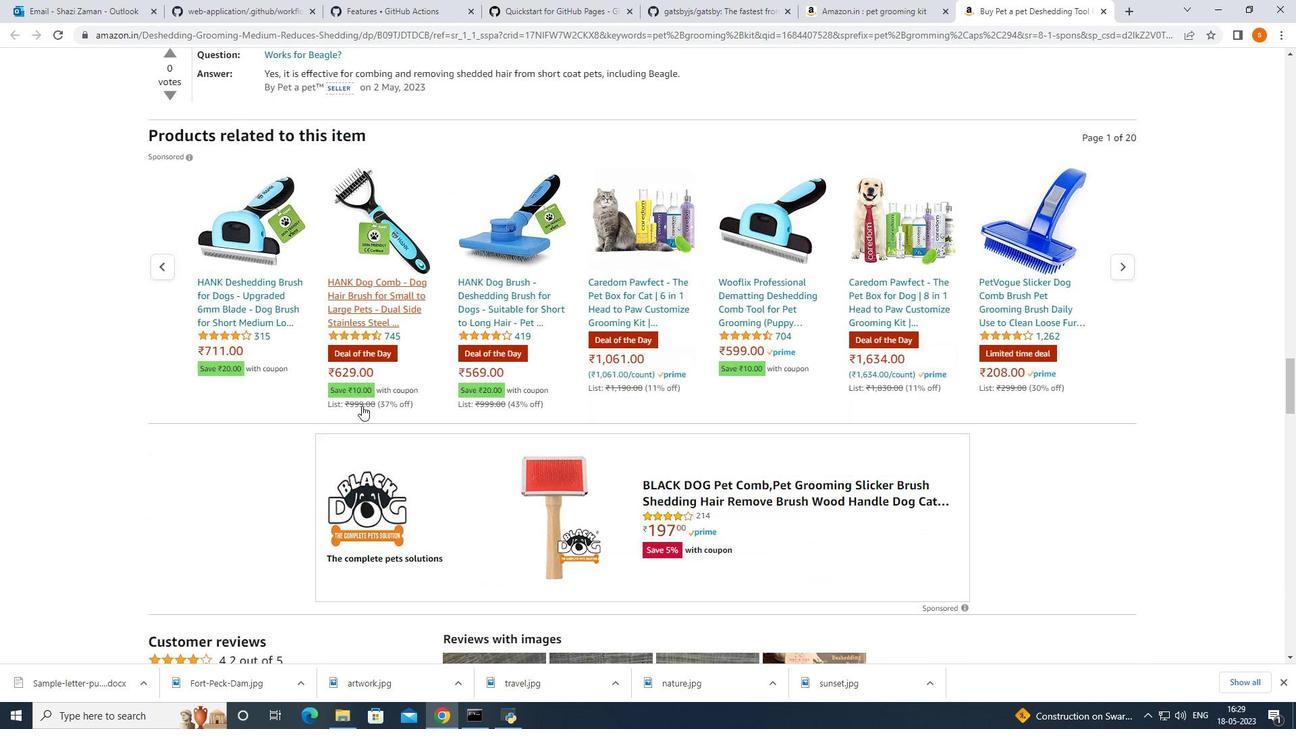 
Action: Mouse scrolled (367, 406) with delta (0, 0)
Screenshot: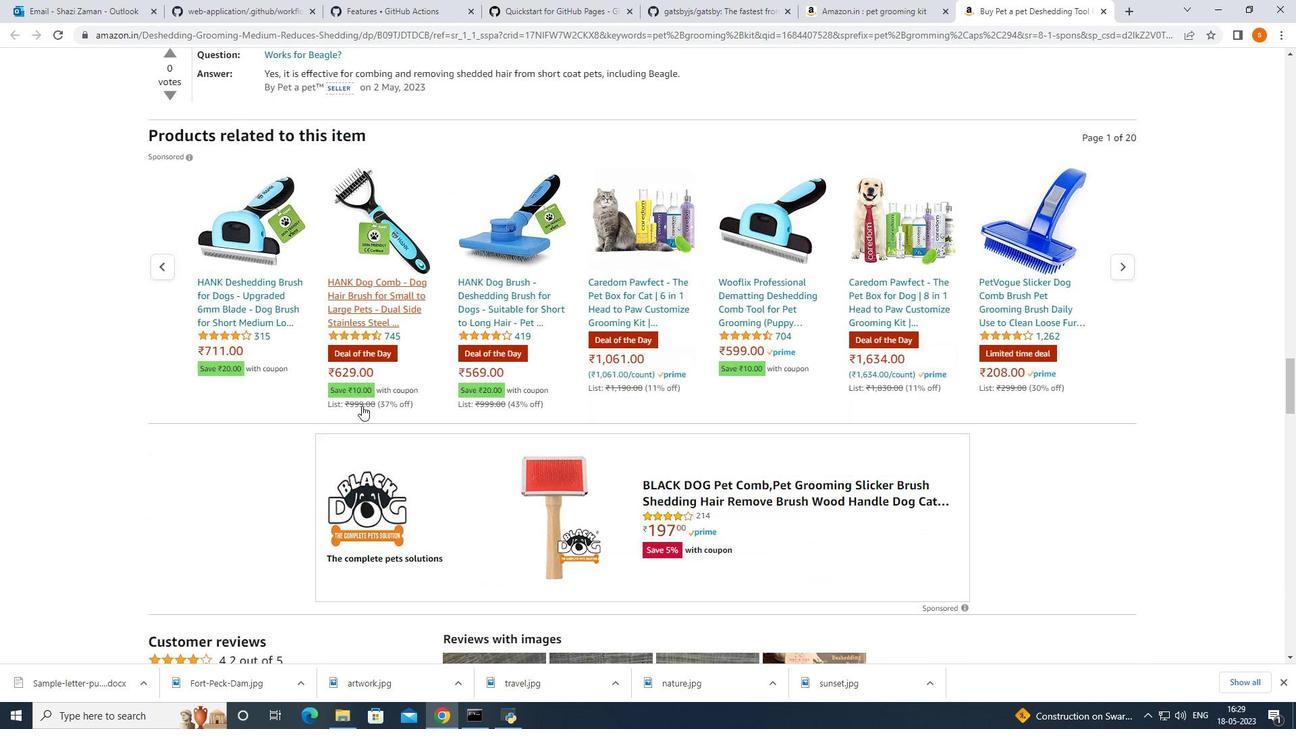 
Action: Mouse moved to (367, 407)
Screenshot: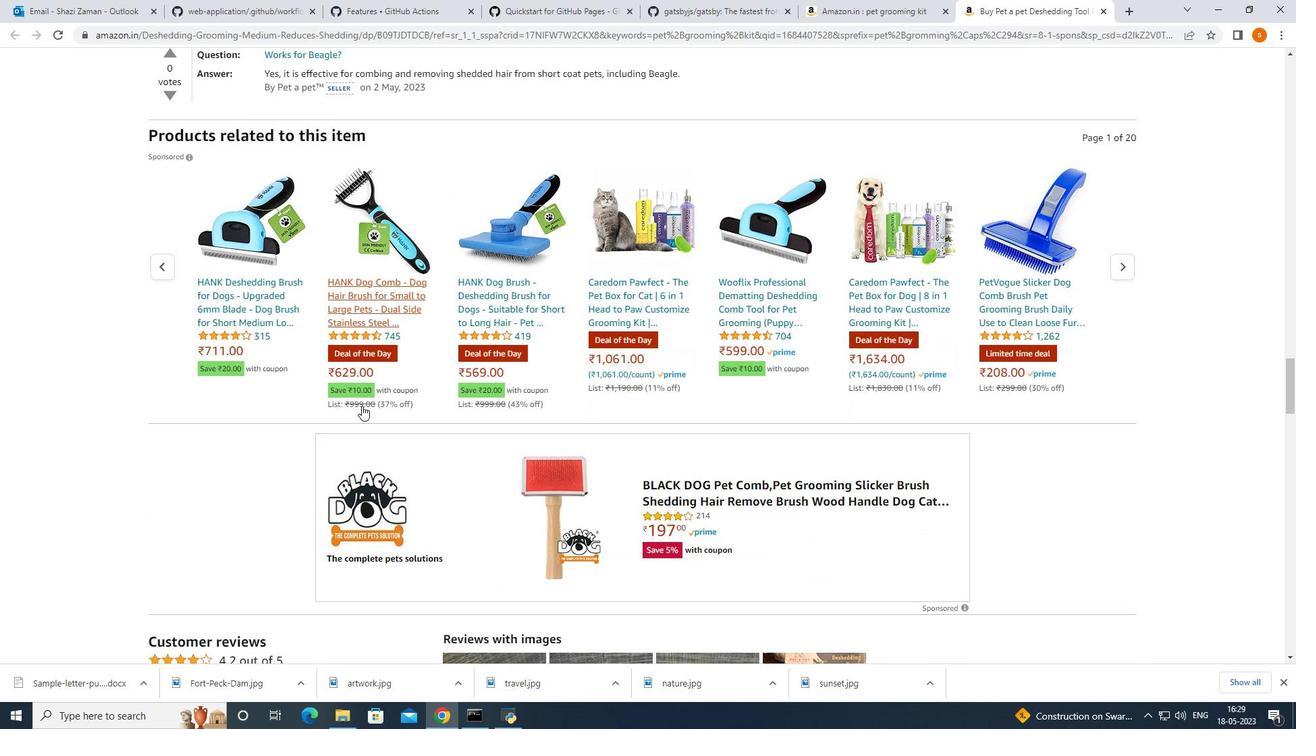 
Action: Mouse scrolled (367, 406) with delta (0, 0)
Screenshot: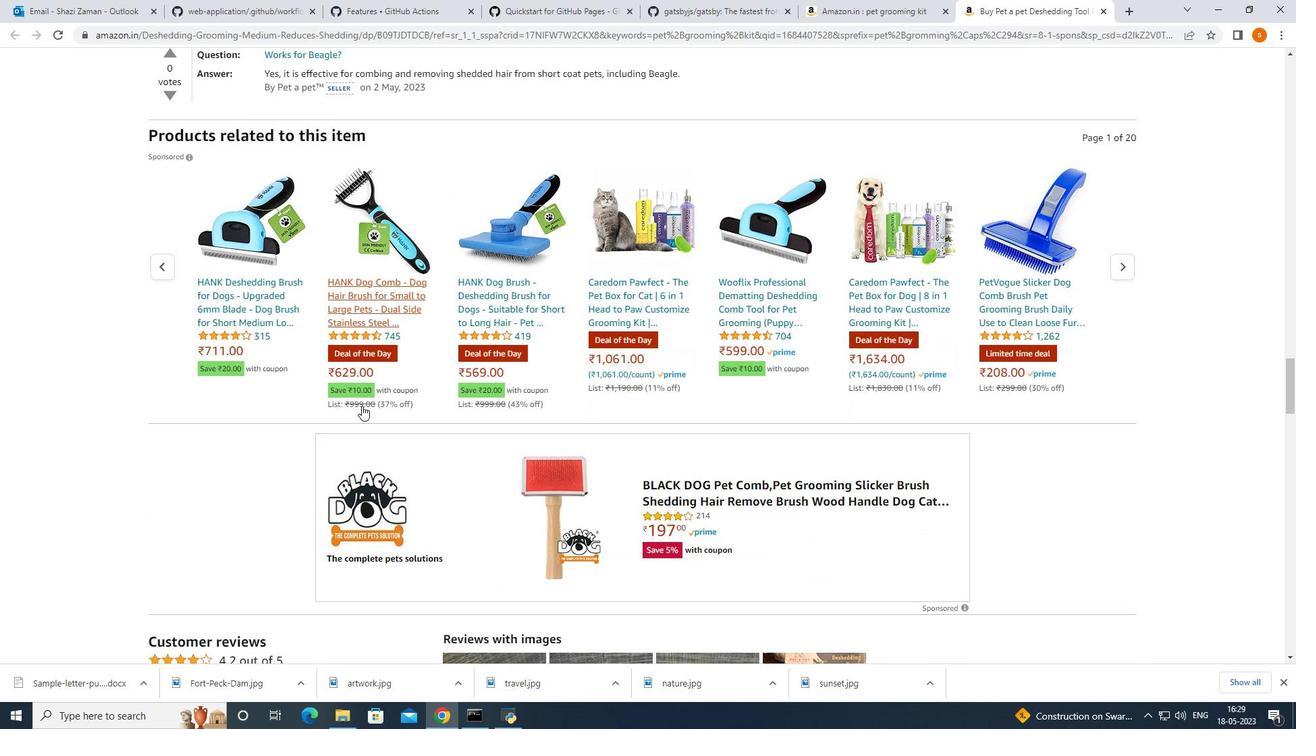 
Action: Mouse moved to (368, 407)
Screenshot: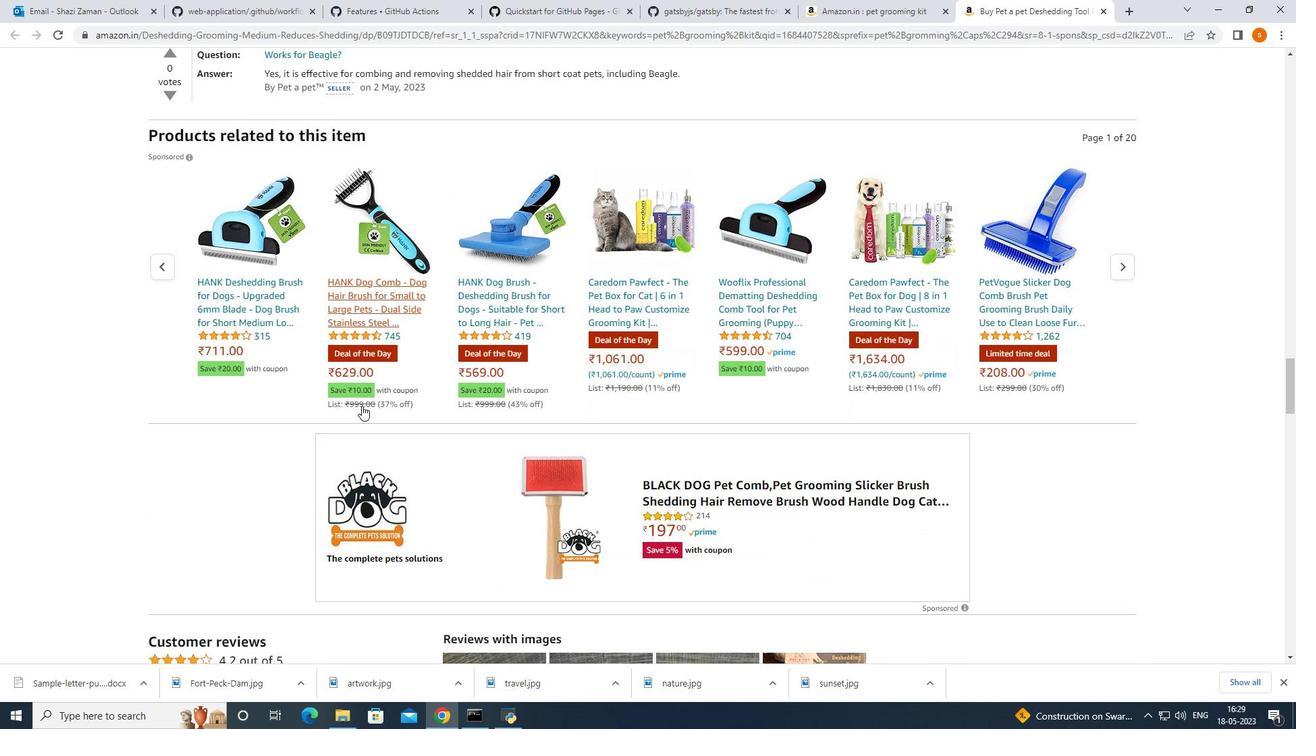 
Action: Mouse scrolled (368, 407) with delta (0, 0)
Screenshot: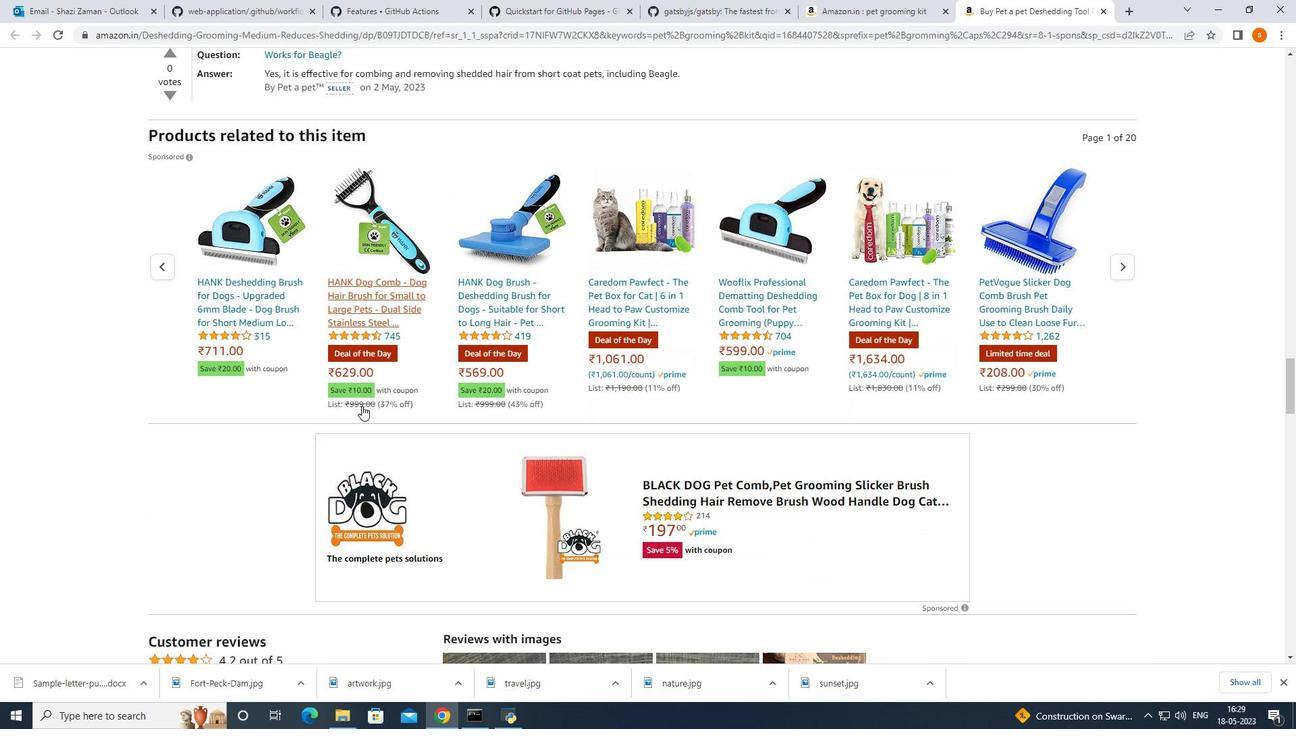 
Action: Mouse moved to (372, 409)
Screenshot: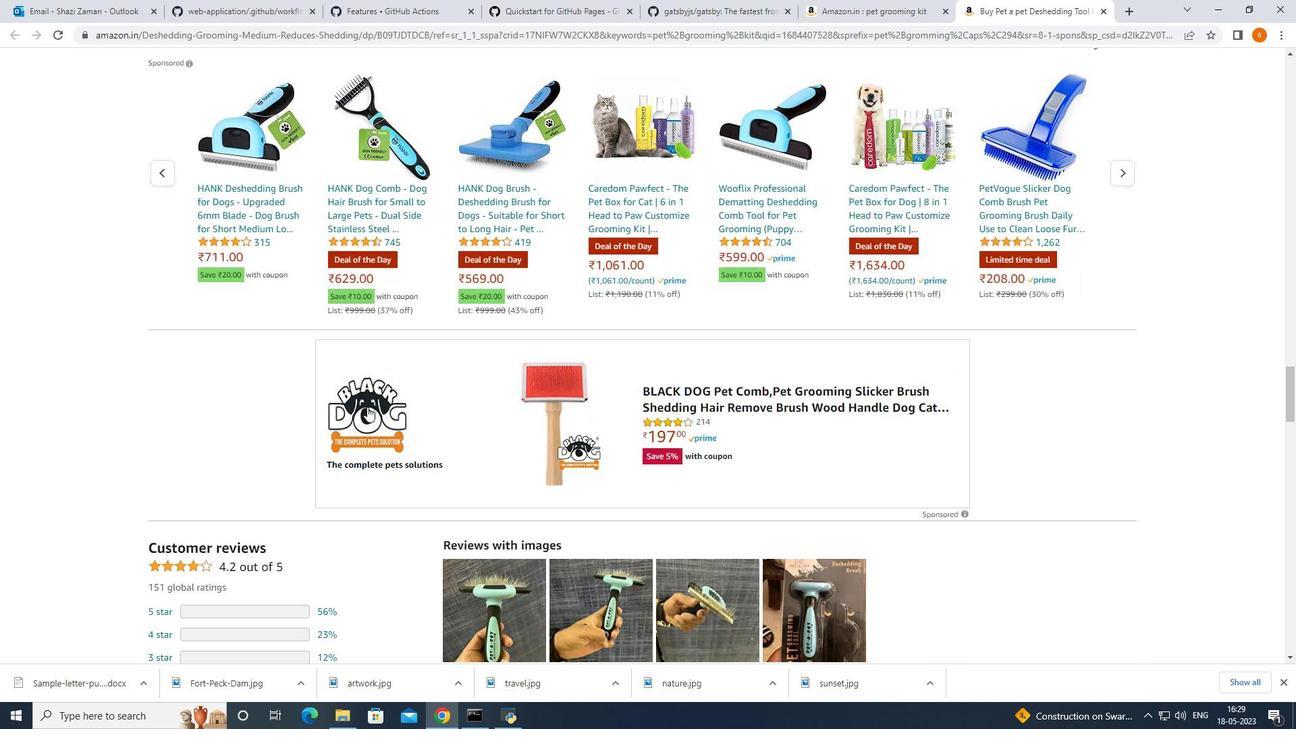 
Action: Mouse scrolled (371, 408) with delta (0, 0)
Screenshot: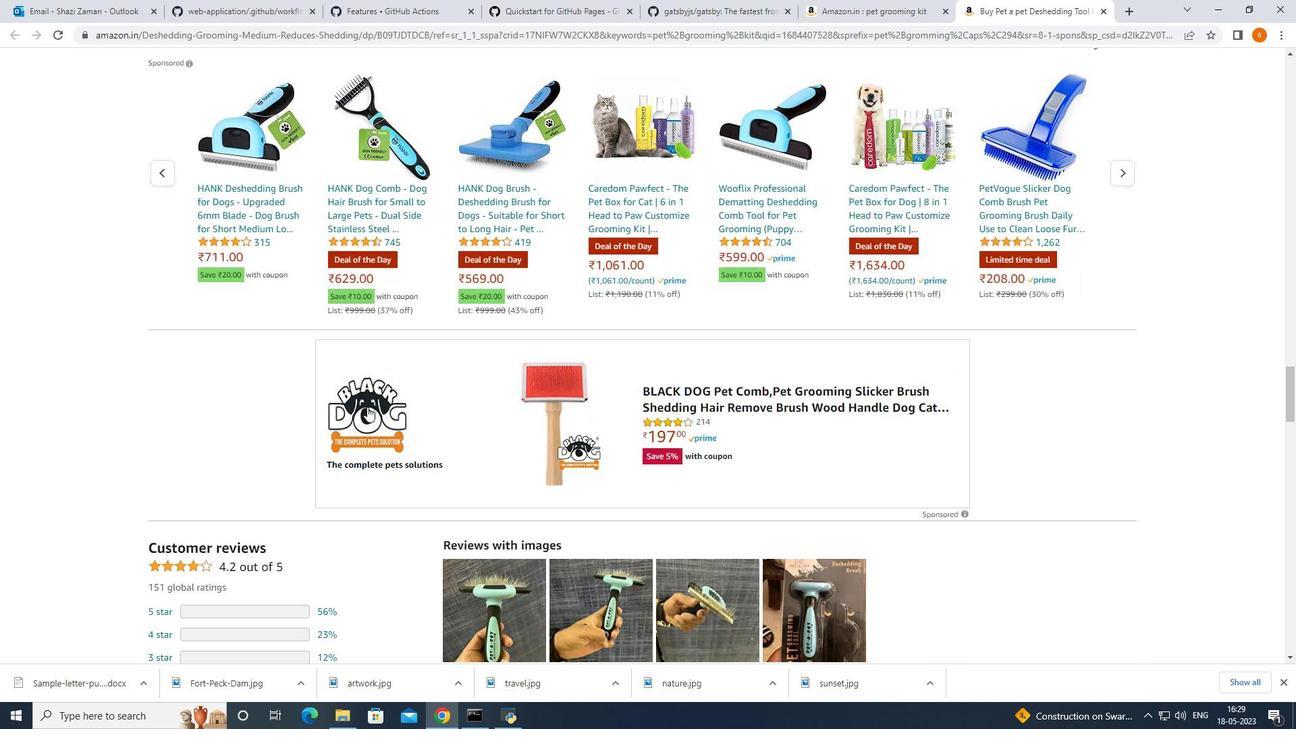 
Action: Mouse moved to (464, 397)
Screenshot: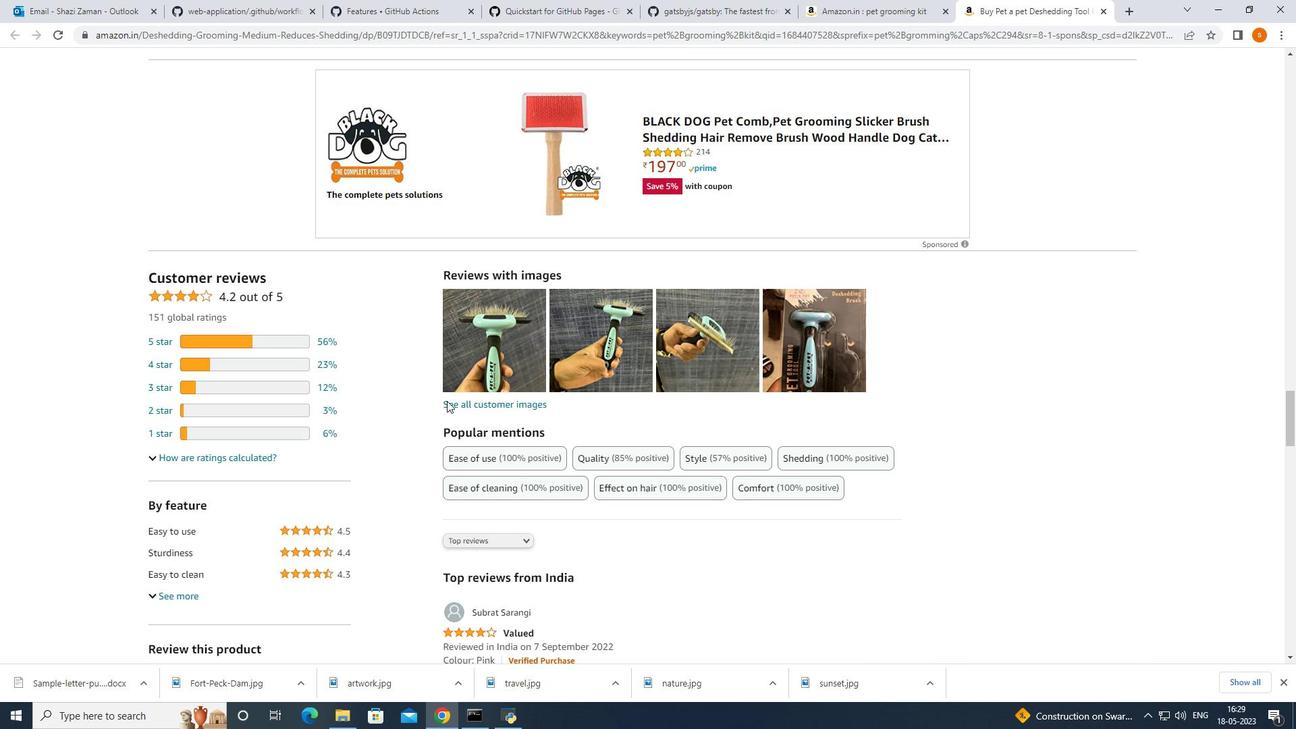
Action: Mouse scrolled (464, 397) with delta (0, 0)
Screenshot: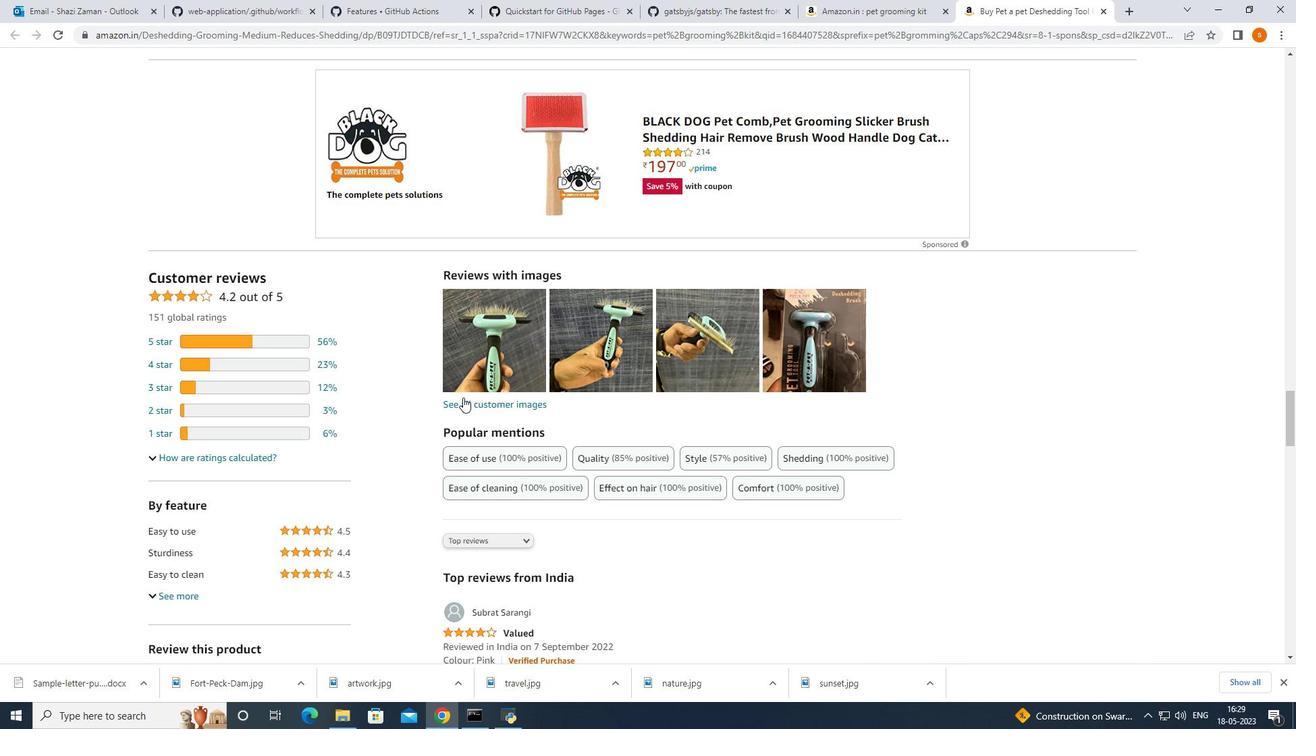 
Action: Mouse moved to (464, 397)
Screenshot: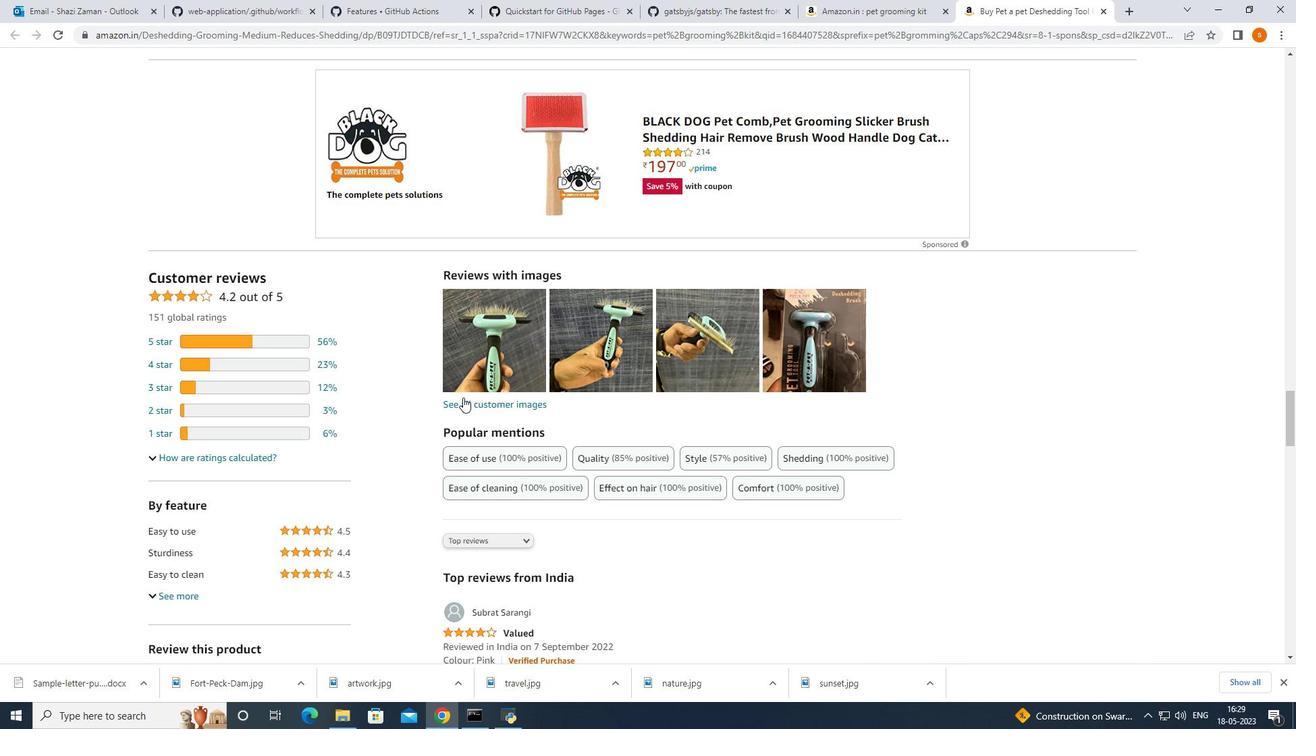 
Action: Mouse scrolled (464, 397) with delta (0, 0)
Screenshot: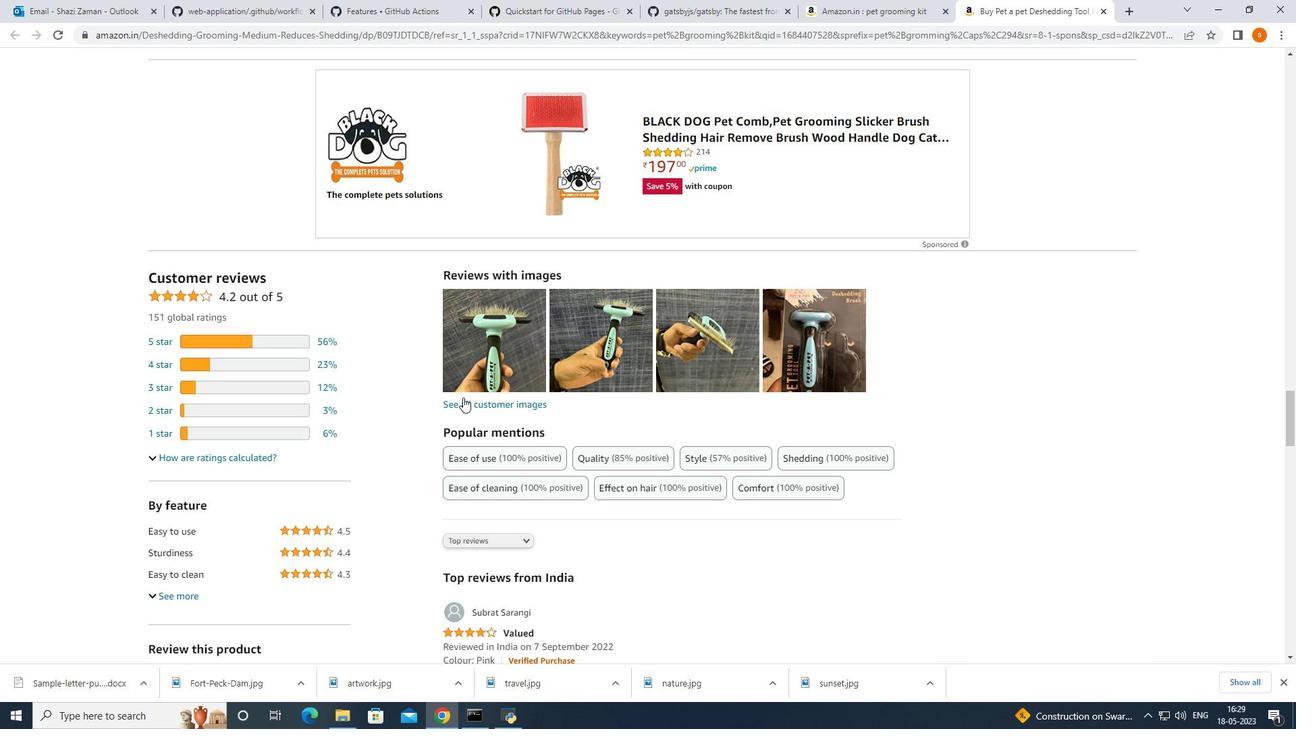 
Action: Mouse moved to (464, 397)
Screenshot: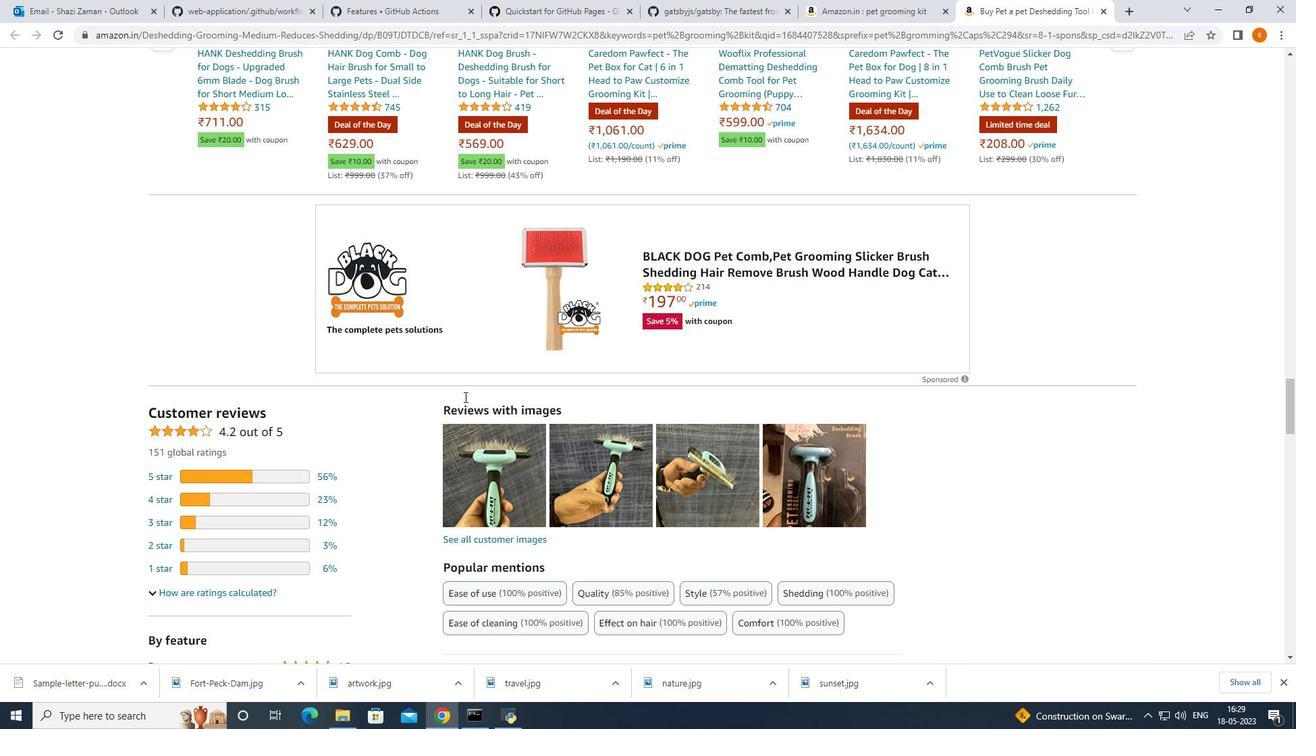 
Action: Mouse scrolled (464, 396) with delta (0, 0)
Screenshot: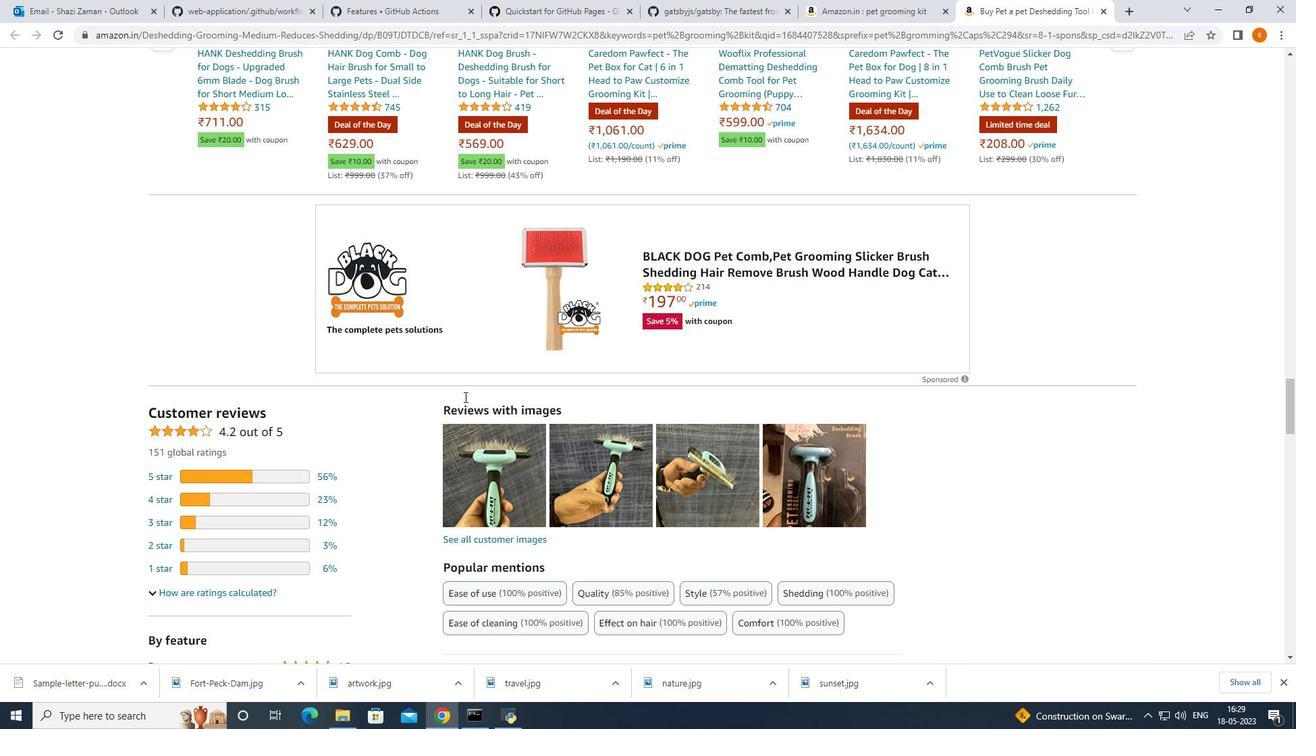 
Action: Mouse moved to (464, 399)
Screenshot: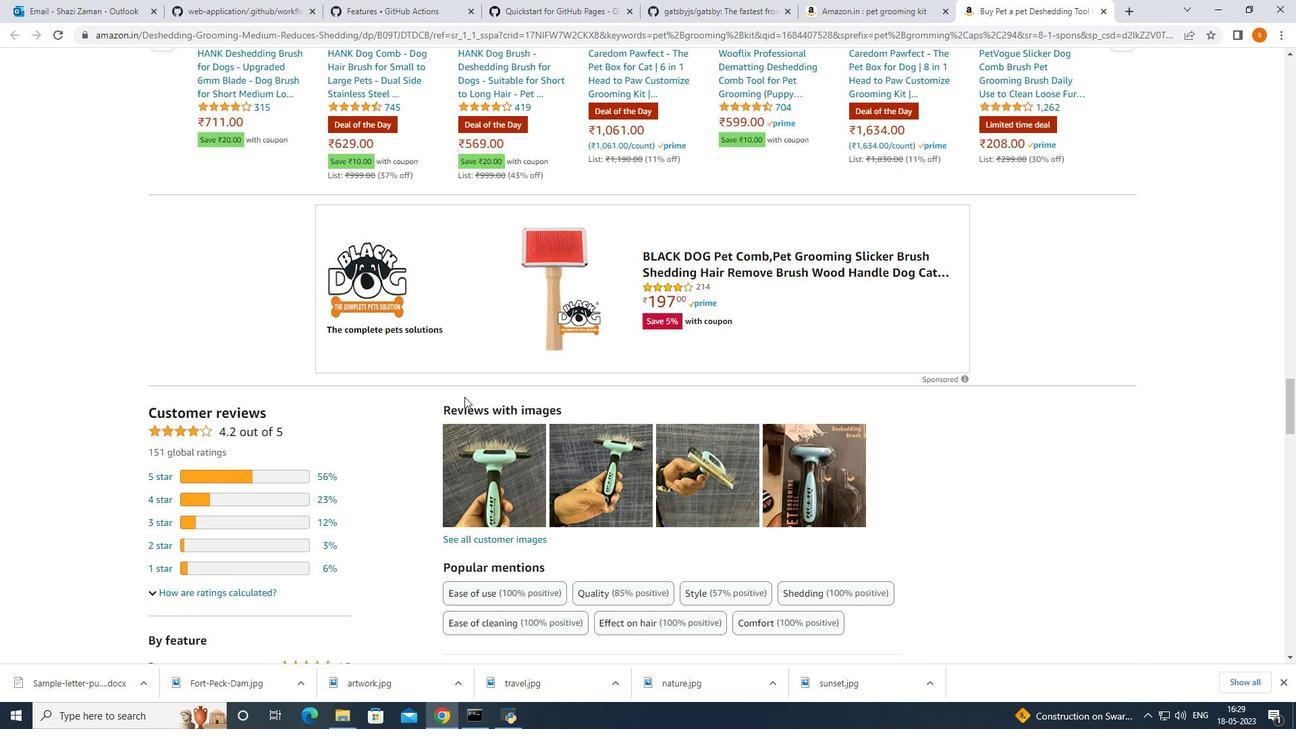 
Action: Mouse scrolled (464, 399) with delta (0, 0)
Screenshot: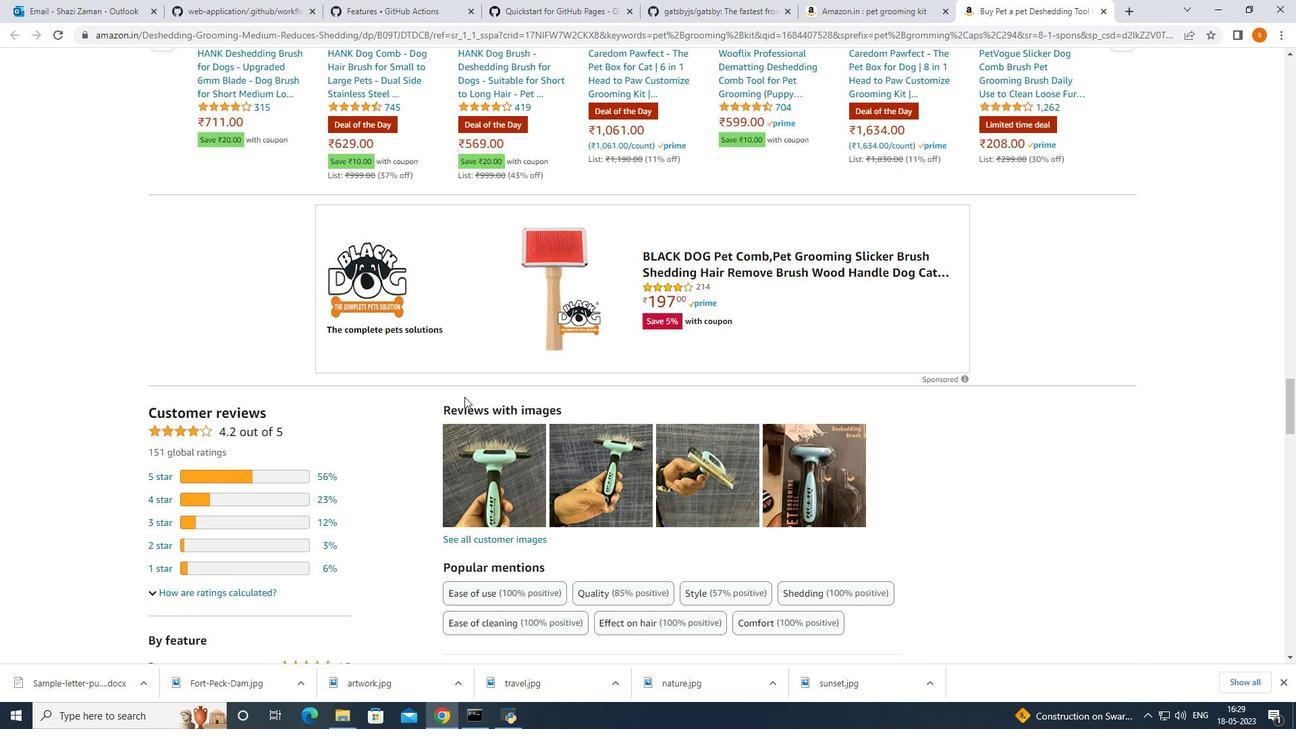 
Action: Mouse moved to (465, 400)
Screenshot: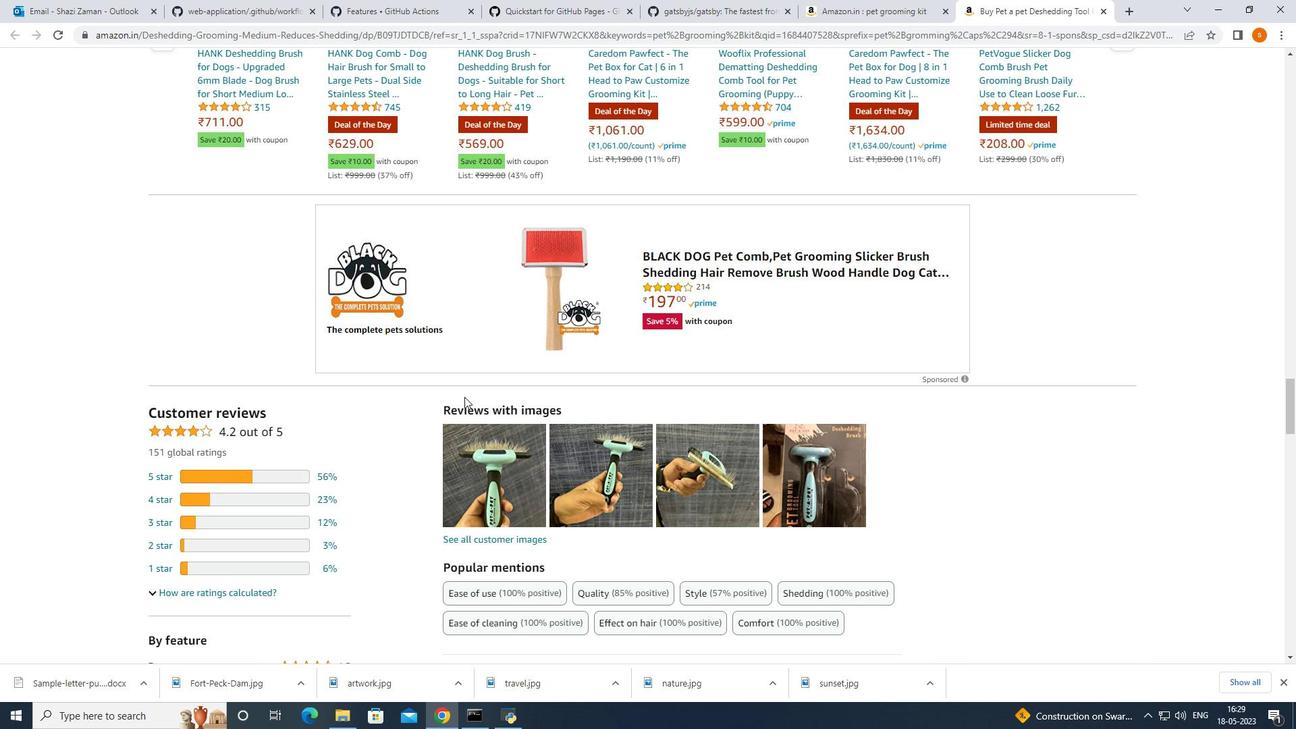 
Action: Mouse scrolled (465, 399) with delta (0, 0)
Screenshot: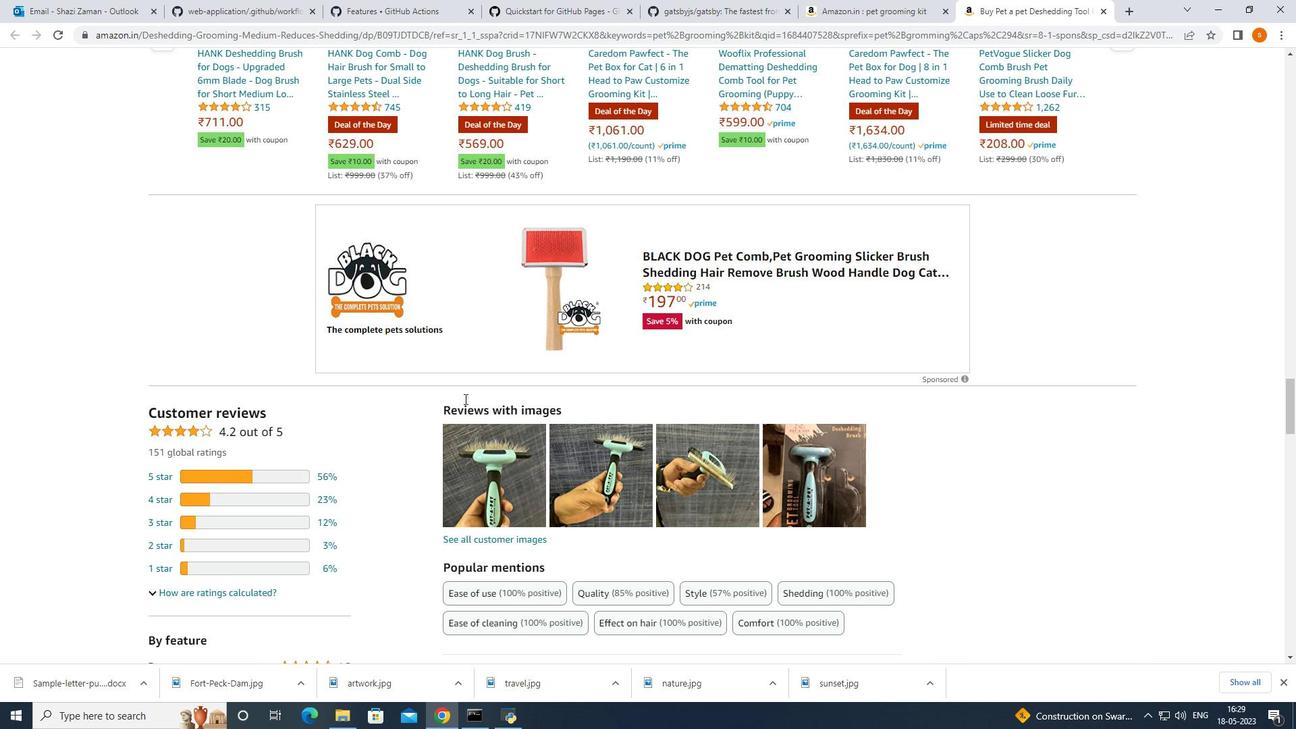 
Action: Mouse moved to (474, 395)
Screenshot: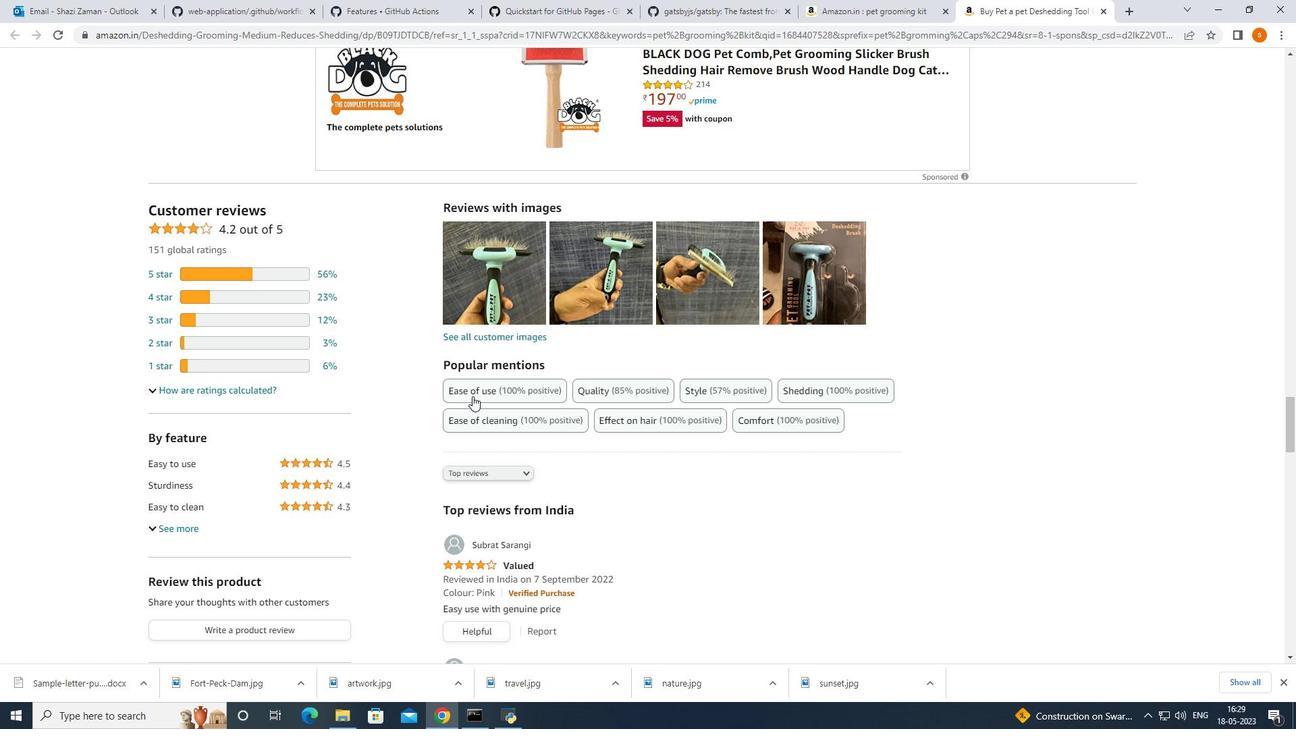 
Action: Mouse scrolled (474, 395) with delta (0, 0)
Screenshot: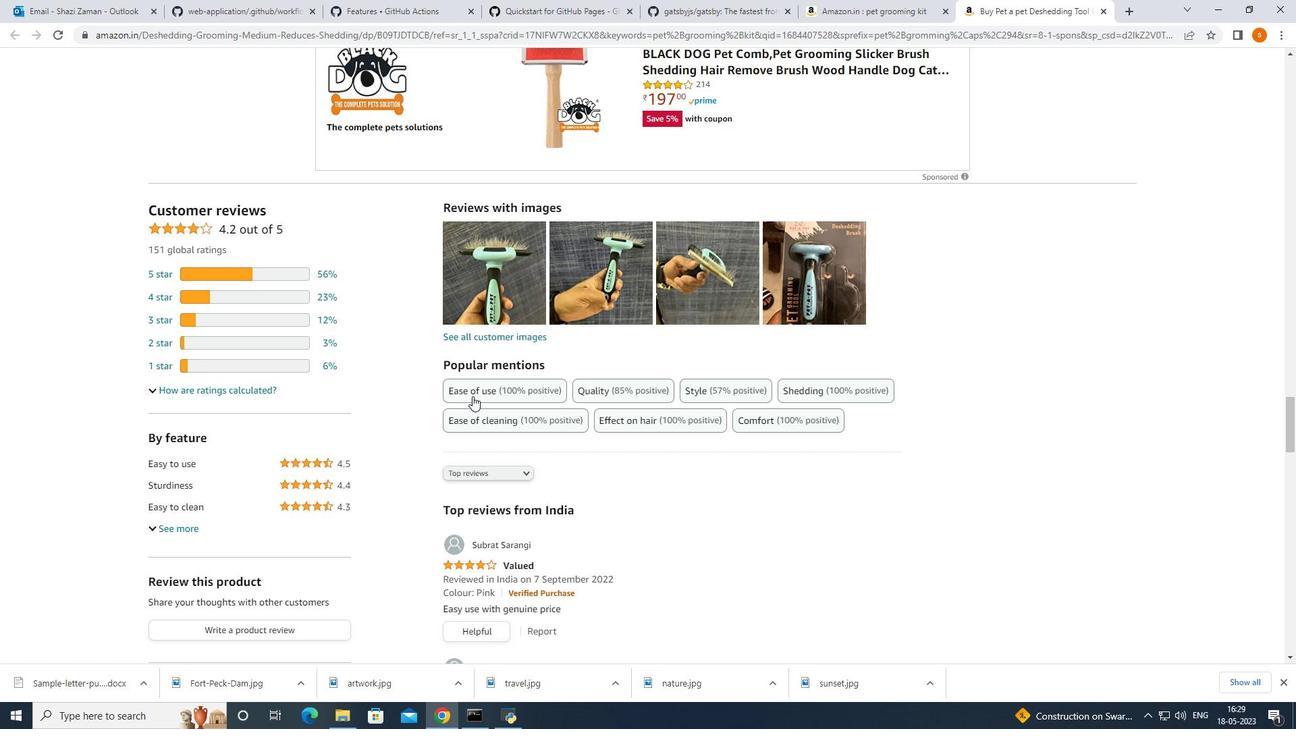 
Action: Mouse scrolled (474, 395) with delta (0, 0)
Screenshot: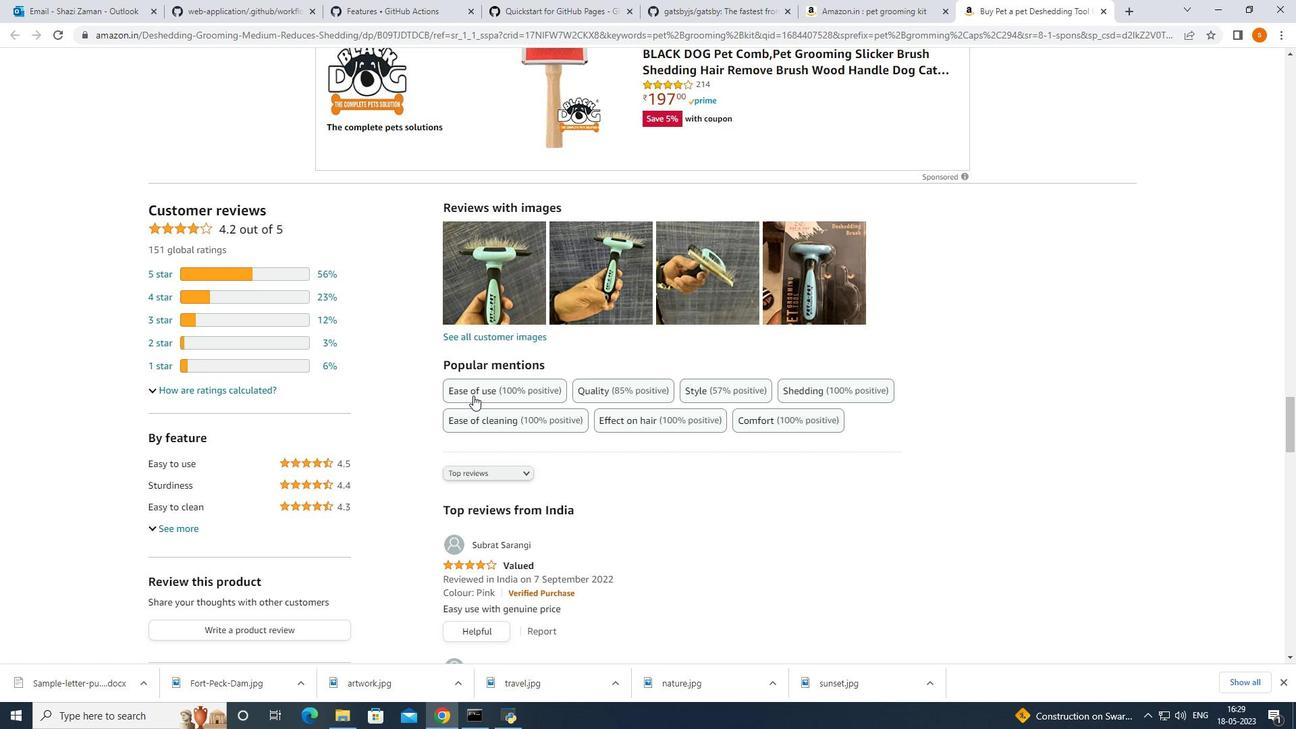 
Action: Mouse moved to (476, 398)
Screenshot: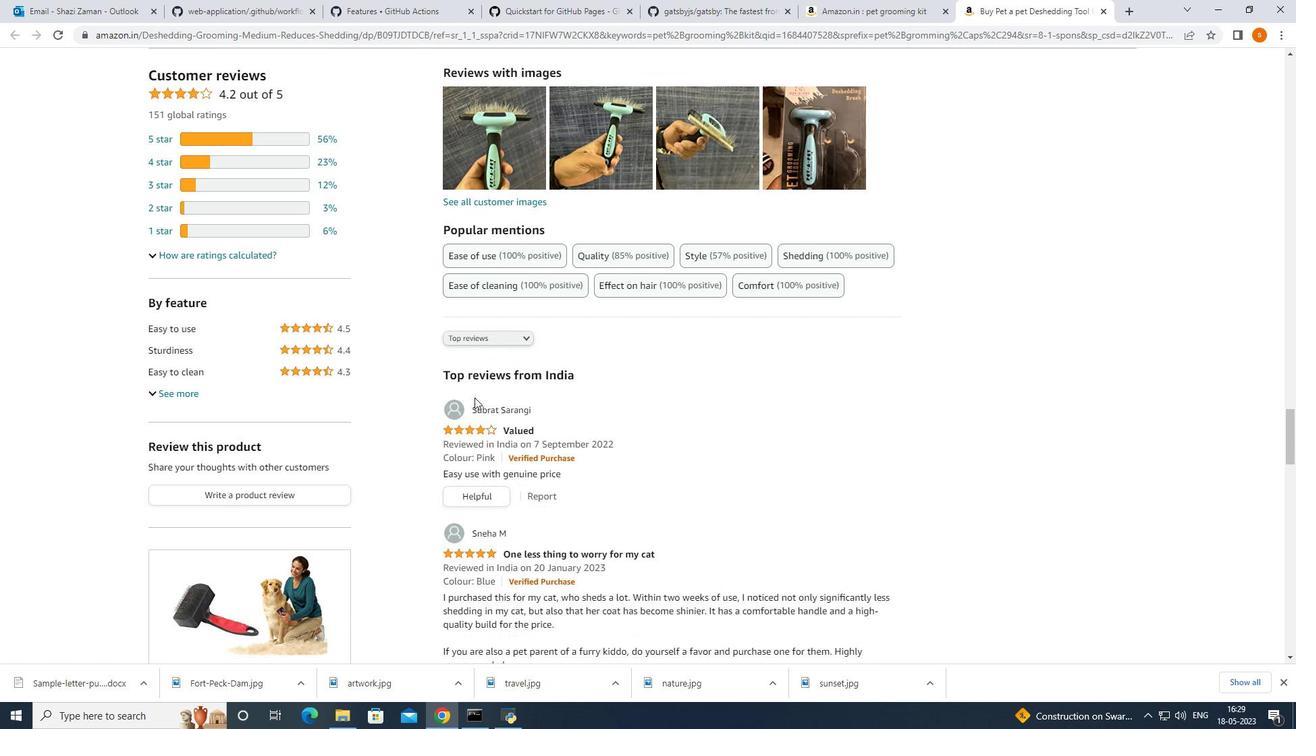
Action: Mouse scrolled (476, 397) with delta (0, 0)
Screenshot: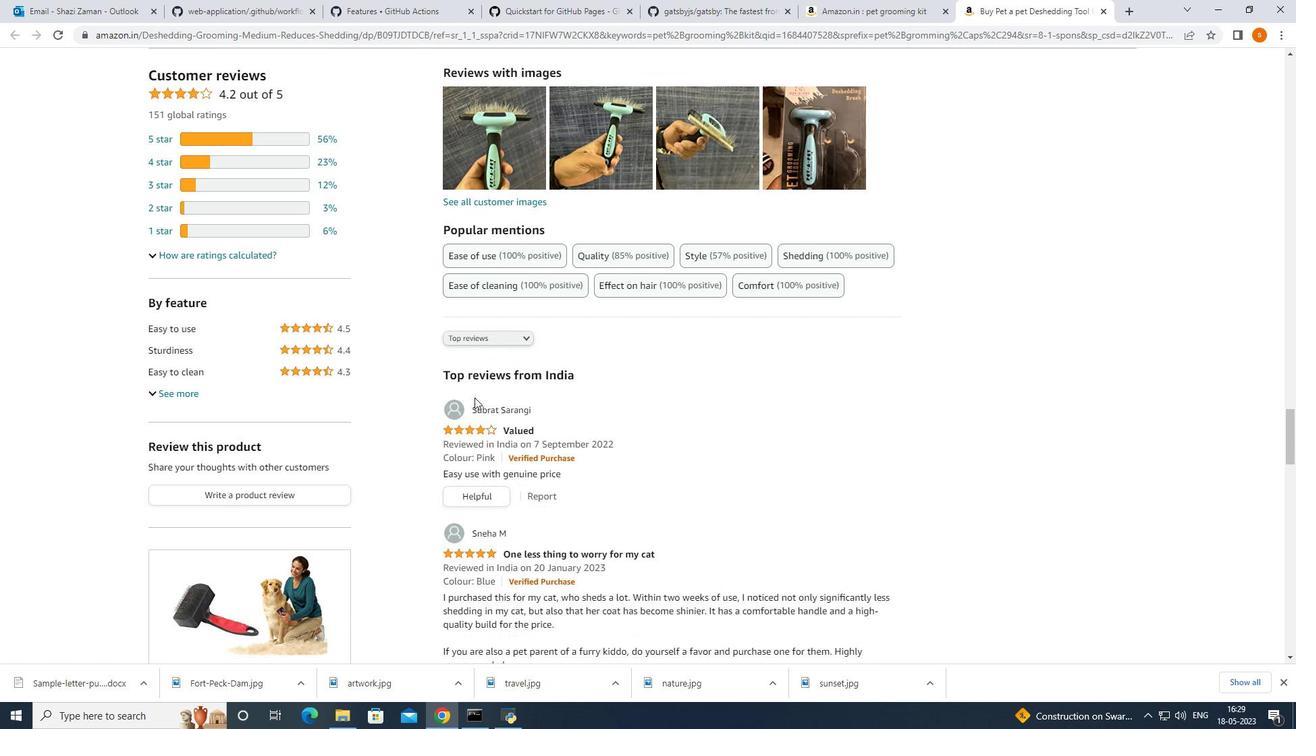 
Action: Mouse scrolled (476, 397) with delta (0, 0)
Screenshot: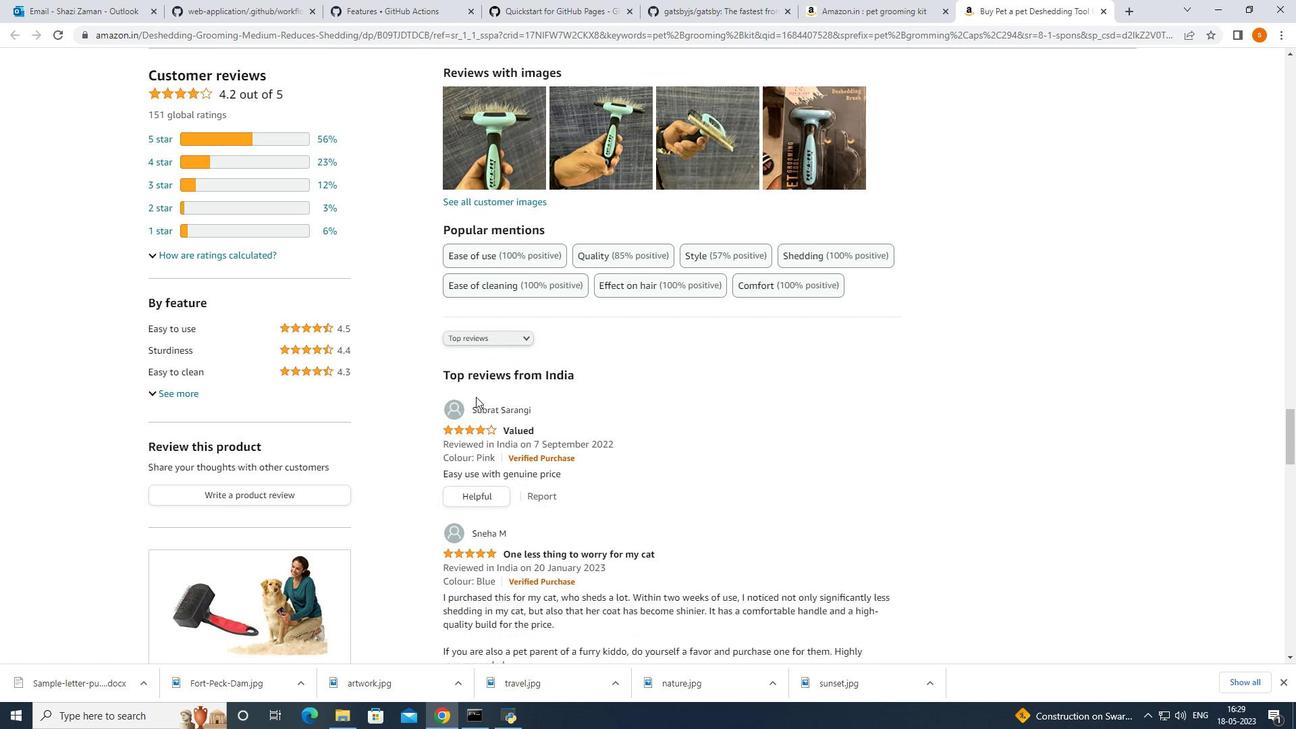 
Action: Mouse scrolled (476, 397) with delta (0, 0)
Screenshot: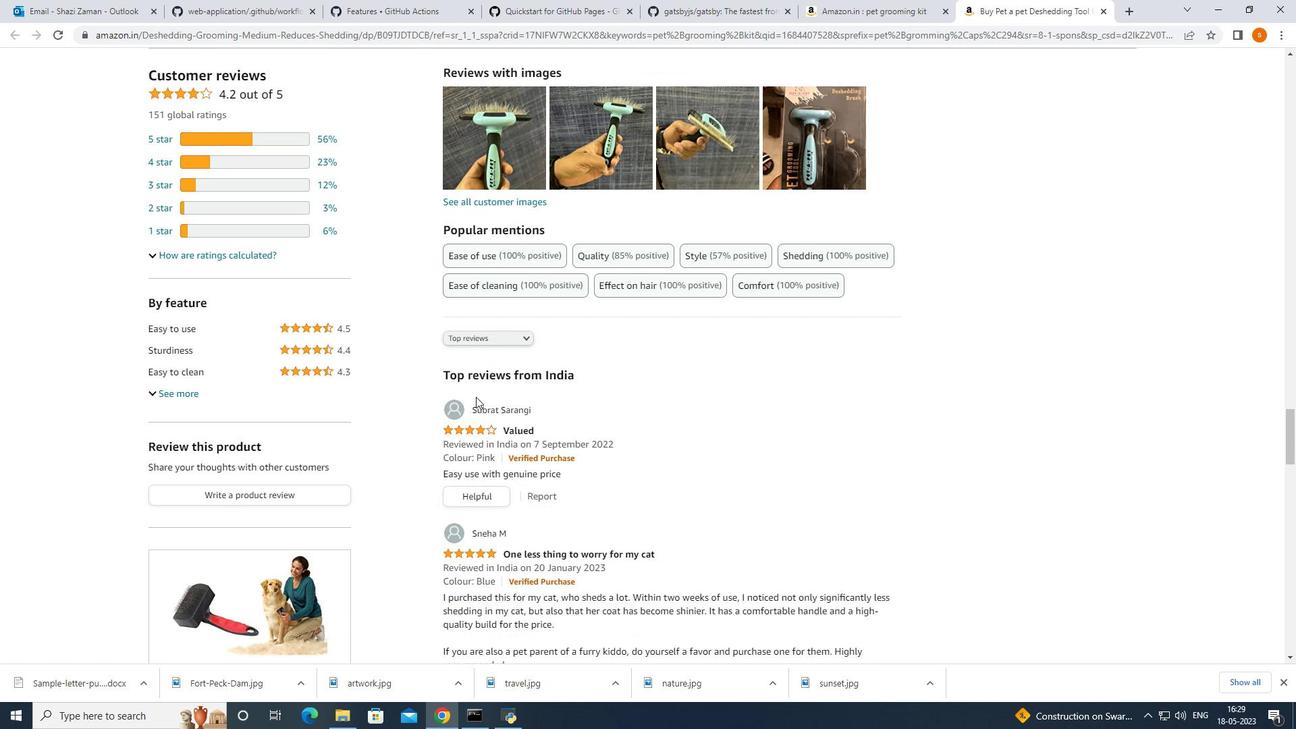 
Action: Mouse moved to (475, 399)
Screenshot: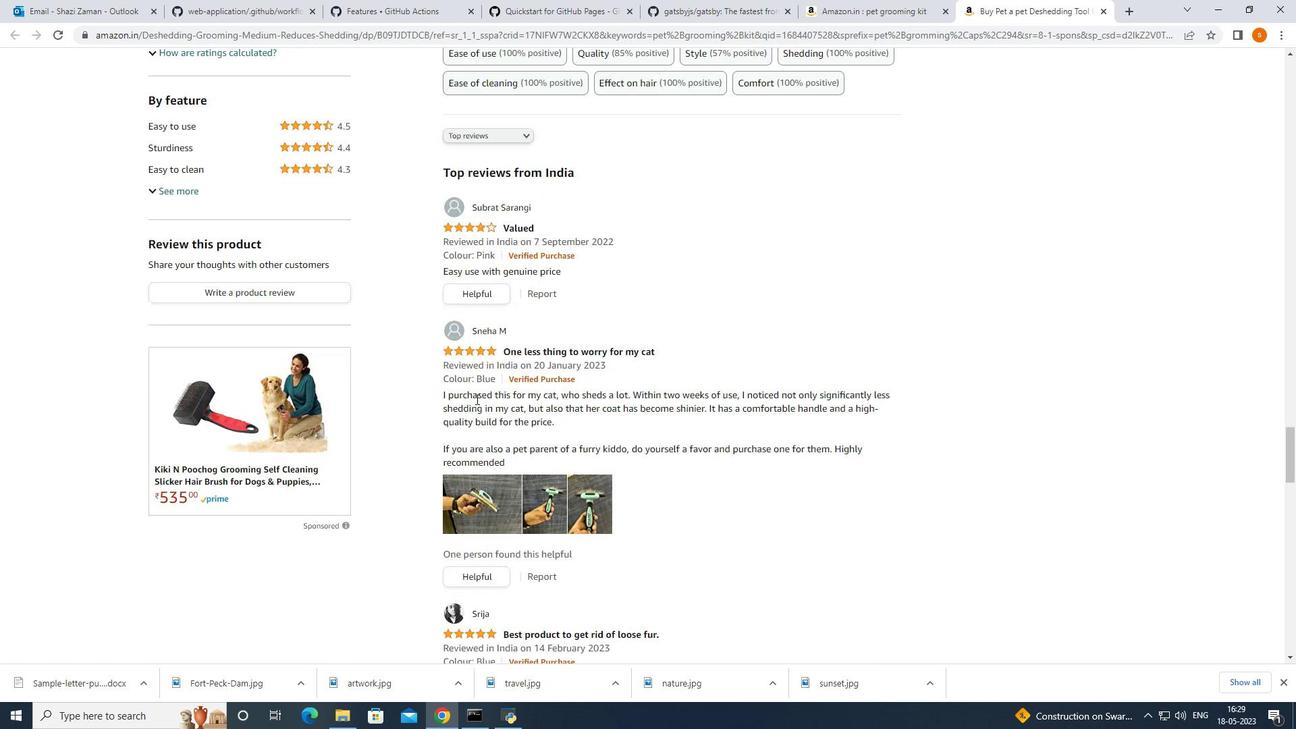
Action: Mouse scrolled (475, 399) with delta (0, 0)
Screenshot: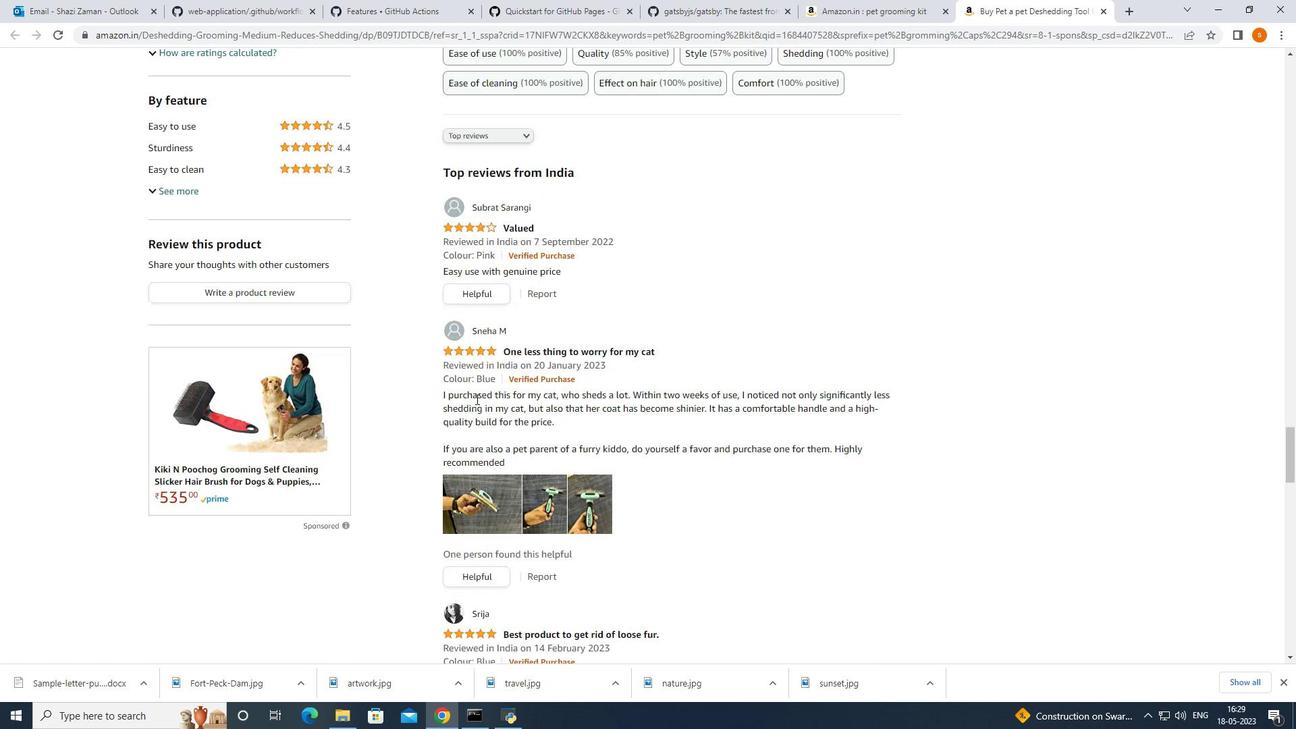 
Action: Mouse moved to (475, 400)
Screenshot: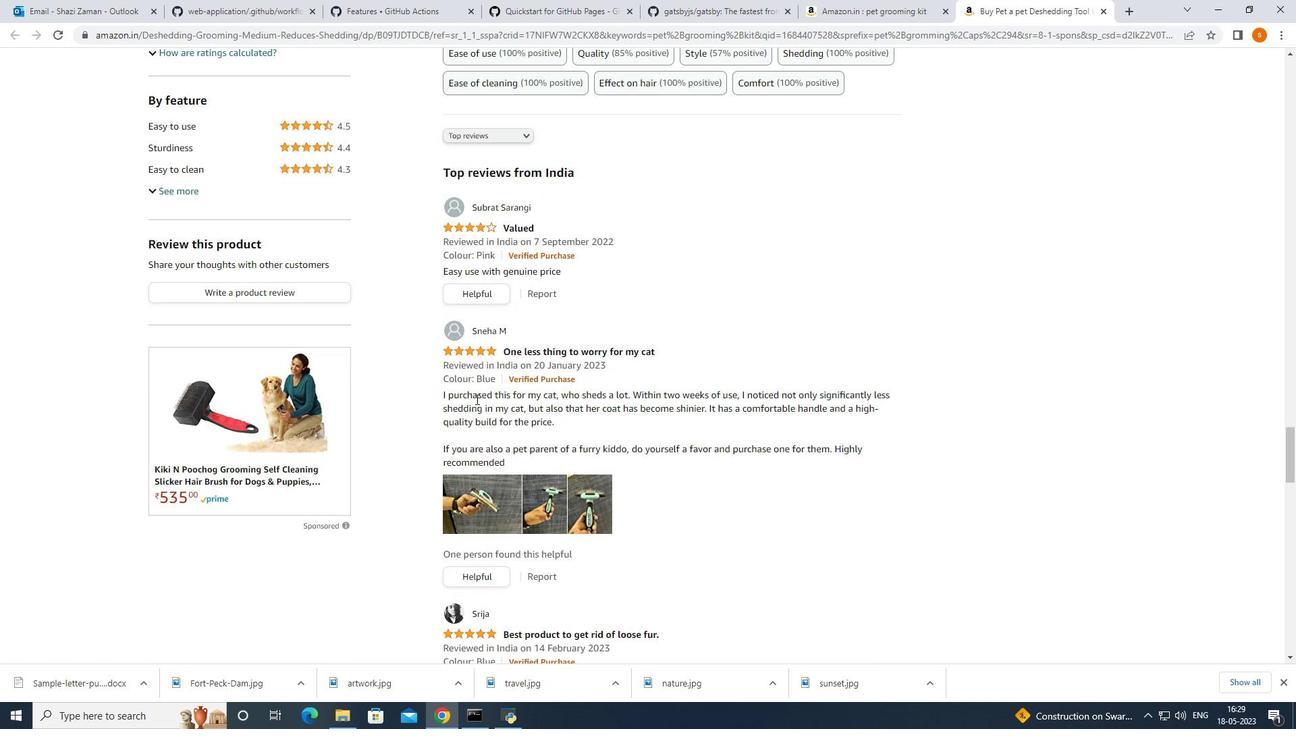 
Action: Mouse scrolled (475, 399) with delta (0, 0)
Screenshot: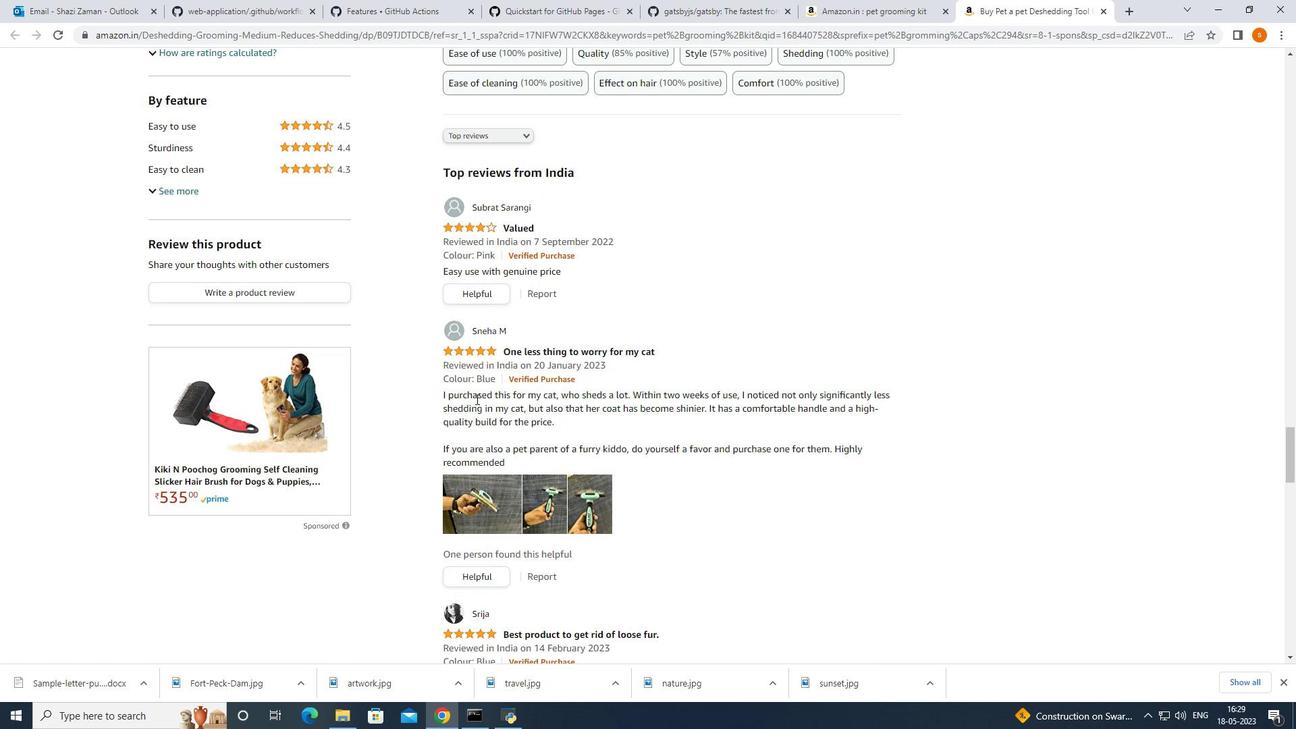 
Action: Mouse scrolled (475, 399) with delta (0, 0)
Screenshot: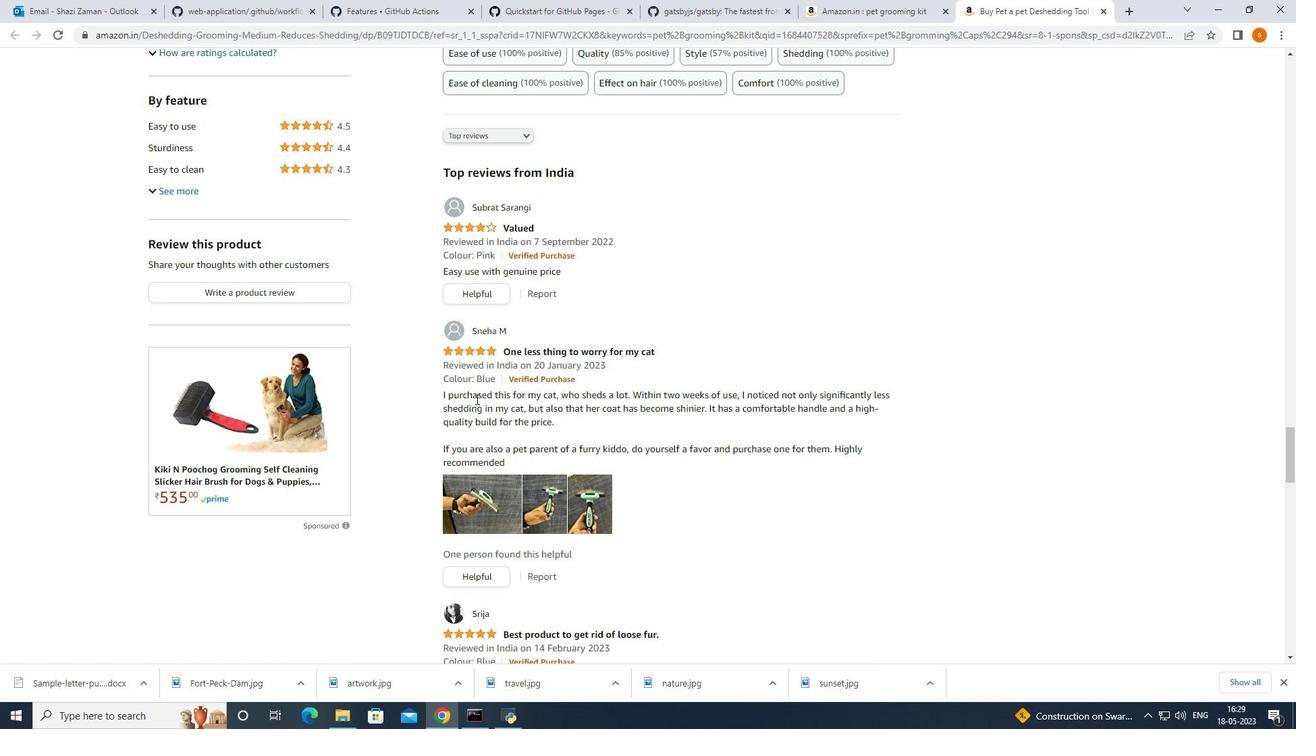 
Action: Mouse moved to (475, 401)
Screenshot: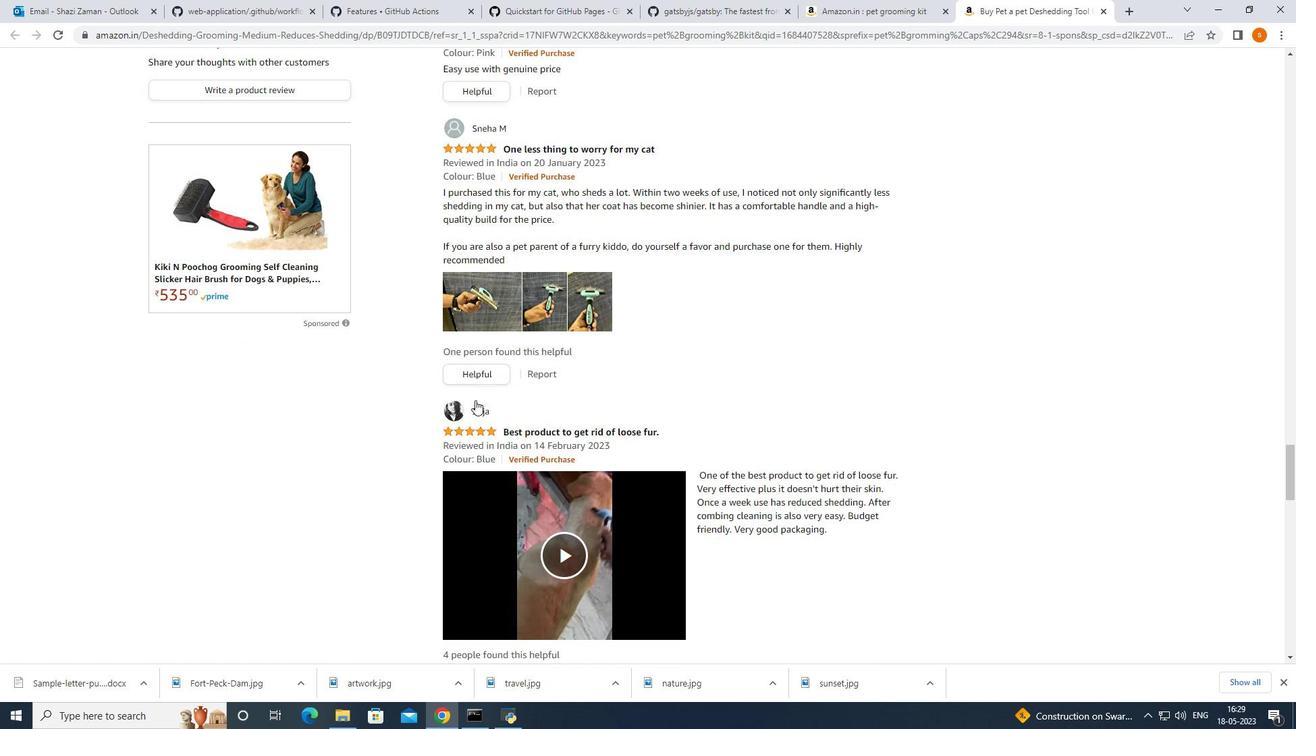 
Action: Mouse scrolled (475, 400) with delta (0, 0)
Screenshot: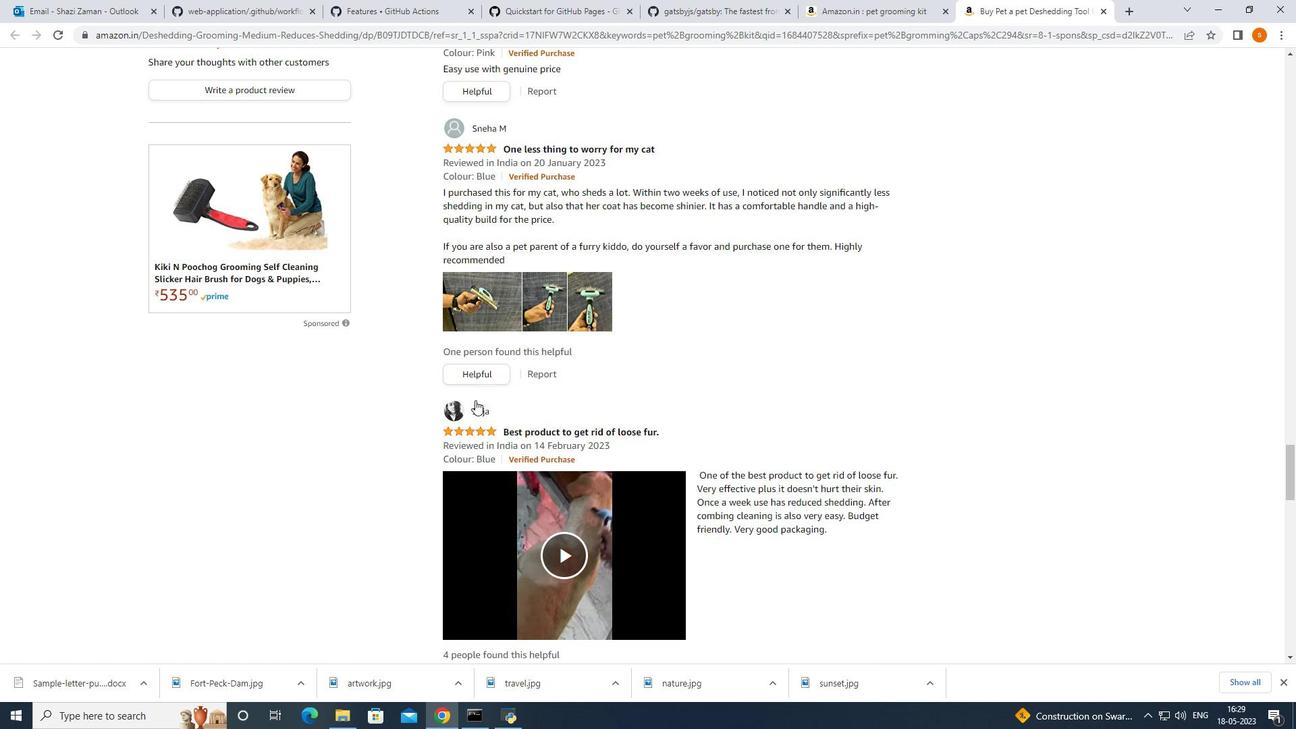 
Action: Mouse scrolled (475, 401) with delta (0, 0)
Screenshot: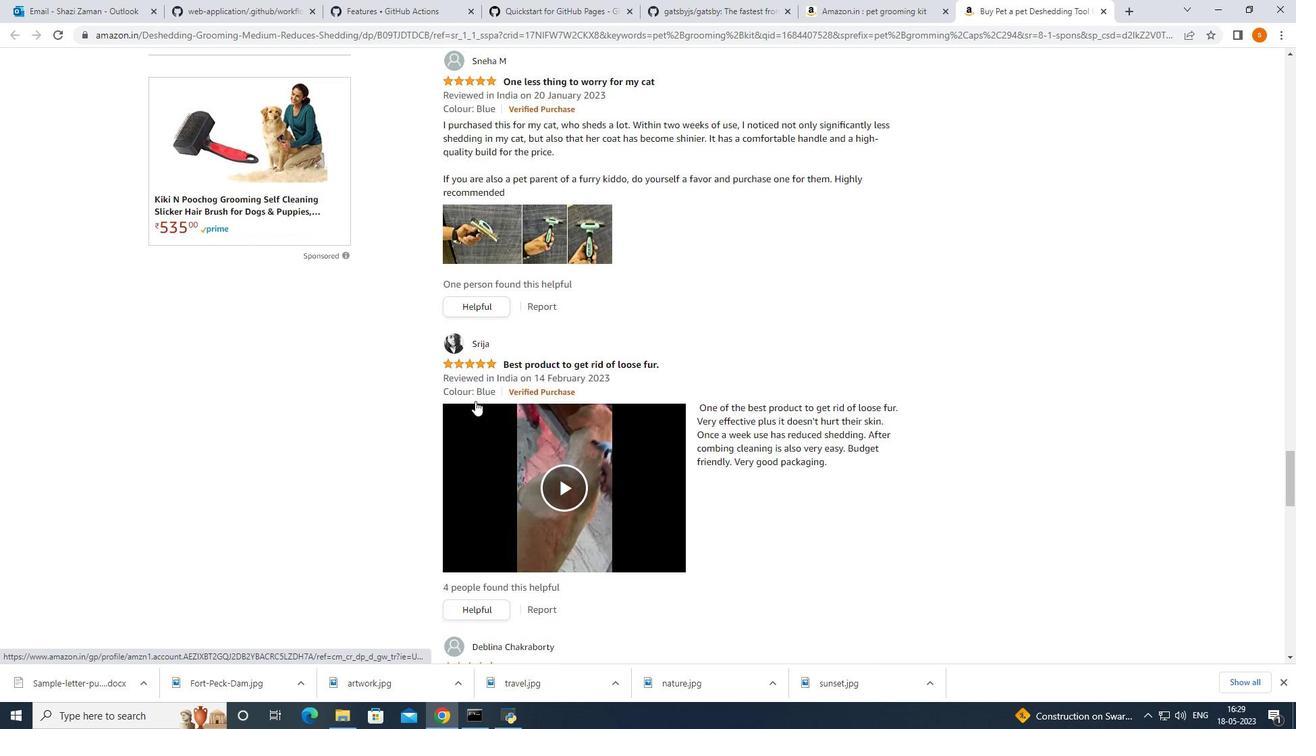 
Action: Mouse scrolled (475, 401) with delta (0, 0)
Screenshot: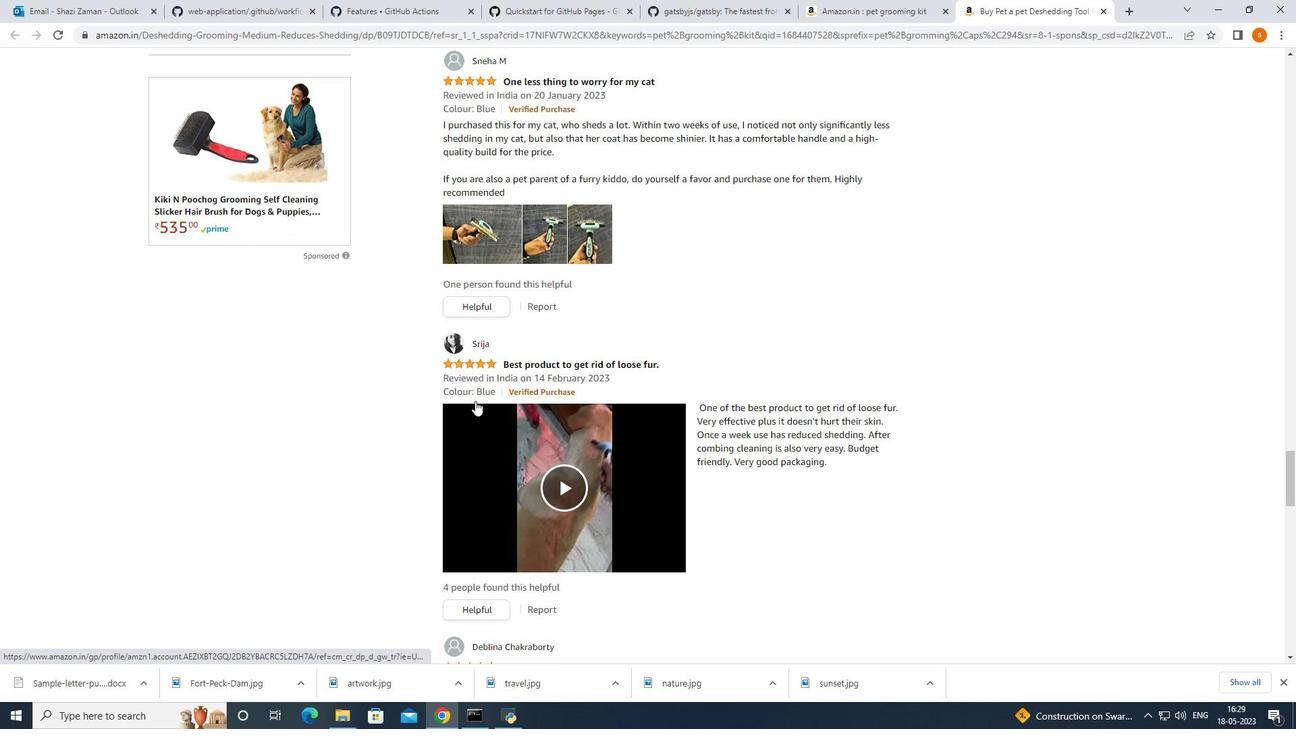 
Action: Mouse moved to (580, 324)
Screenshot: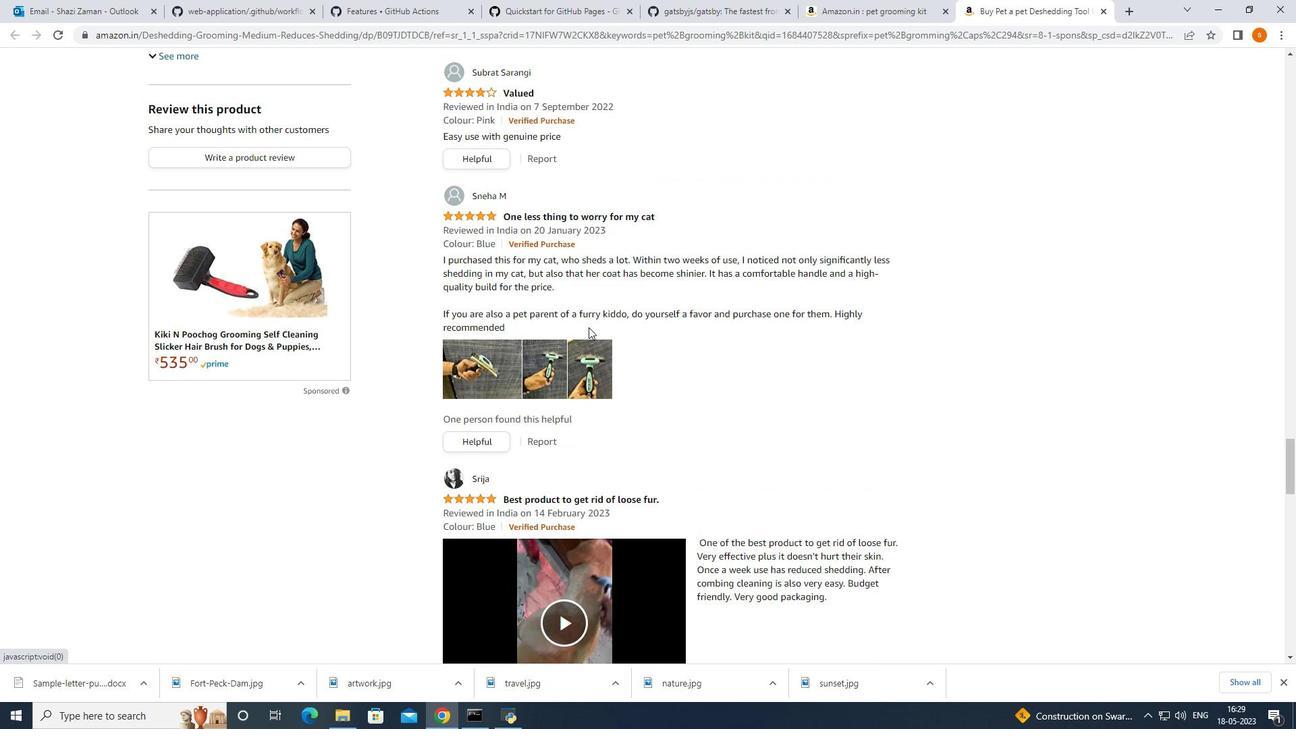 
Action: Mouse scrolled (580, 324) with delta (0, 0)
Screenshot: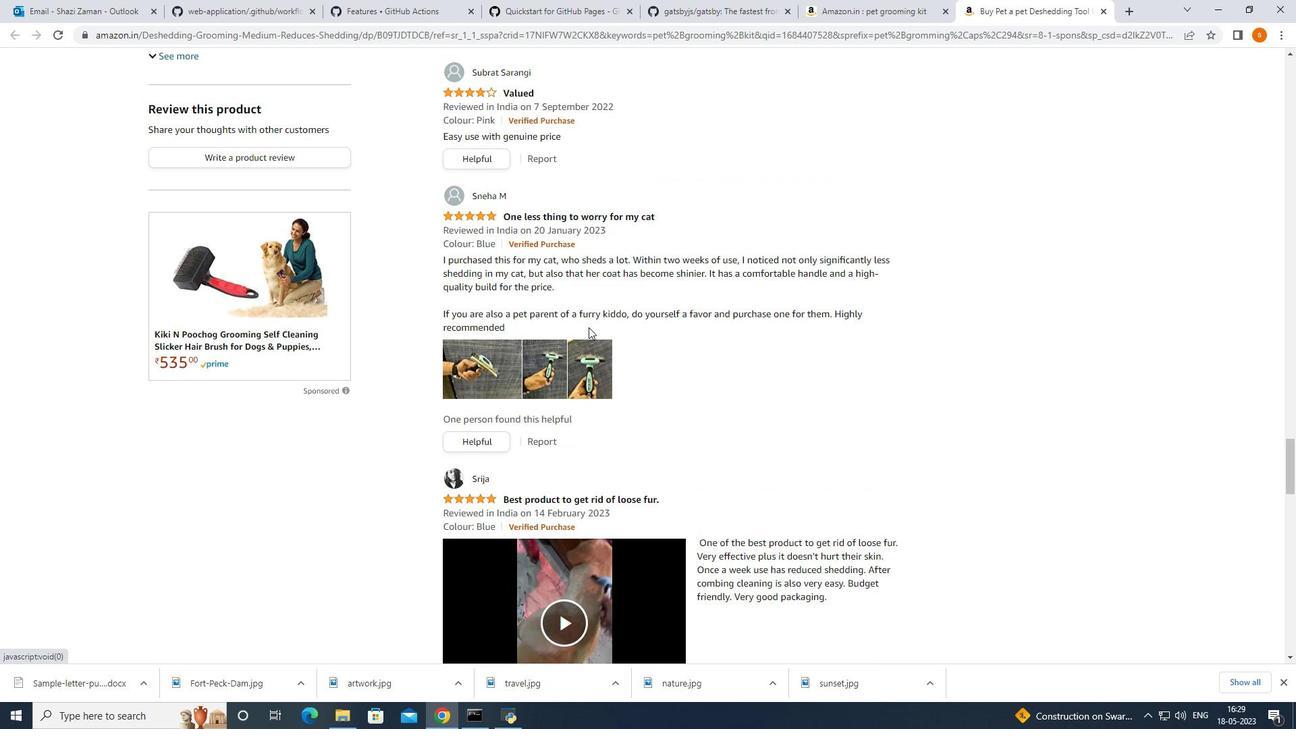 
Action: Mouse moved to (580, 319)
Screenshot: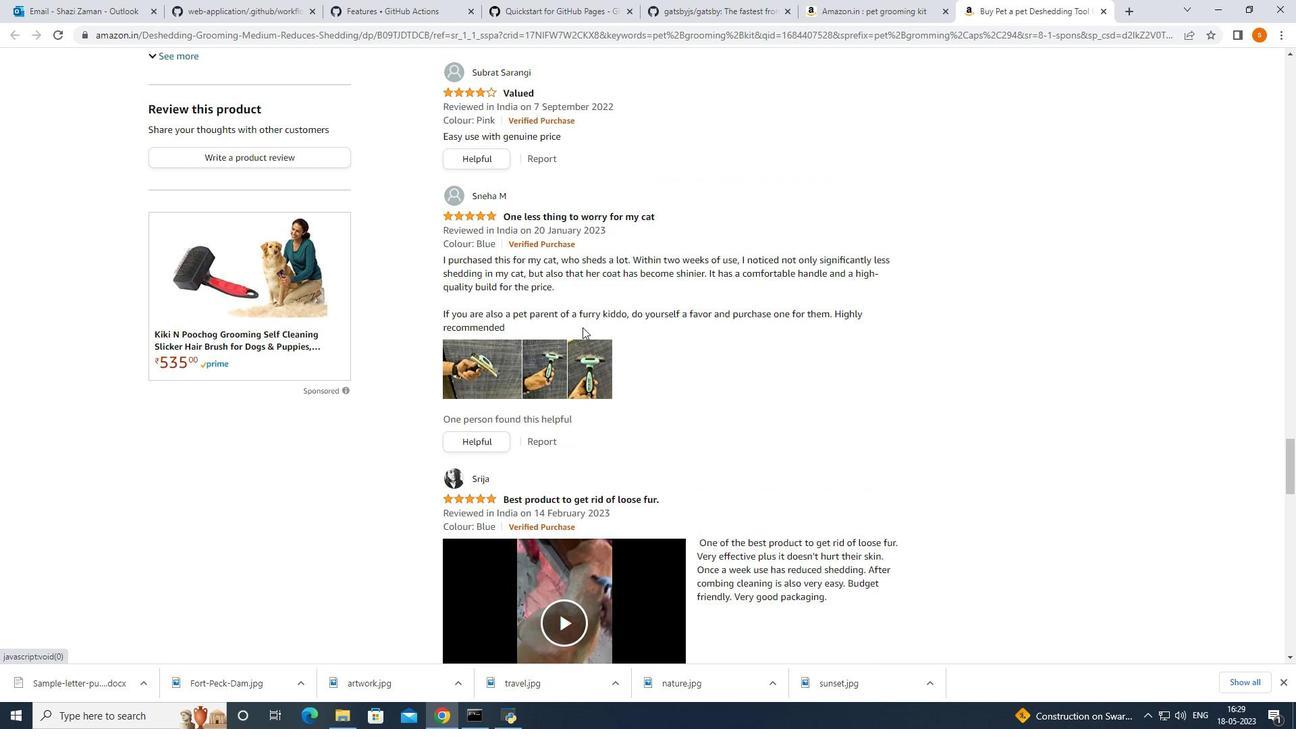 
Action: Mouse scrolled (580, 320) with delta (0, 0)
Screenshot: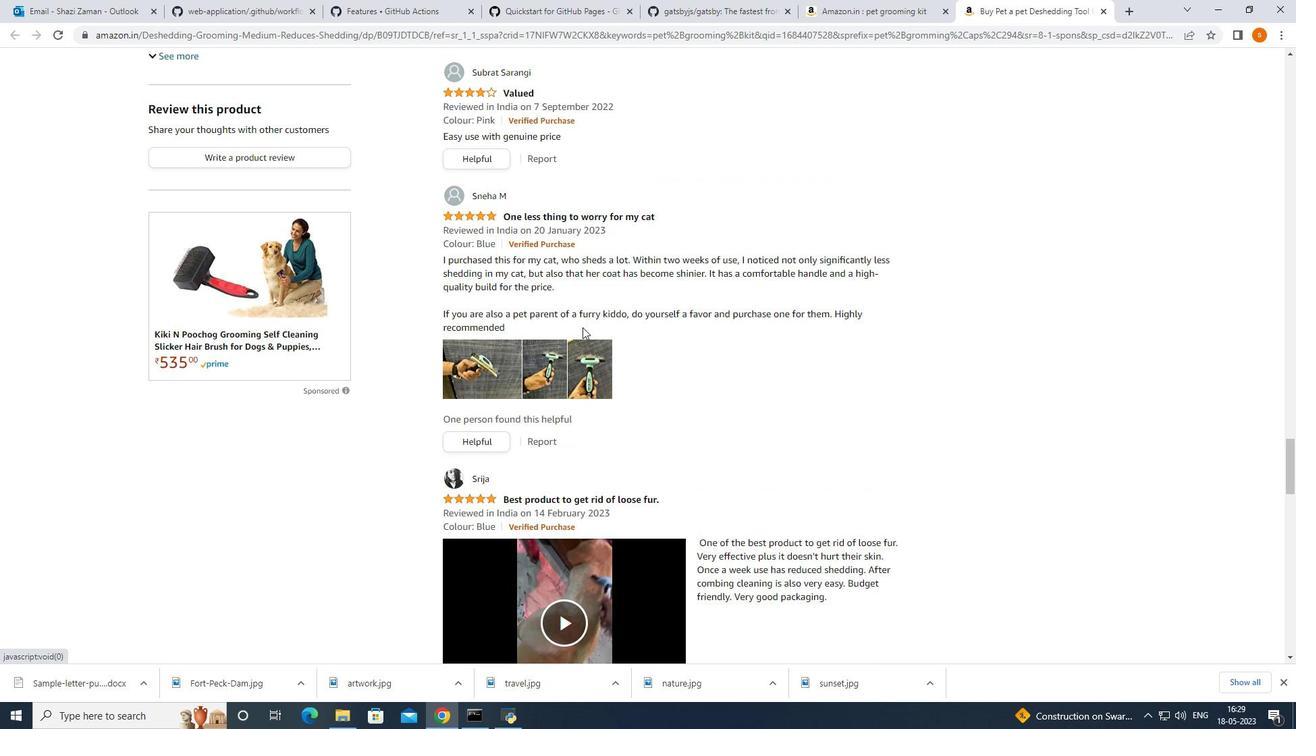 
Action: Mouse moved to (580, 316)
Screenshot: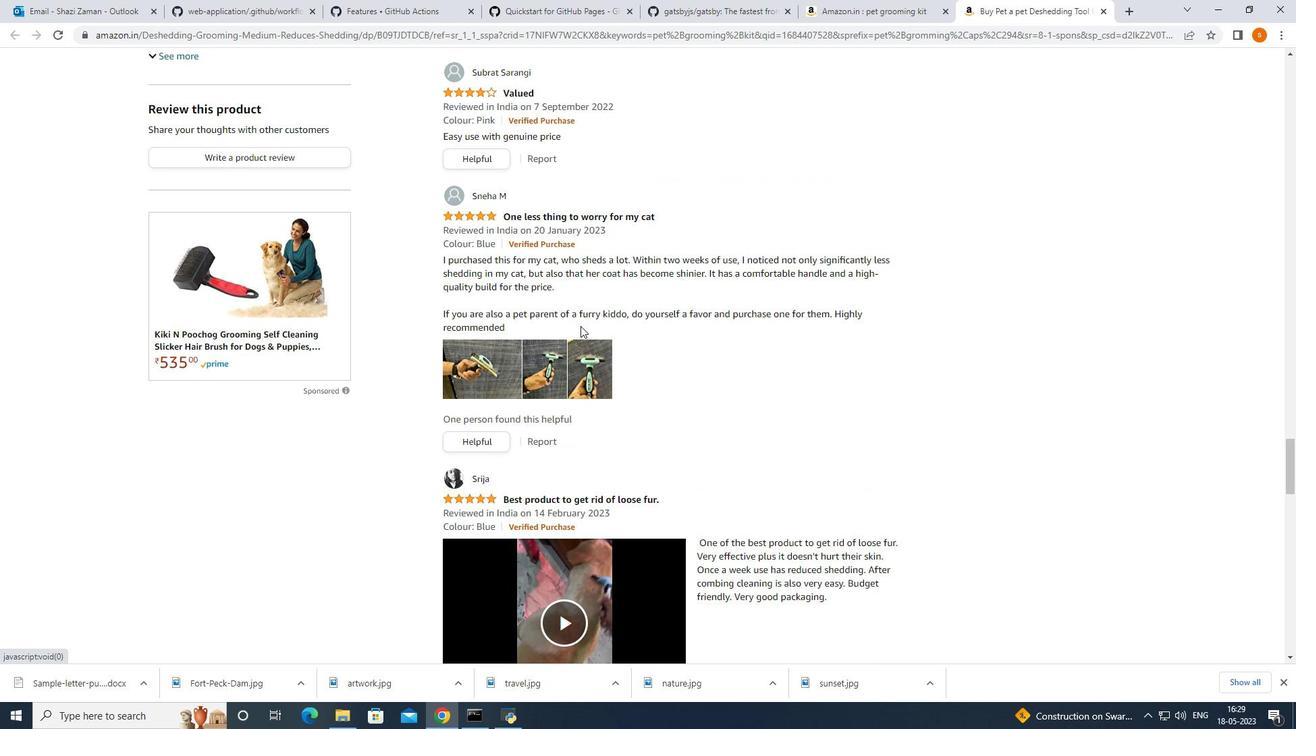
Action: Mouse scrolled (580, 317) with delta (0, 0)
Screenshot: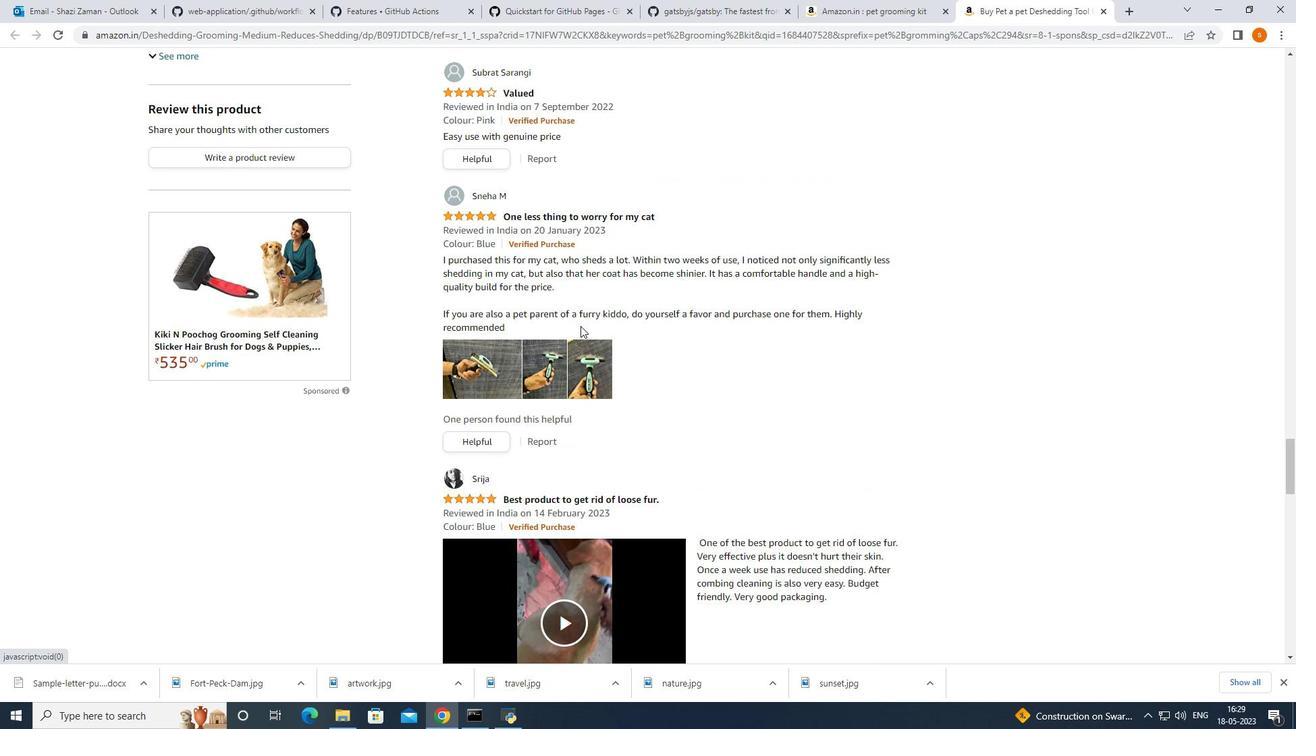 
Action: Mouse moved to (539, 294)
Screenshot: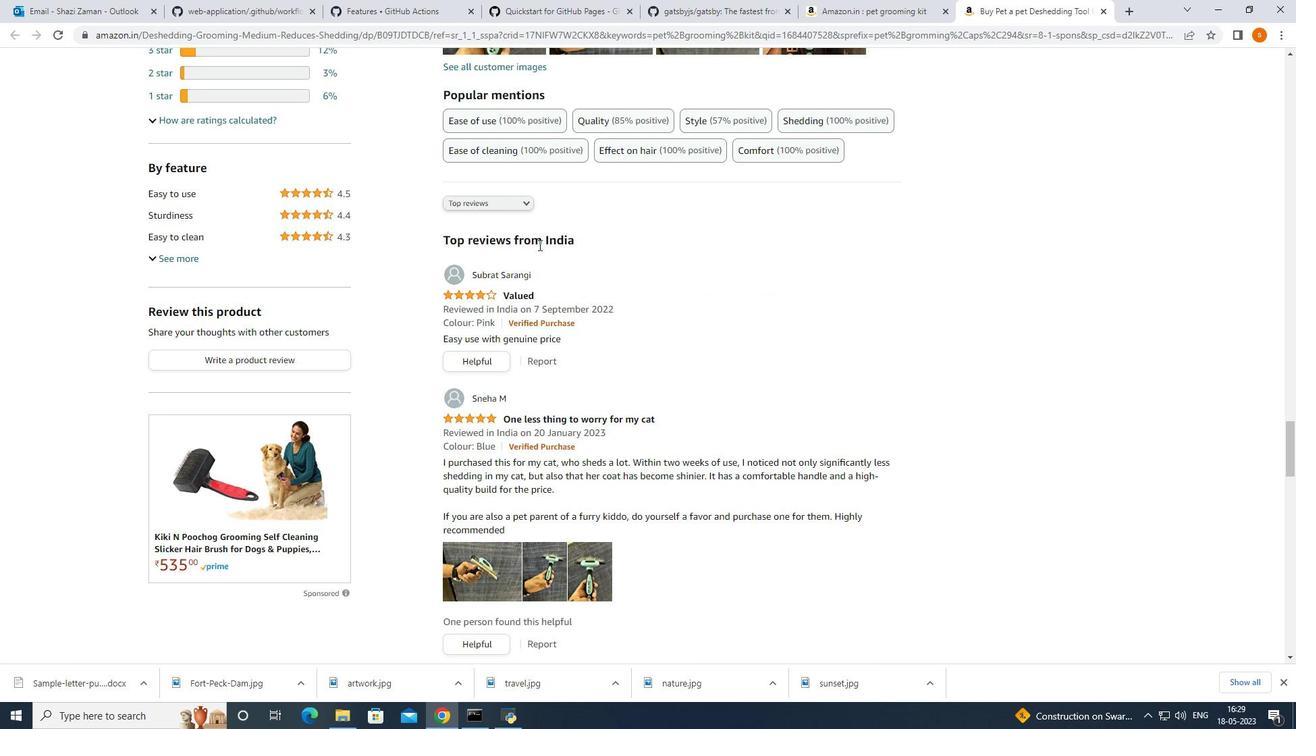 
Action: Mouse scrolled (539, 295) with delta (0, 0)
Screenshot: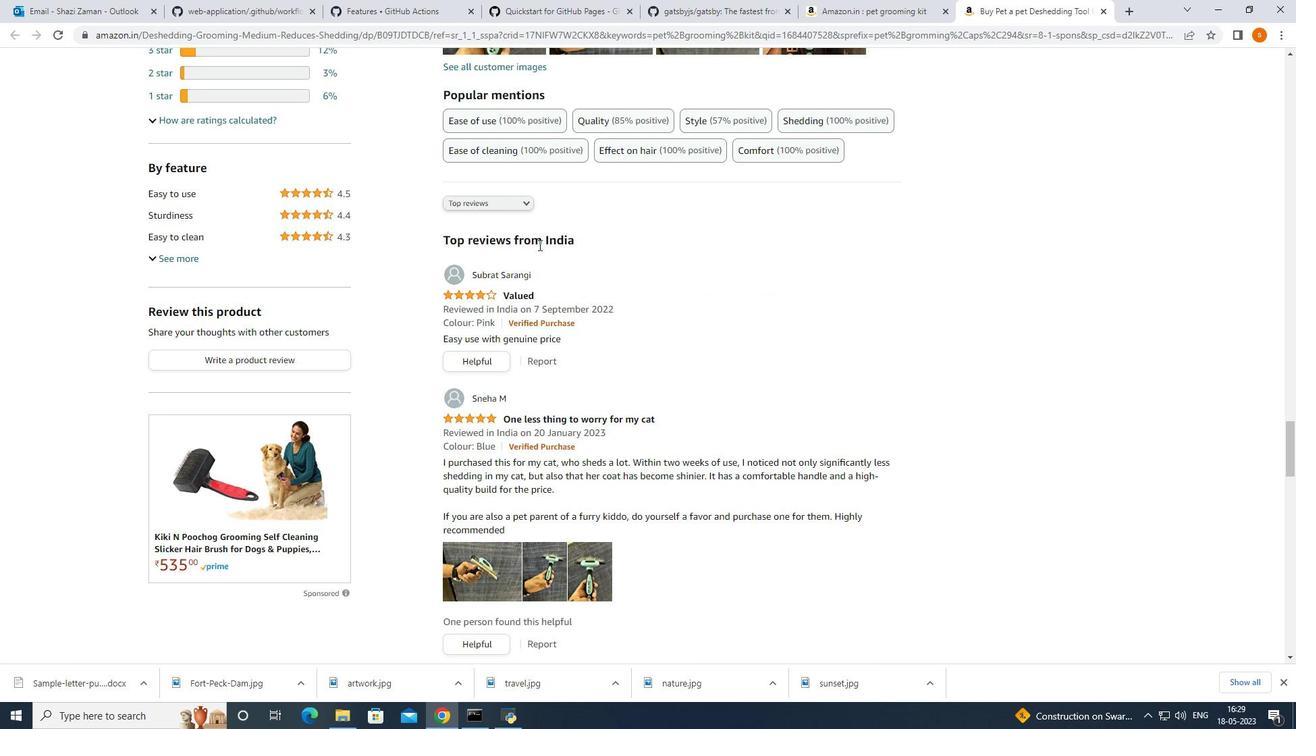 
Action: Mouse moved to (551, 307)
Screenshot: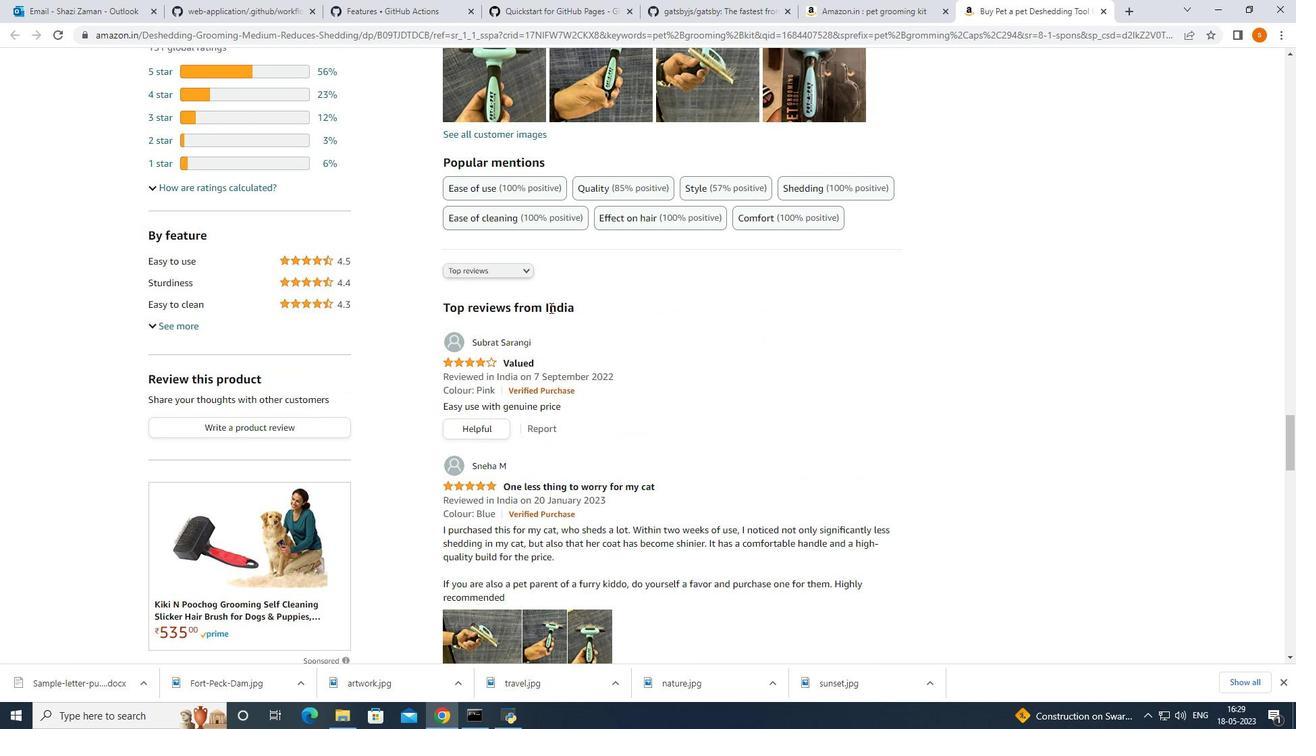 
Action: Mouse scrolled (551, 308) with delta (0, 0)
Screenshot: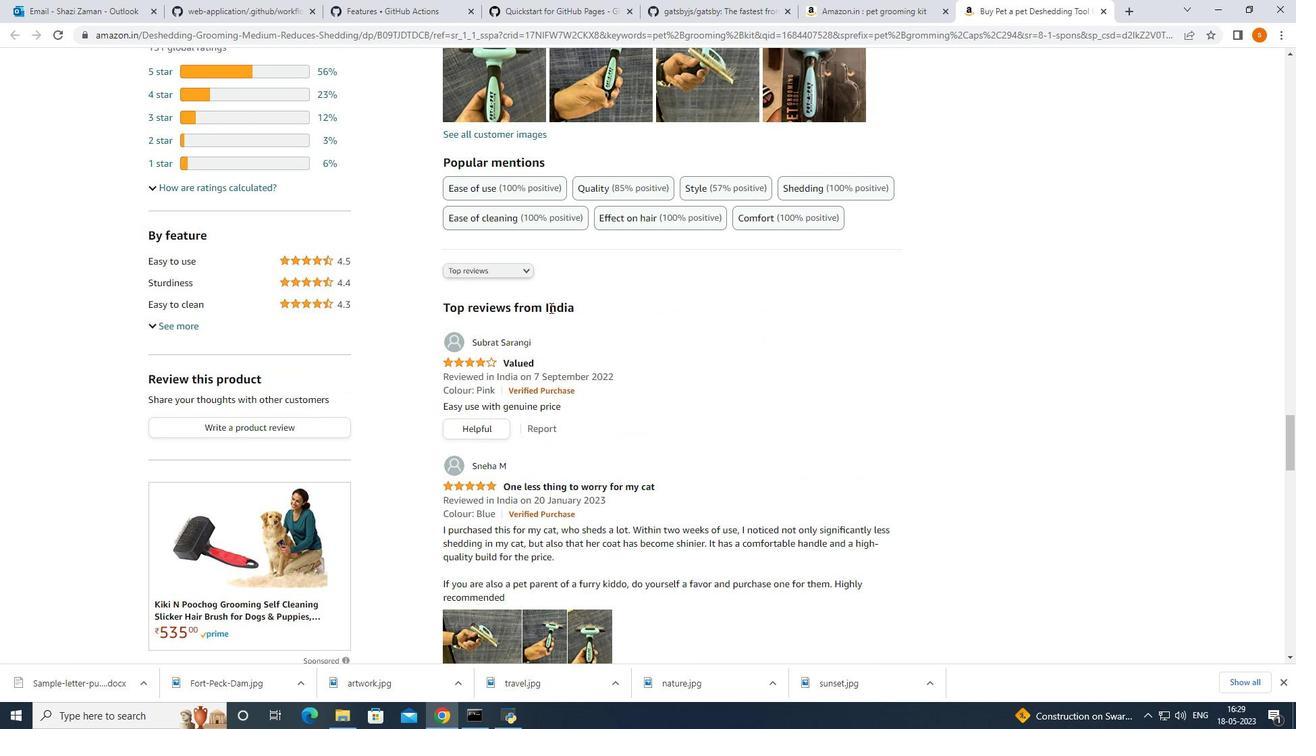 
Action: Mouse scrolled (551, 308) with delta (0, 0)
Screenshot: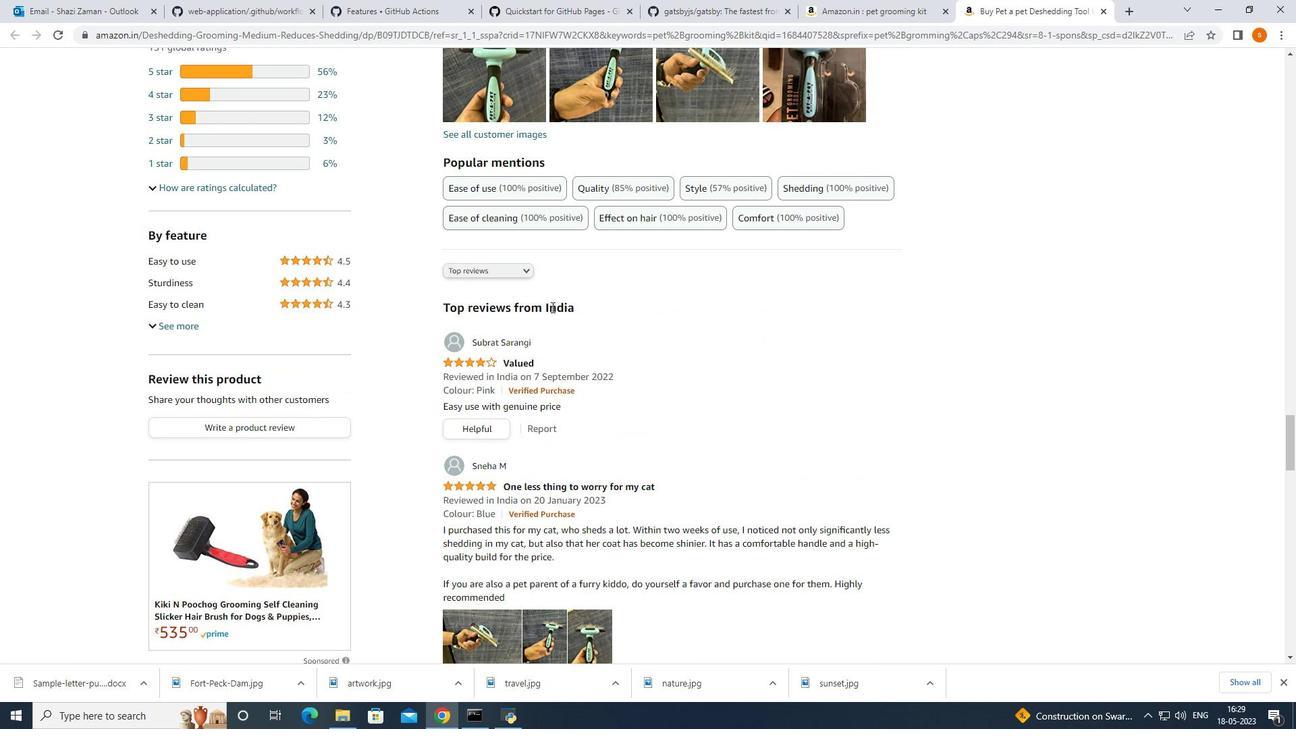 
Action: Mouse moved to (553, 304)
Screenshot: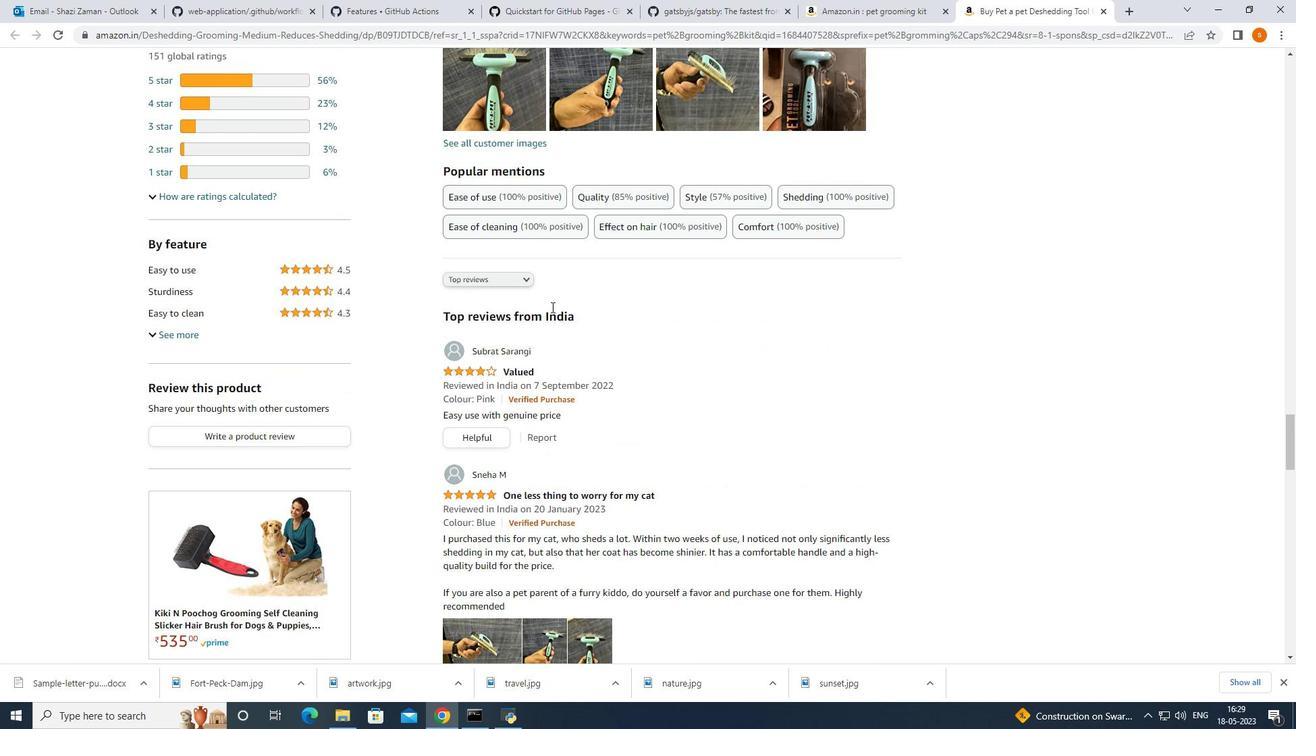 
Action: Mouse scrolled (553, 305) with delta (0, 0)
Screenshot: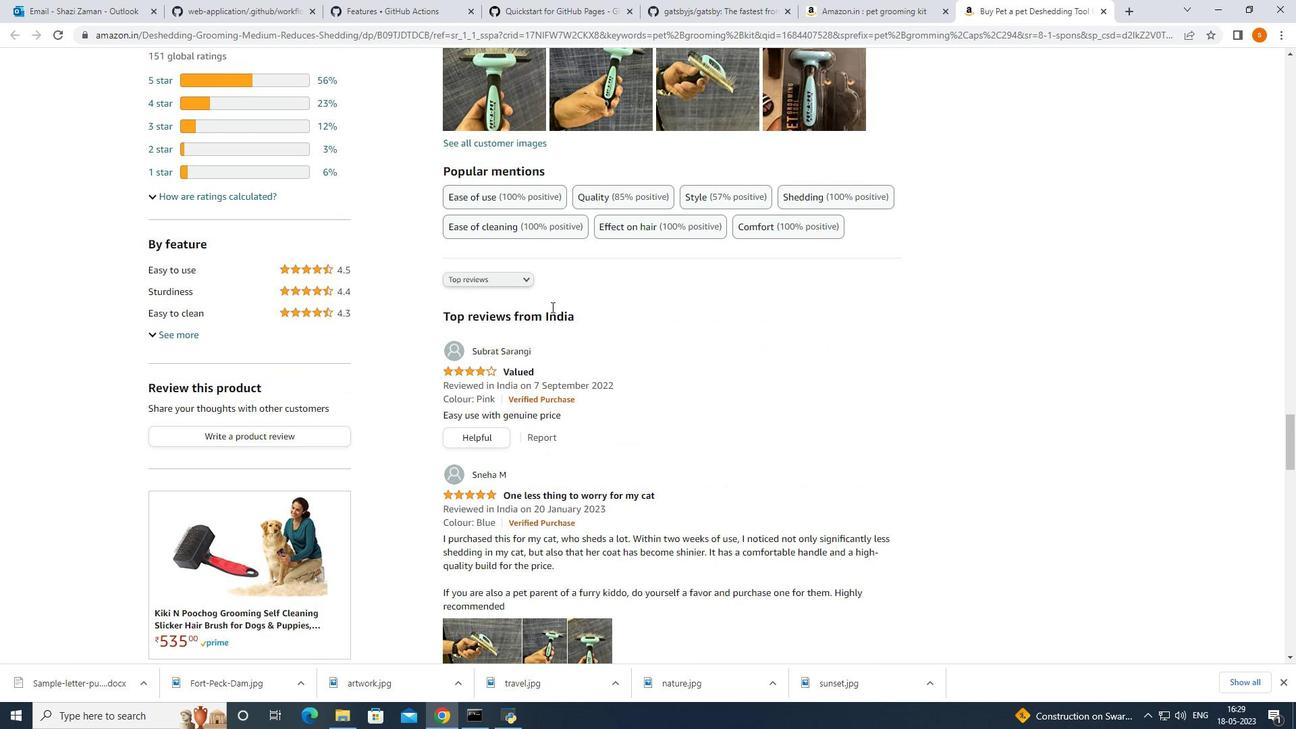 
Action: Mouse moved to (553, 304)
Screenshot: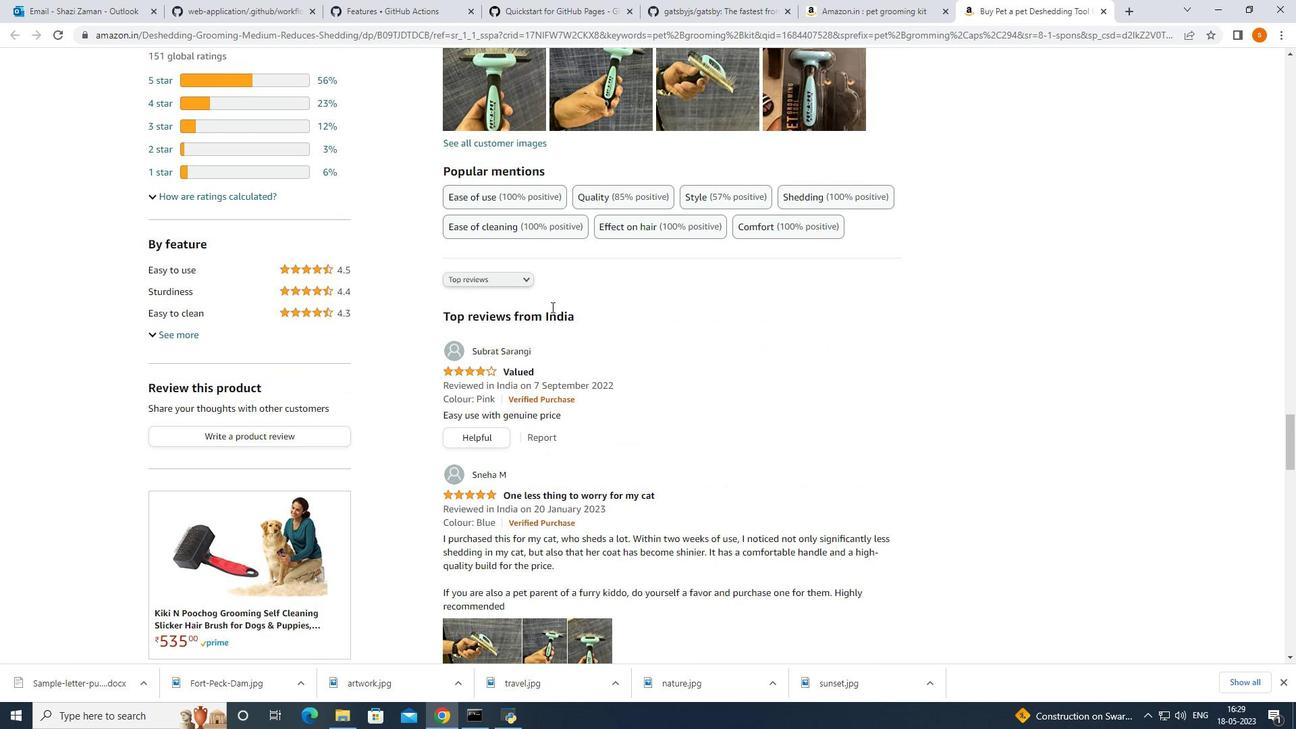 
Action: Mouse scrolled (553, 305) with delta (0, 0)
Screenshot: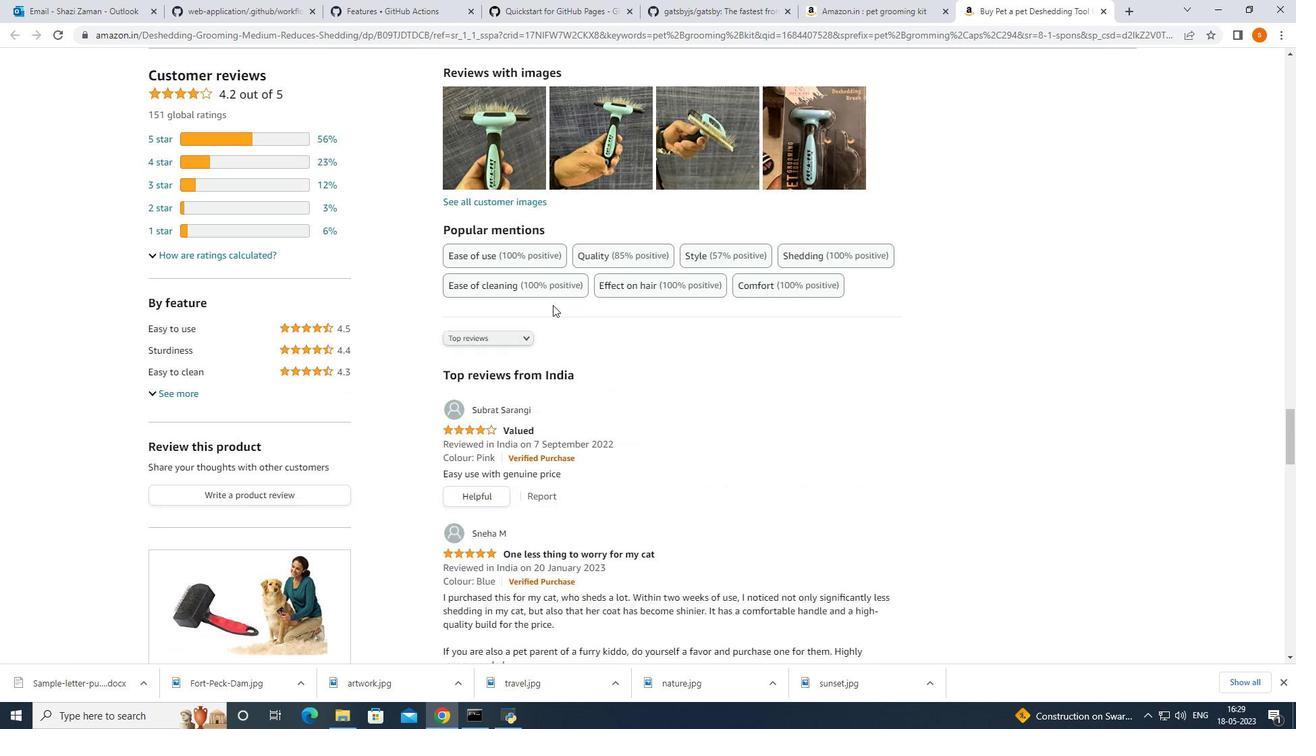 
Action: Mouse moved to (567, 355)
Screenshot: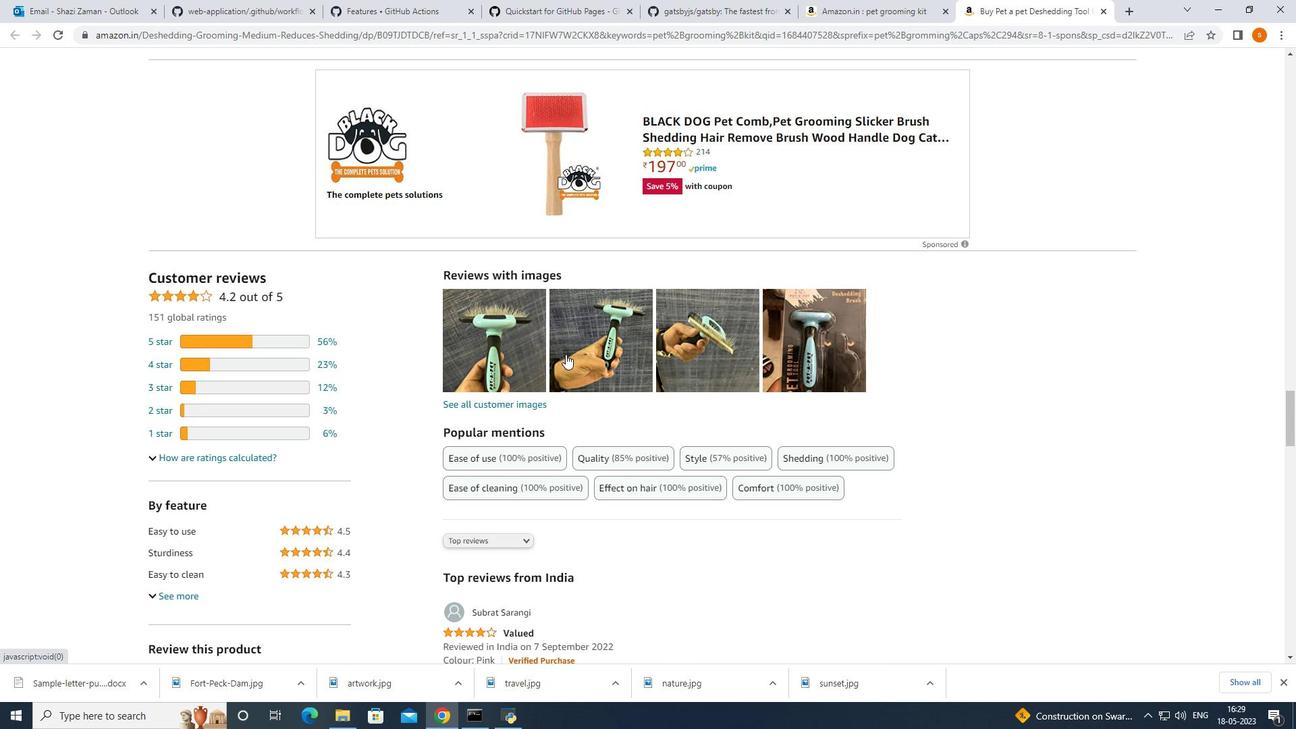 
Action: Mouse scrolled (567, 354) with delta (0, 0)
Screenshot: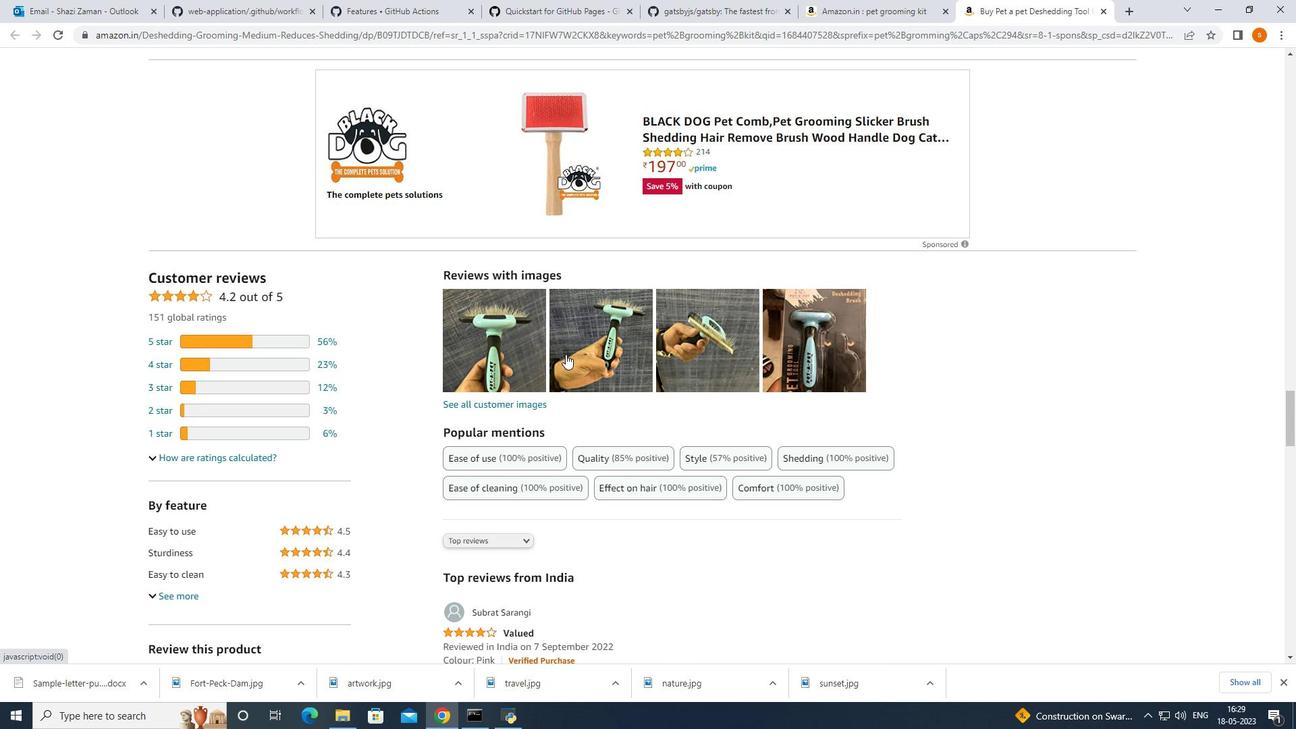 
Action: Mouse moved to (569, 352)
Screenshot: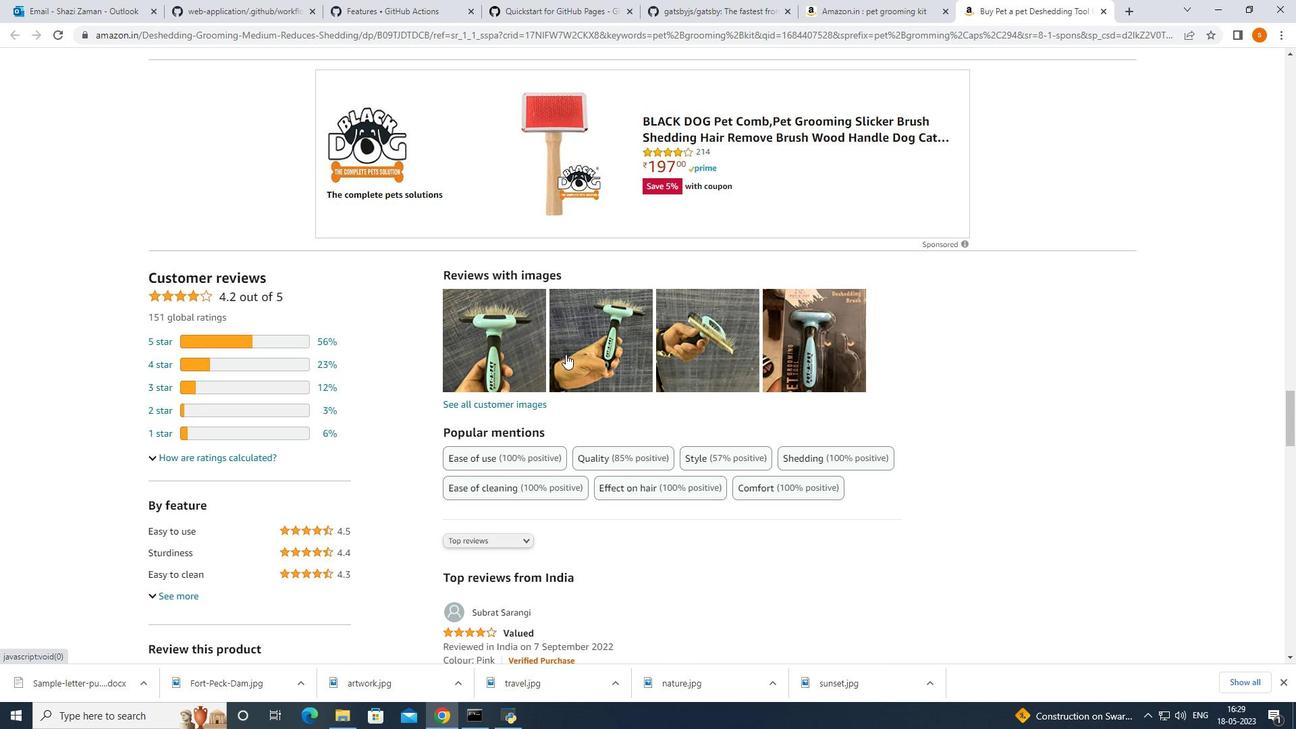 
Action: Mouse scrolled (569, 351) with delta (0, 0)
Screenshot: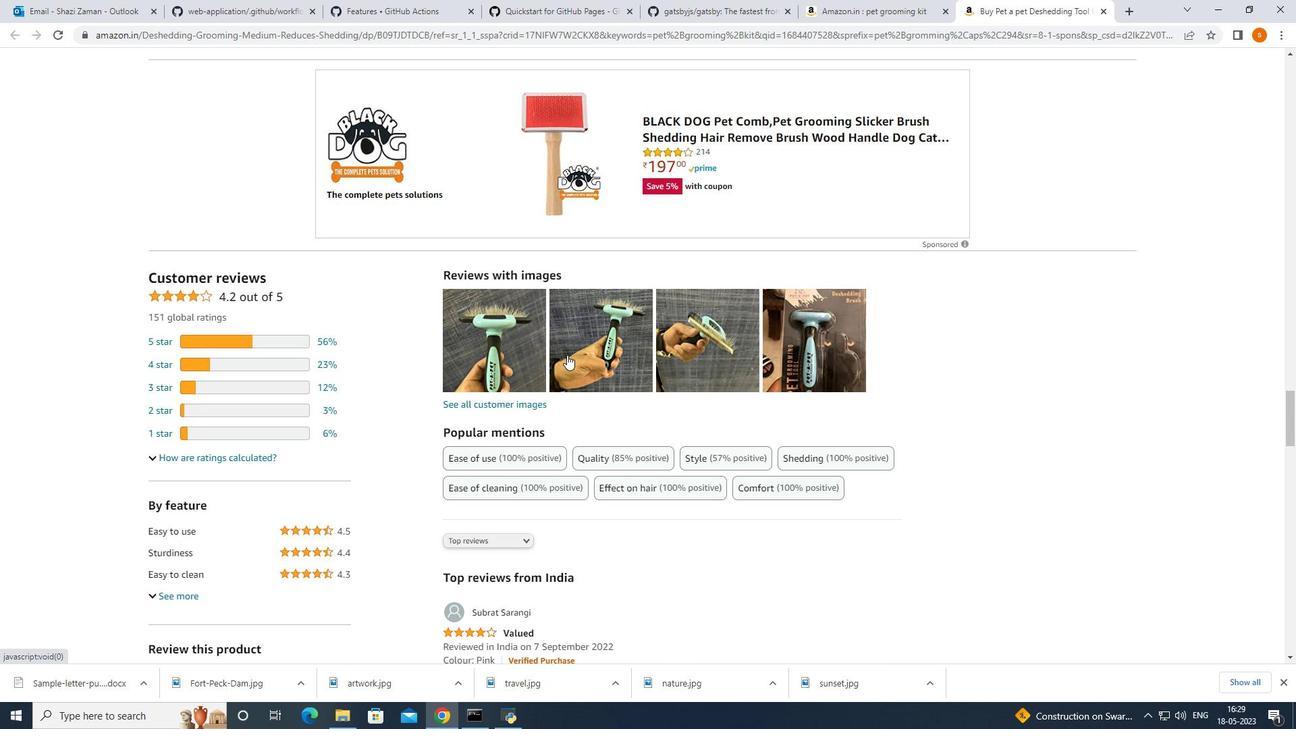 
Action: Mouse moved to (569, 353)
Screenshot: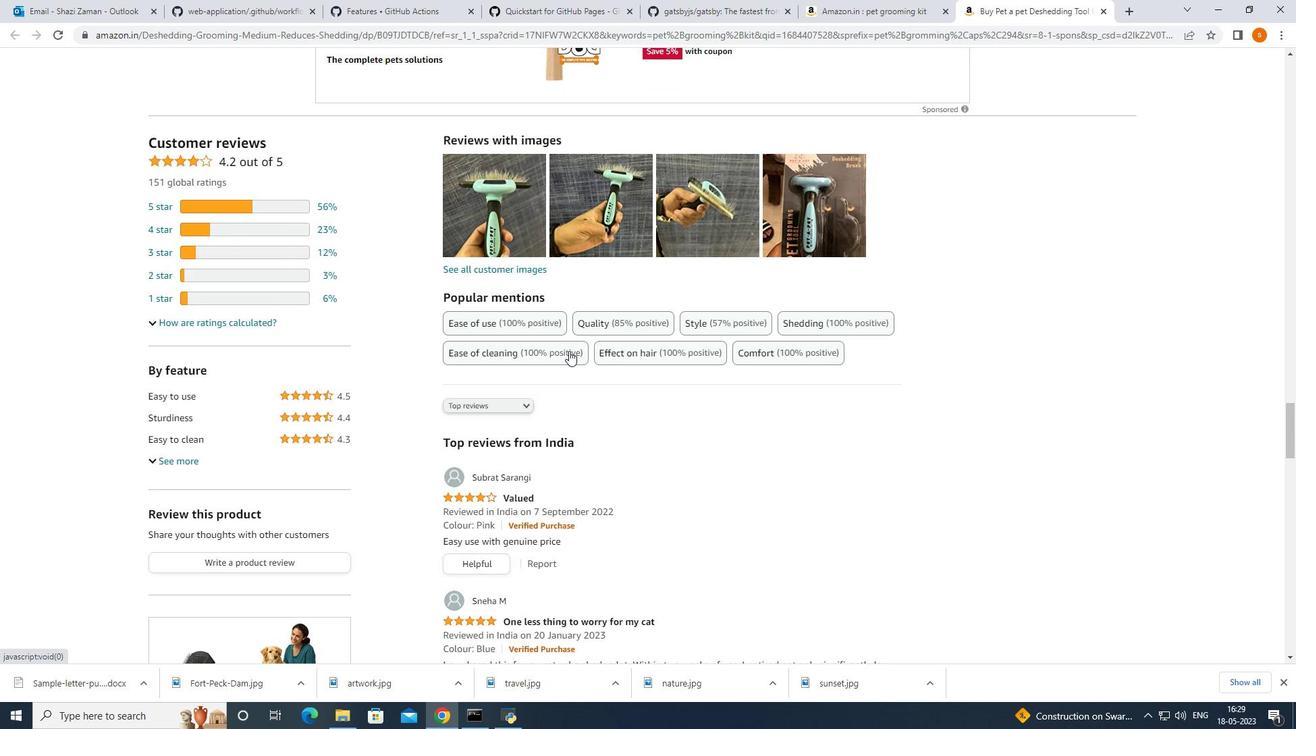 
Action: Mouse scrolled (569, 352) with delta (0, 0)
Screenshot: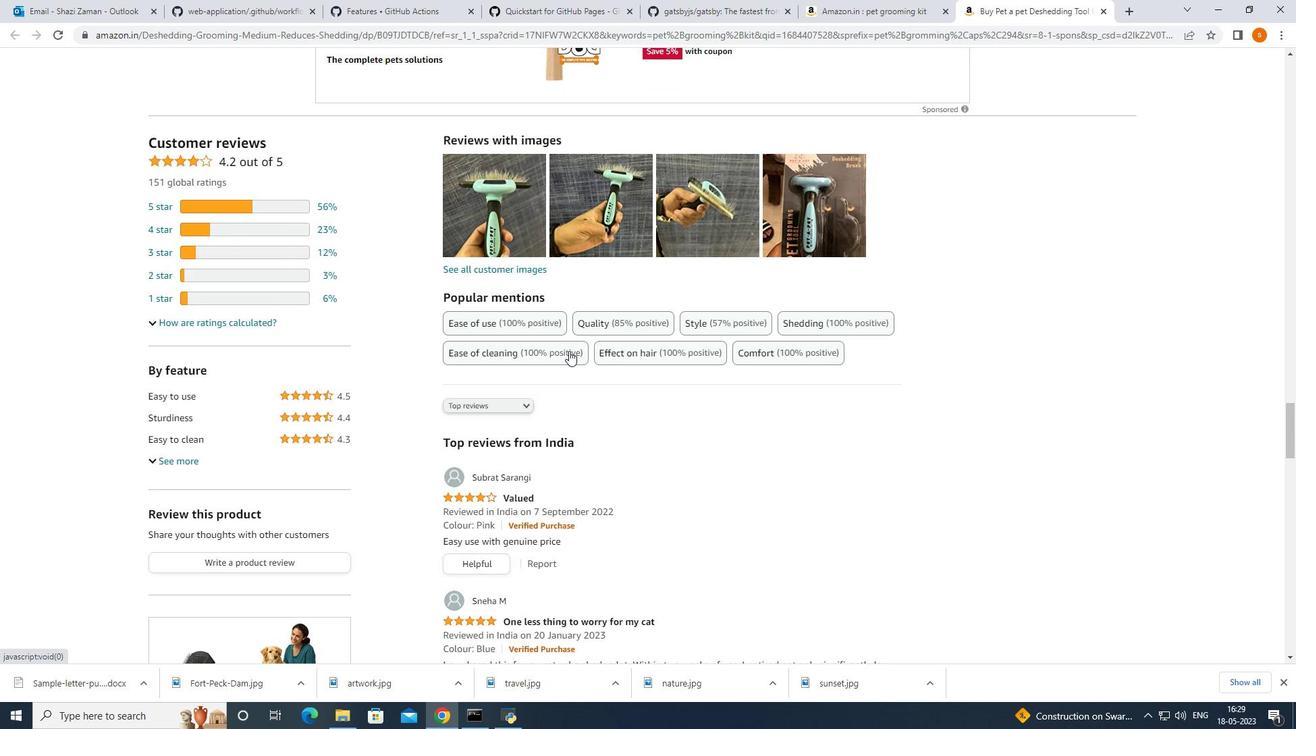 
Action: Mouse moved to (569, 353)
Screenshot: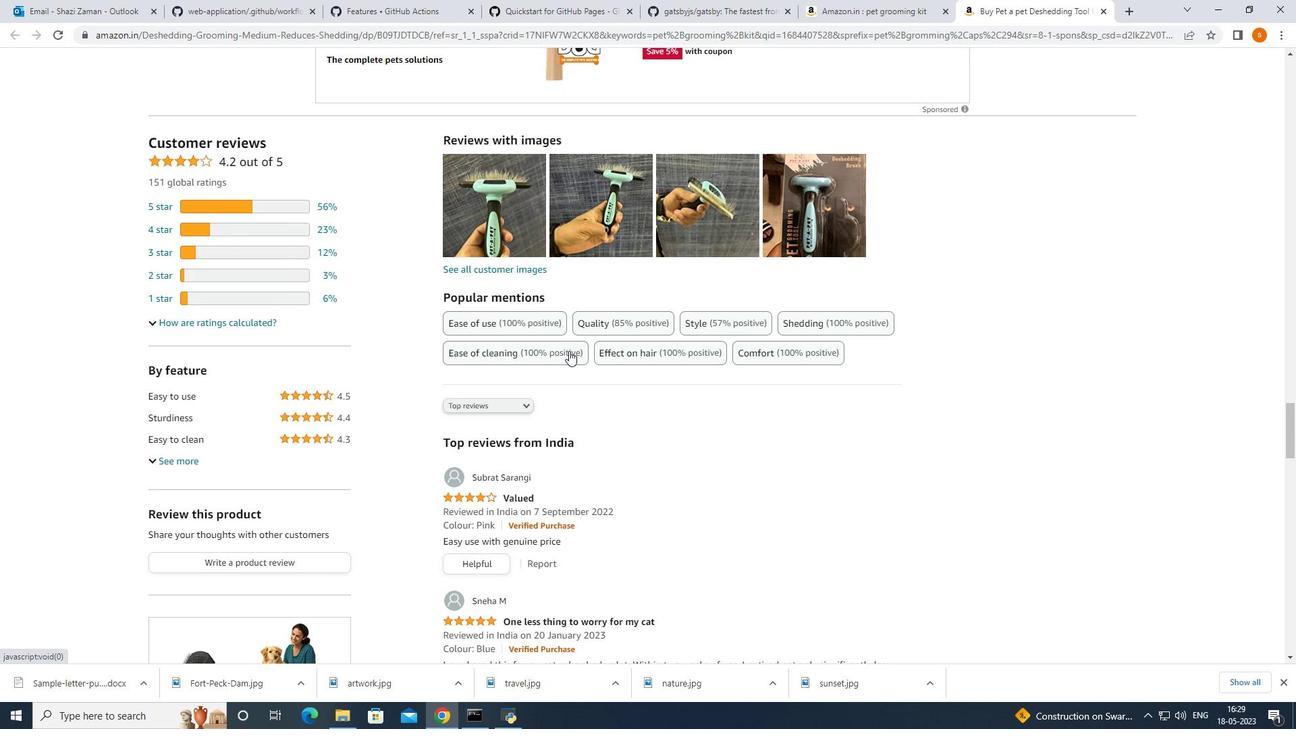 
Action: Mouse scrolled (569, 352) with delta (0, 0)
Screenshot: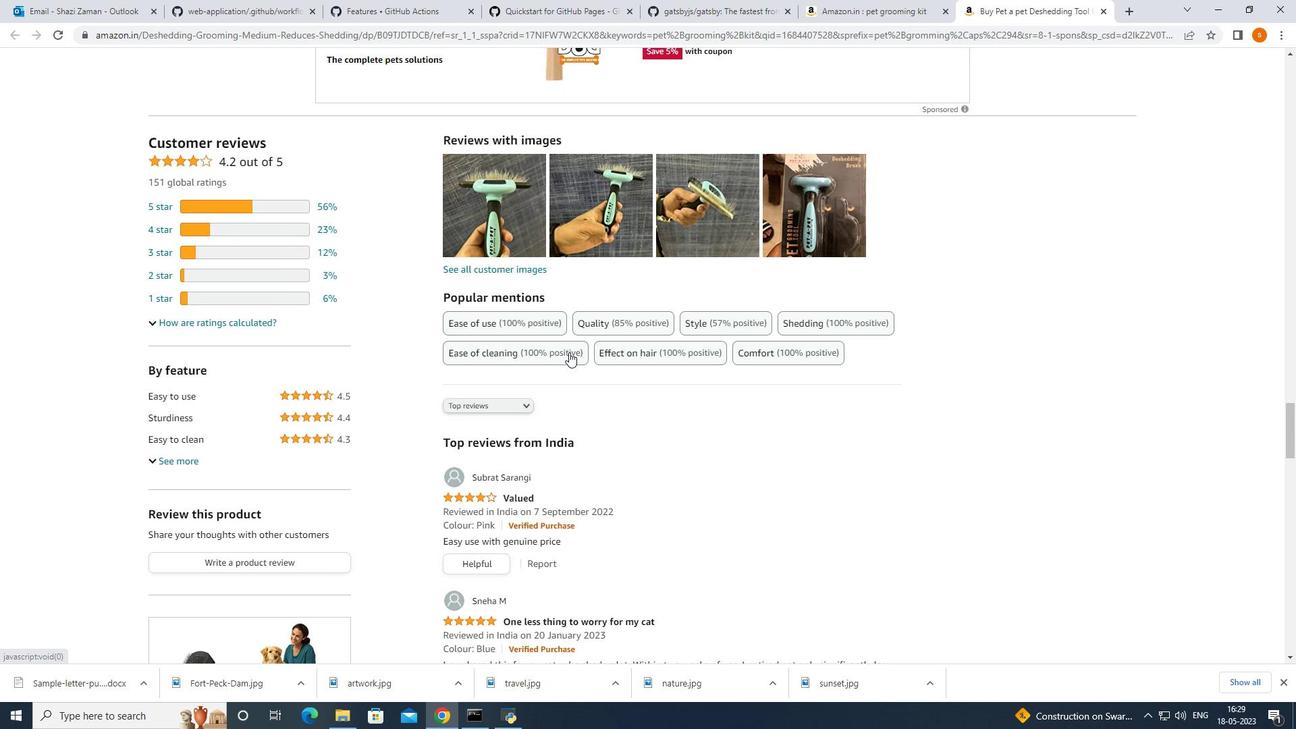 
Action: Mouse moved to (550, 189)
Screenshot: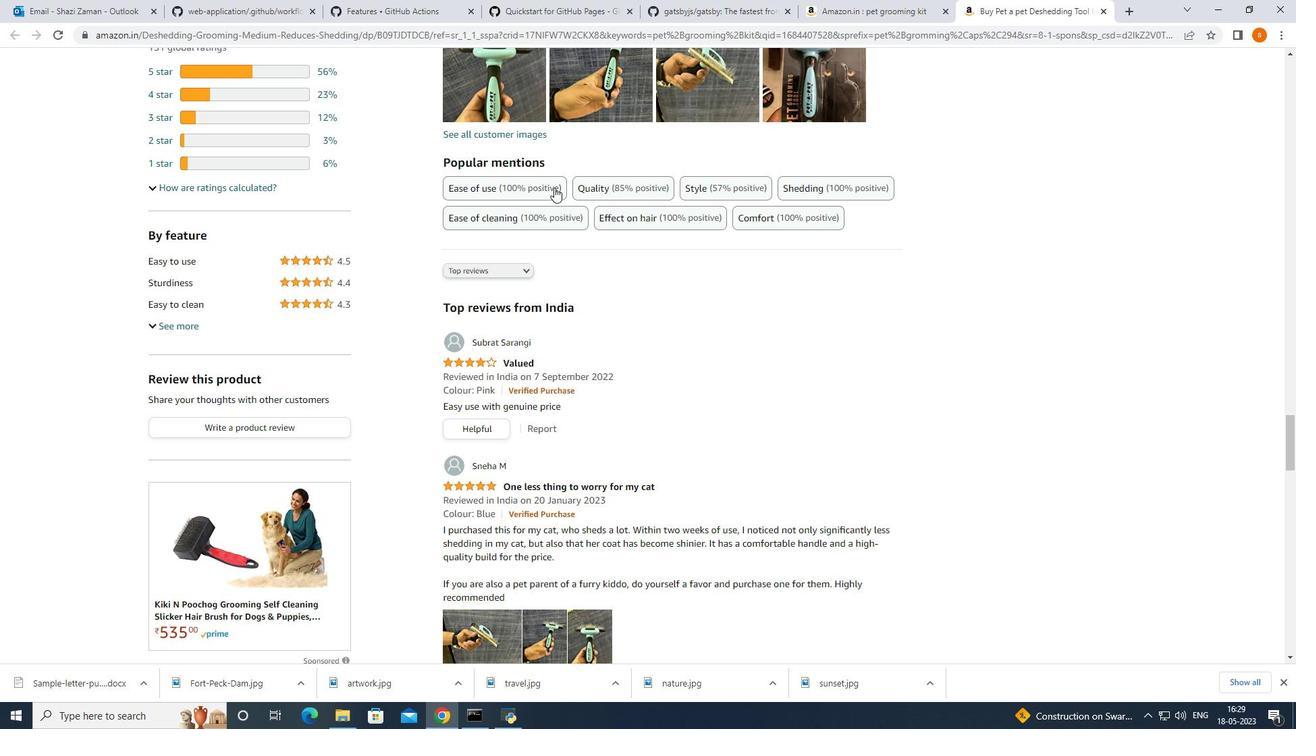 
Action: Mouse scrolled (550, 190) with delta (0, 0)
Screenshot: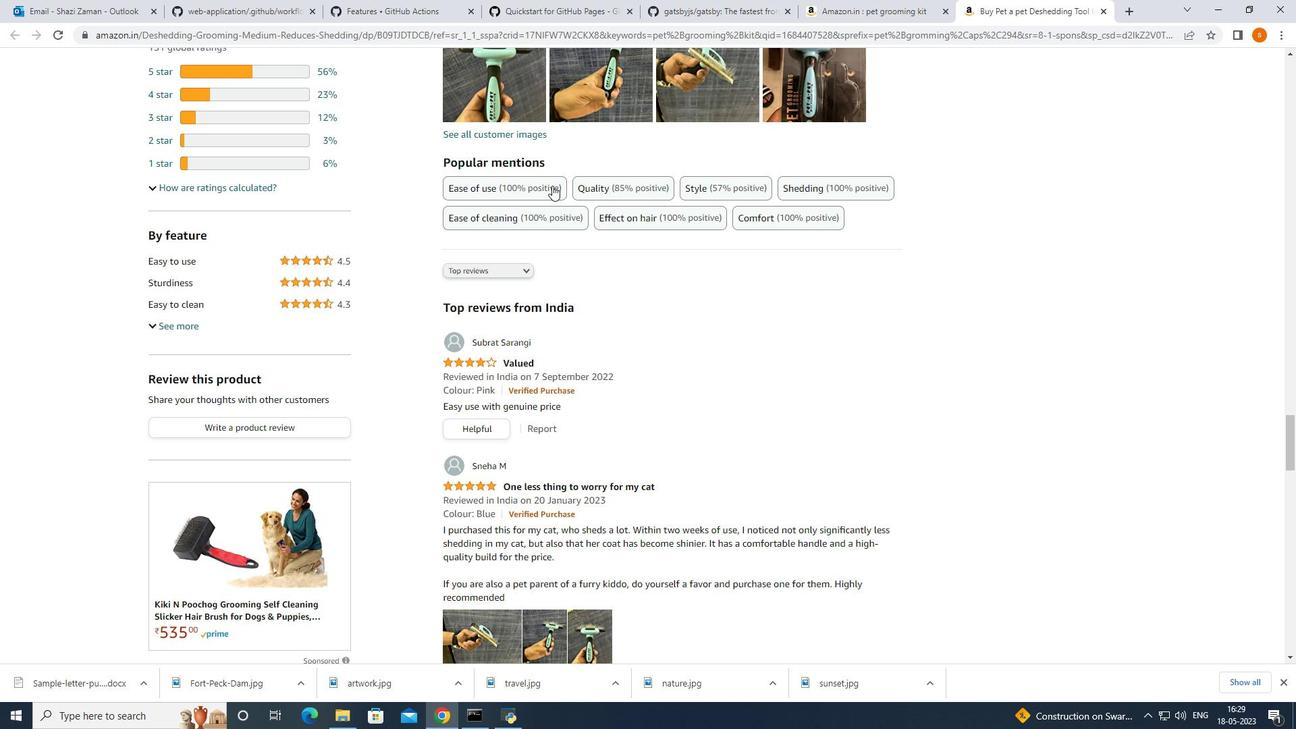 
Action: Mouse moved to (550, 189)
Screenshot: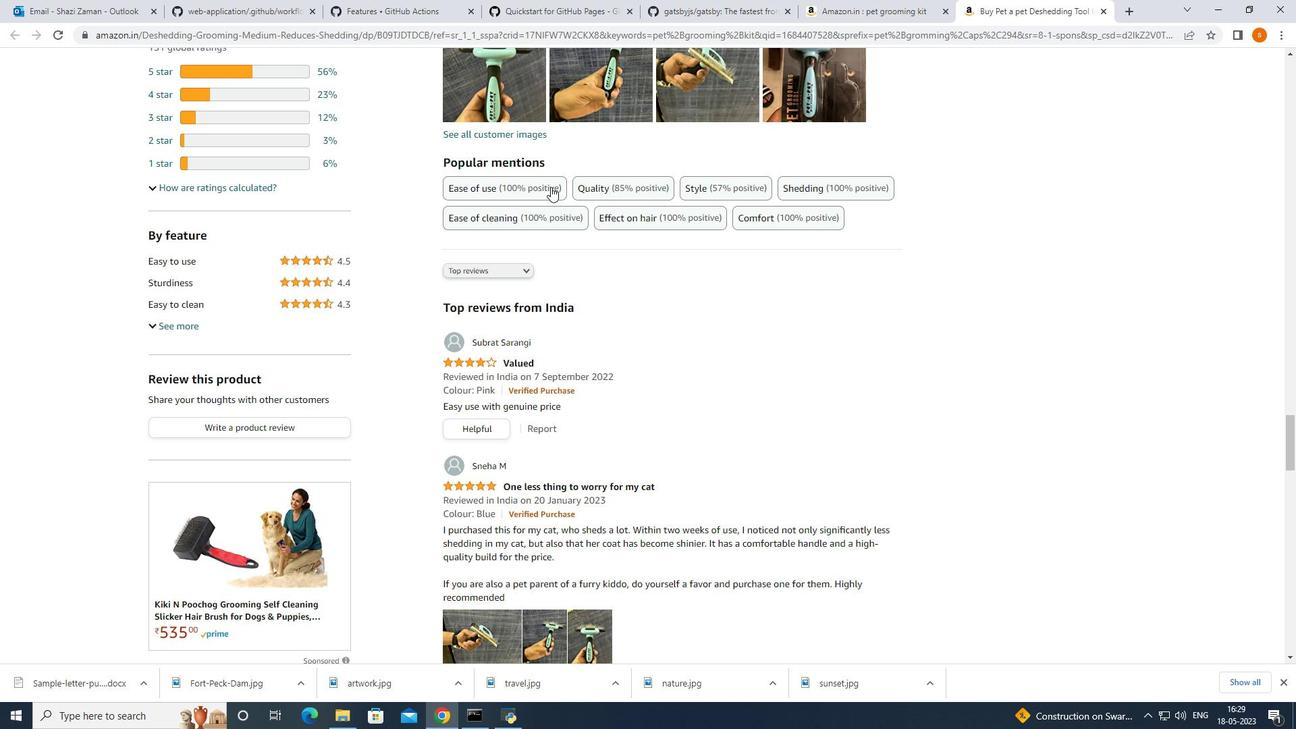 
Action: Mouse scrolled (550, 190) with delta (0, 0)
Screenshot: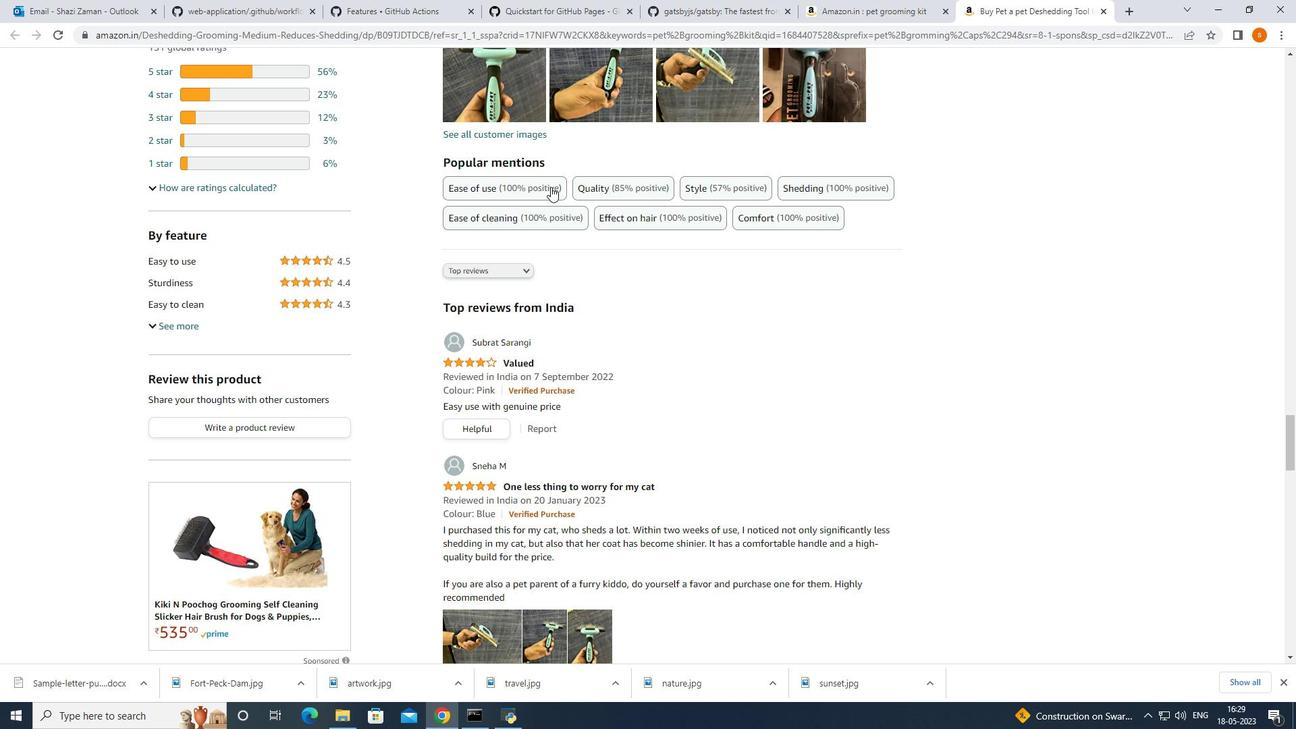 
Action: Mouse moved to (704, 272)
Screenshot: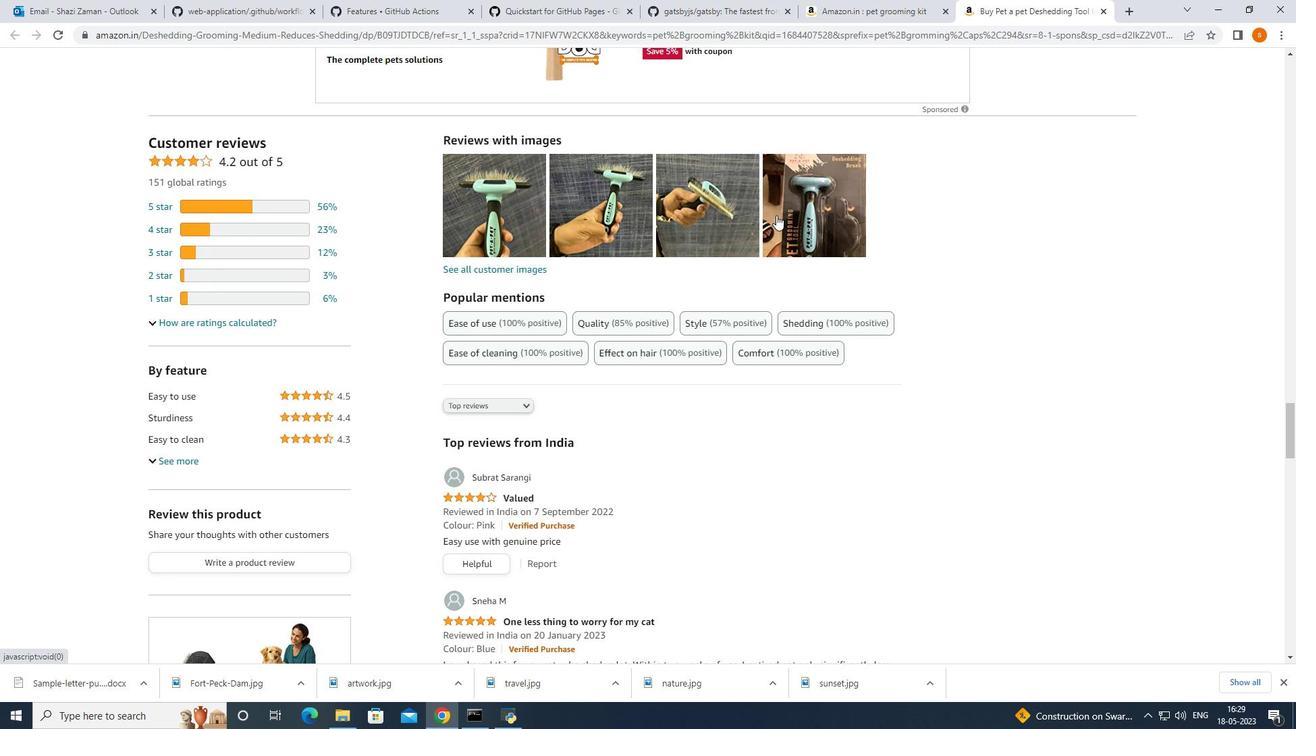 
Action: Mouse scrolled (706, 269) with delta (0, 0)
Screenshot: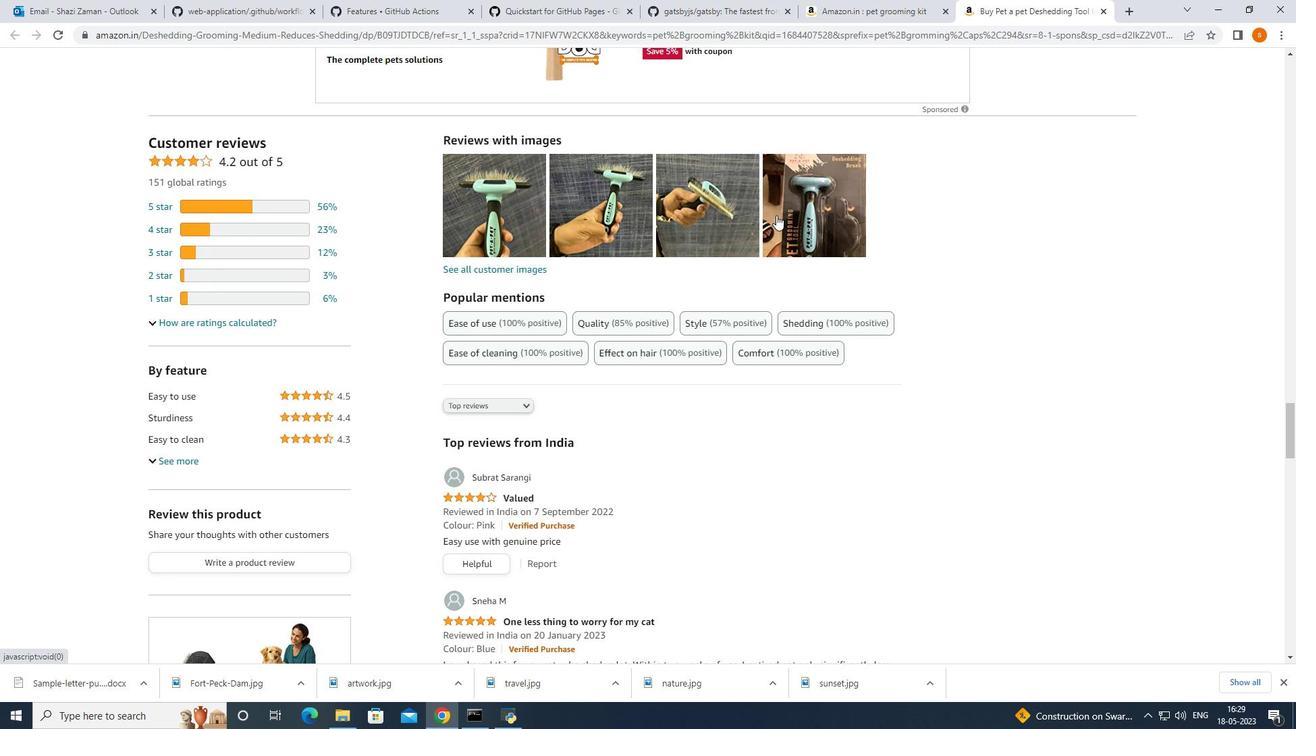 
Action: Mouse moved to (702, 275)
Screenshot: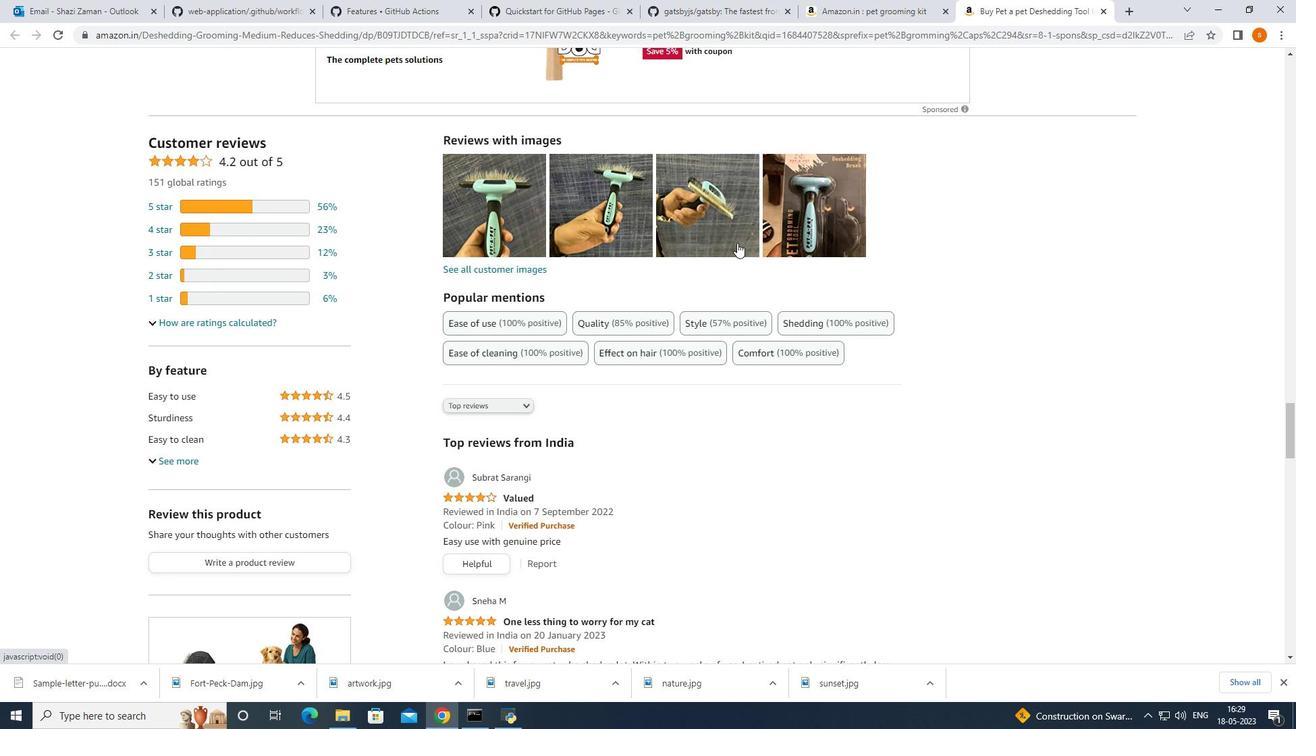 
Action: Mouse scrolled (702, 274) with delta (0, 0)
Screenshot: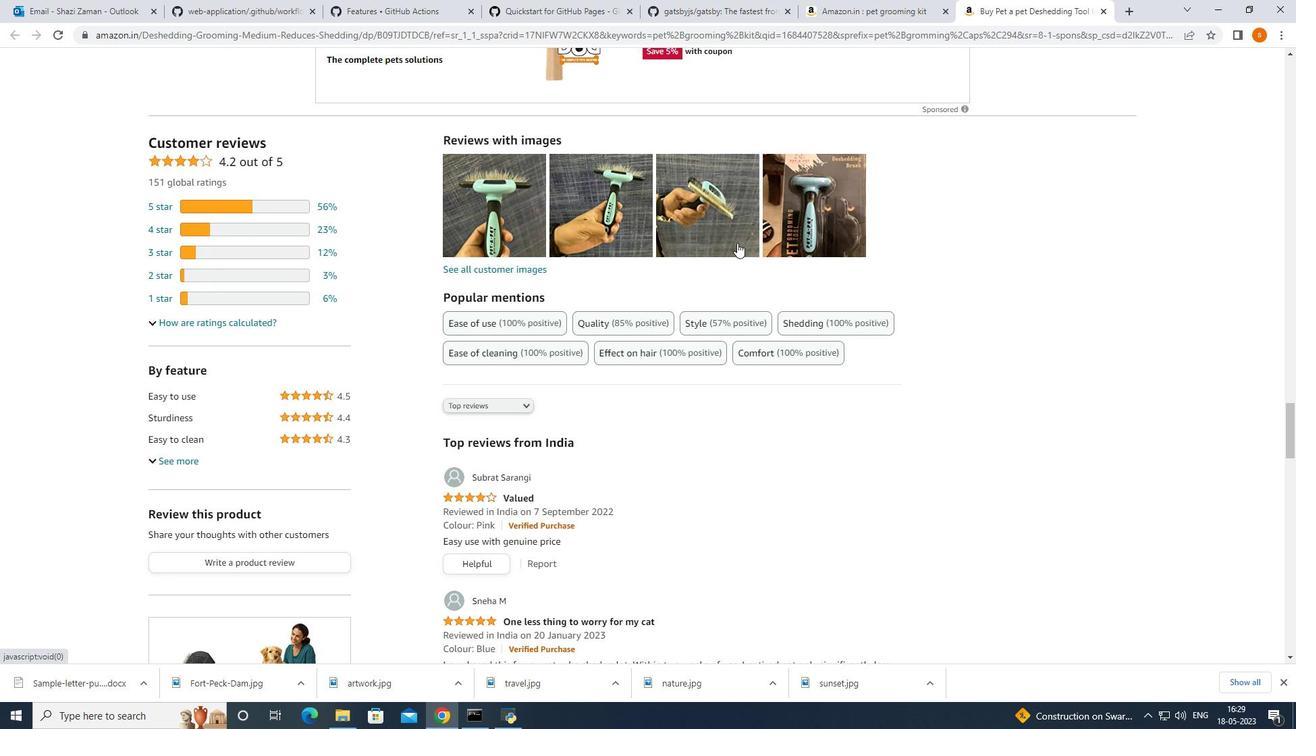 
Action: Mouse moved to (702, 276)
Screenshot: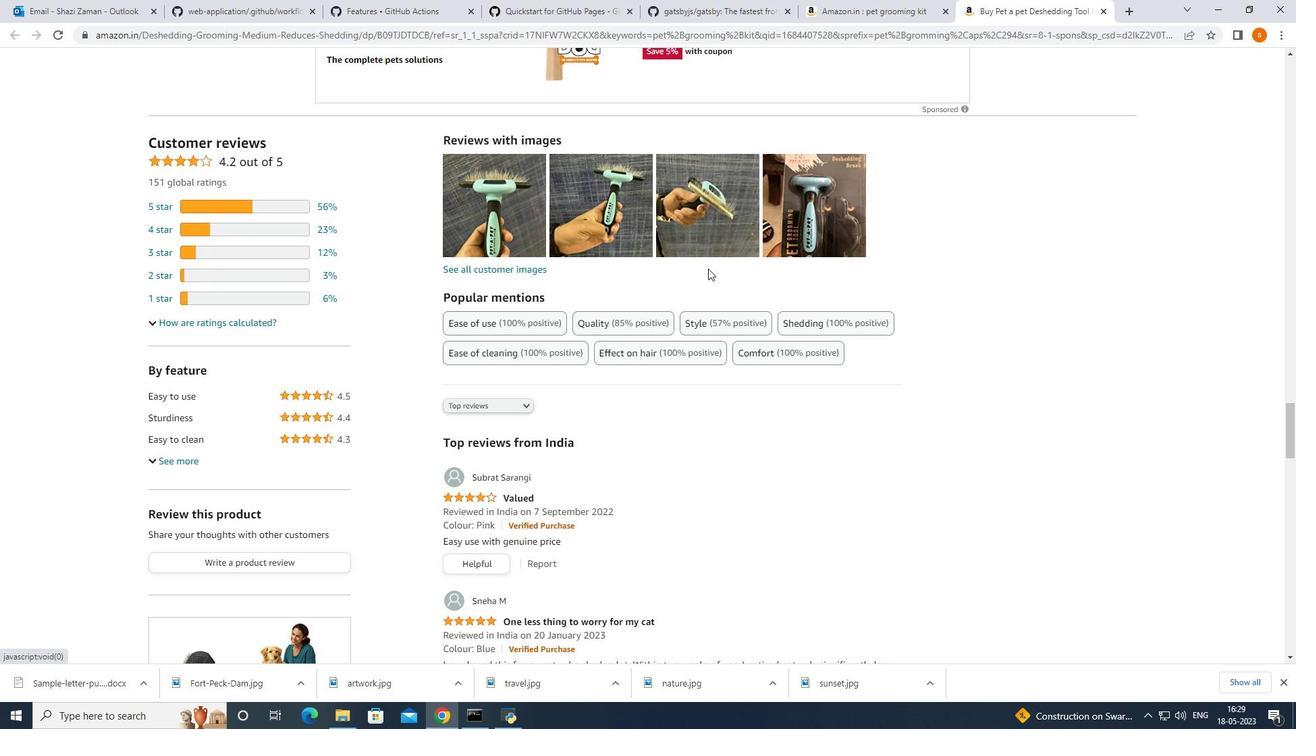 
Action: Mouse scrolled (702, 275) with delta (0, 0)
Screenshot: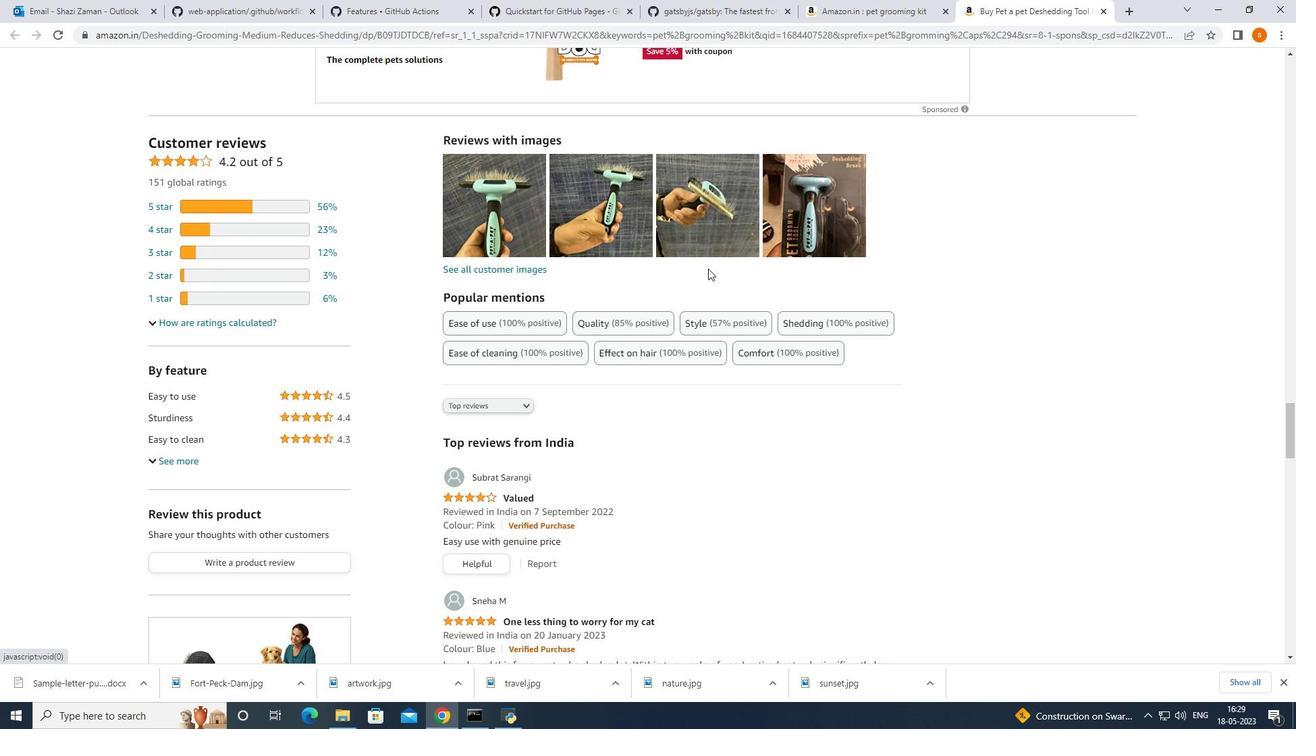 
Action: Mouse moved to (532, 382)
Screenshot: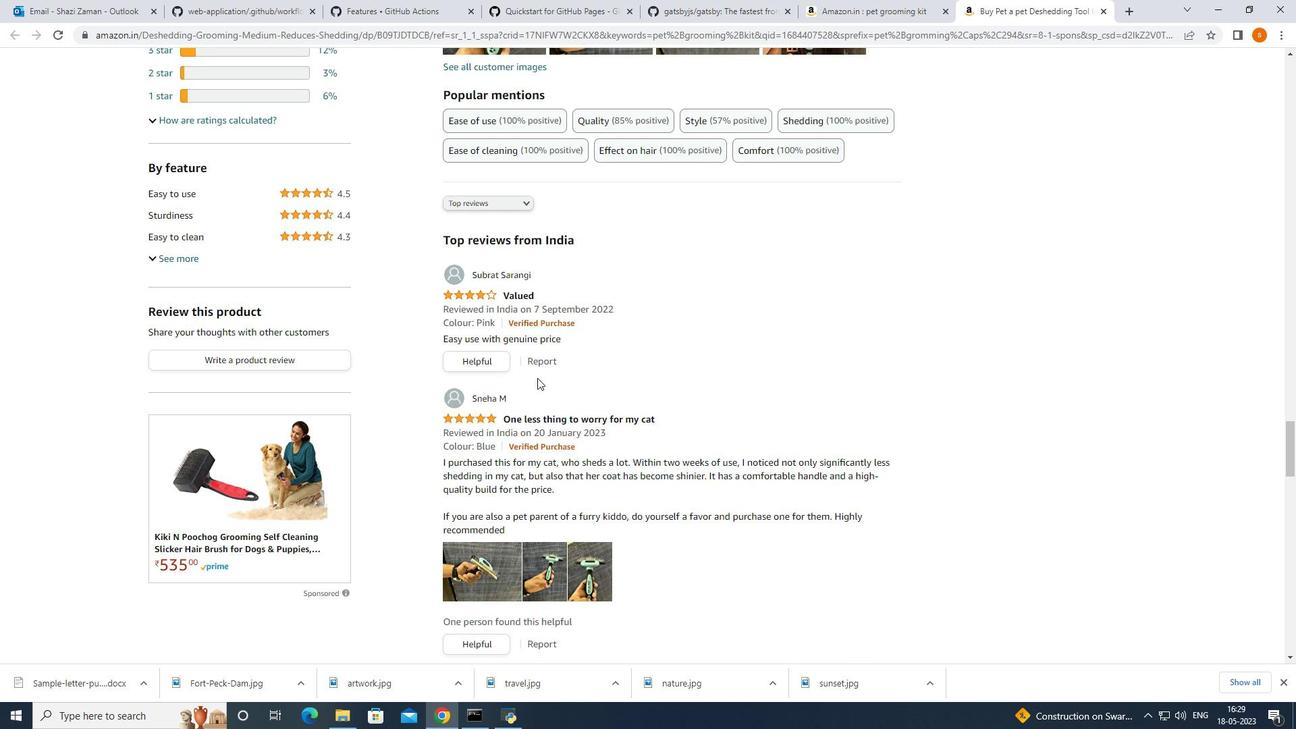 
Action: Mouse scrolled (532, 381) with delta (0, 0)
Screenshot: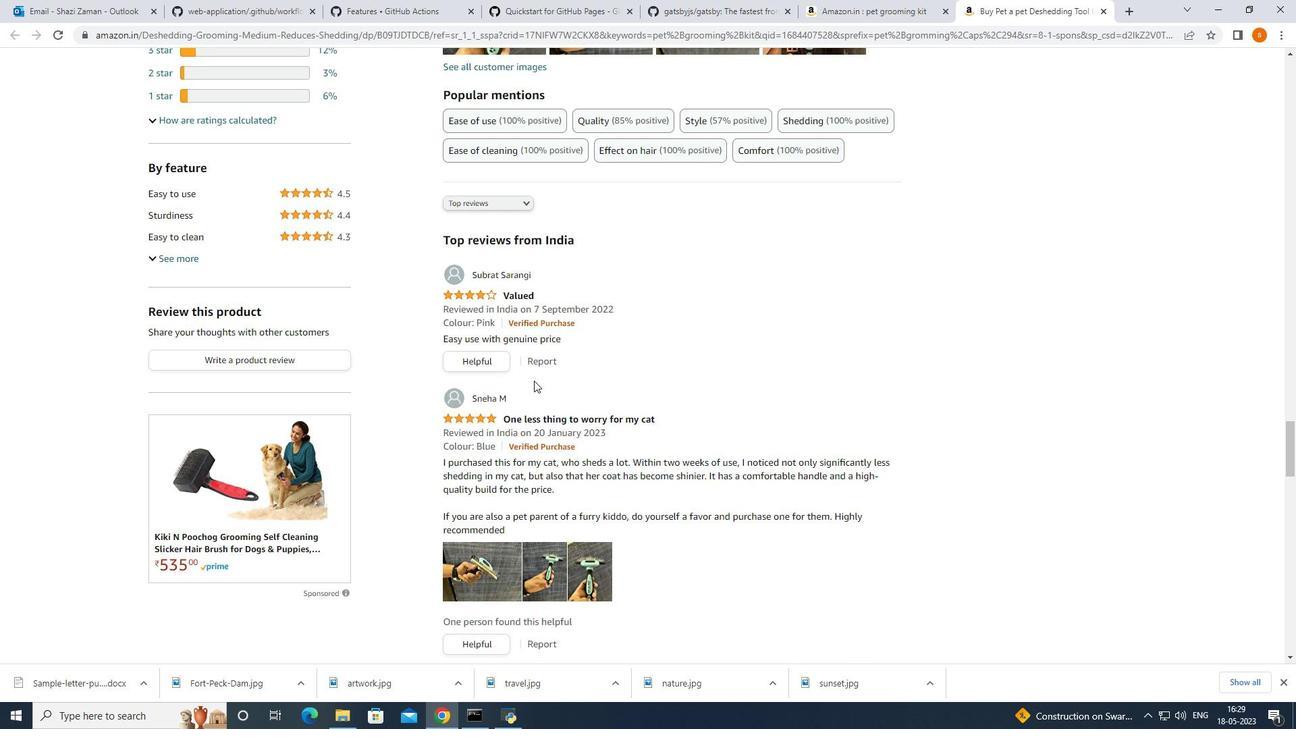 
Action: Mouse moved to (514, 387)
Screenshot: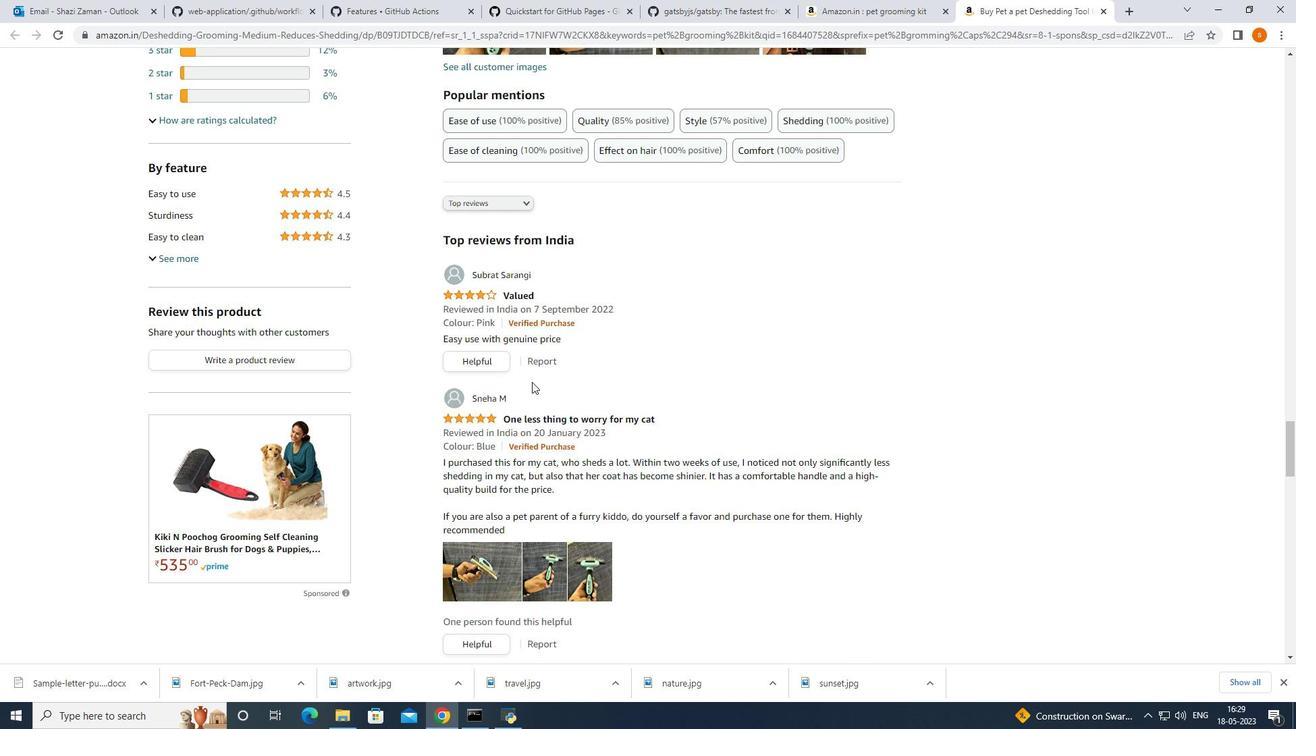 
Action: Mouse scrolled (524, 384) with delta (0, 0)
Screenshot: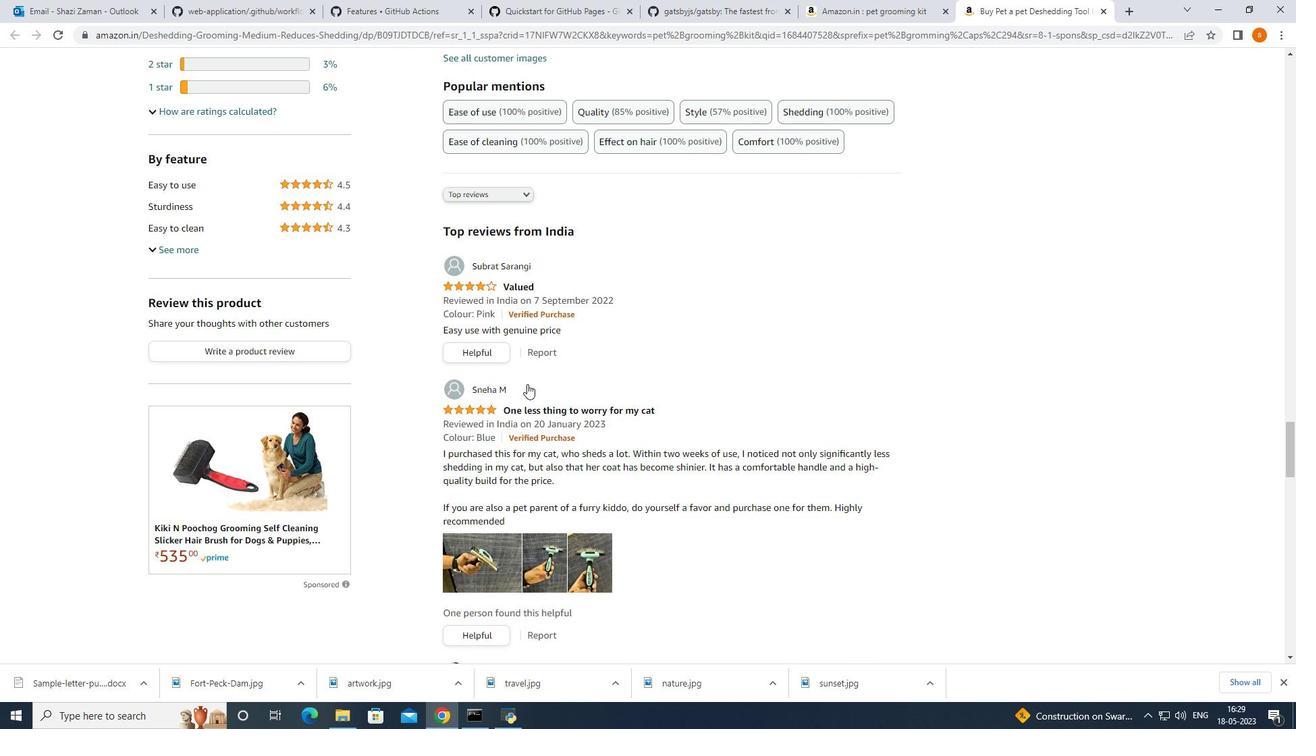 
Action: Mouse moved to (698, 354)
Screenshot: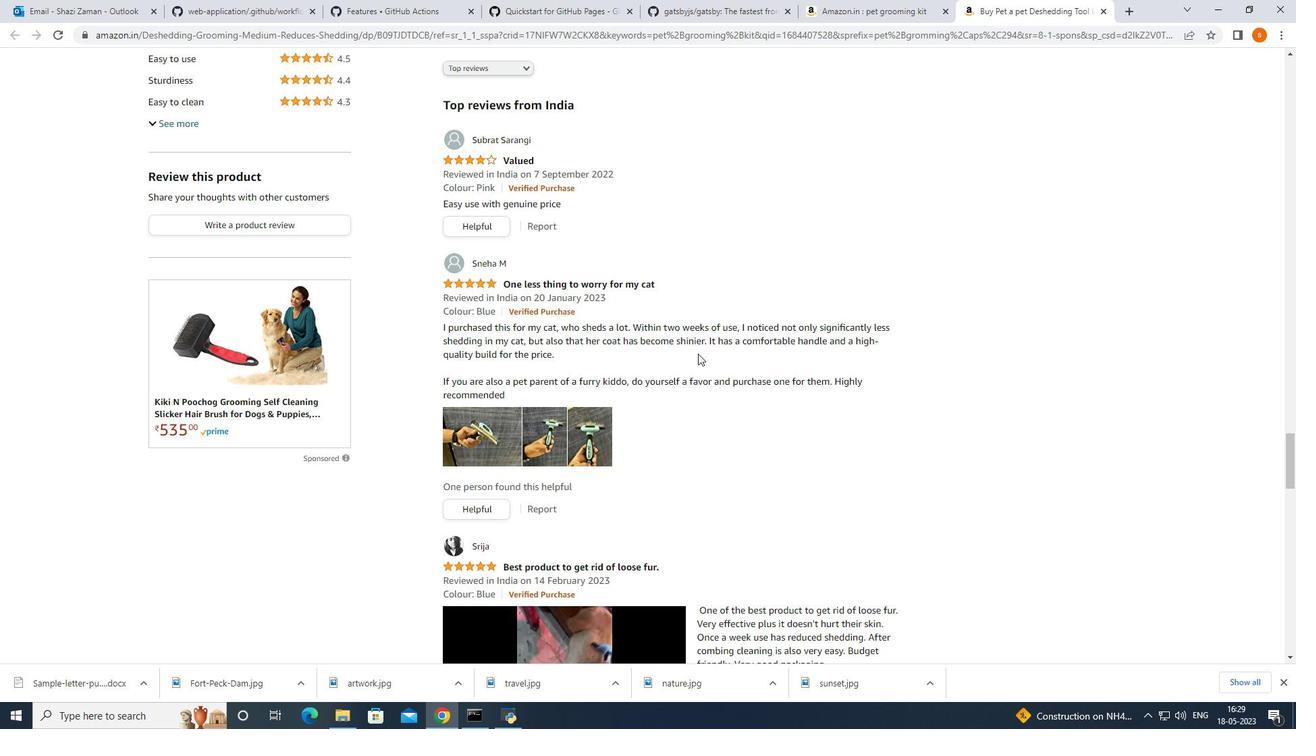 
Action: Mouse scrolled (698, 353) with delta (0, 0)
Screenshot: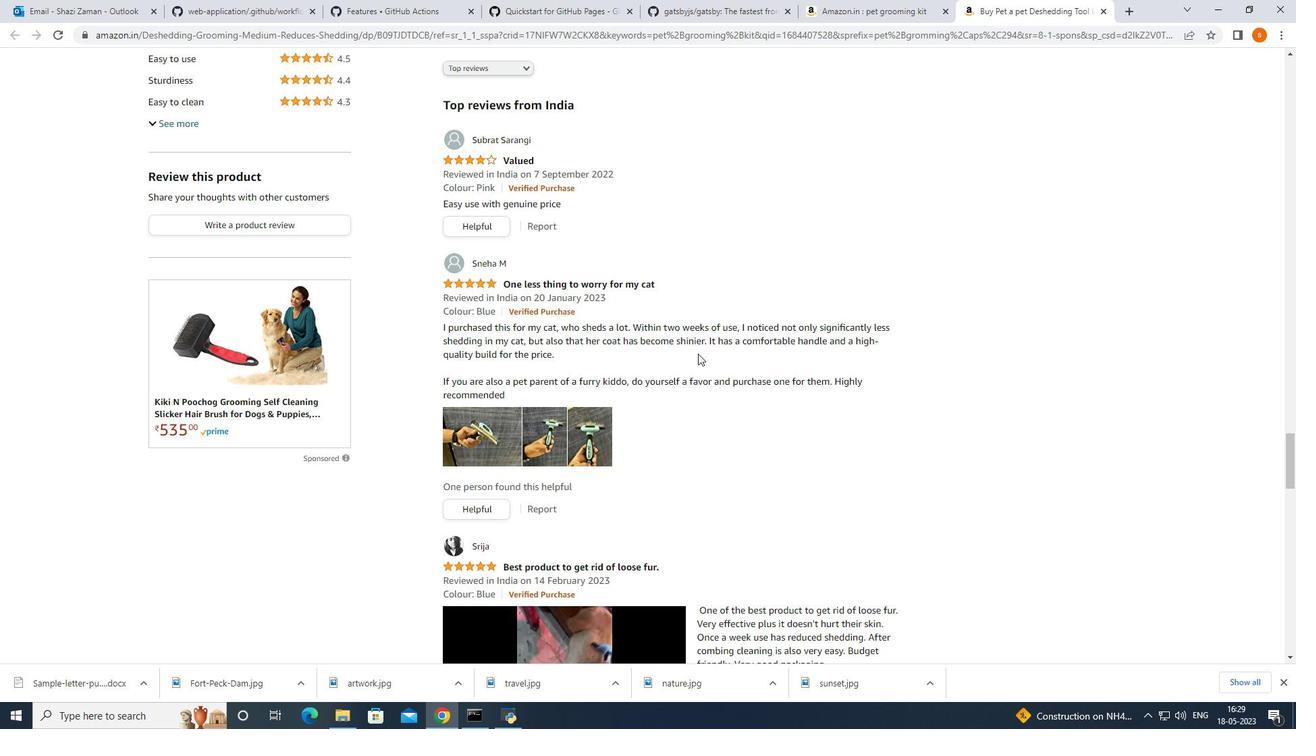 
Action: Mouse moved to (626, 364)
Screenshot: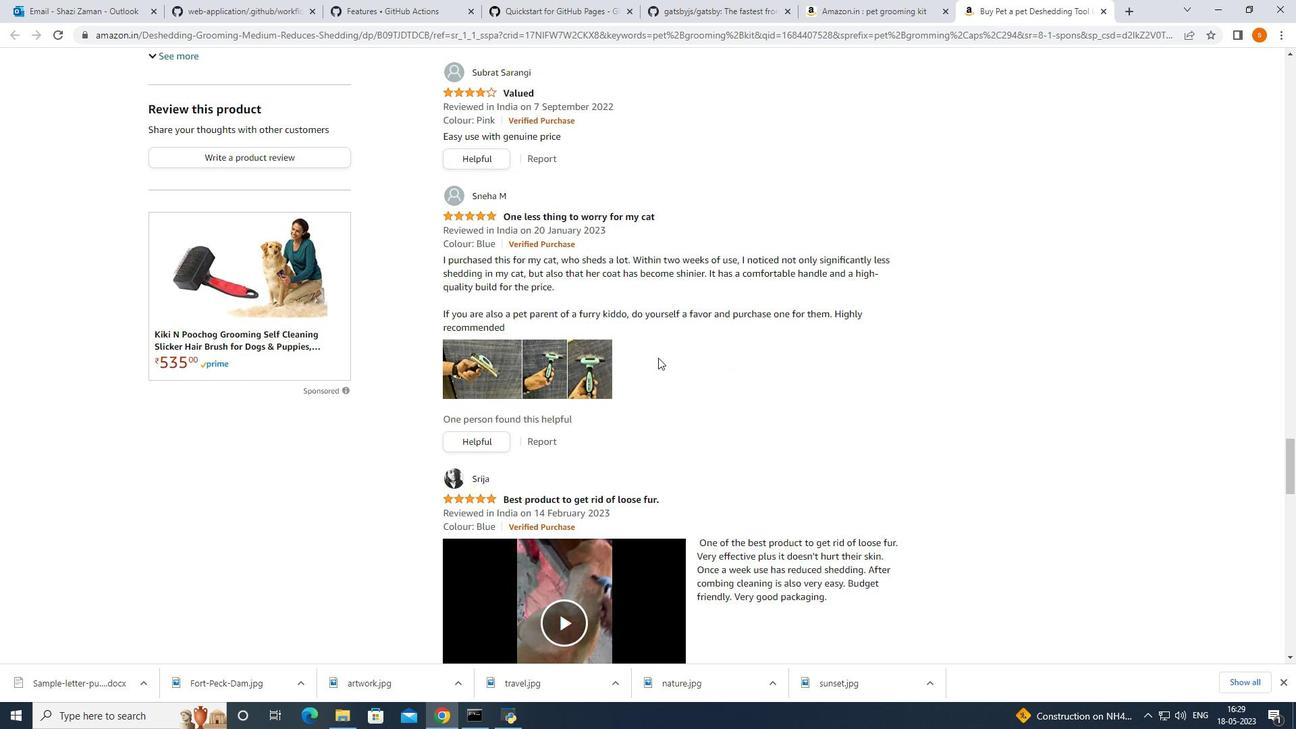 
Action: Mouse scrolled (626, 363) with delta (0, 0)
Screenshot: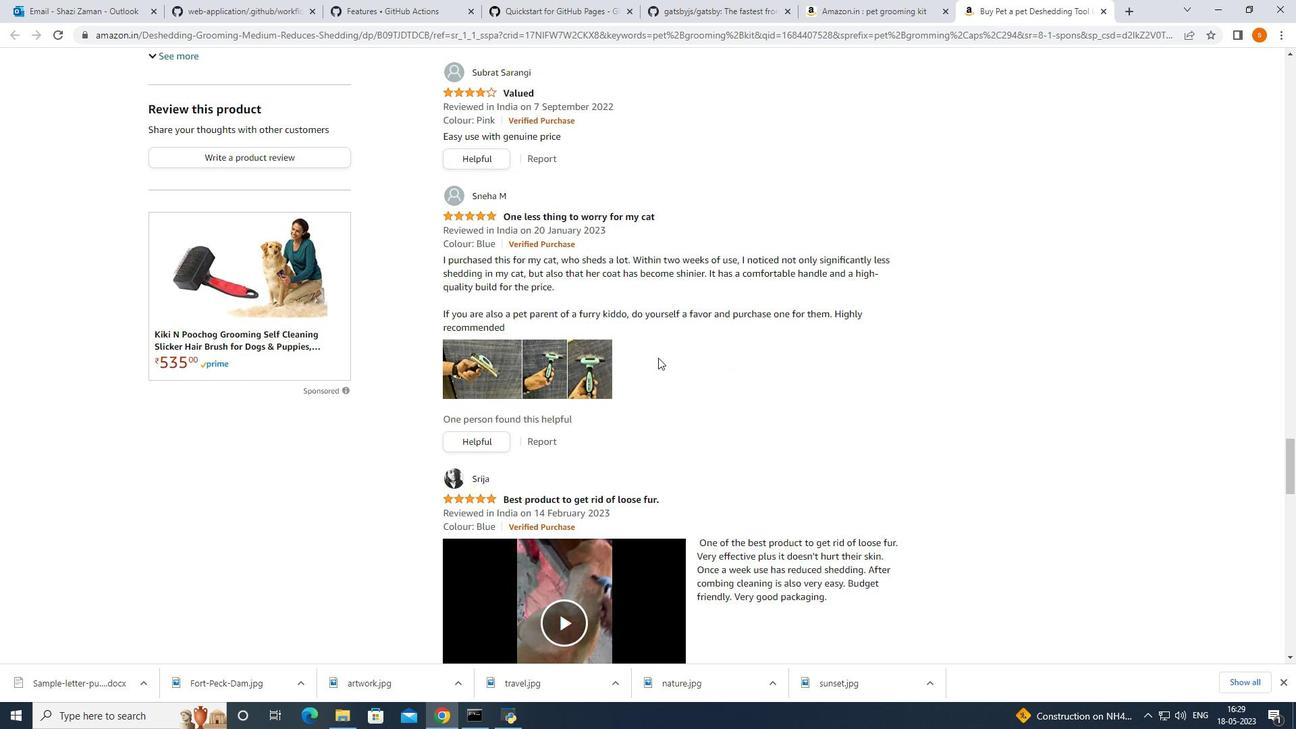 
Action: Mouse moved to (514, 408)
Screenshot: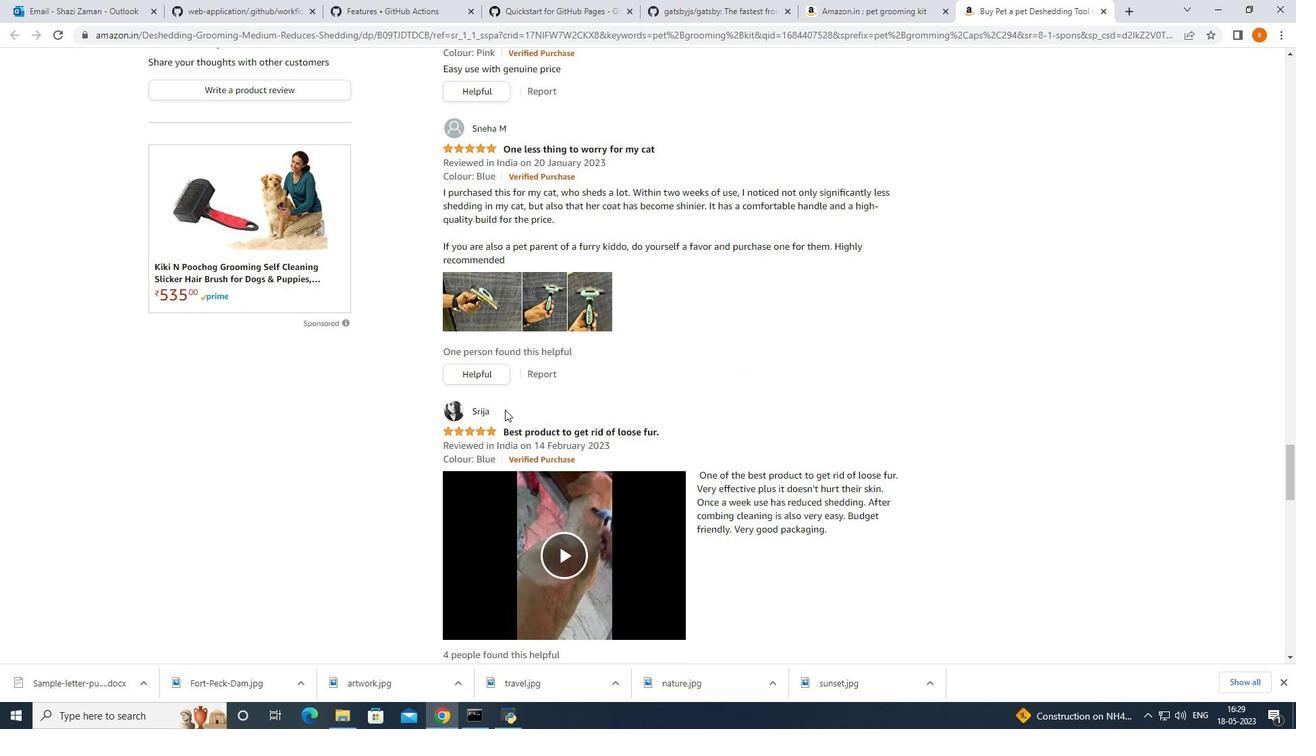 
Action: Mouse scrolled (514, 407) with delta (0, 0)
Screenshot: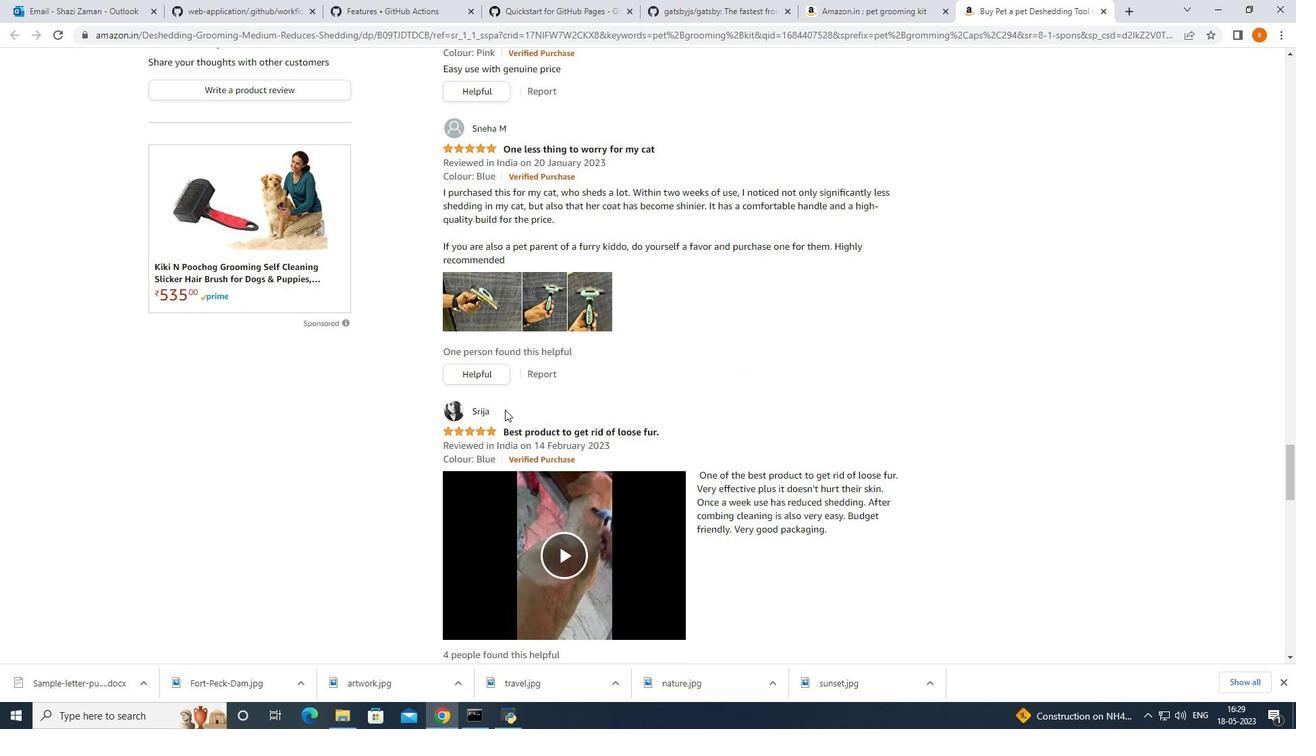 
Action: Mouse scrolled (514, 407) with delta (0, 0)
Screenshot: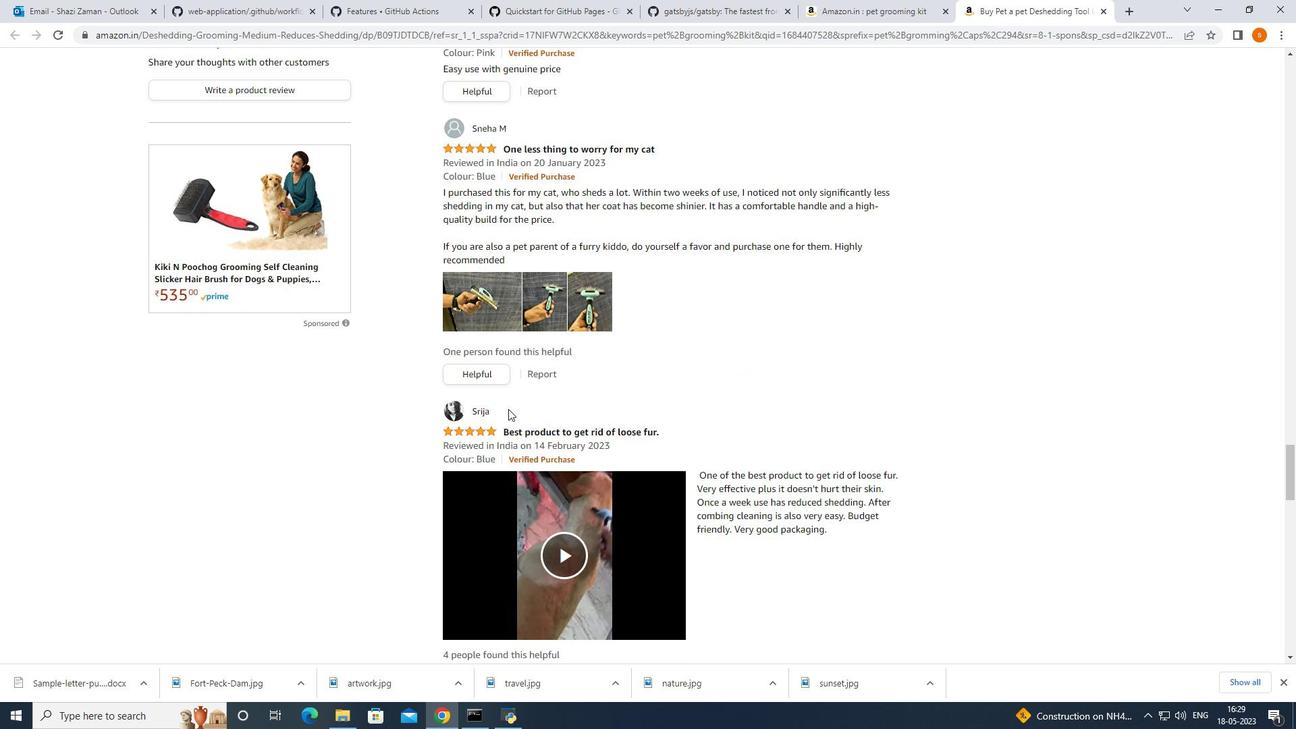 
Action: Mouse moved to (745, 399)
Screenshot: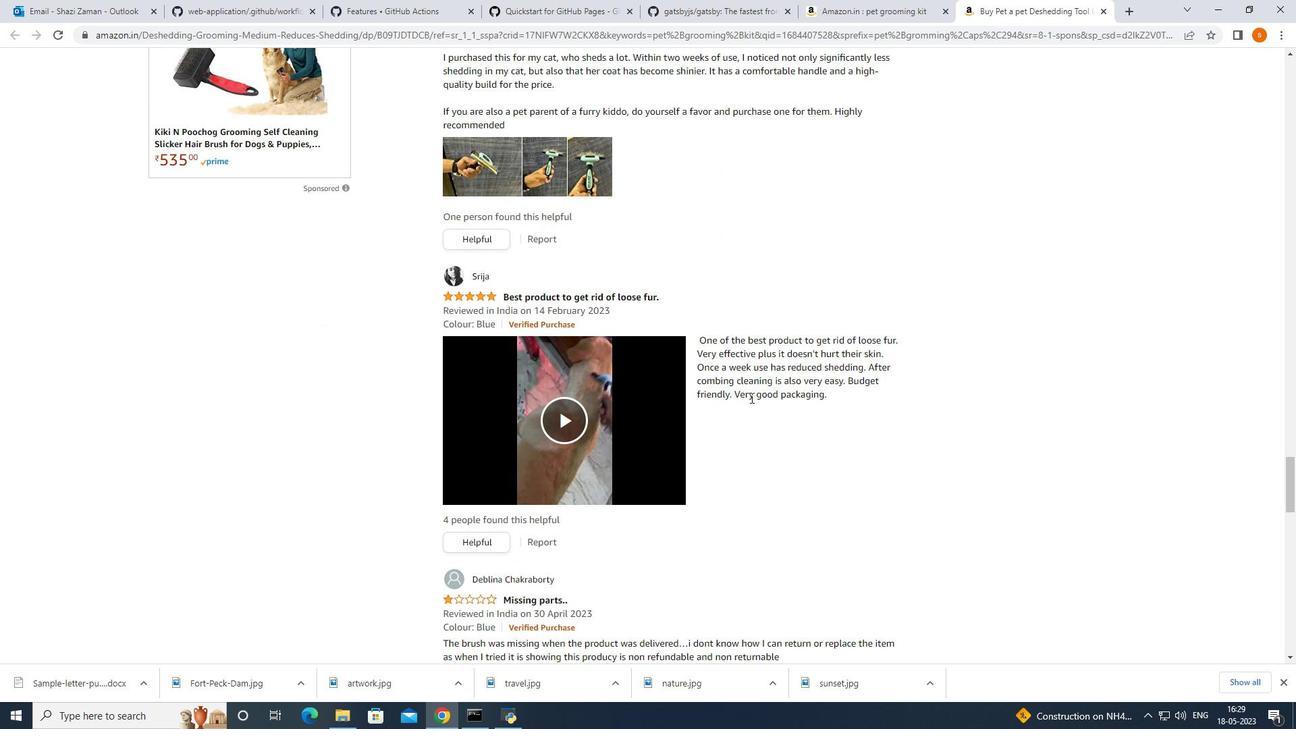 
Action: Mouse scrolled (745, 399) with delta (0, 0)
Screenshot: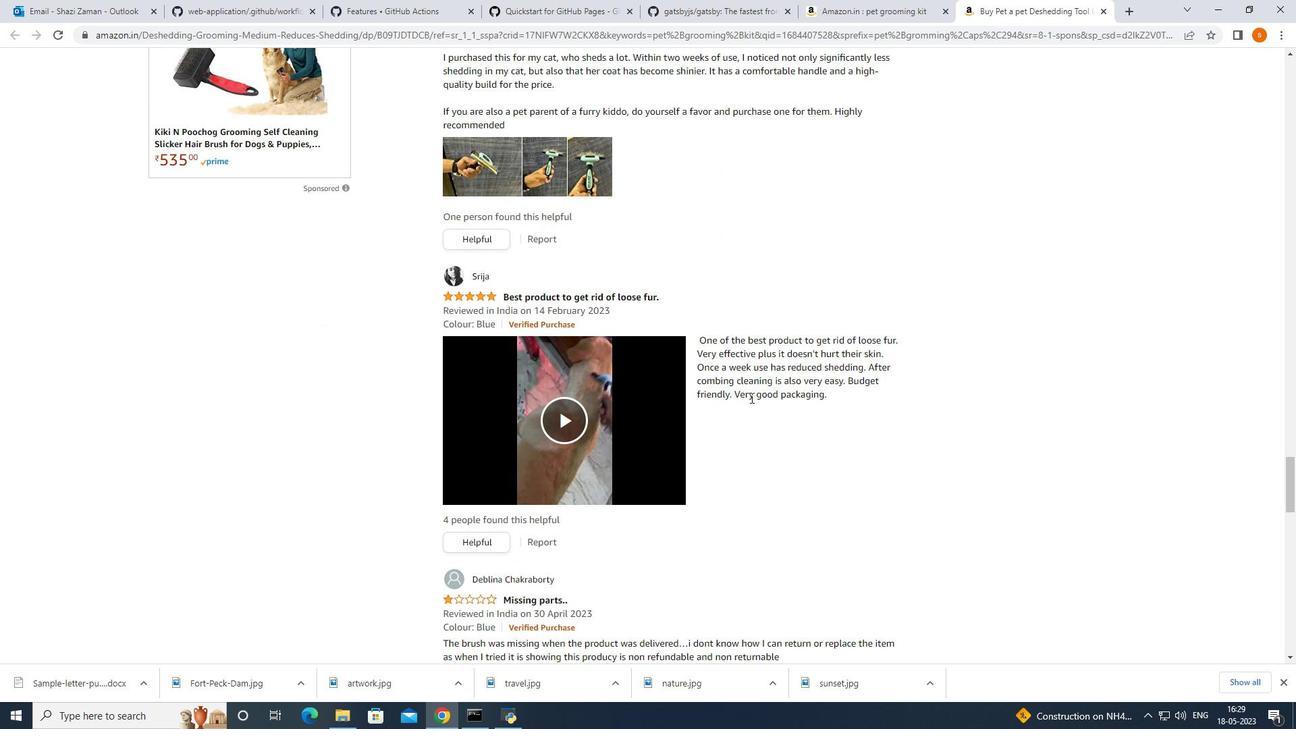 
Action: Mouse moved to (745, 399)
Screenshot: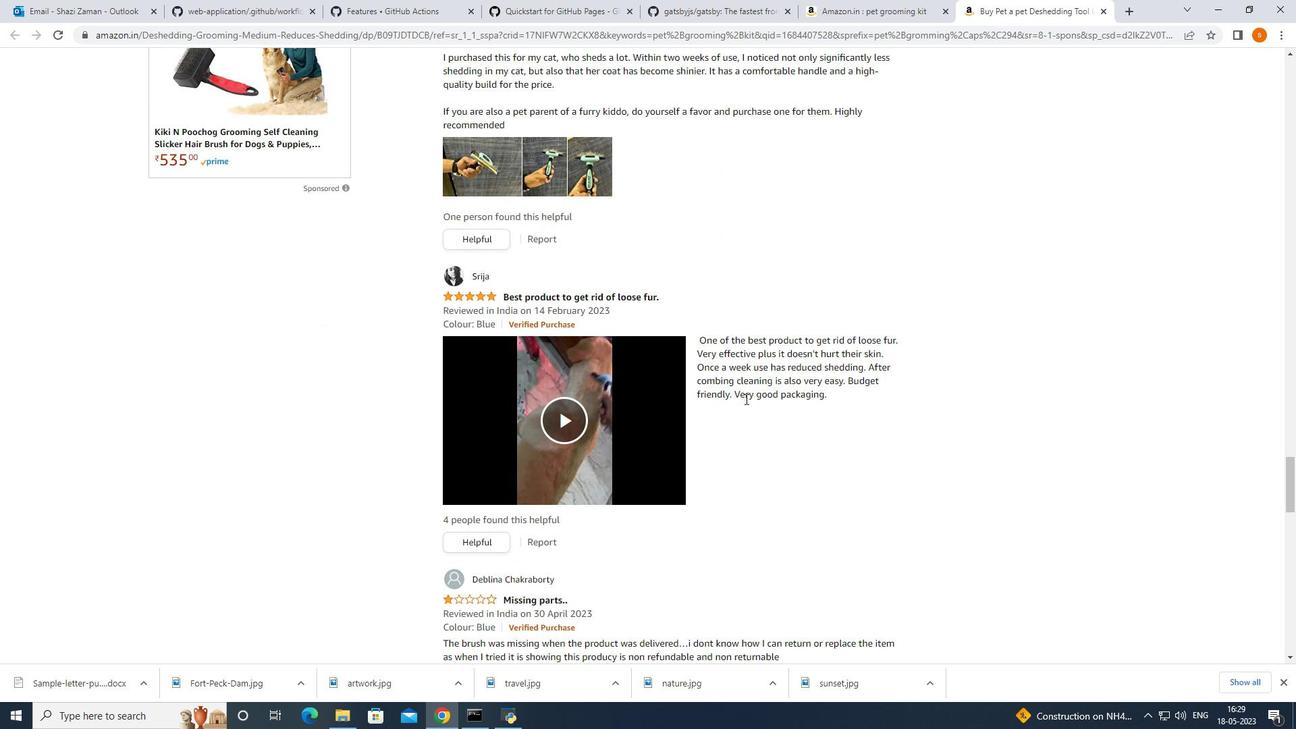 
Action: Mouse scrolled (745, 399) with delta (0, 0)
Screenshot: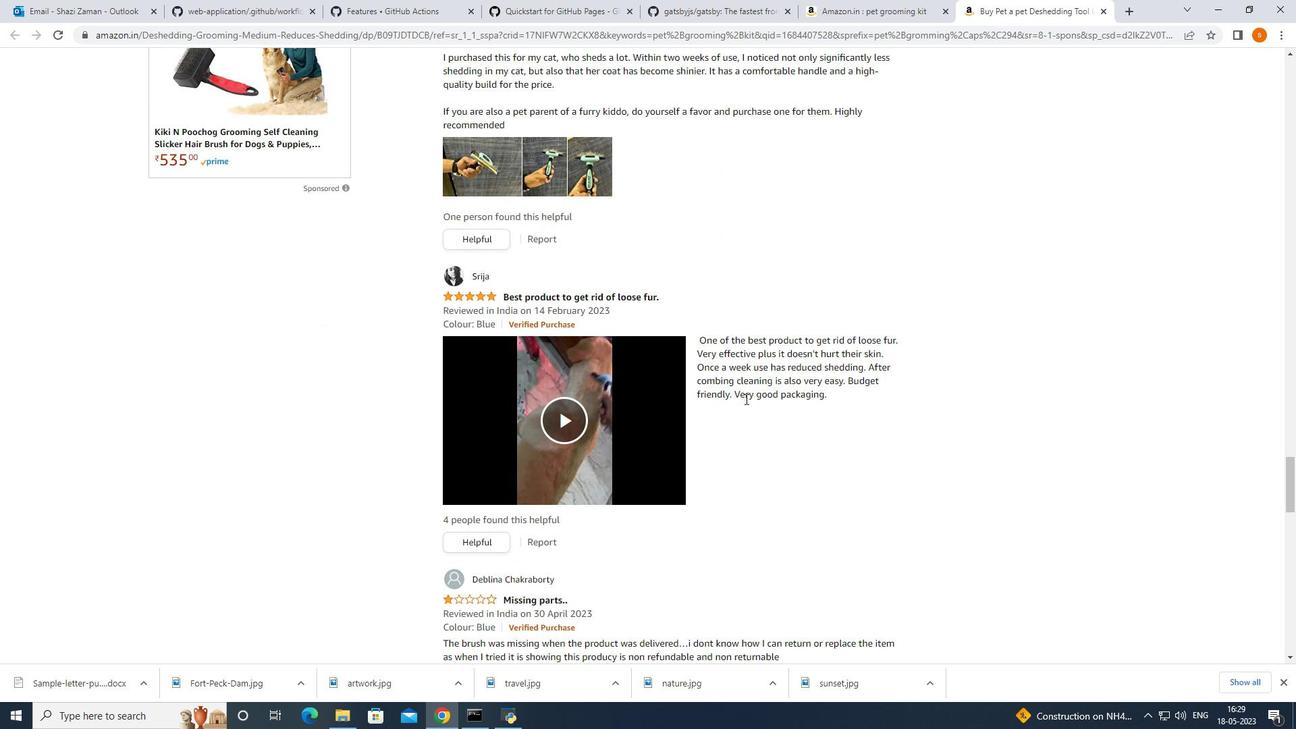 
Action: Mouse moved to (568, 289)
Screenshot: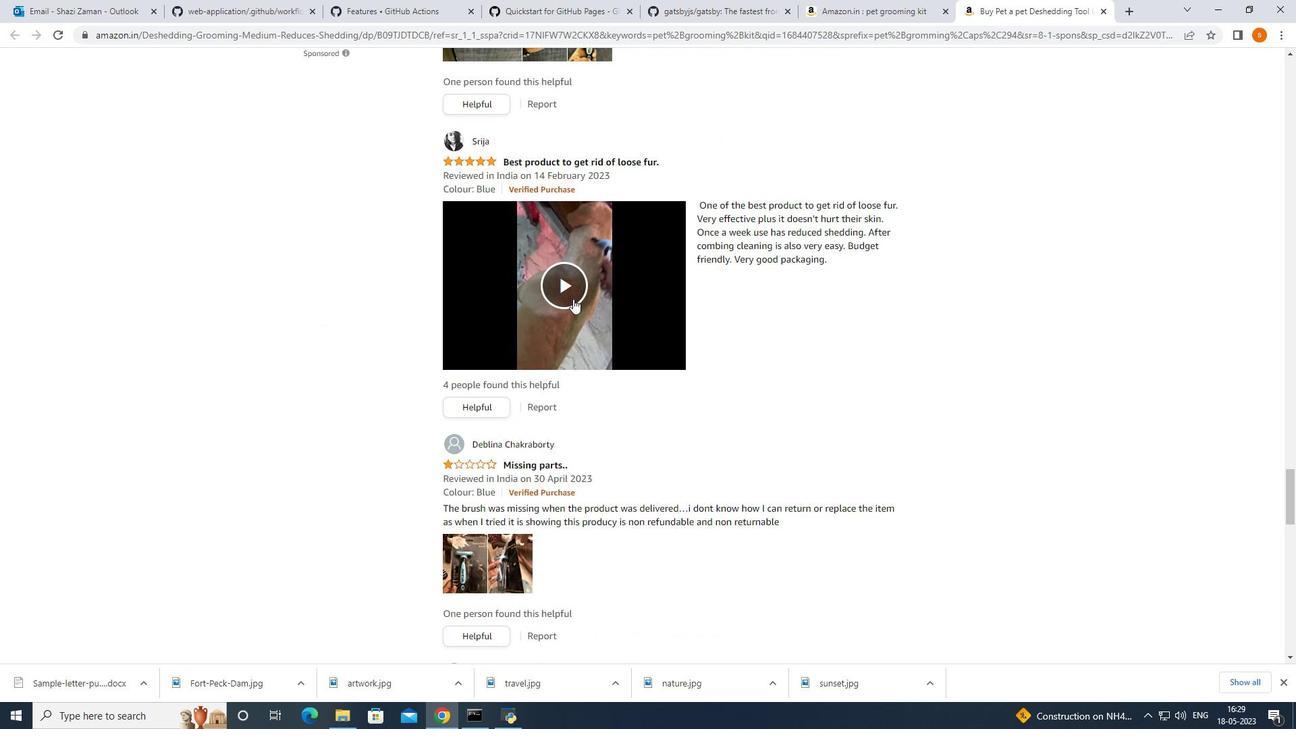 
Action: Mouse pressed left at (568, 289)
Screenshot: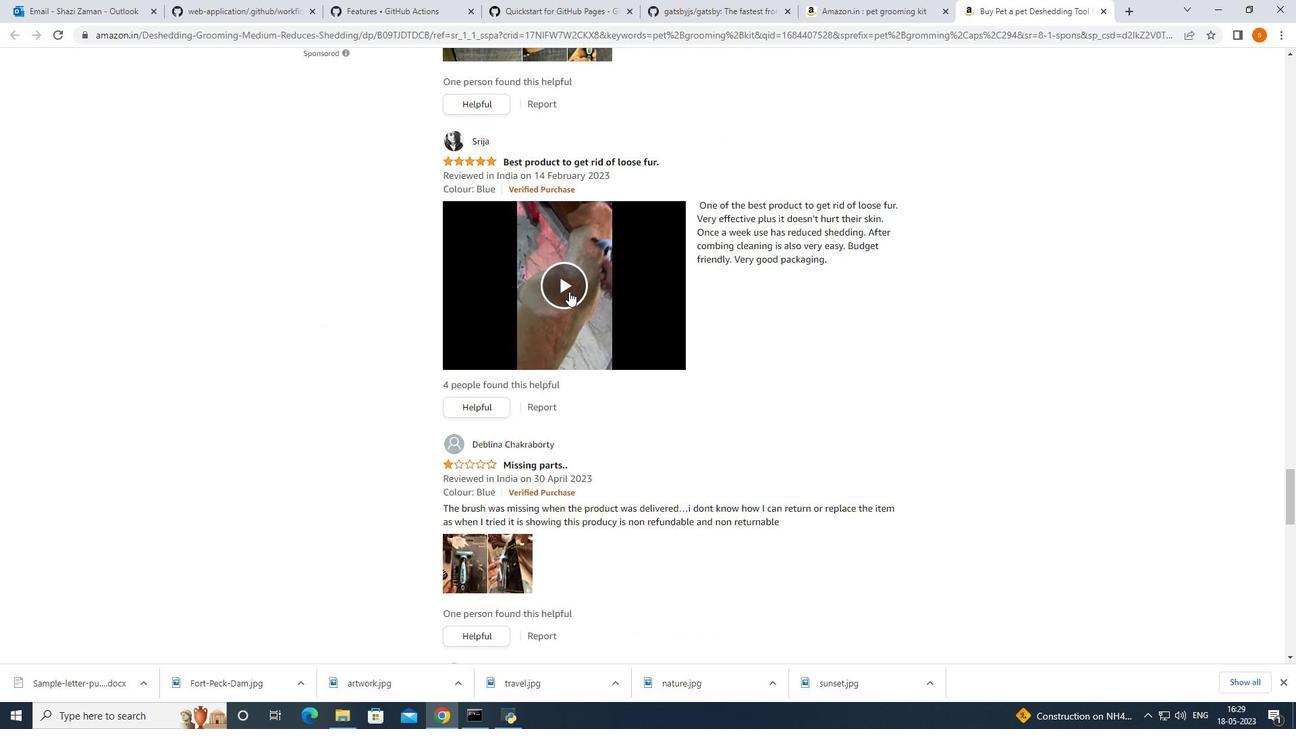 
Action: Mouse moved to (565, 328)
Screenshot: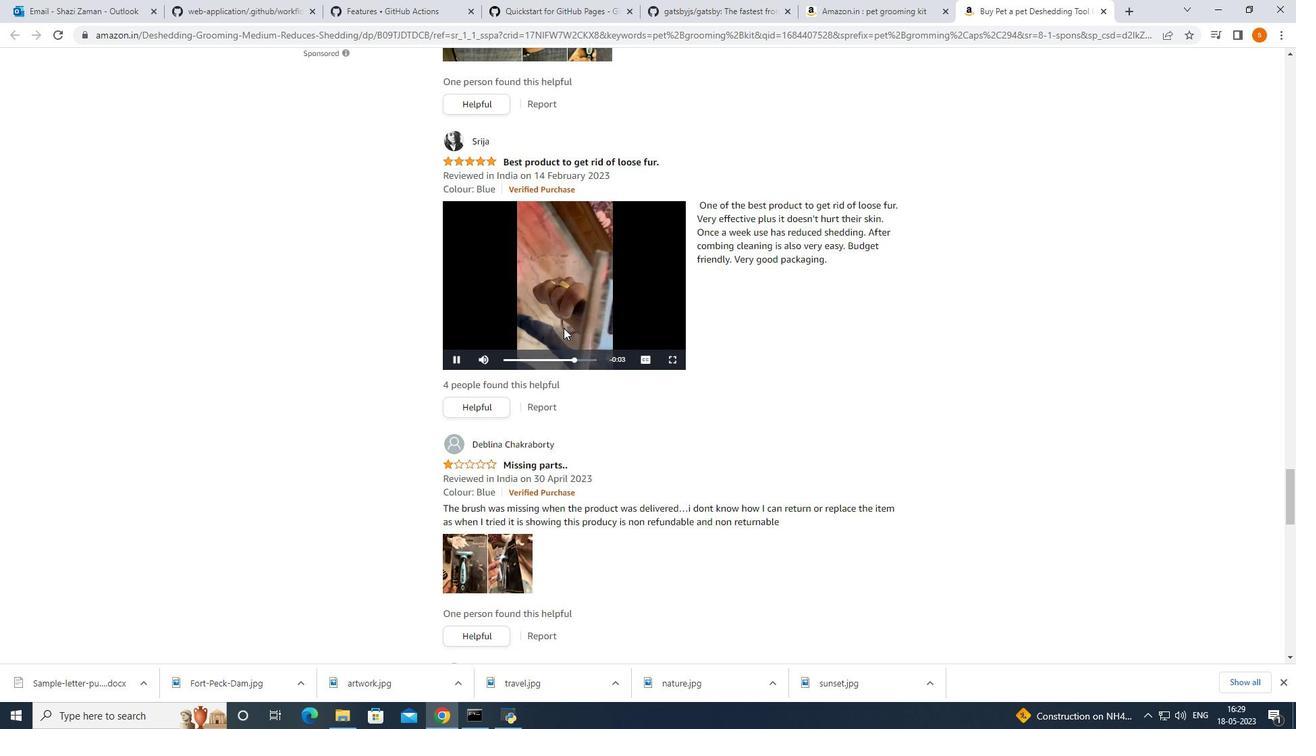 
Action: Mouse scrolled (565, 327) with delta (0, 0)
Screenshot: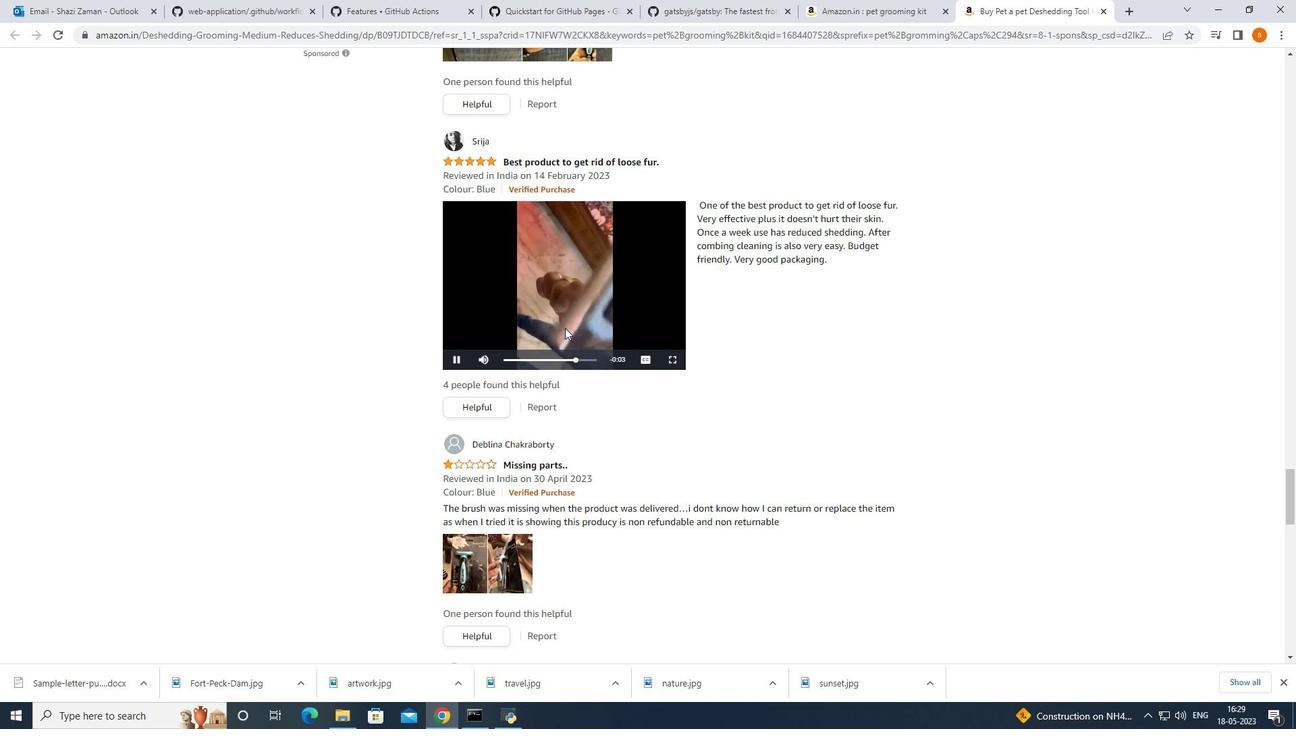 
Action: Mouse moved to (565, 333)
Screenshot: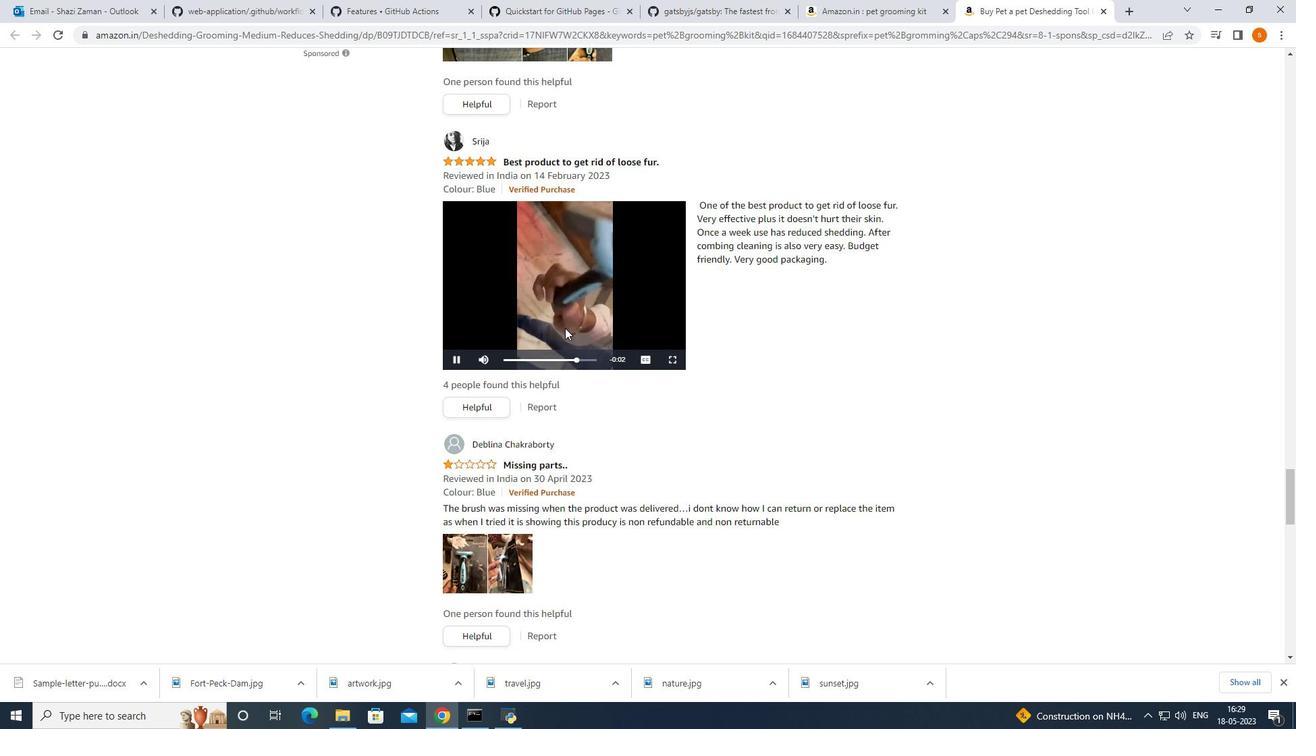 
Action: Mouse scrolled (565, 333) with delta (0, 0)
Screenshot: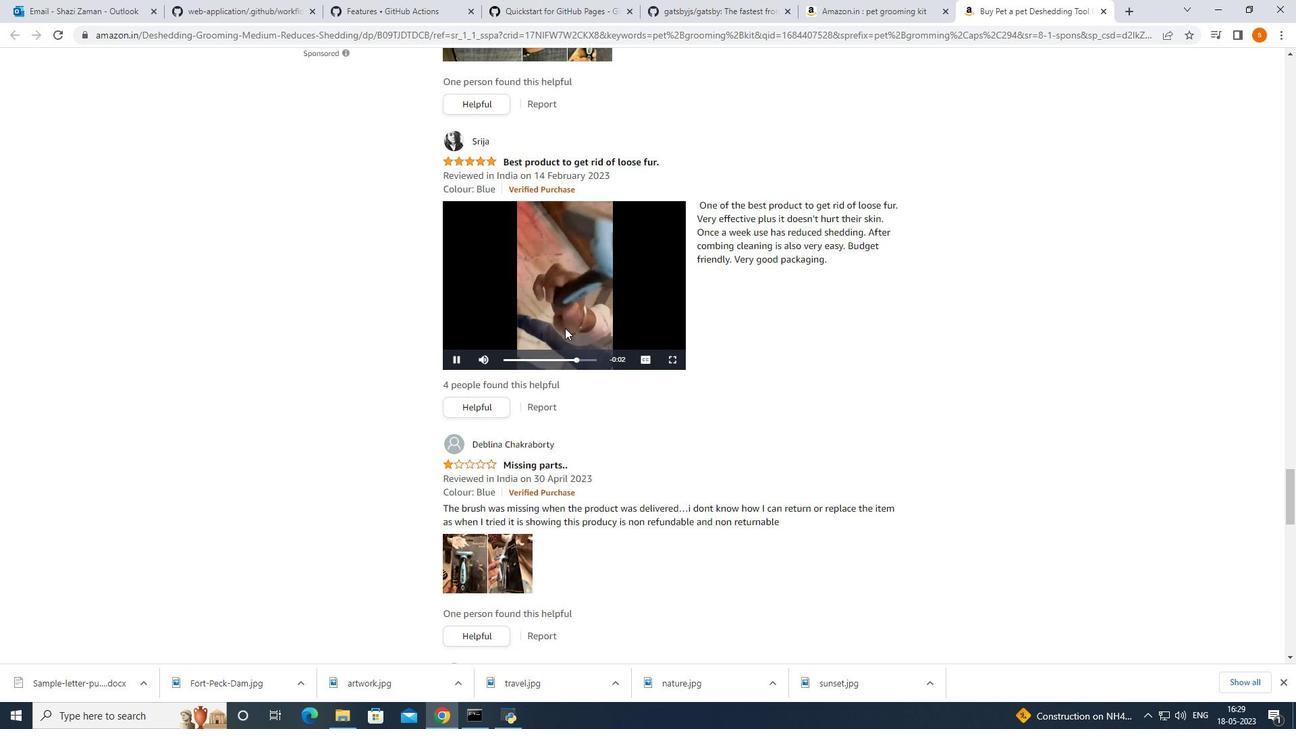 
Action: Mouse moved to (640, 395)
Screenshot: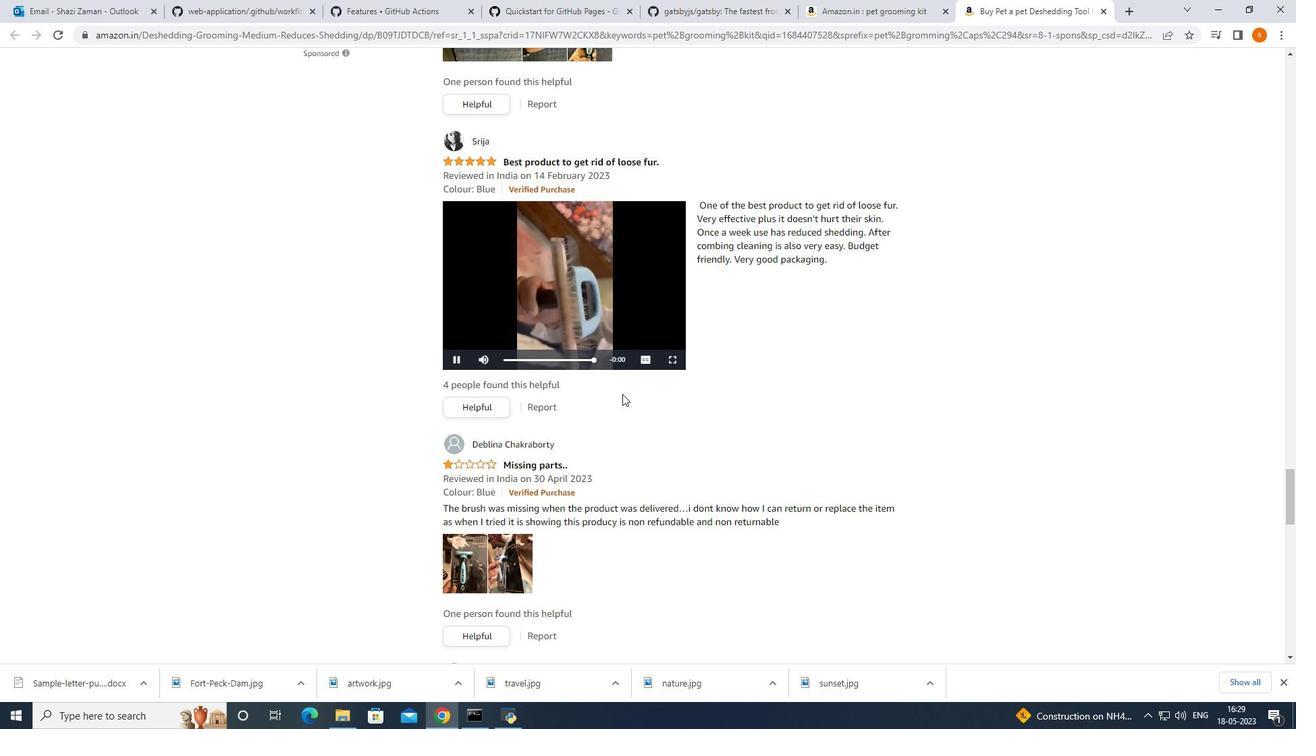 
Action: Mouse scrolled (640, 396) with delta (0, 0)
Screenshot: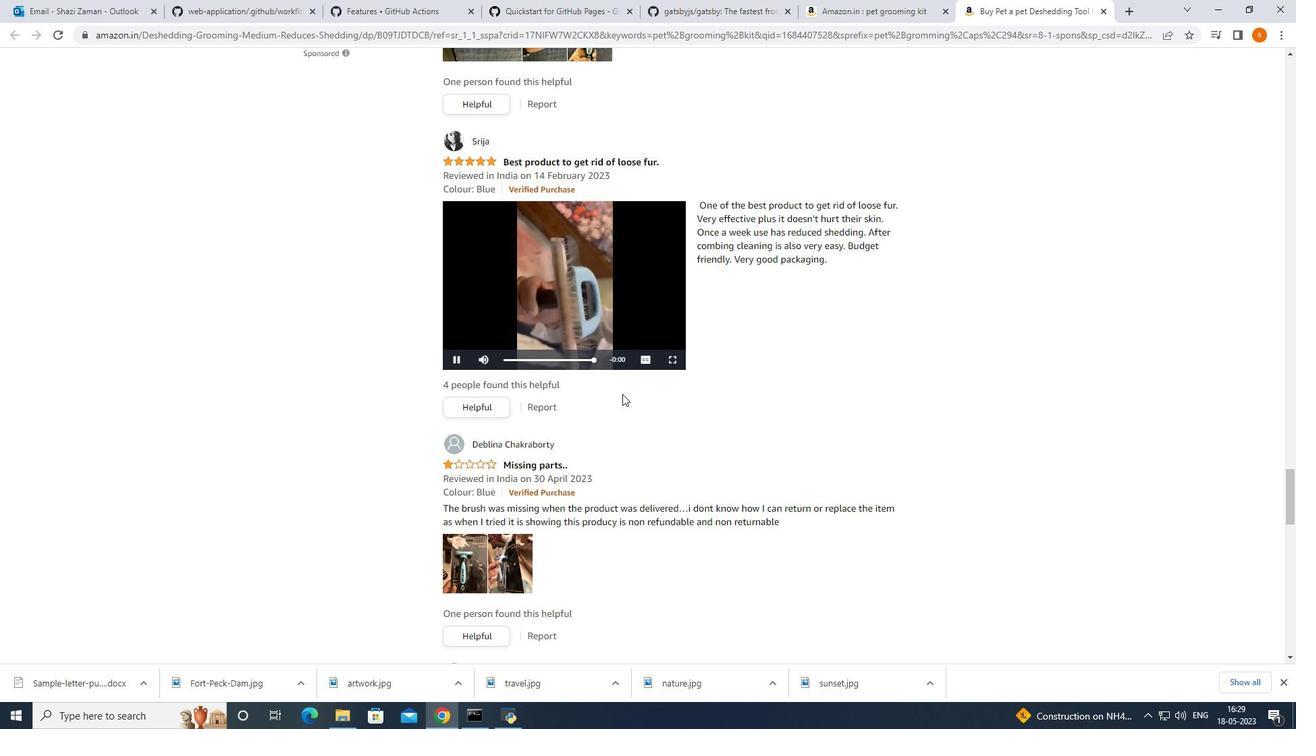 
Action: Mouse moved to (640, 395)
Screenshot: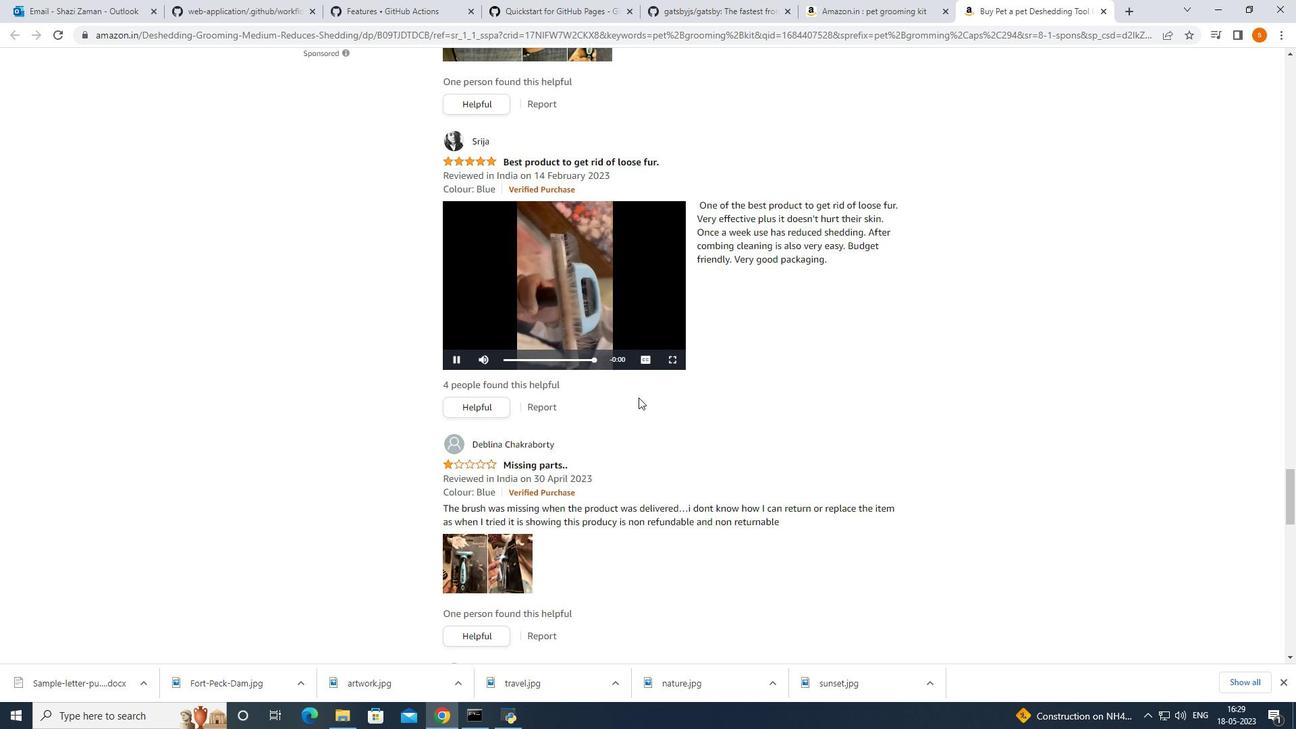 
Action: Mouse scrolled (640, 395) with delta (0, 0)
Screenshot: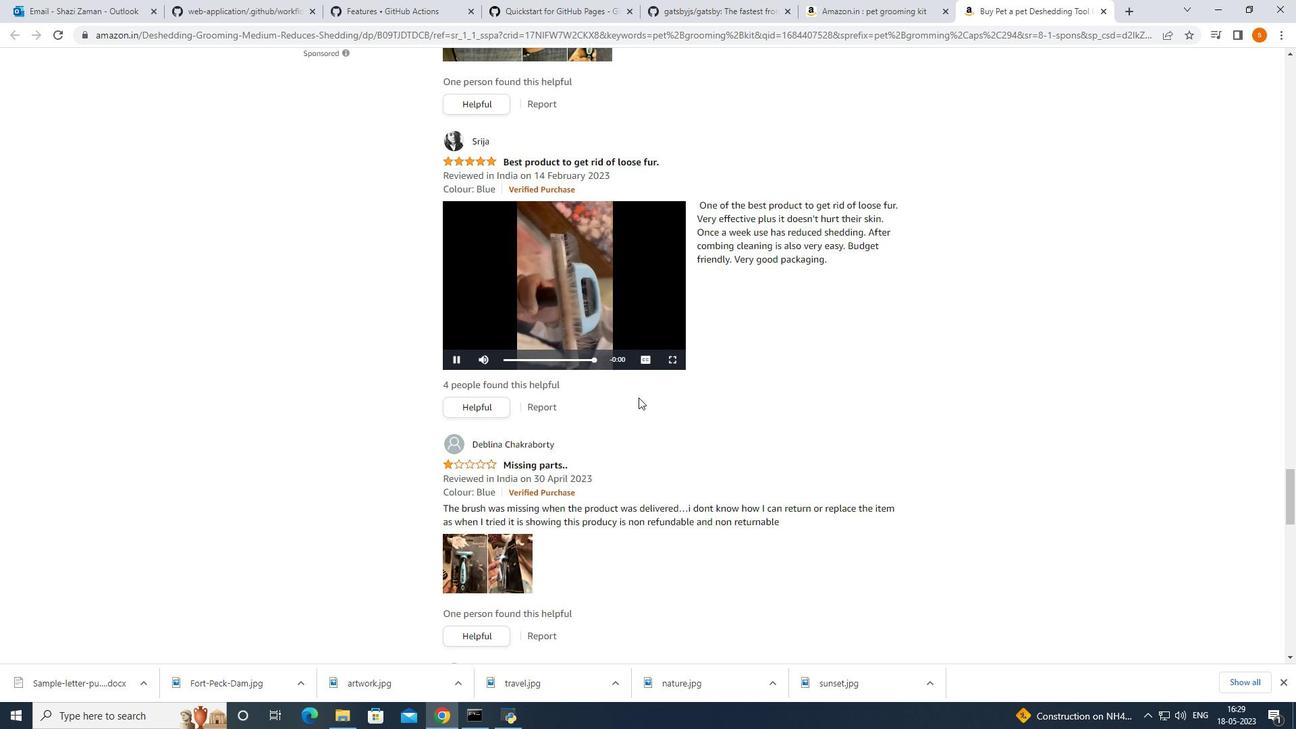 
Action: Mouse moved to (640, 395)
Screenshot: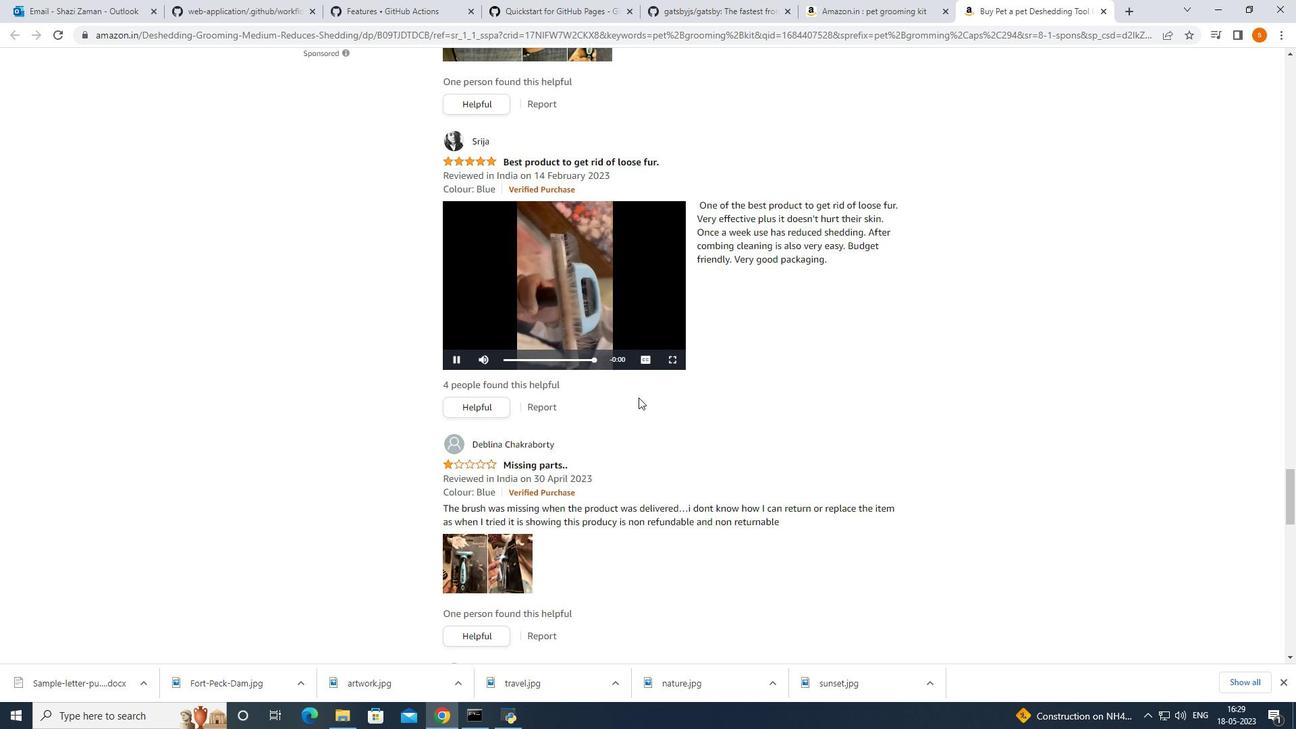 
Action: Mouse scrolled (640, 395) with delta (0, 0)
Screenshot: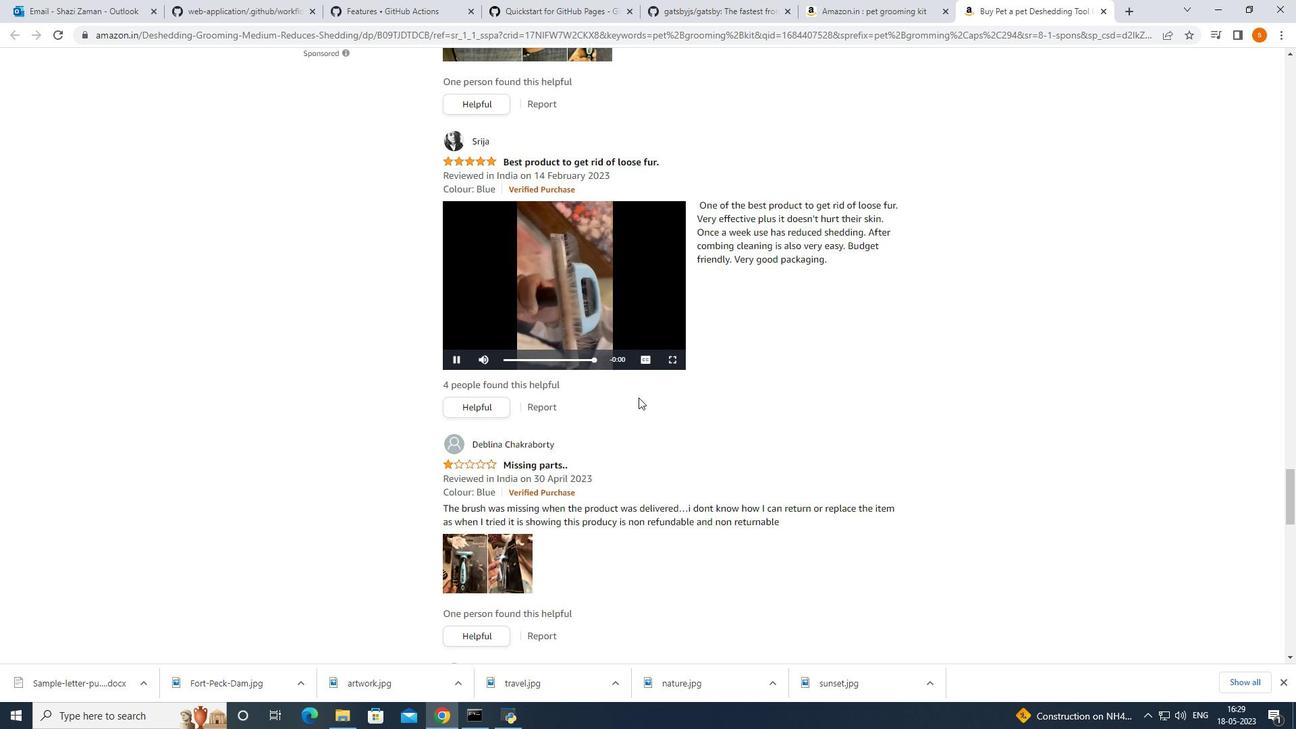 
Action: Mouse moved to (637, 387)
Screenshot: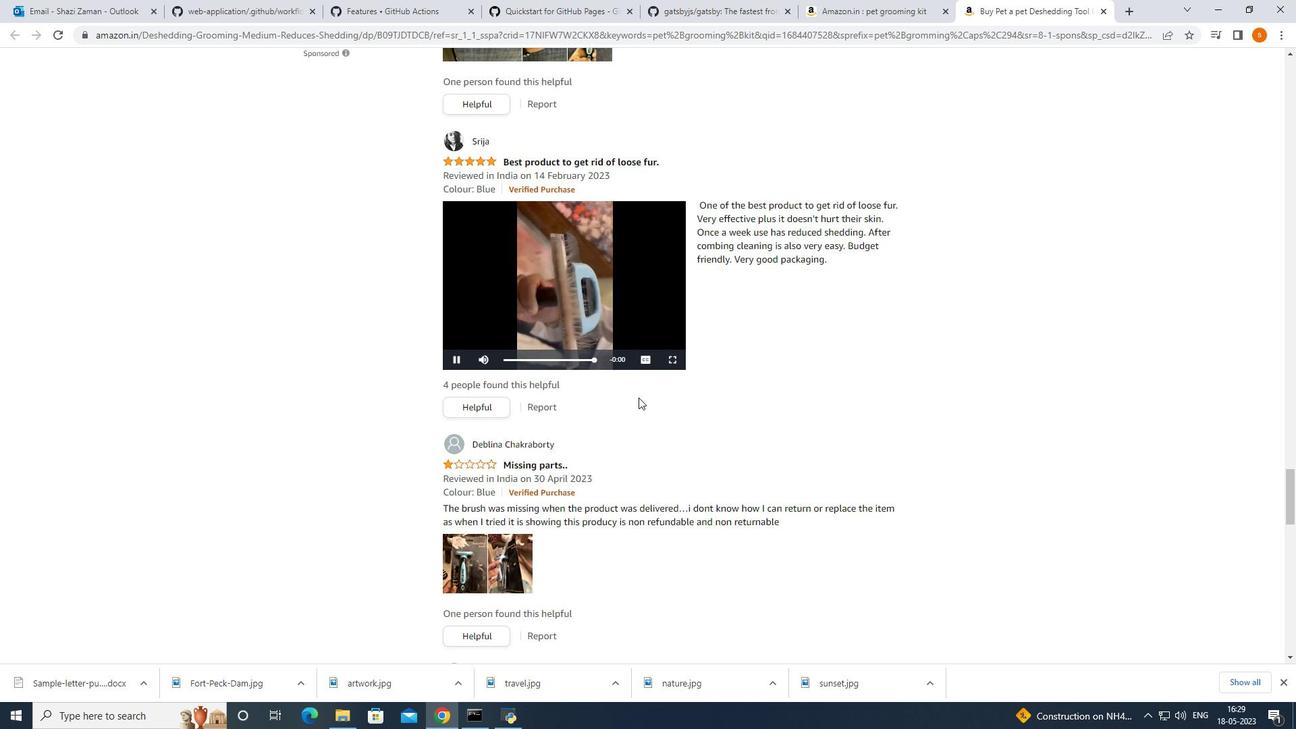 
Action: Mouse scrolled (640, 394) with delta (0, 0)
Screenshot: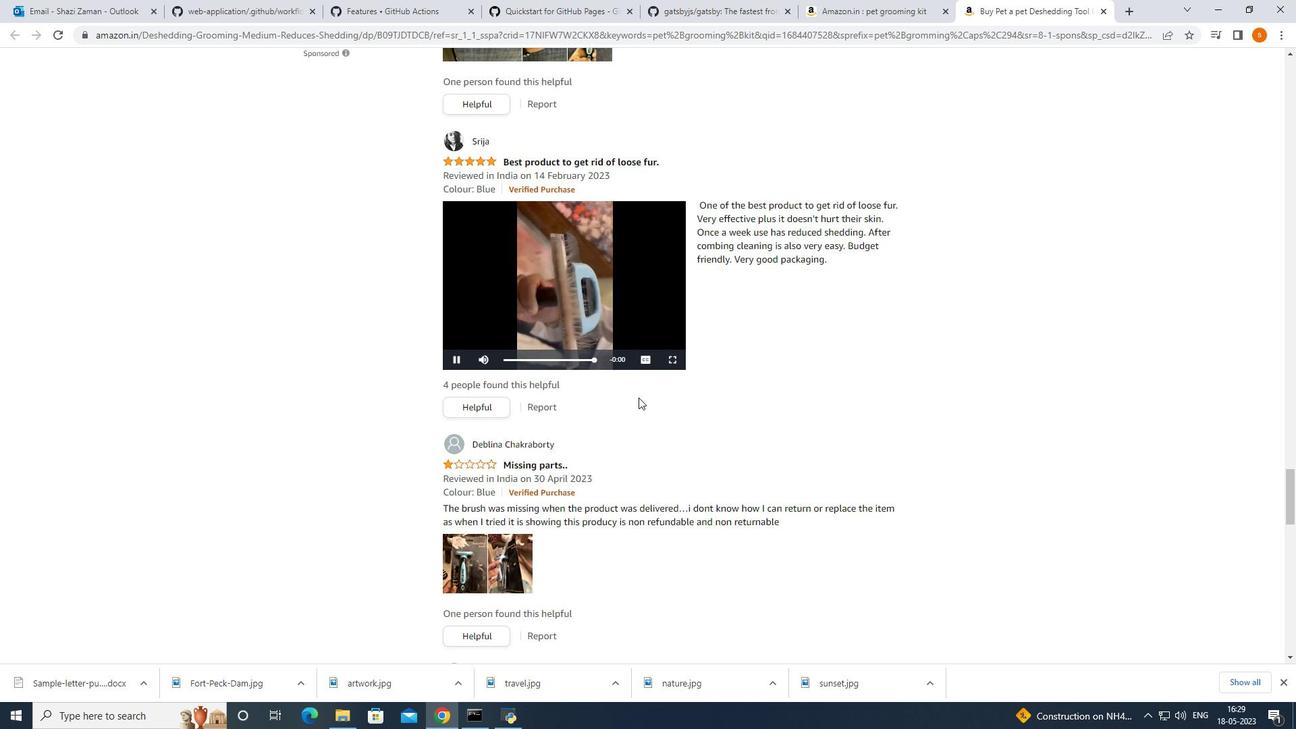 
Action: Mouse moved to (630, 357)
Screenshot: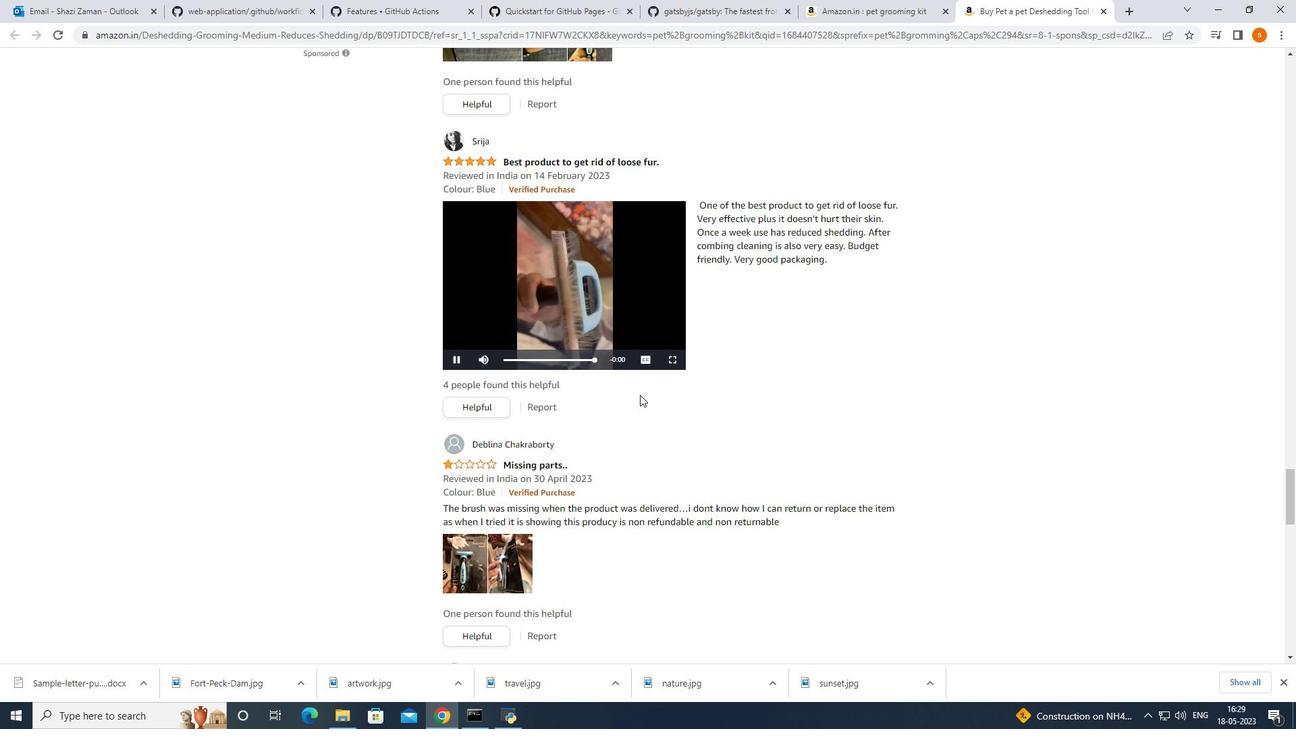 
Action: Mouse scrolled (636, 382) with delta (0, 0)
Screenshot: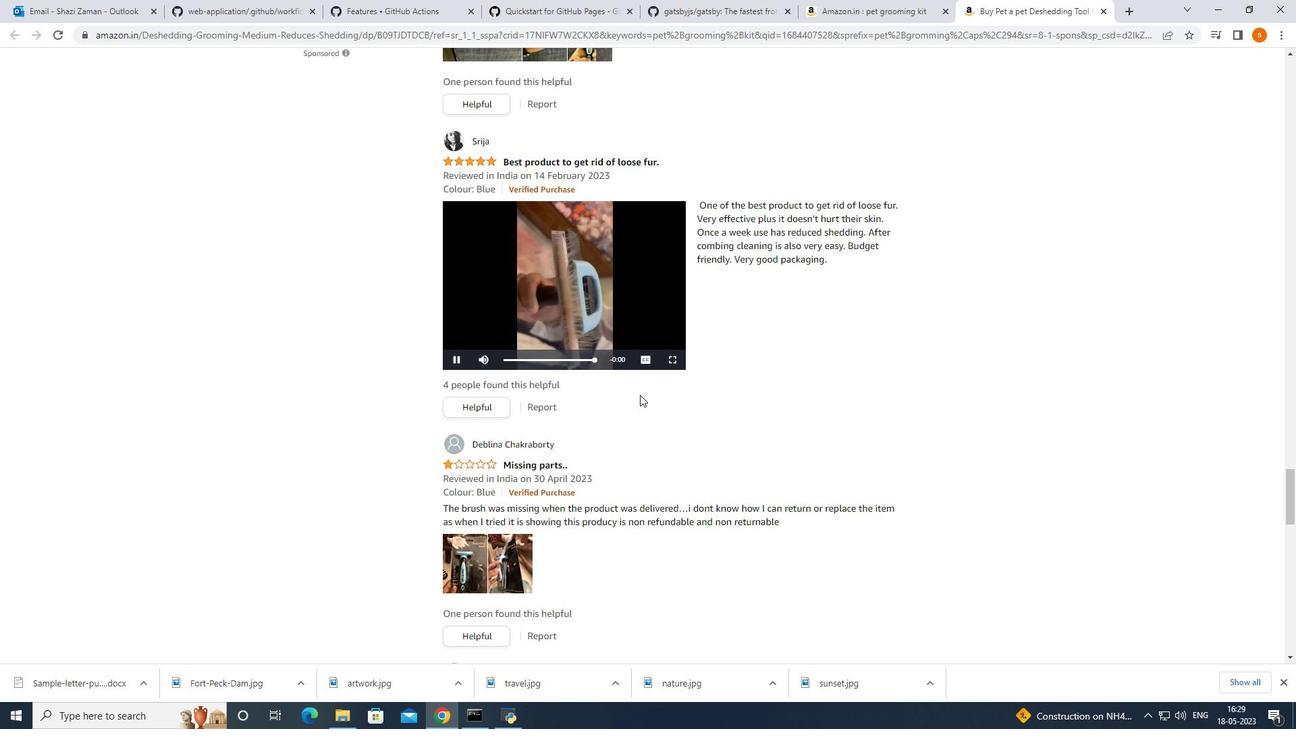 
Action: Mouse moved to (619, 335)
Screenshot: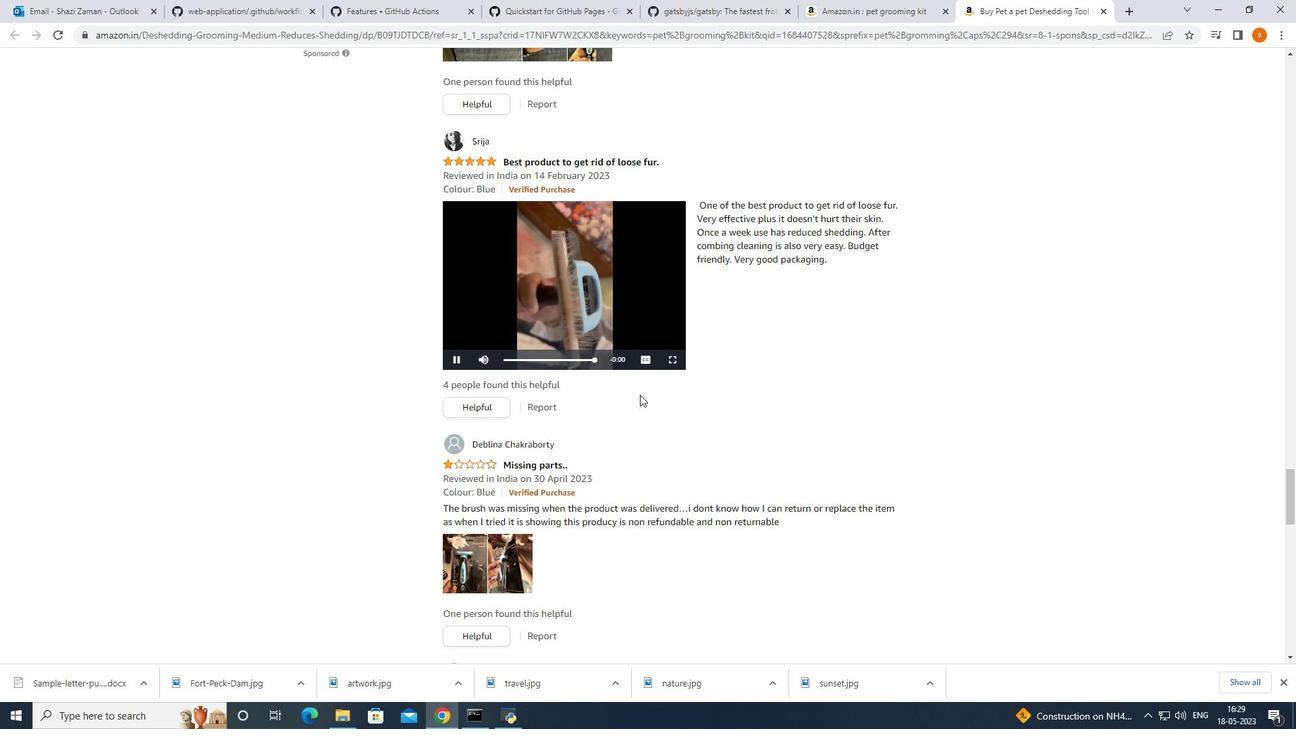 
Action: Mouse scrolled (627, 351) with delta (0, 0)
Screenshot: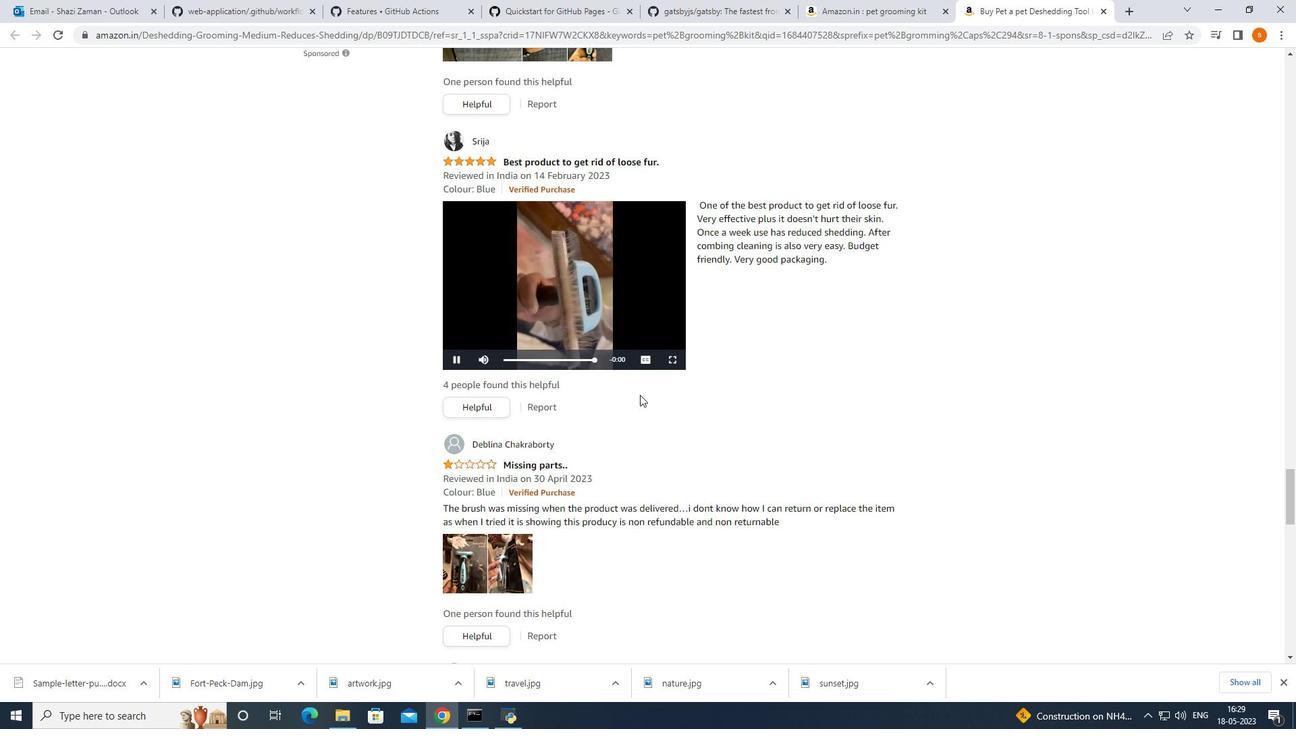 
Action: Mouse moved to (618, 333)
Screenshot: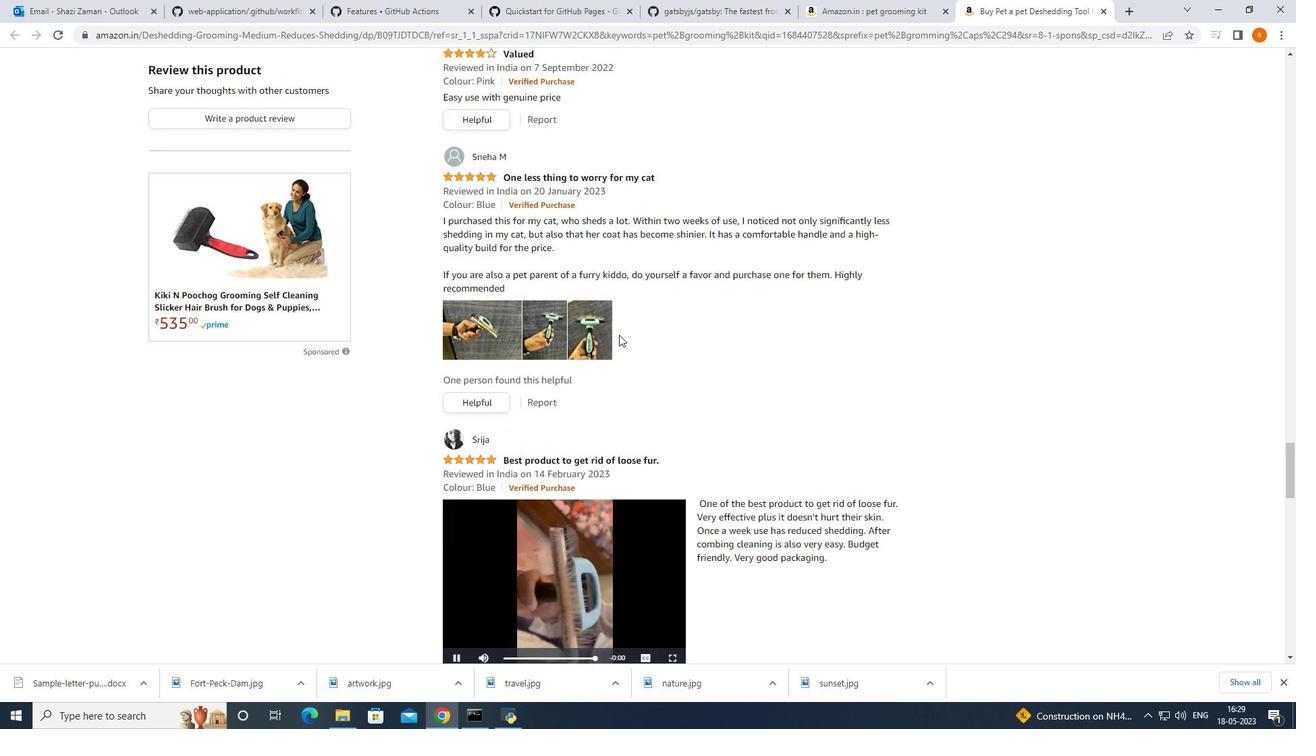 
Action: Mouse scrolled (618, 334) with delta (0, 0)
Screenshot: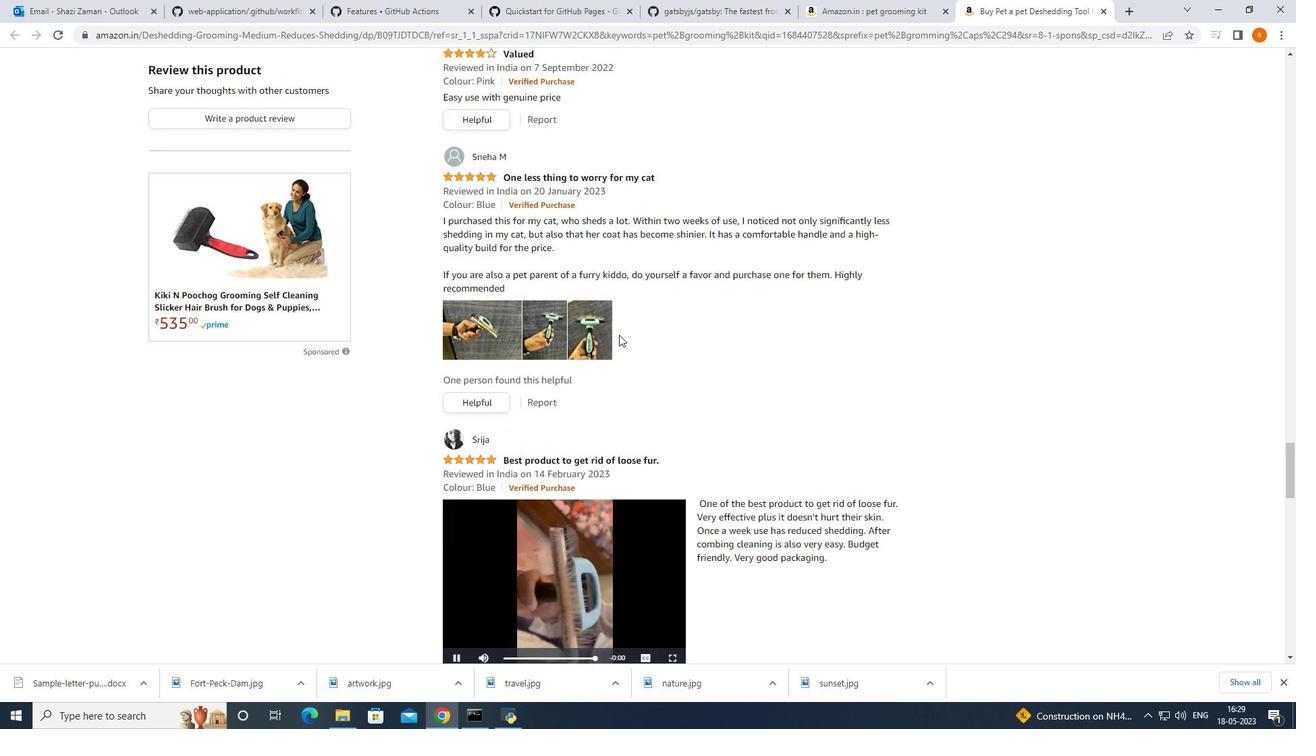 
Action: Mouse moved to (618, 332)
Screenshot: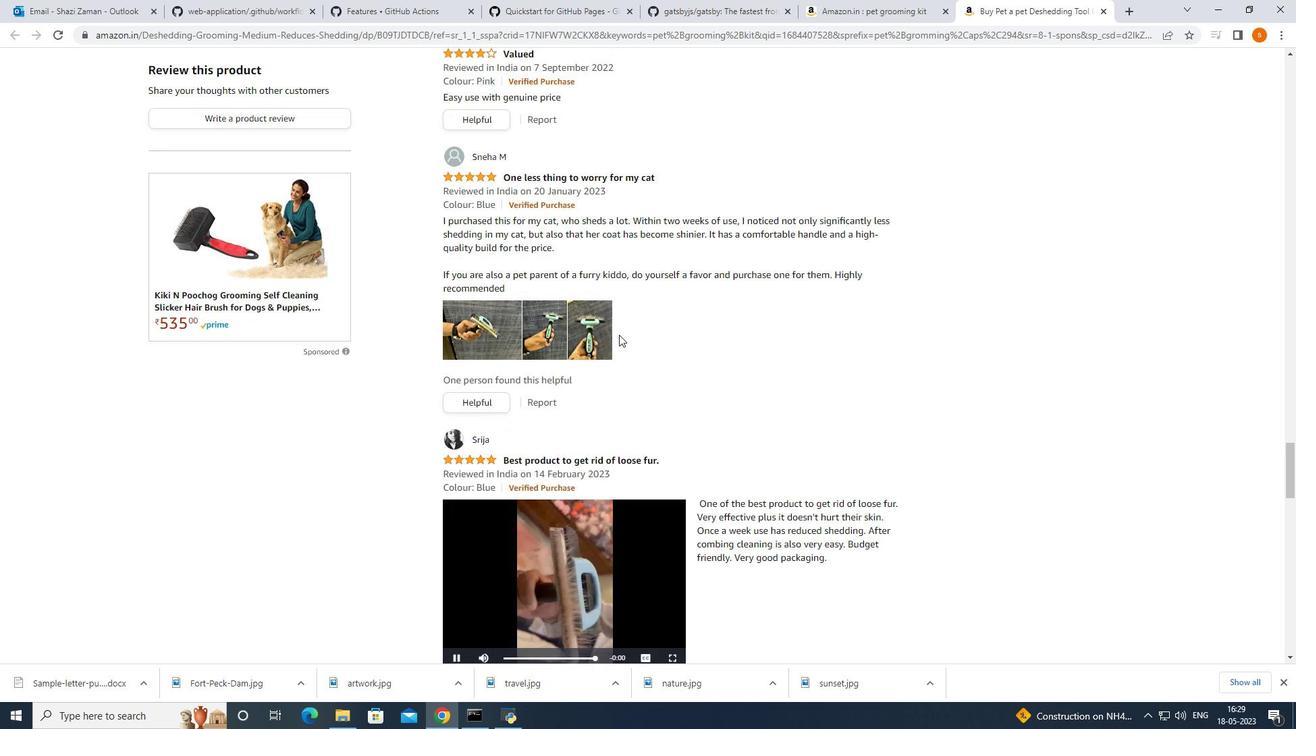 
Action: Mouse scrolled (618, 333) with delta (0, 0)
Screenshot: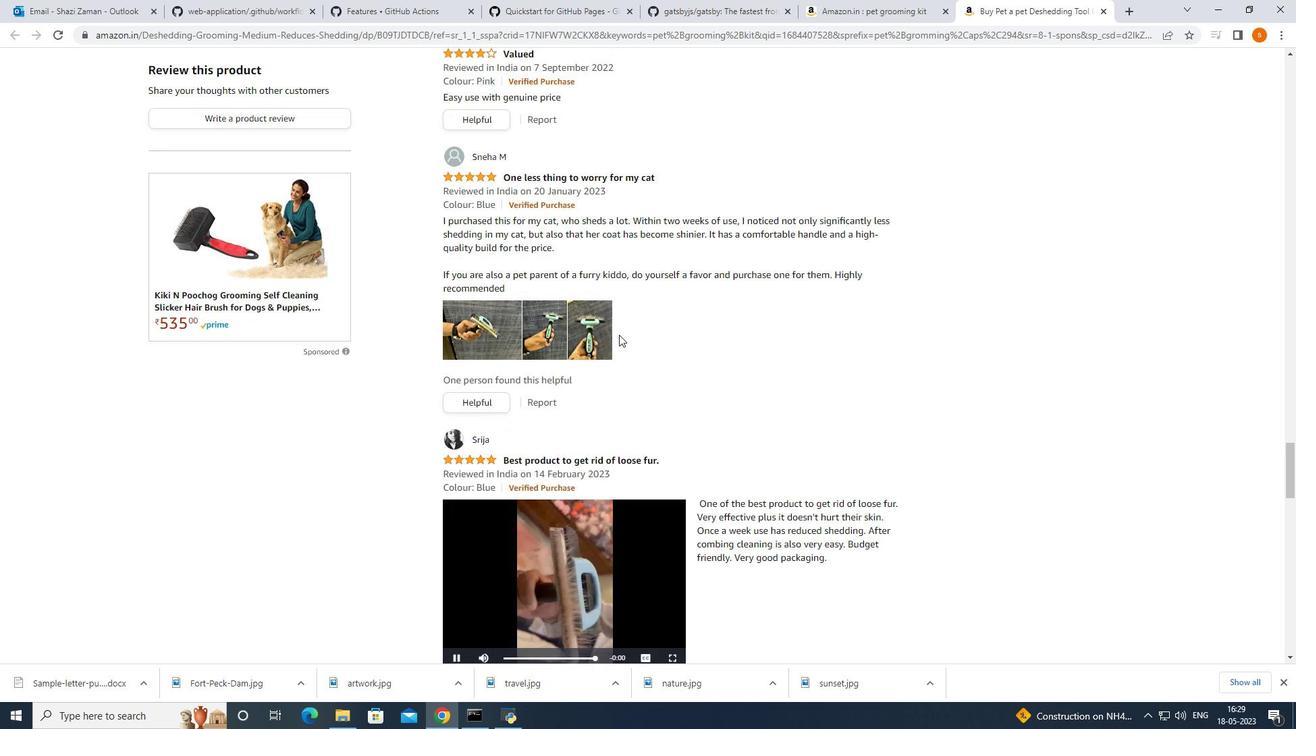 
Action: Mouse moved to (618, 331)
Screenshot: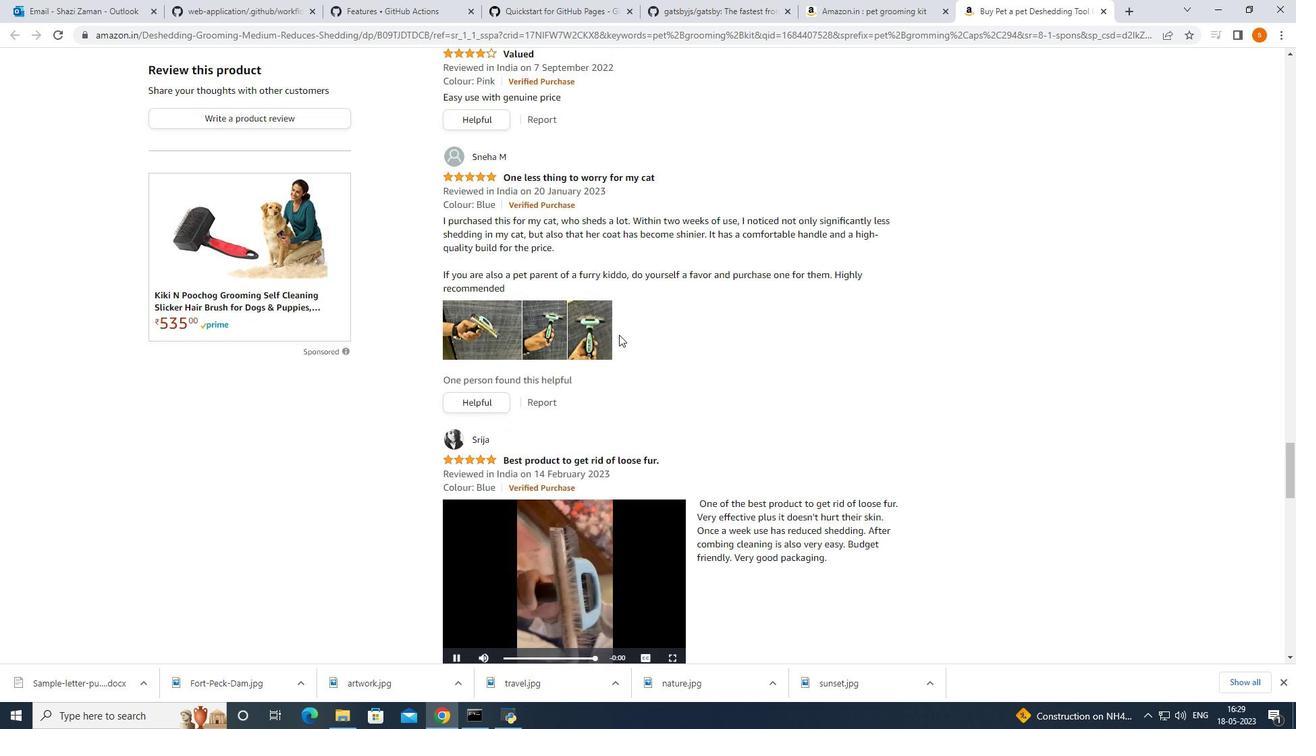 
Action: Mouse scrolled (618, 333) with delta (0, 0)
Screenshot: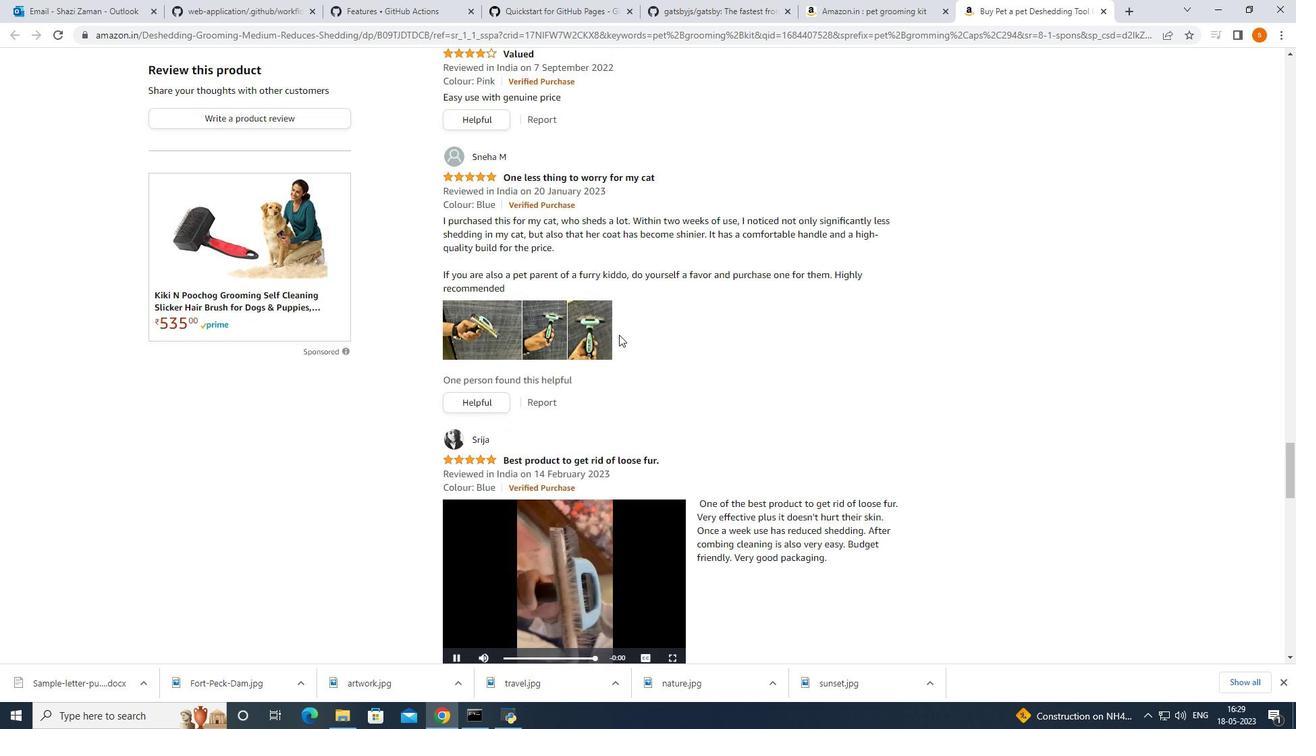 
Action: Mouse moved to (617, 331)
Screenshot: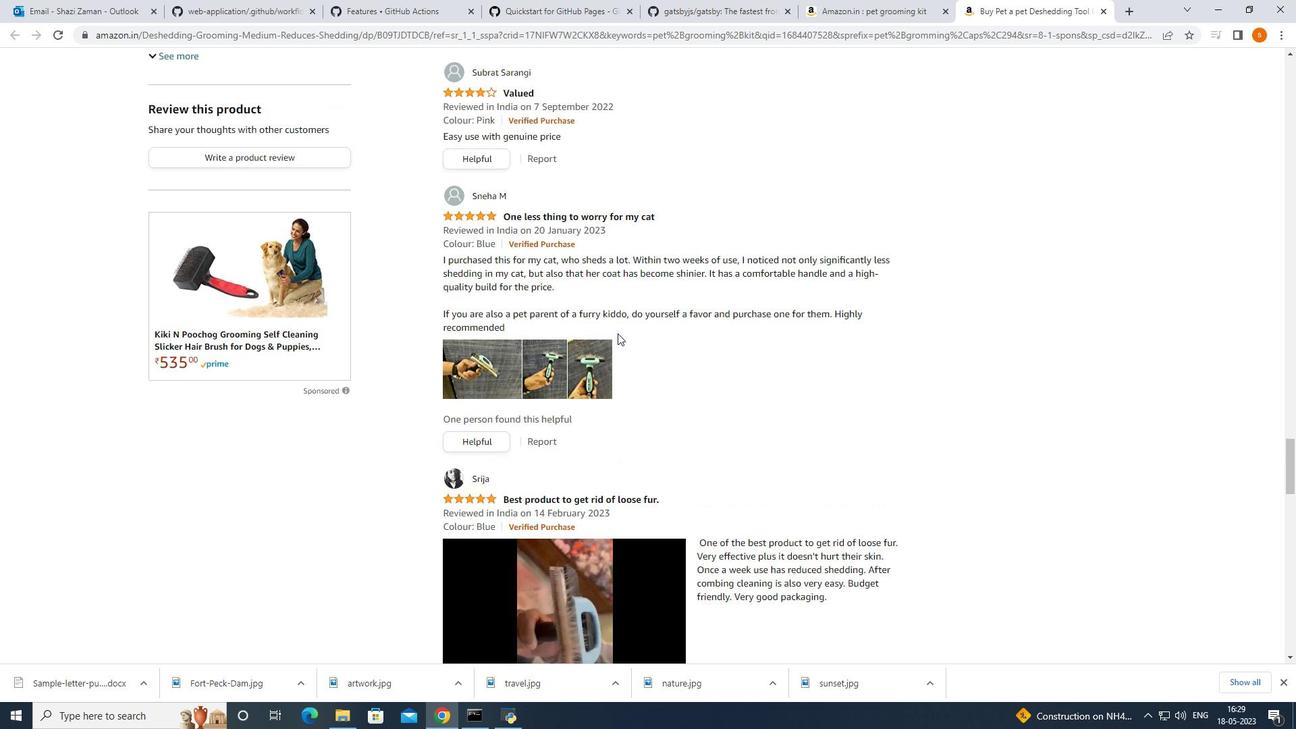
Action: Mouse scrolled (618, 333) with delta (0, 0)
Screenshot: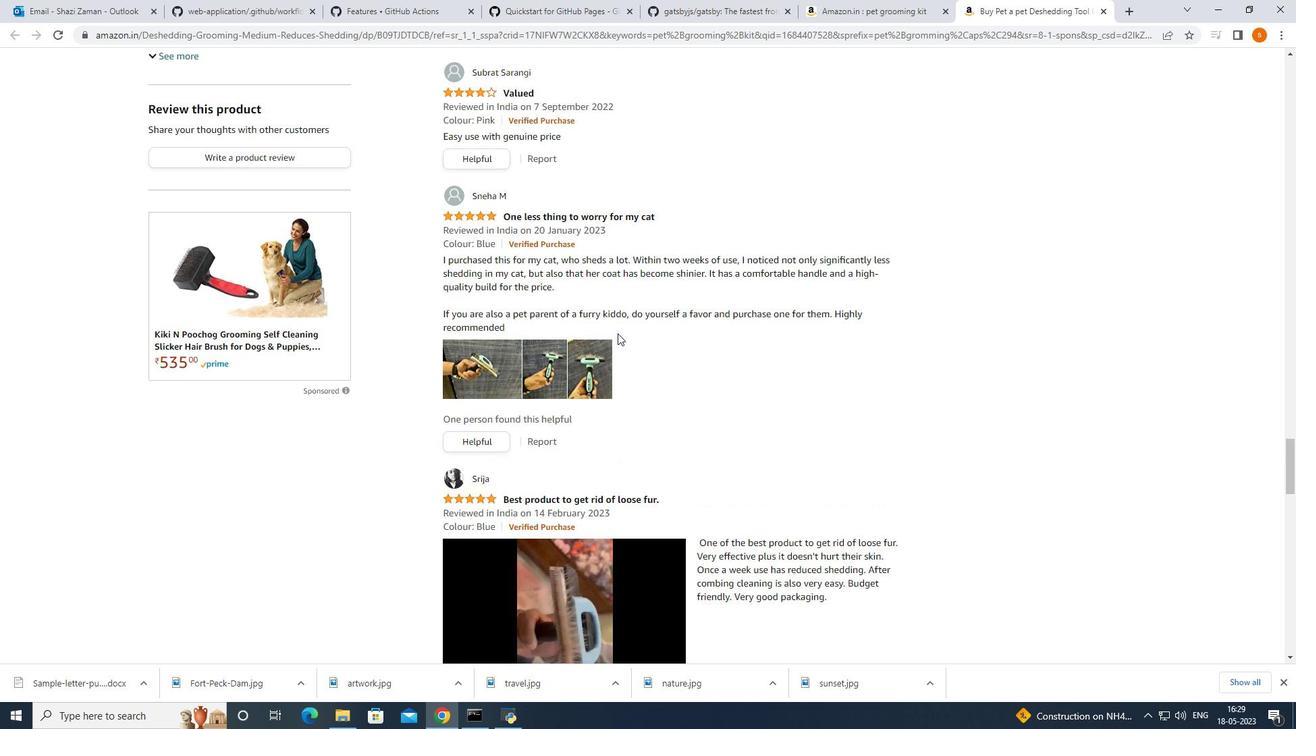 
Action: Mouse moved to (613, 322)
Screenshot: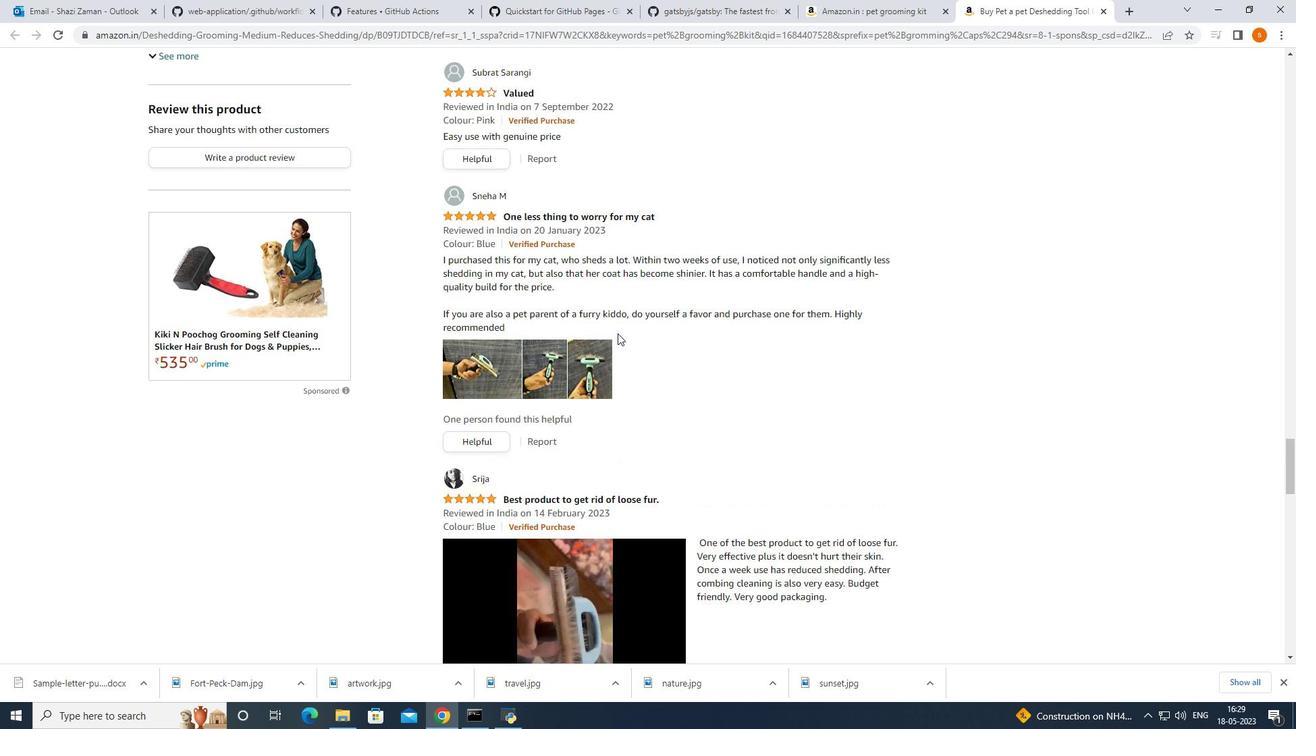 
Action: Mouse scrolled (618, 333) with delta (0, 0)
Screenshot: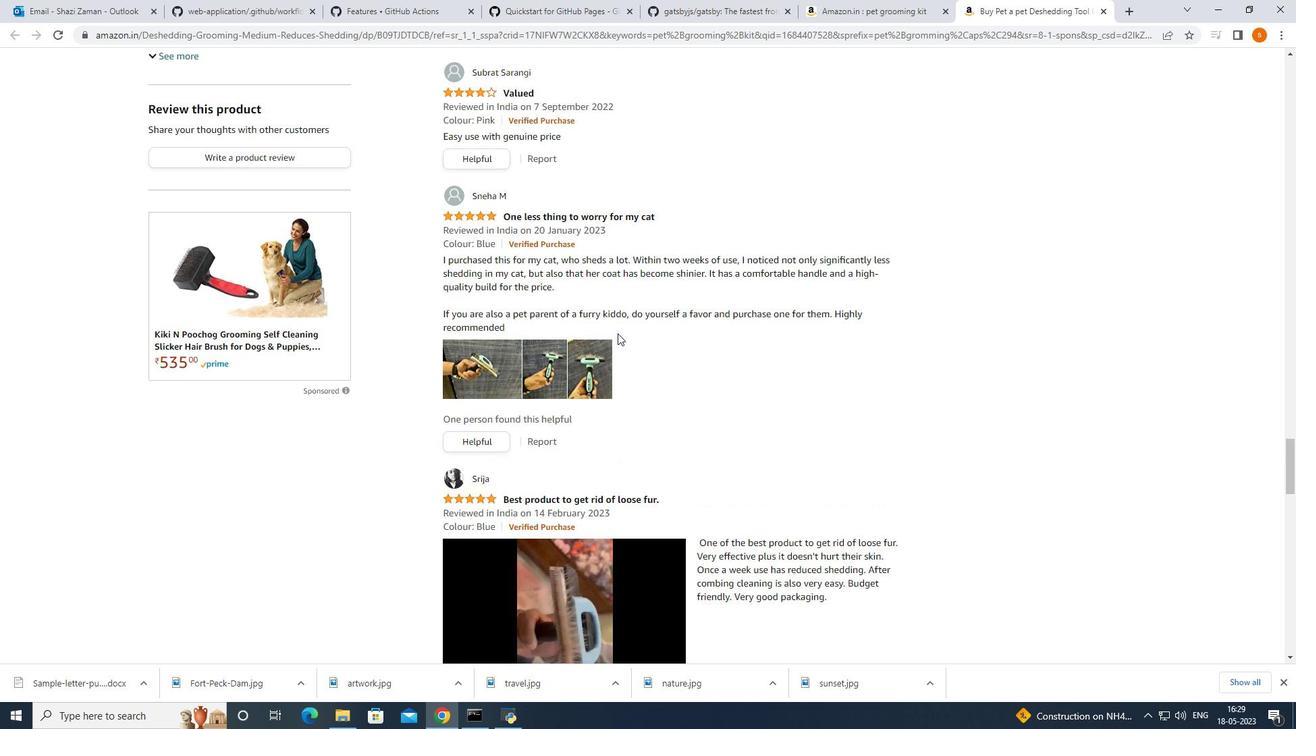 
Action: Mouse moved to (603, 316)
